 Task: Research Airbnb accommodation in Santa Cruz de El Seibo, Dominican Republic from 22nd November, 2023 to 30th November, 2023 for 2 adults.1  bedroom having 1 bed and 1 bathroom. Property type can be hotel. Booking option can be shelf check-in. Look for 4 properties as per requirement.
Action: Mouse moved to (256, 115)
Screenshot: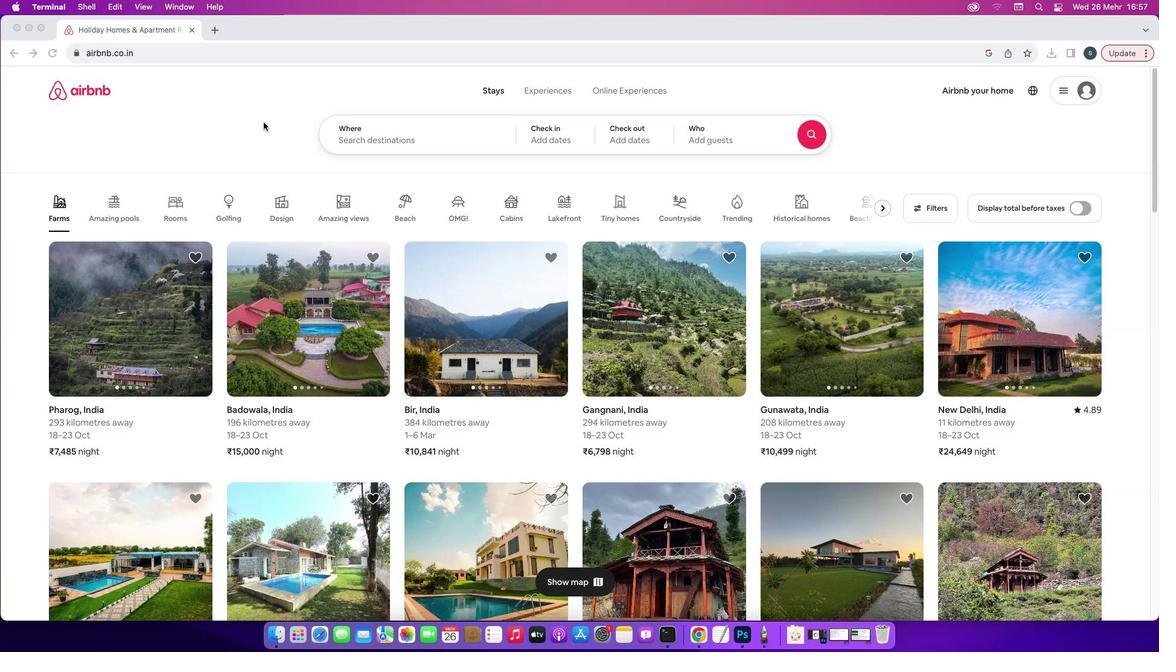 
Action: Mouse pressed left at (256, 115)
Screenshot: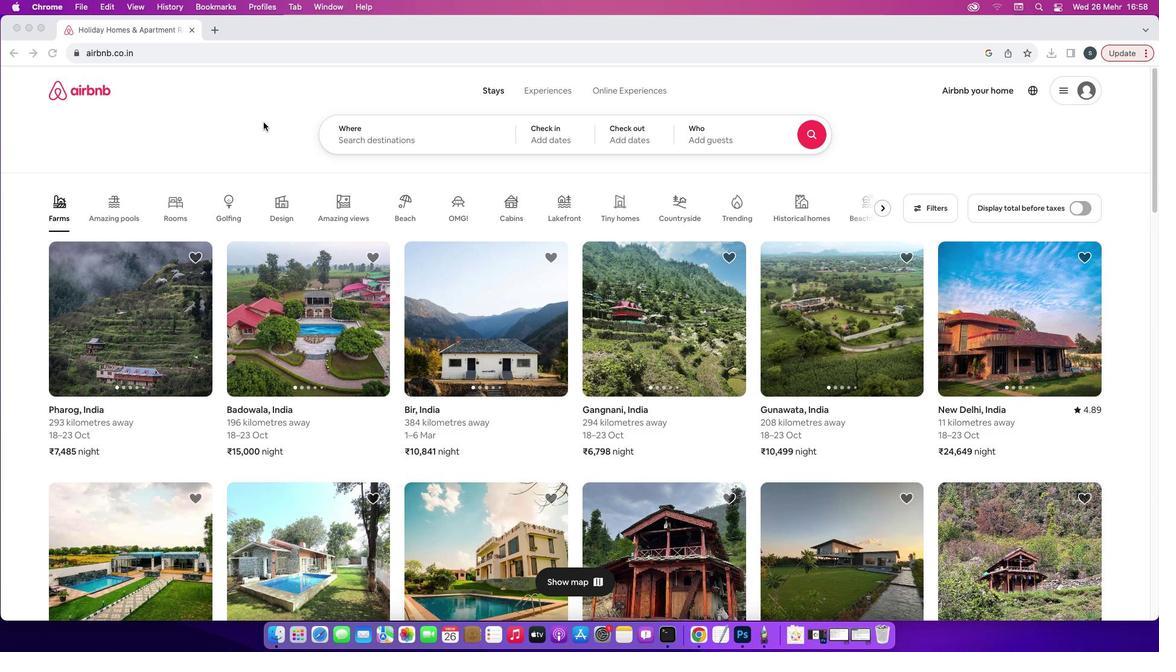 
Action: Mouse moved to (387, 135)
Screenshot: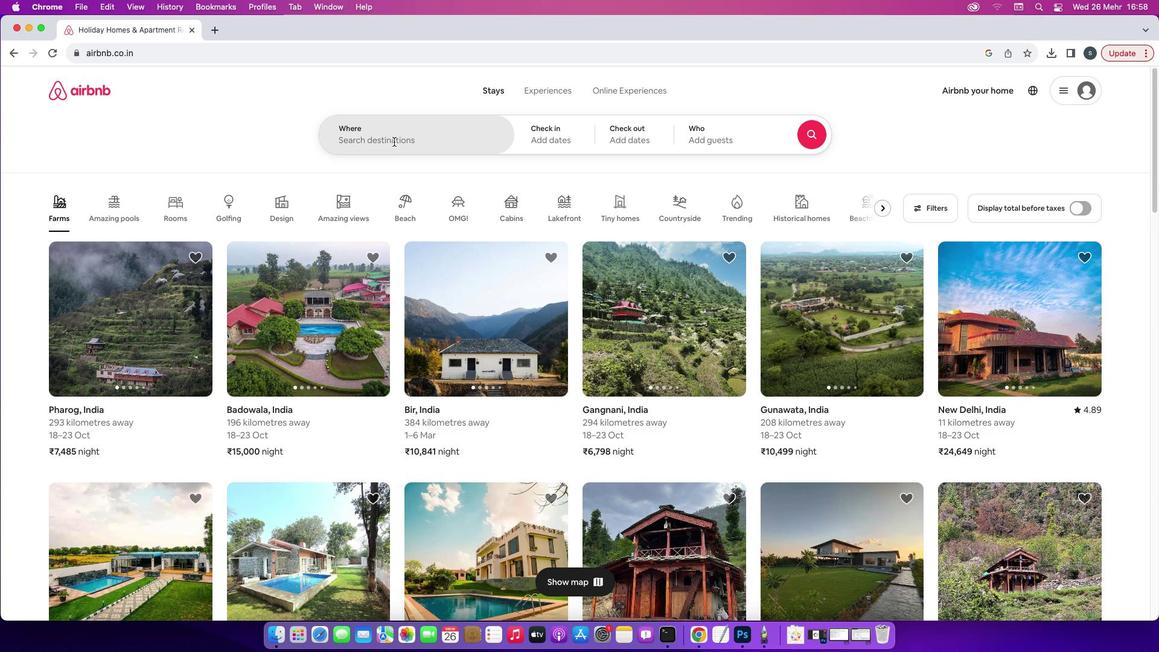 
Action: Mouse pressed left at (387, 135)
Screenshot: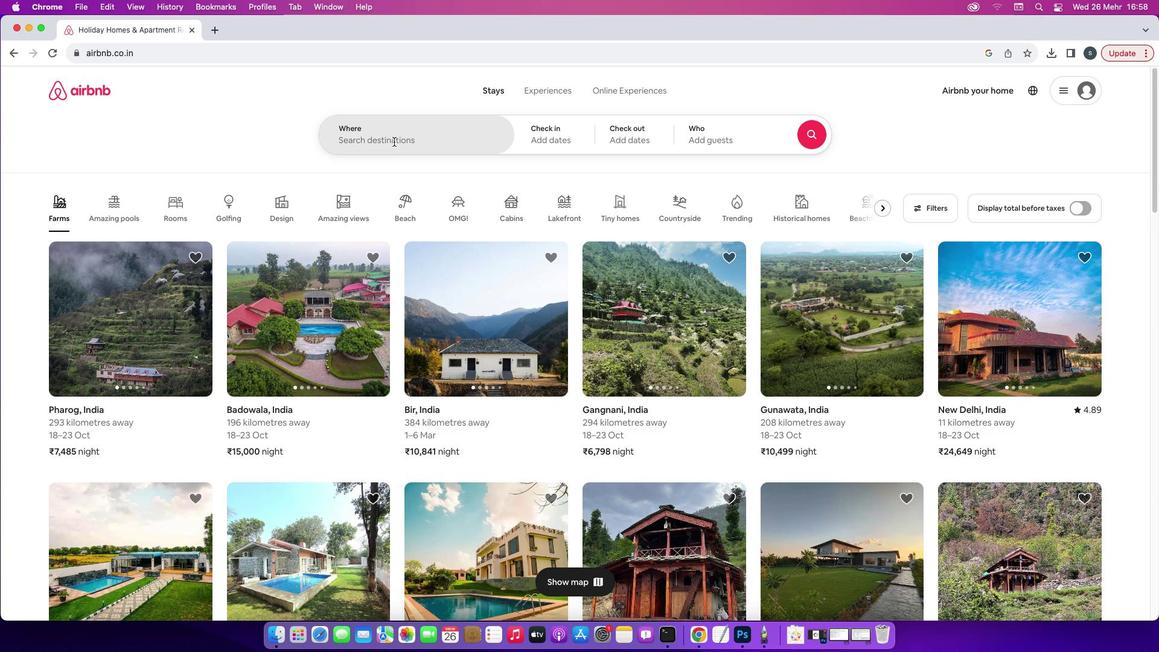 
Action: Key pressed 'S'Key.caps_lock'a''n''t''a'Key.spaceKey.caps_lock'C'Key.caps_lock'r''u''z'Key.space'd''e'Key.spaceKey.caps_lock'E'Key.caps_lock'l'Key.spaceKey.caps_lock'S'Key.caps_lock'e''i''b''o'','Key.spaceKey.caps_lock'D'Key.caps_lock'o''m''i''n''i''c''a''n'Key.spaceKey.caps_lock'R'Key.caps_lock'e''p''u''b''l''i''c'
Screenshot: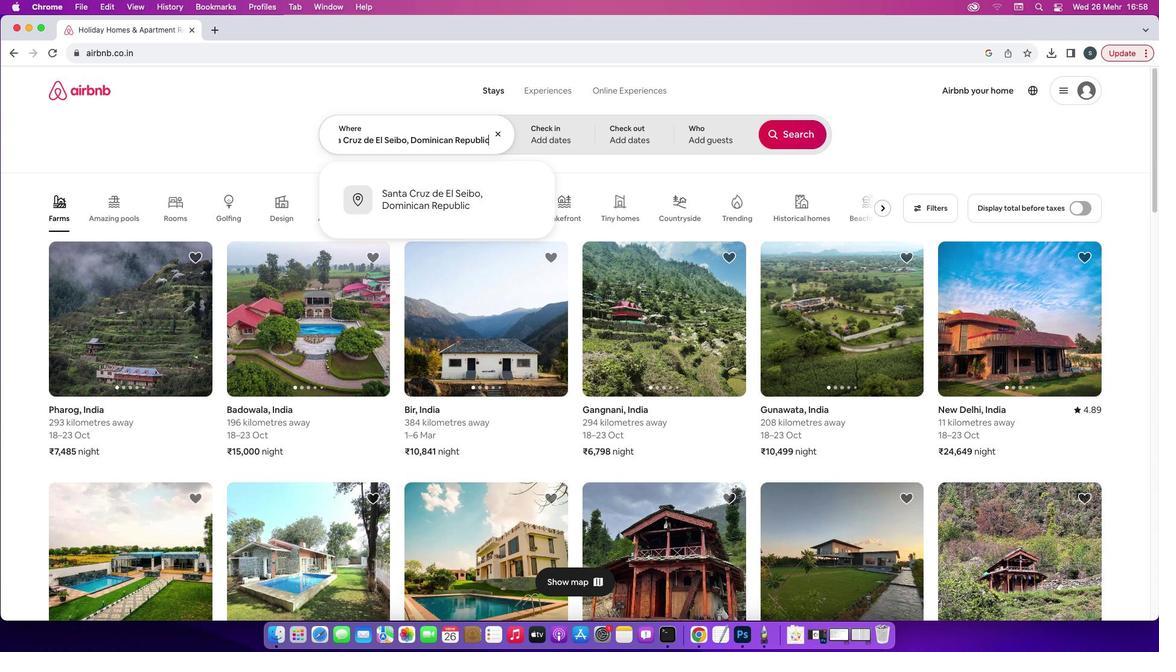 
Action: Mouse moved to (411, 198)
Screenshot: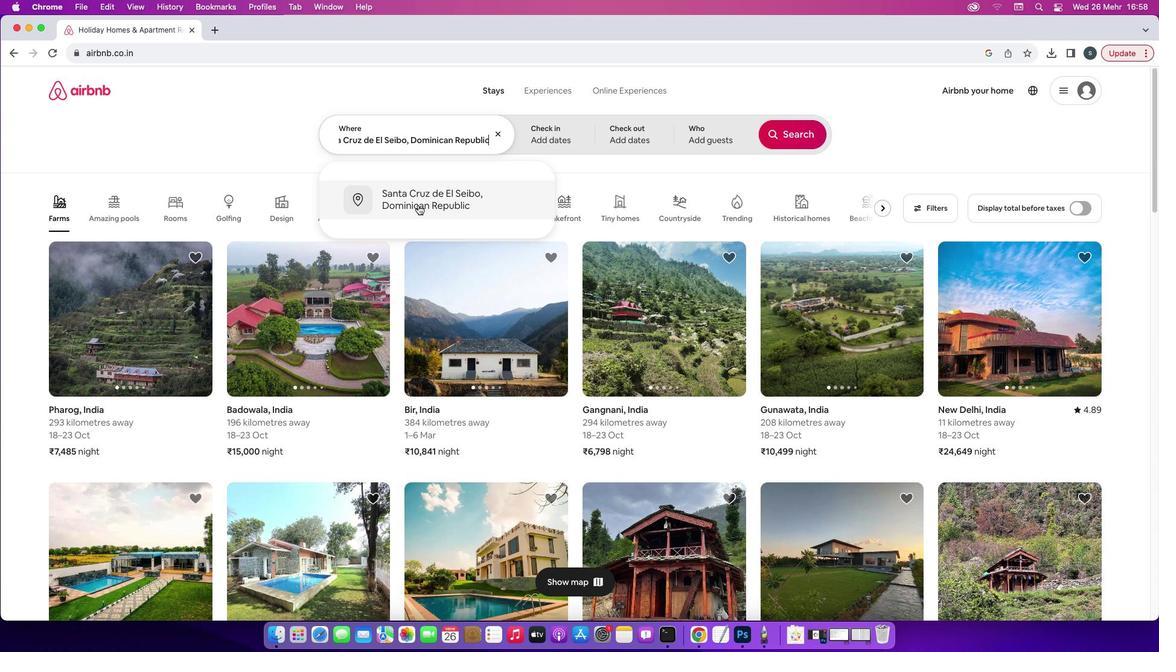 
Action: Mouse pressed left at (411, 198)
Screenshot: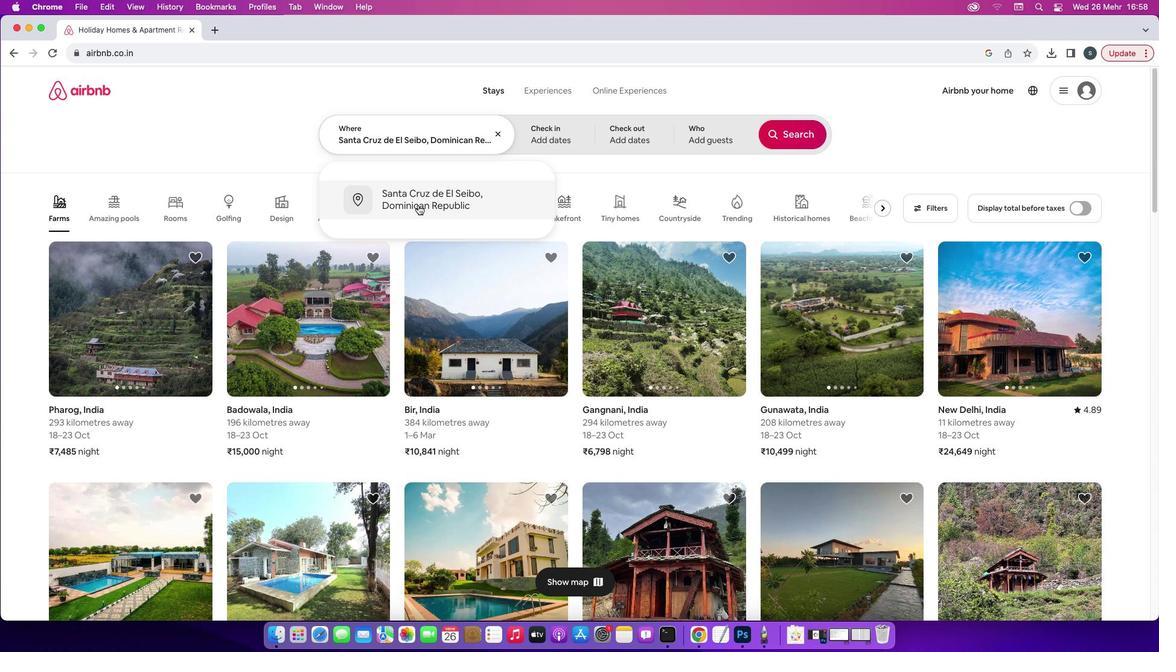 
Action: Mouse moved to (686, 362)
Screenshot: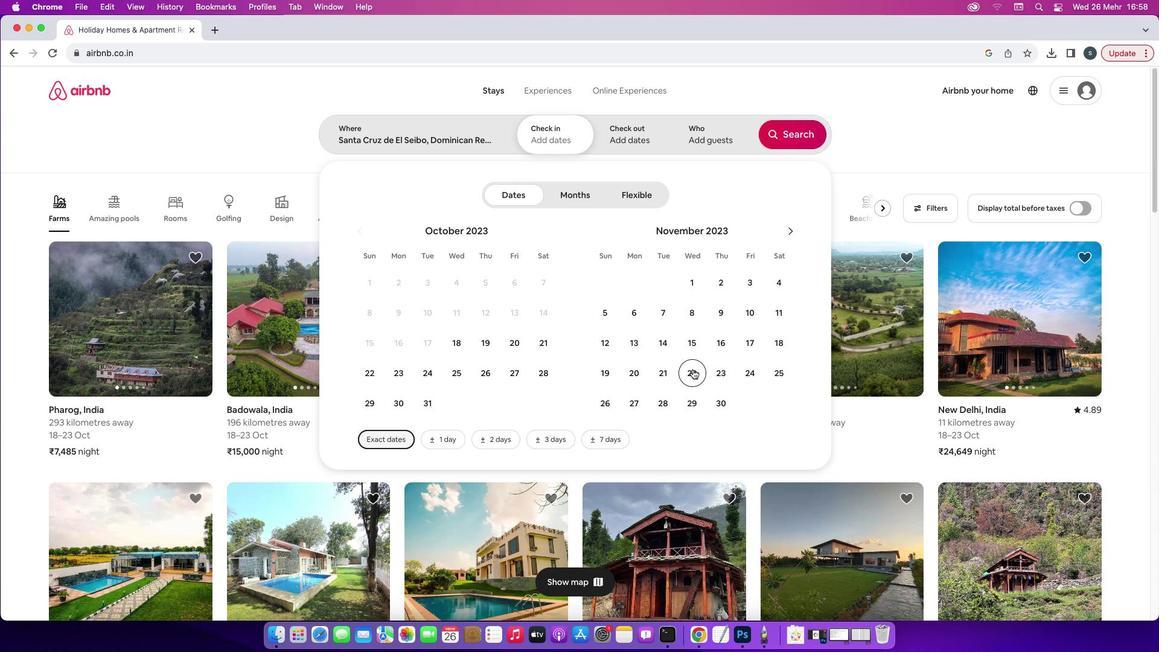 
Action: Mouse pressed left at (686, 362)
Screenshot: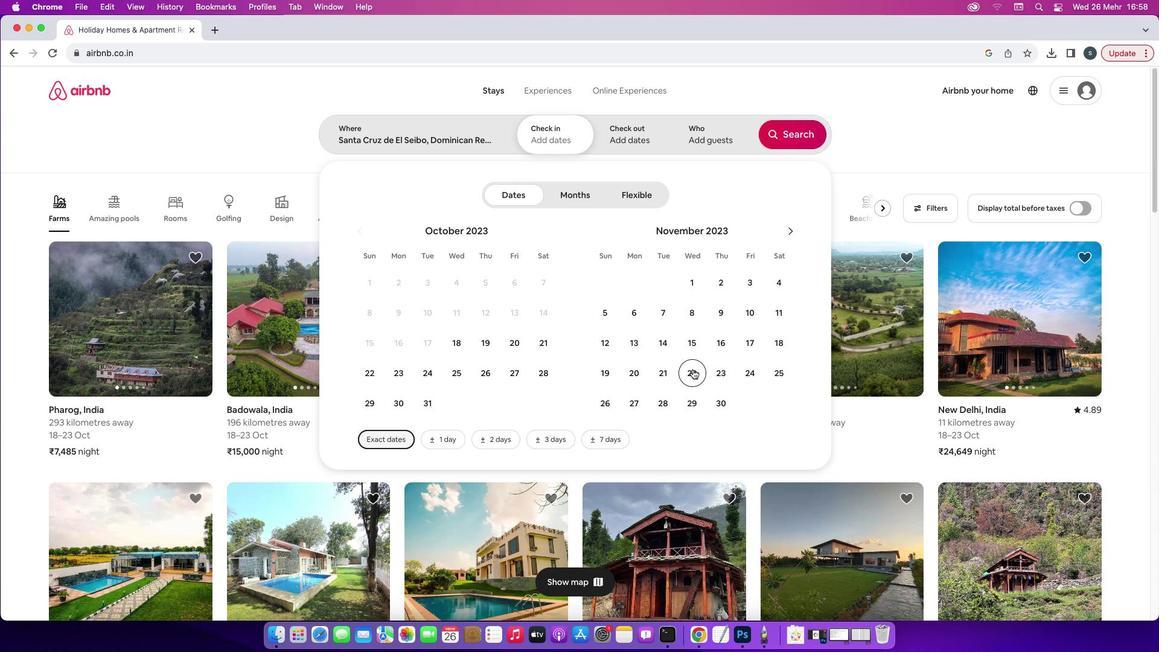 
Action: Mouse moved to (716, 396)
Screenshot: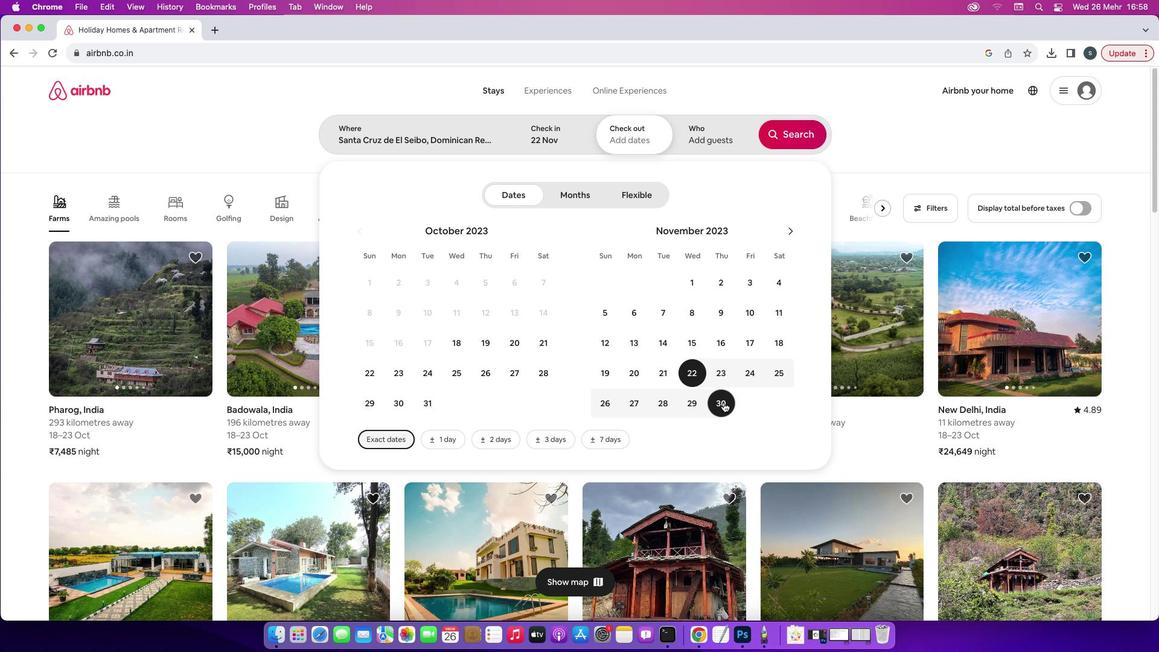 
Action: Mouse pressed left at (716, 396)
Screenshot: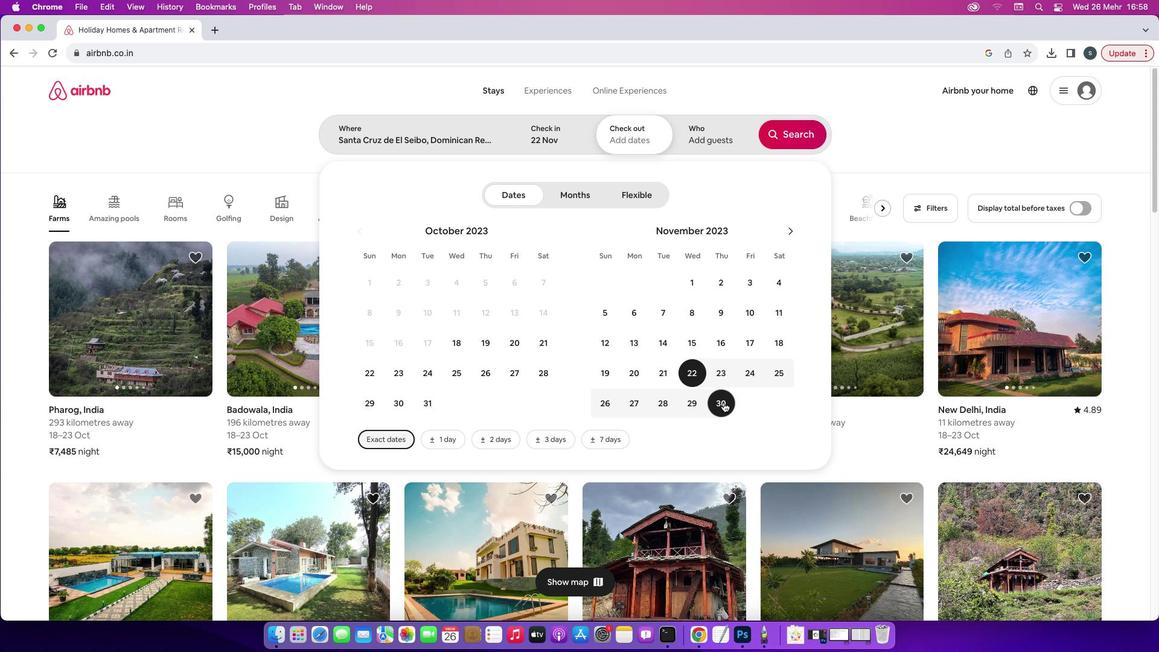 
Action: Mouse moved to (703, 132)
Screenshot: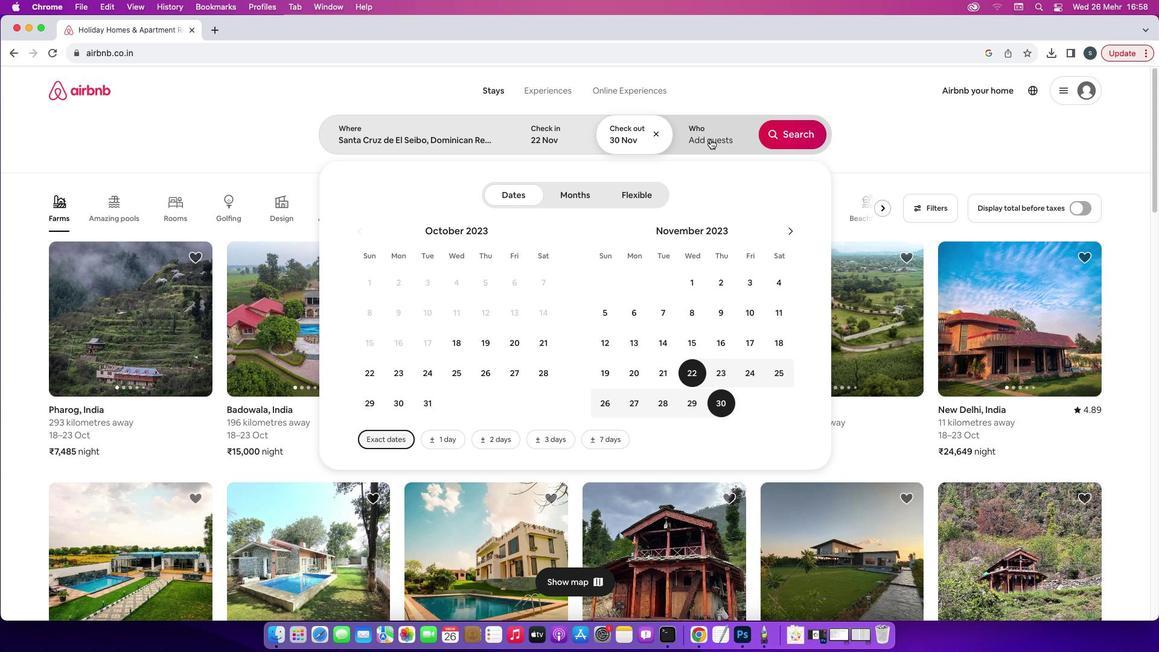 
Action: Mouse pressed left at (703, 132)
Screenshot: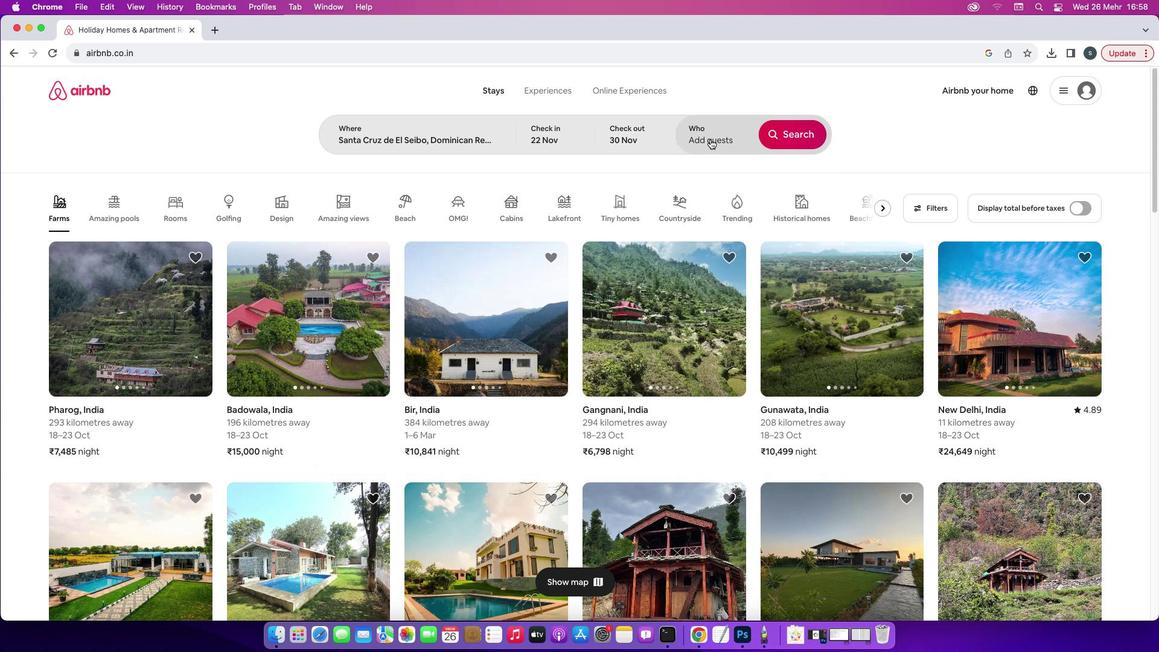 
Action: Mouse moved to (794, 191)
Screenshot: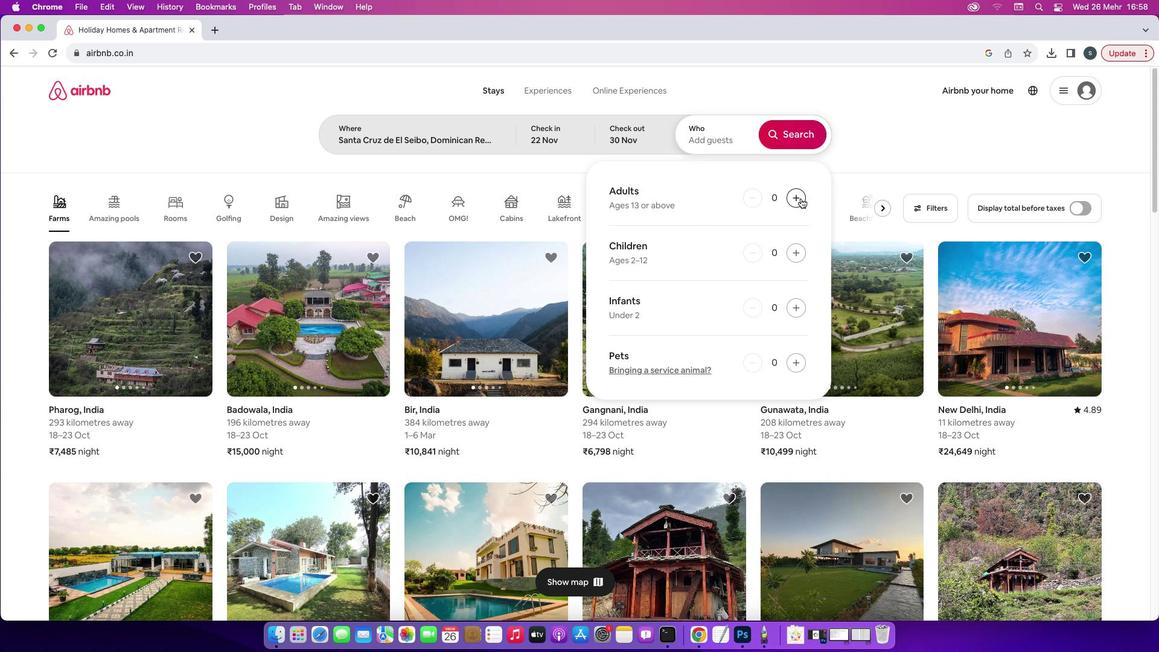 
Action: Mouse pressed left at (794, 191)
Screenshot: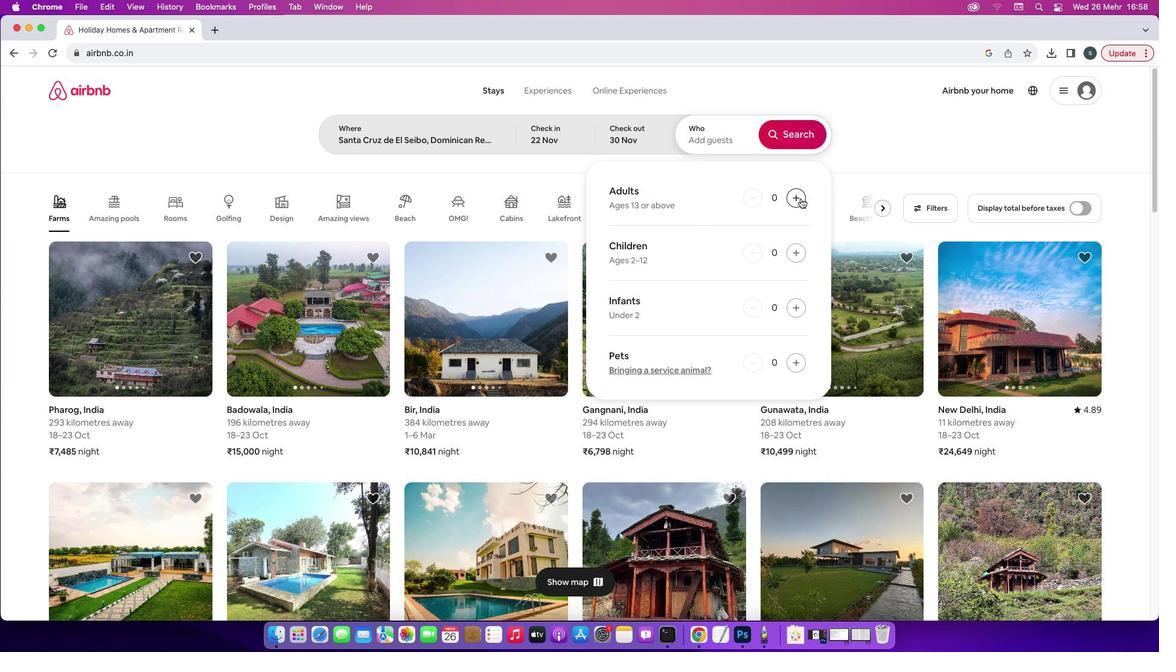 
Action: Mouse pressed left at (794, 191)
Screenshot: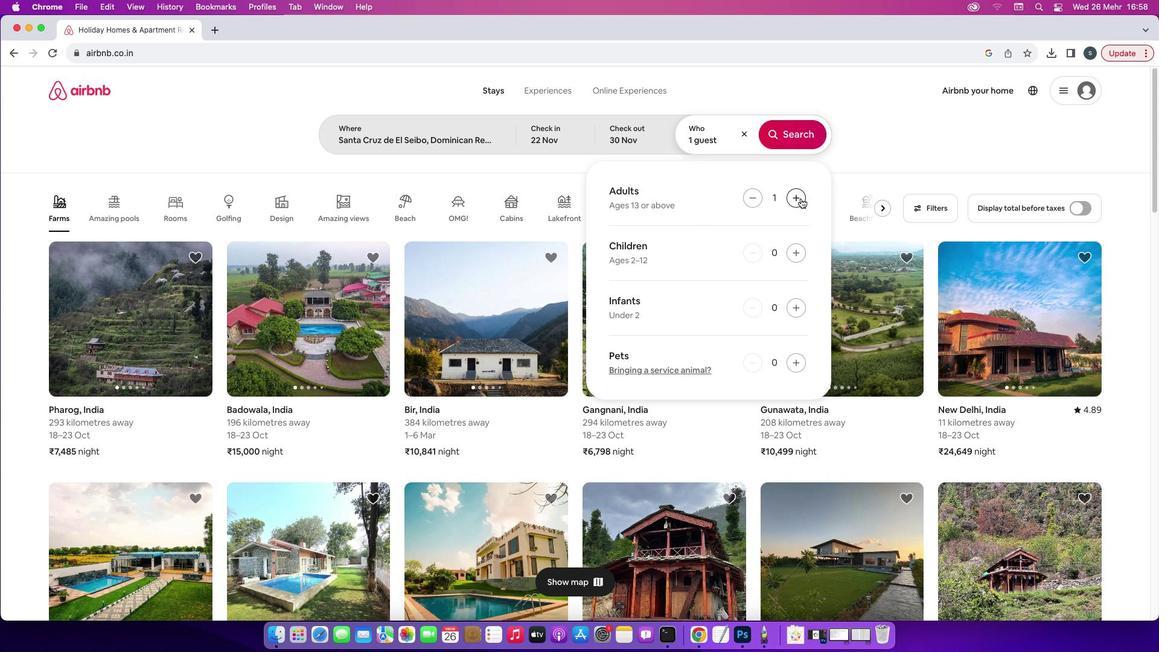 
Action: Mouse moved to (775, 129)
Screenshot: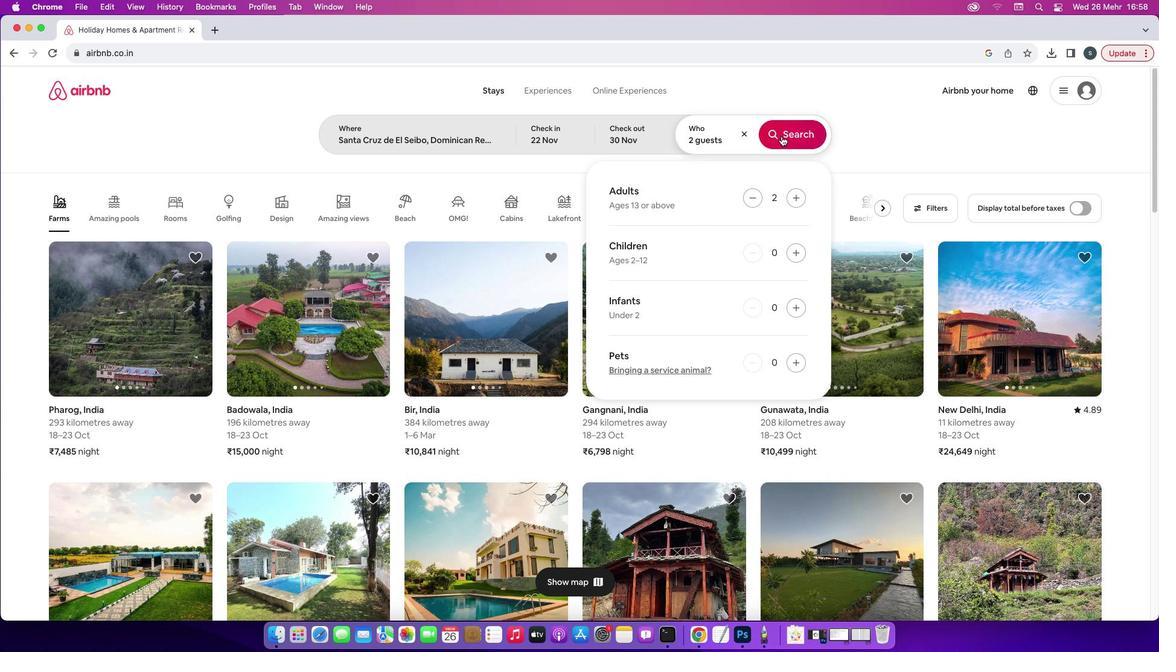 
Action: Mouse pressed left at (775, 129)
Screenshot: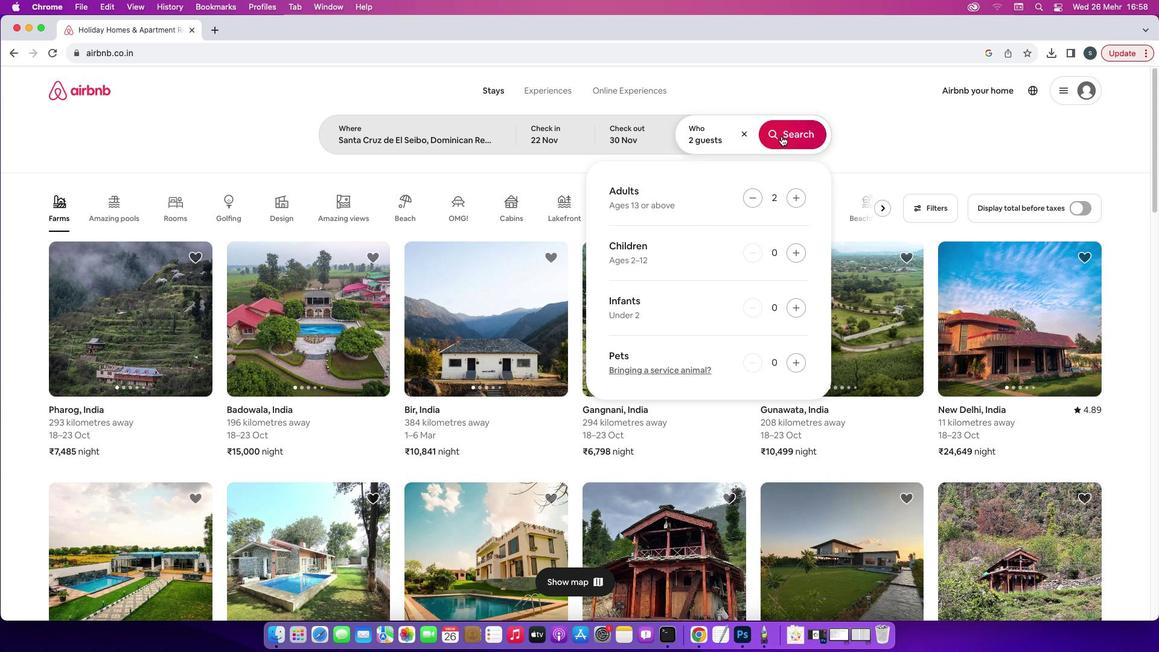 
Action: Mouse moved to (957, 138)
Screenshot: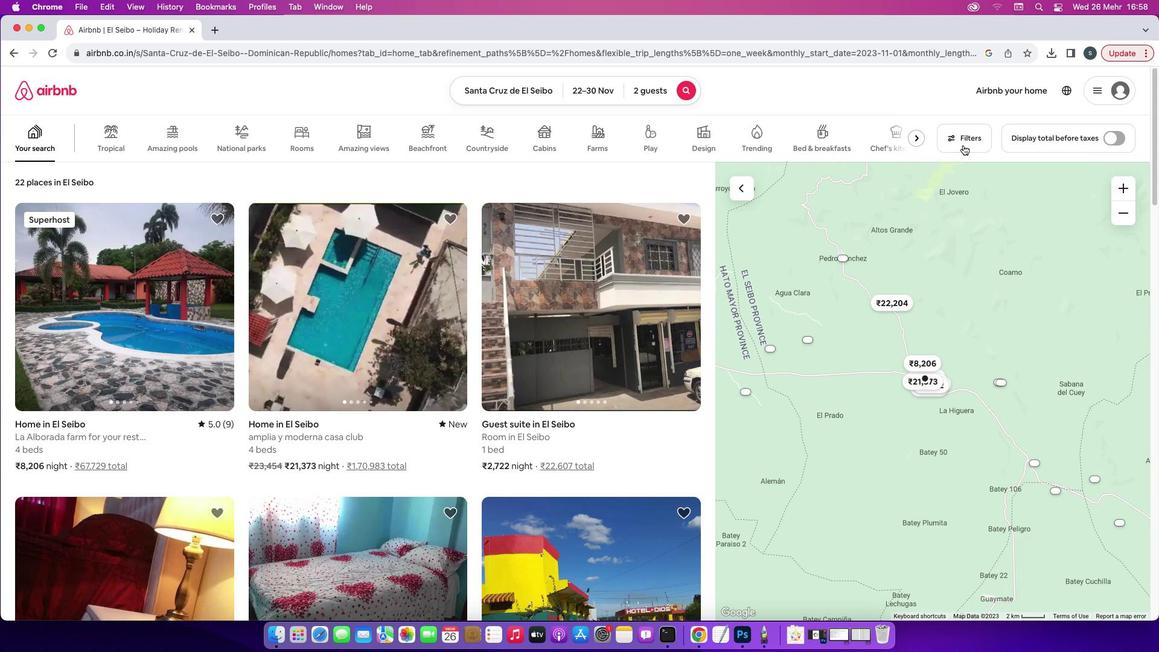 
Action: Mouse pressed left at (957, 138)
Screenshot: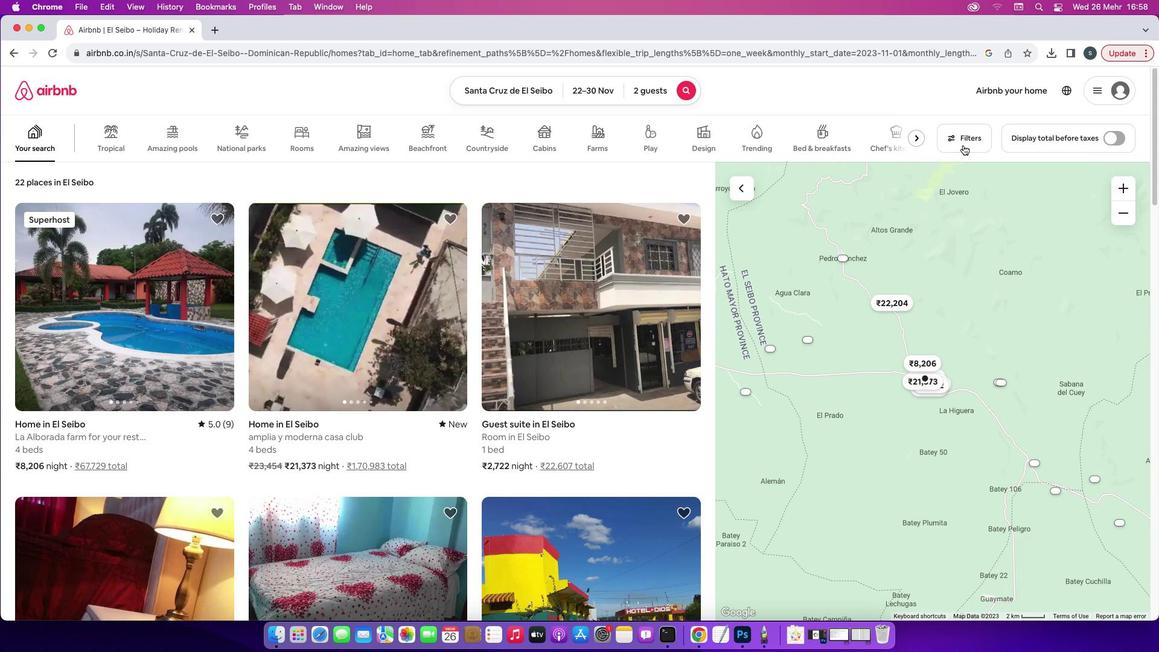 
Action: Mouse moved to (591, 322)
Screenshot: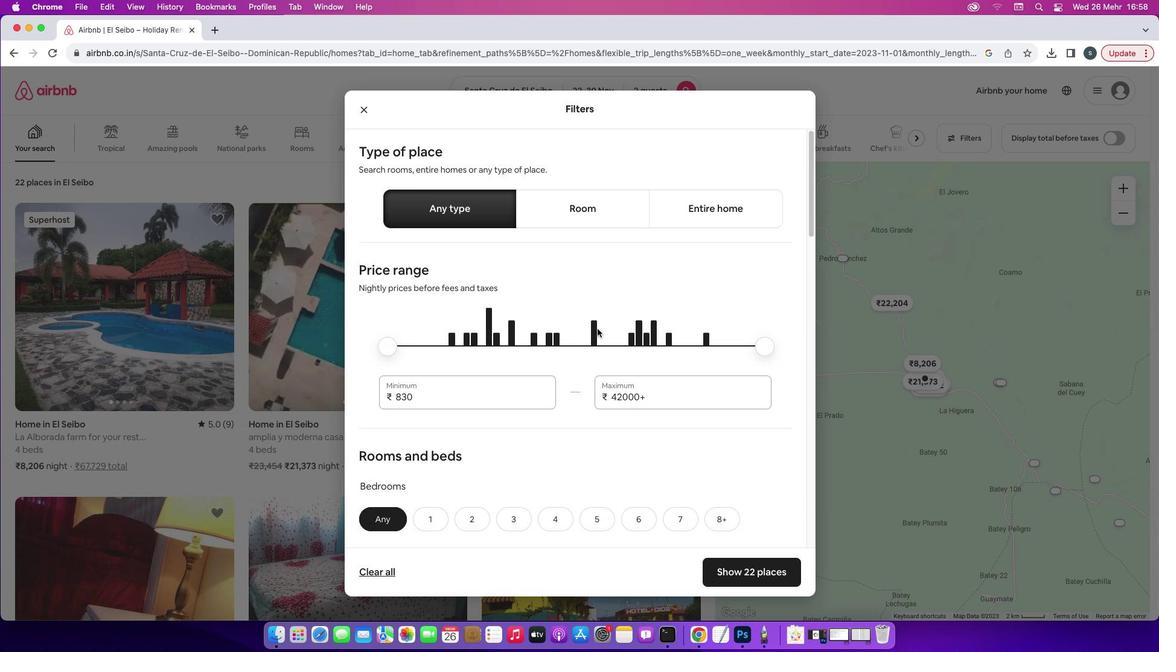 
Action: Mouse scrolled (591, 322) with delta (-6, -6)
Screenshot: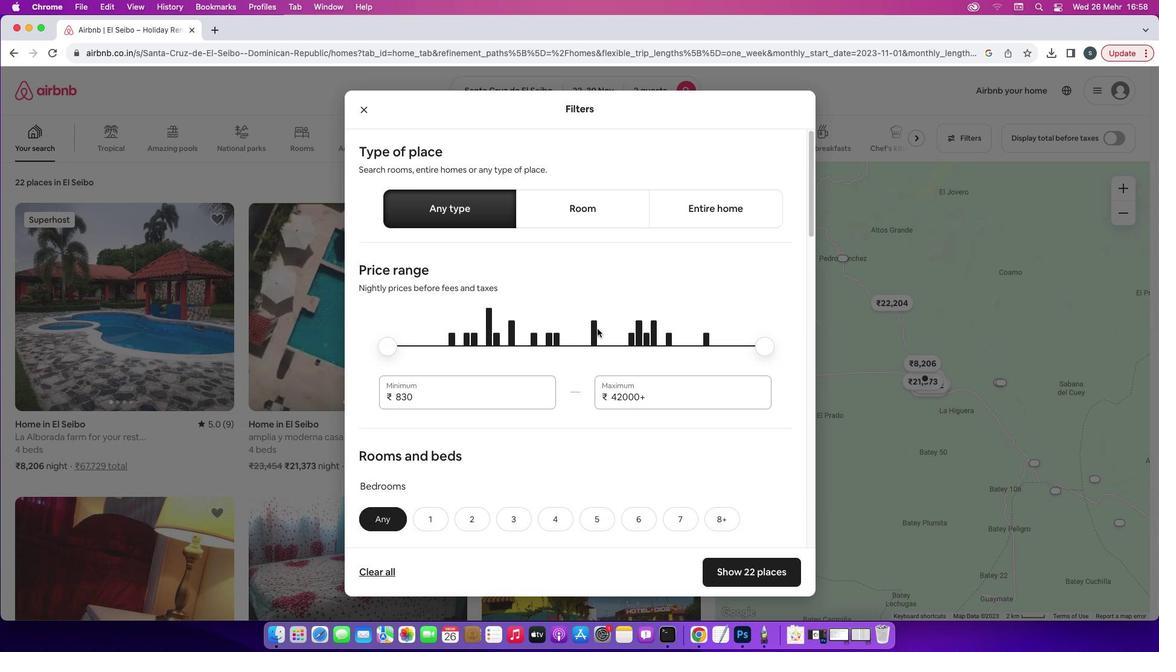 
Action: Mouse scrolled (591, 322) with delta (-6, -6)
Screenshot: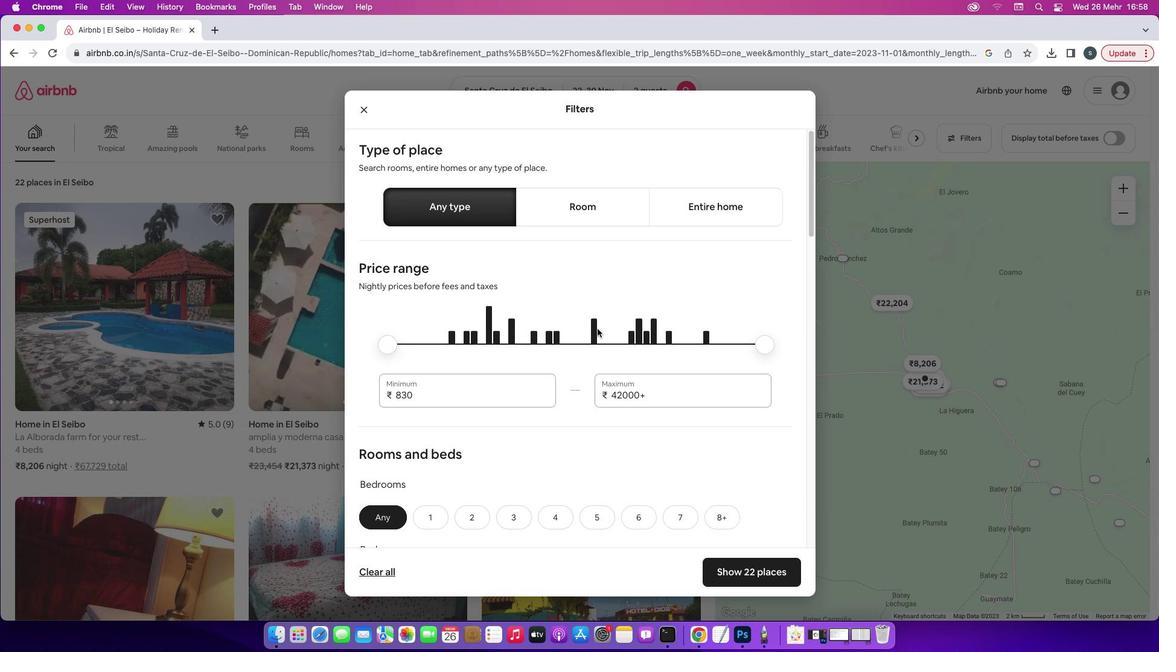 
Action: Mouse scrolled (591, 322) with delta (-6, -6)
Screenshot: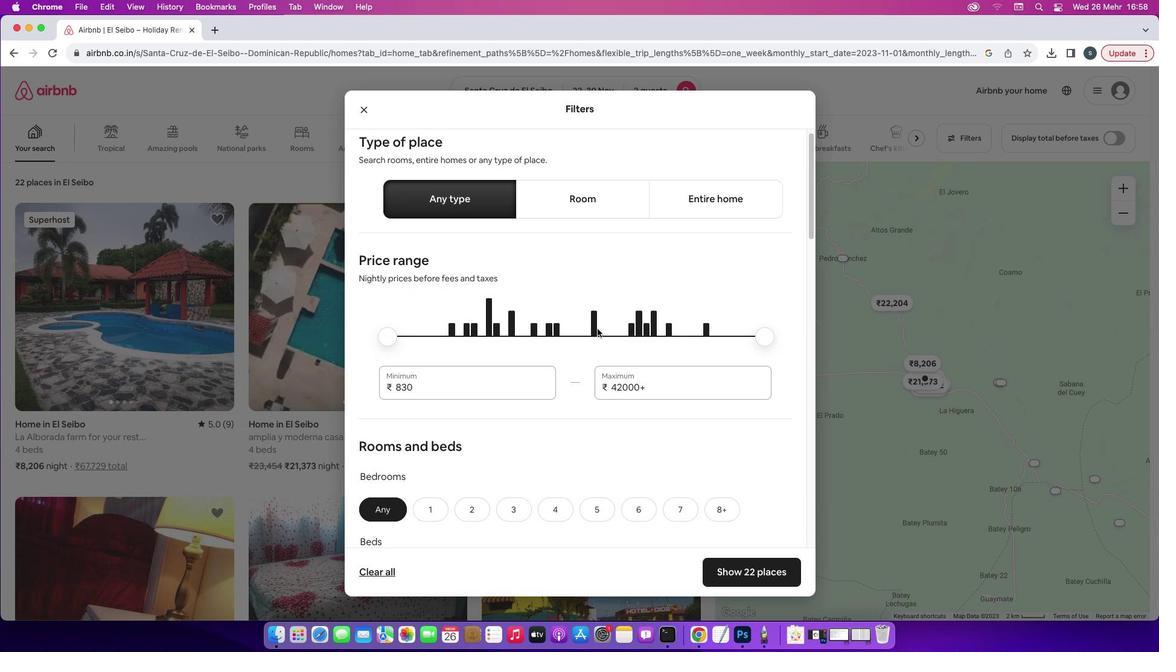 
Action: Mouse scrolled (591, 322) with delta (-6, -6)
Screenshot: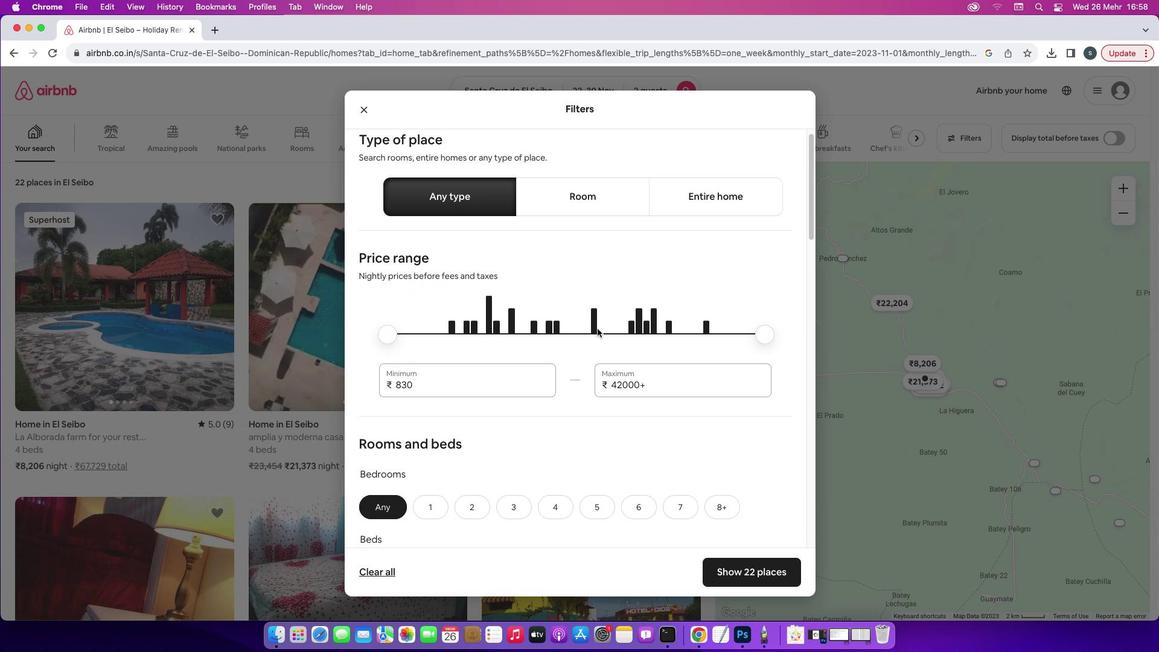 
Action: Mouse scrolled (591, 322) with delta (-6, -6)
Screenshot: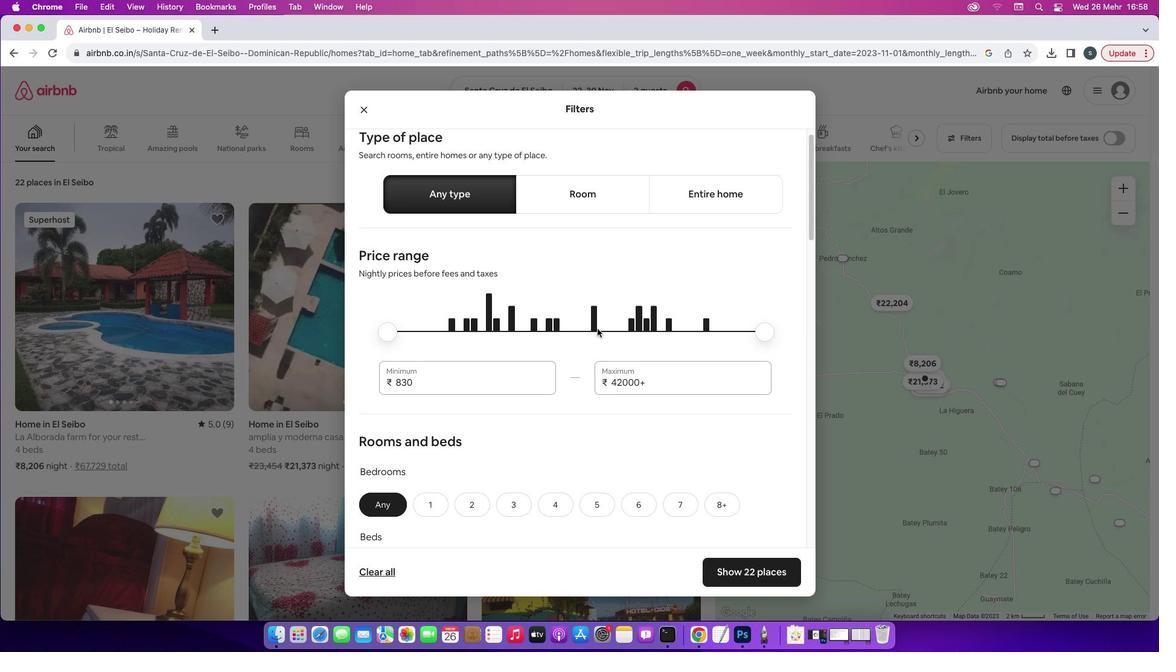 
Action: Mouse scrolled (591, 322) with delta (-6, -6)
Screenshot: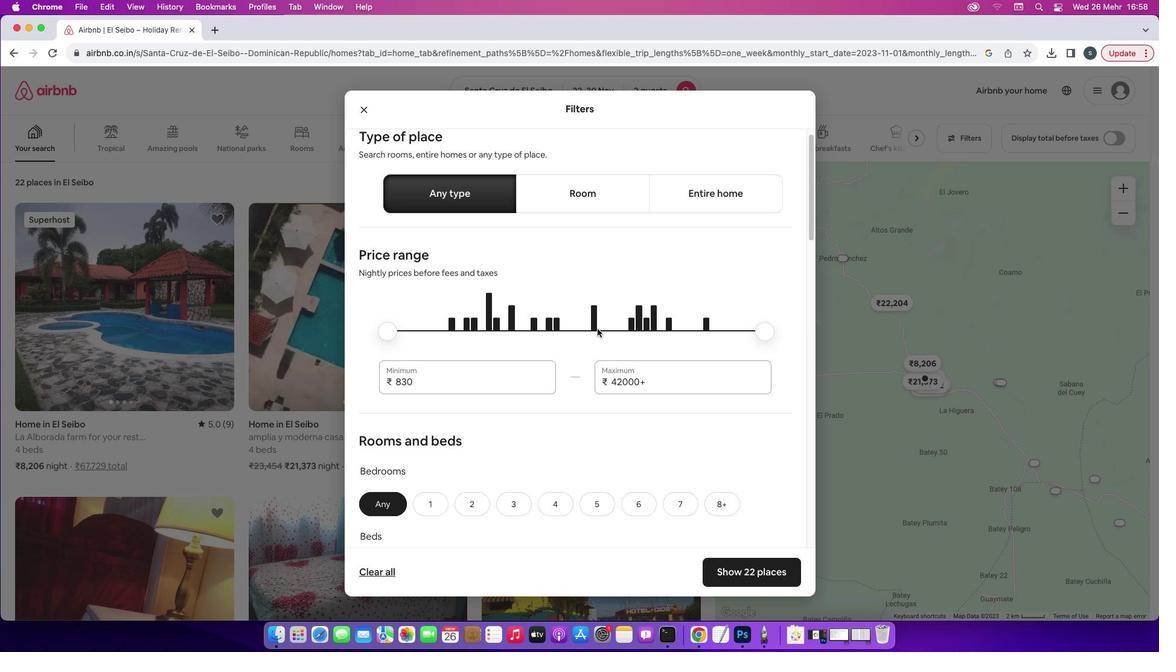 
Action: Mouse scrolled (591, 322) with delta (-6, -7)
Screenshot: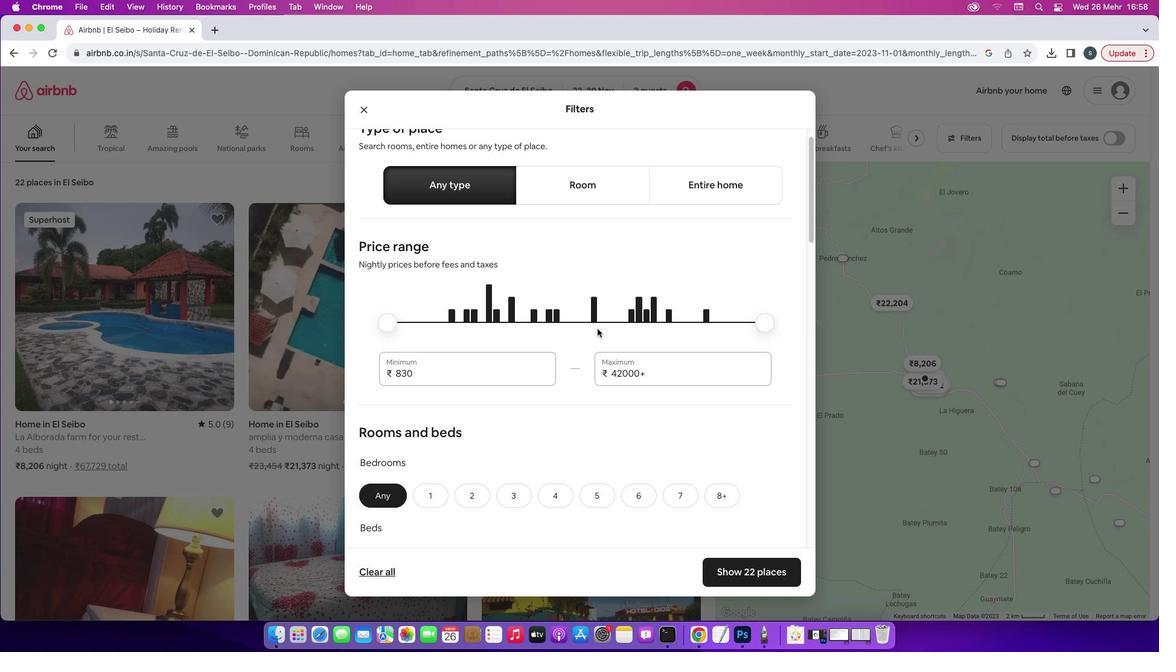 
Action: Mouse scrolled (591, 322) with delta (-6, -6)
Screenshot: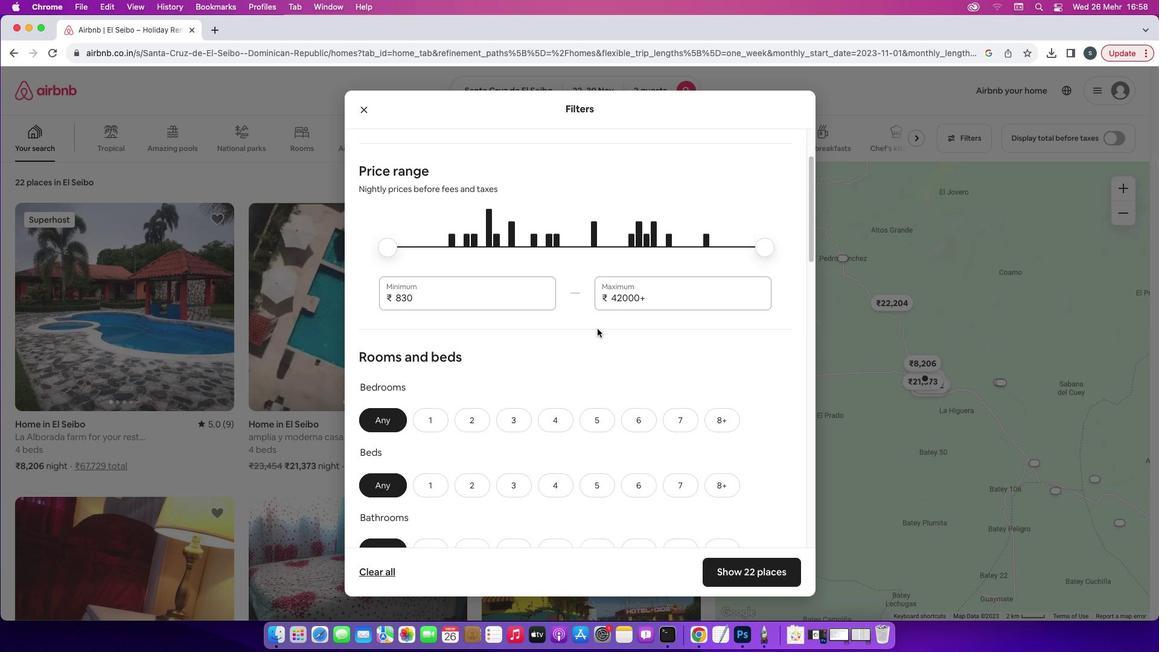 
Action: Mouse scrolled (591, 322) with delta (-6, -6)
Screenshot: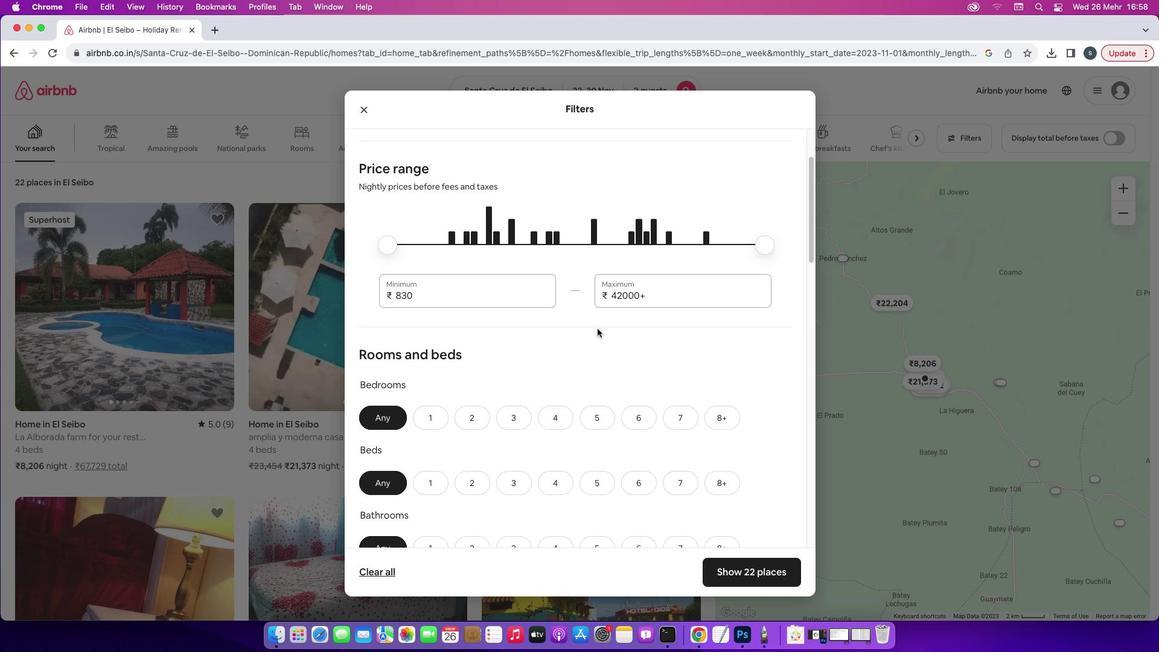 
Action: Mouse scrolled (591, 322) with delta (-6, -6)
Screenshot: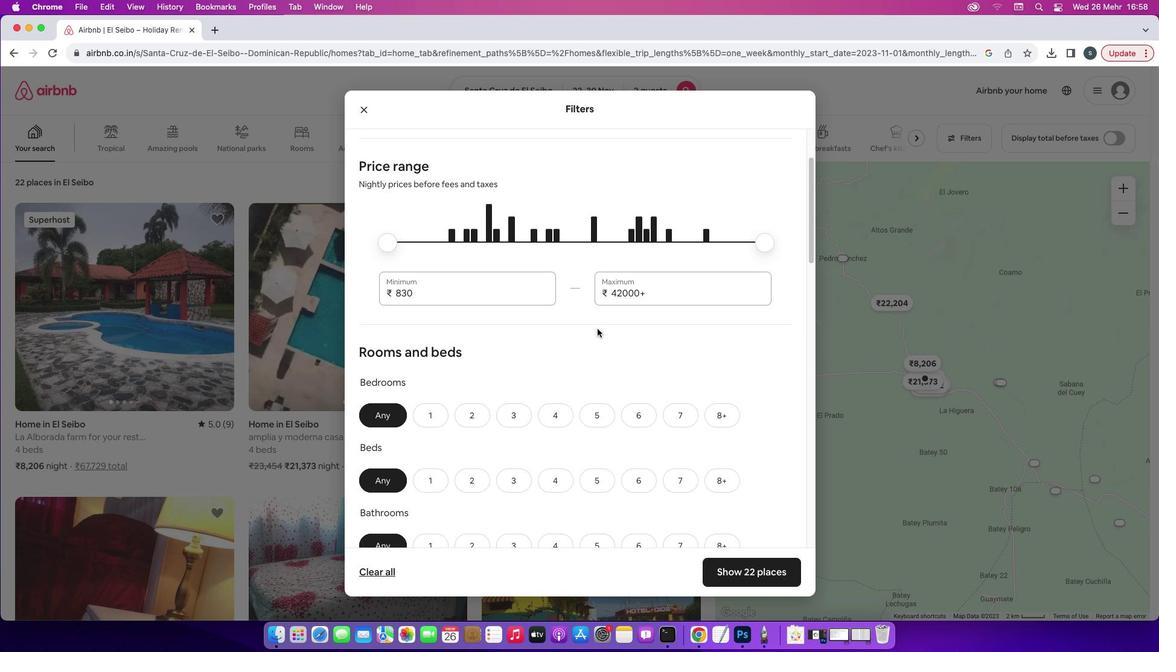 
Action: Mouse scrolled (591, 322) with delta (-6, -6)
Screenshot: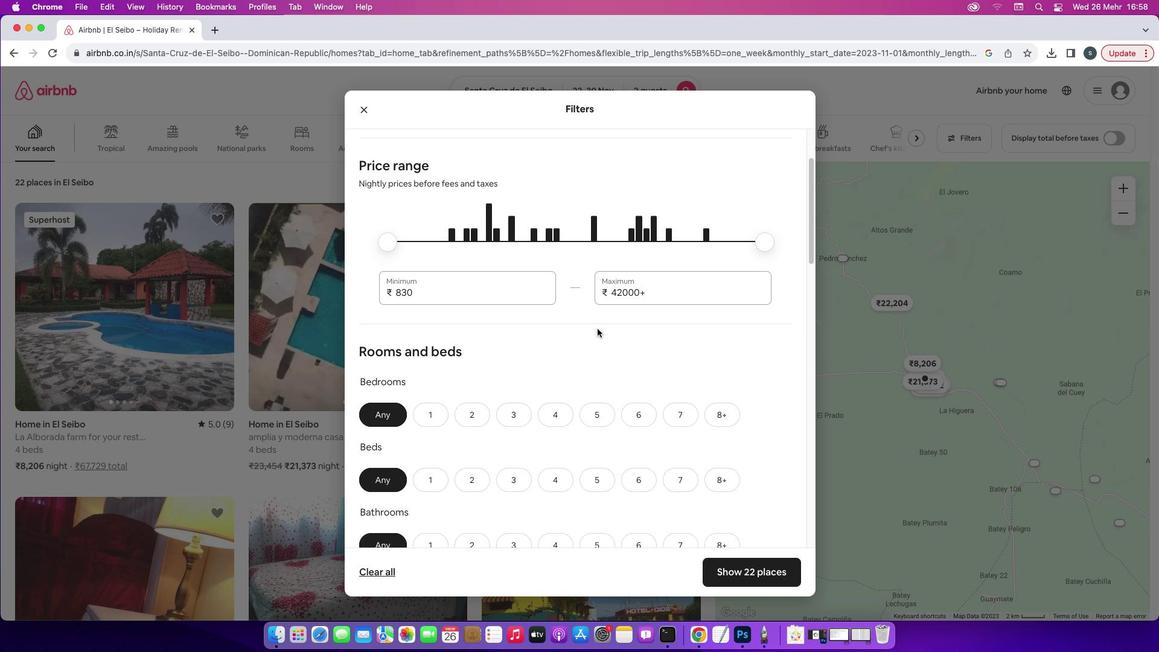
Action: Mouse scrolled (591, 322) with delta (-6, -7)
Screenshot: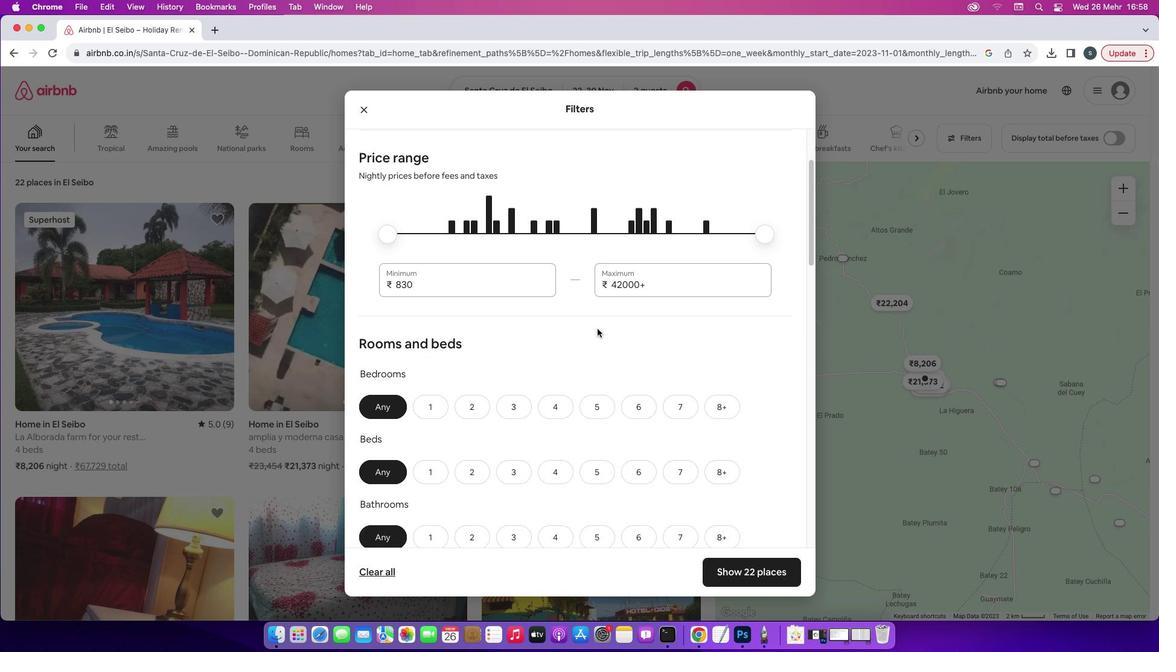 
Action: Mouse scrolled (591, 322) with delta (-6, -6)
Screenshot: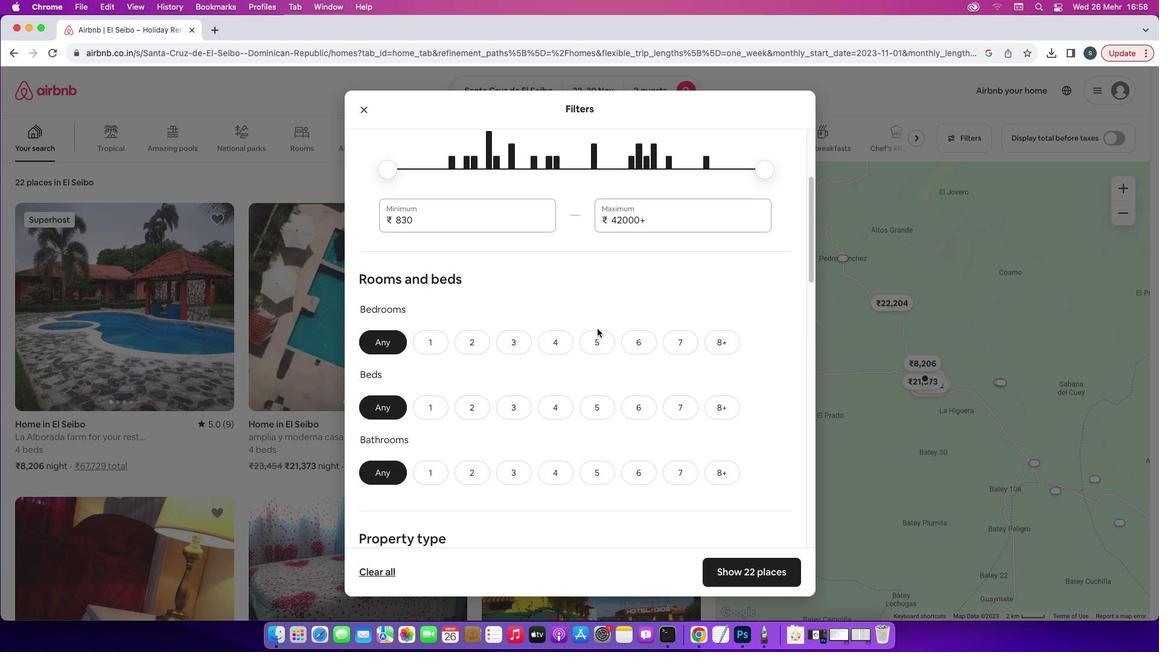 
Action: Mouse scrolled (591, 322) with delta (-6, -6)
Screenshot: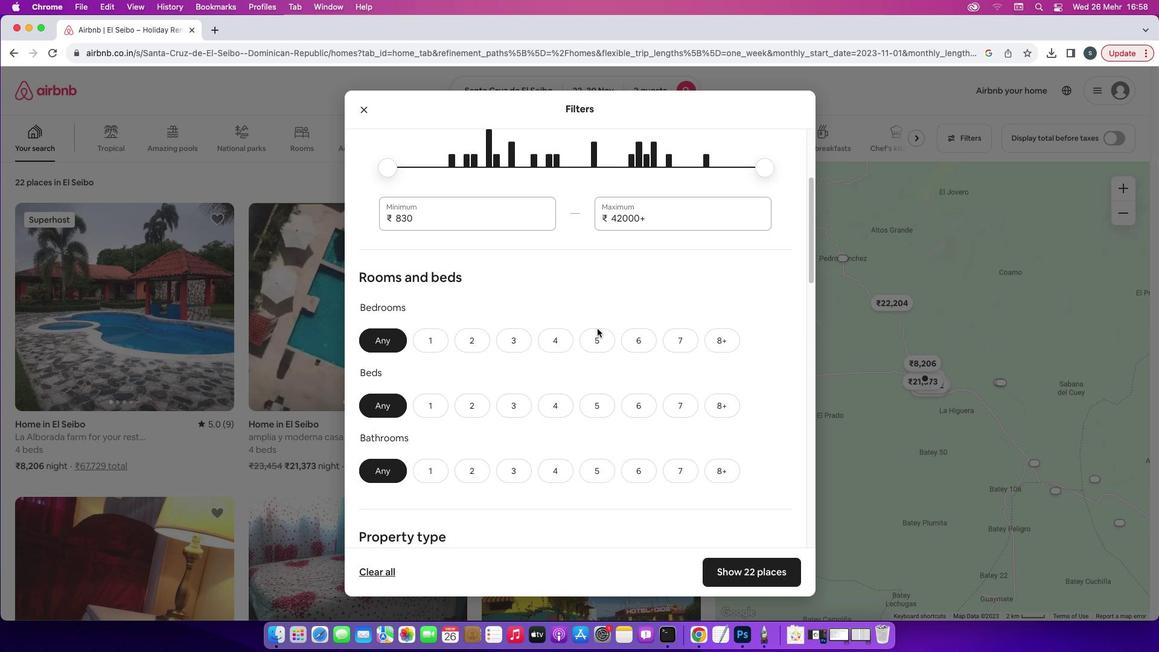 
Action: Mouse scrolled (591, 322) with delta (-6, -7)
Screenshot: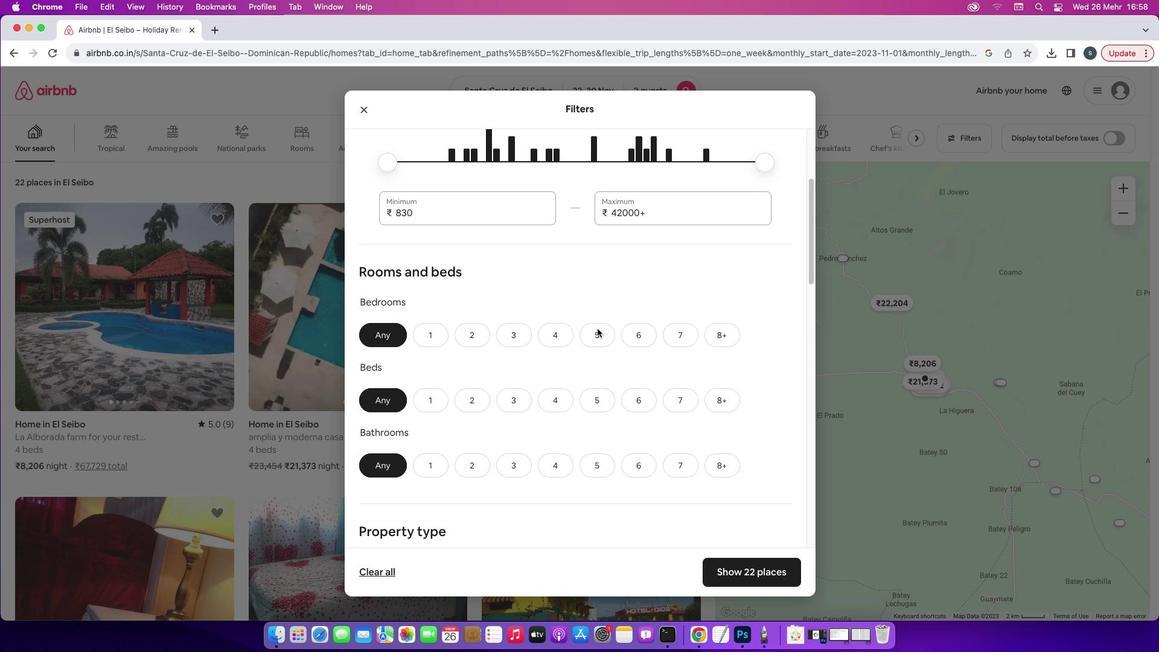 
Action: Mouse scrolled (591, 322) with delta (-6, -8)
Screenshot: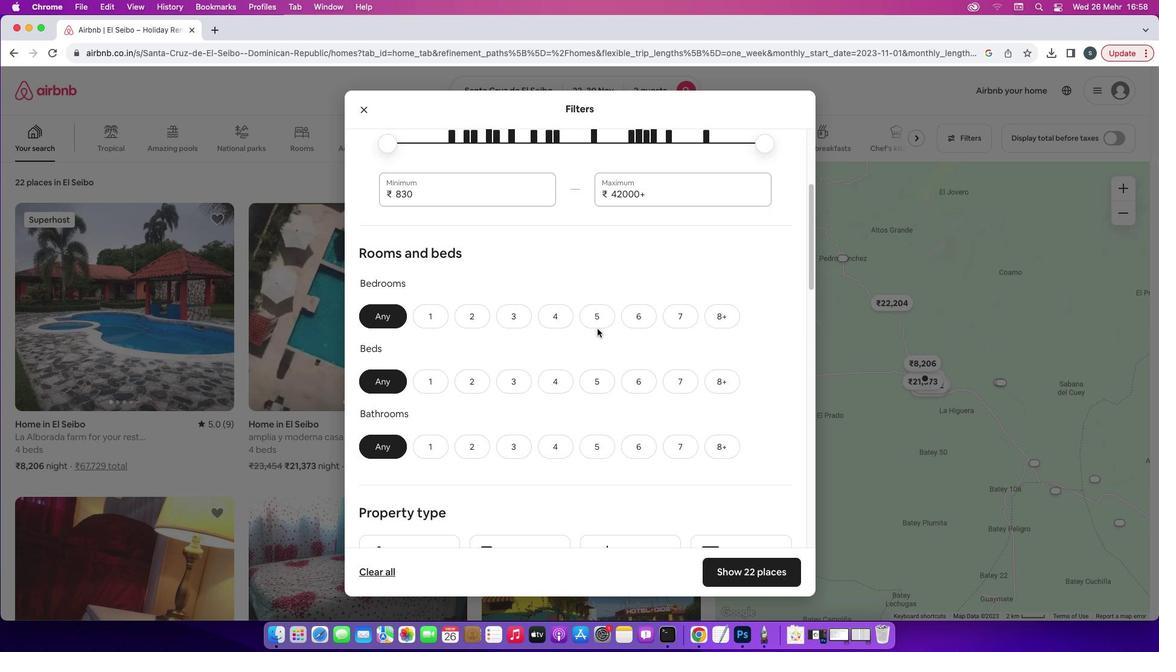 
Action: Mouse moved to (426, 135)
Screenshot: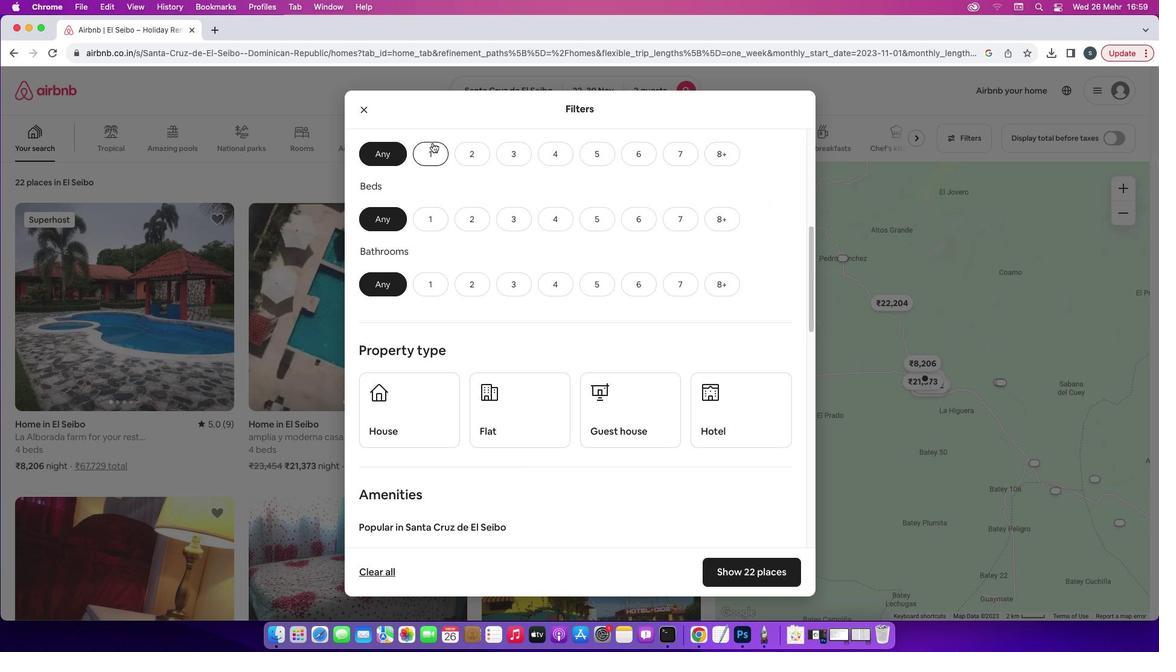 
Action: Mouse pressed left at (426, 135)
Screenshot: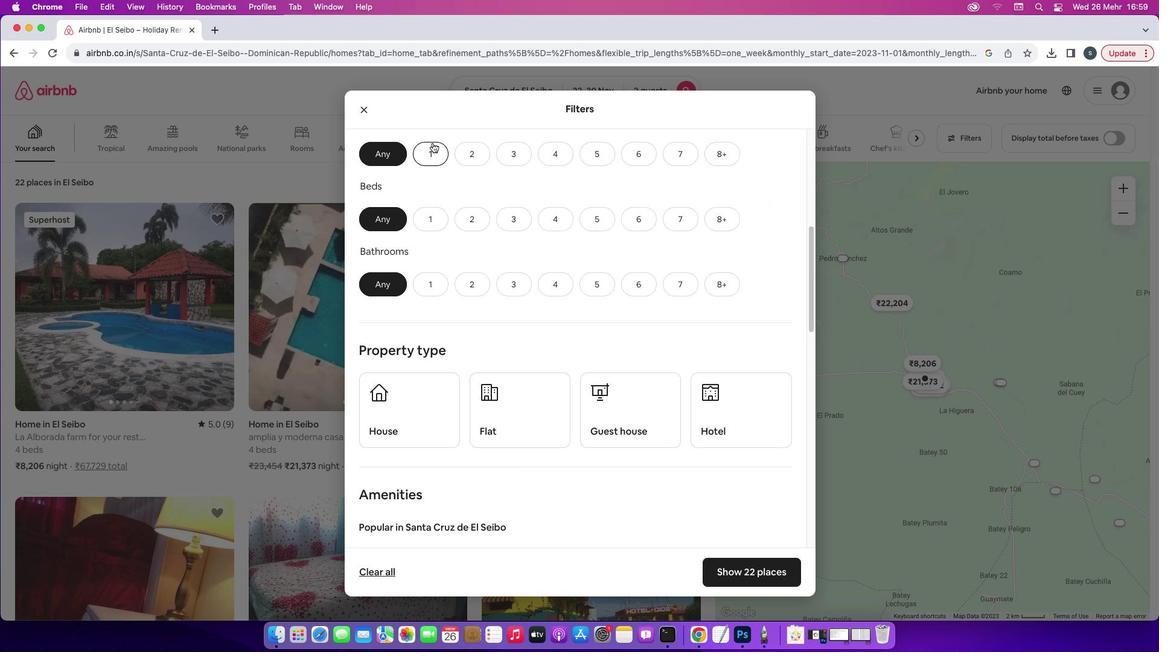 
Action: Mouse moved to (433, 217)
Screenshot: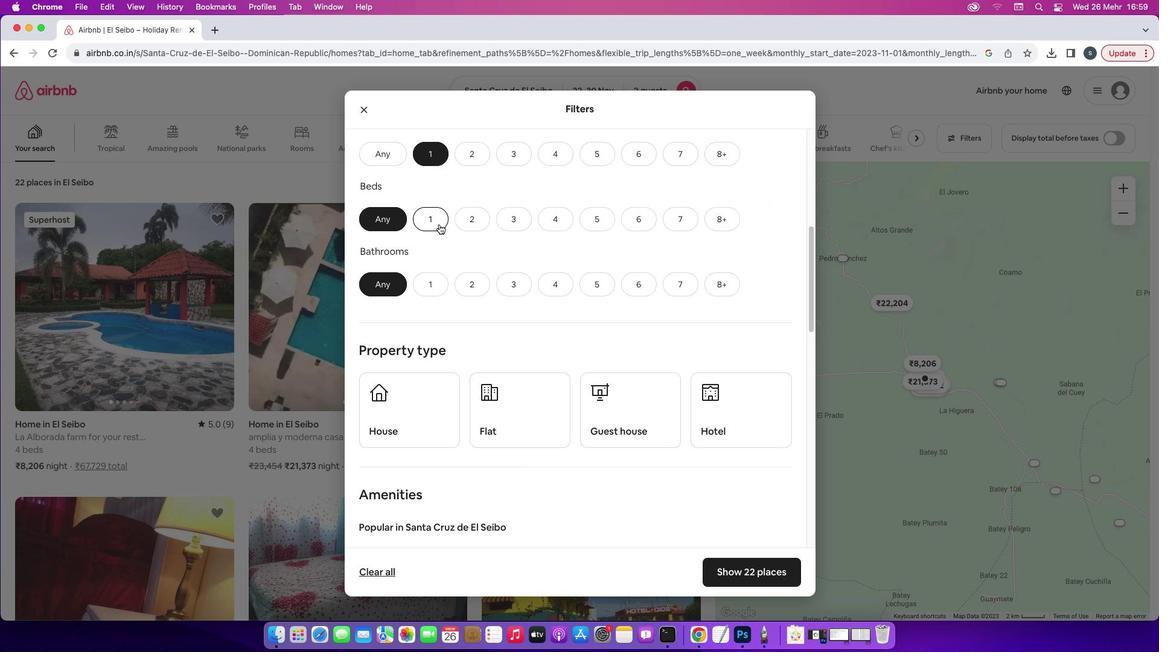 
Action: Mouse pressed left at (433, 217)
Screenshot: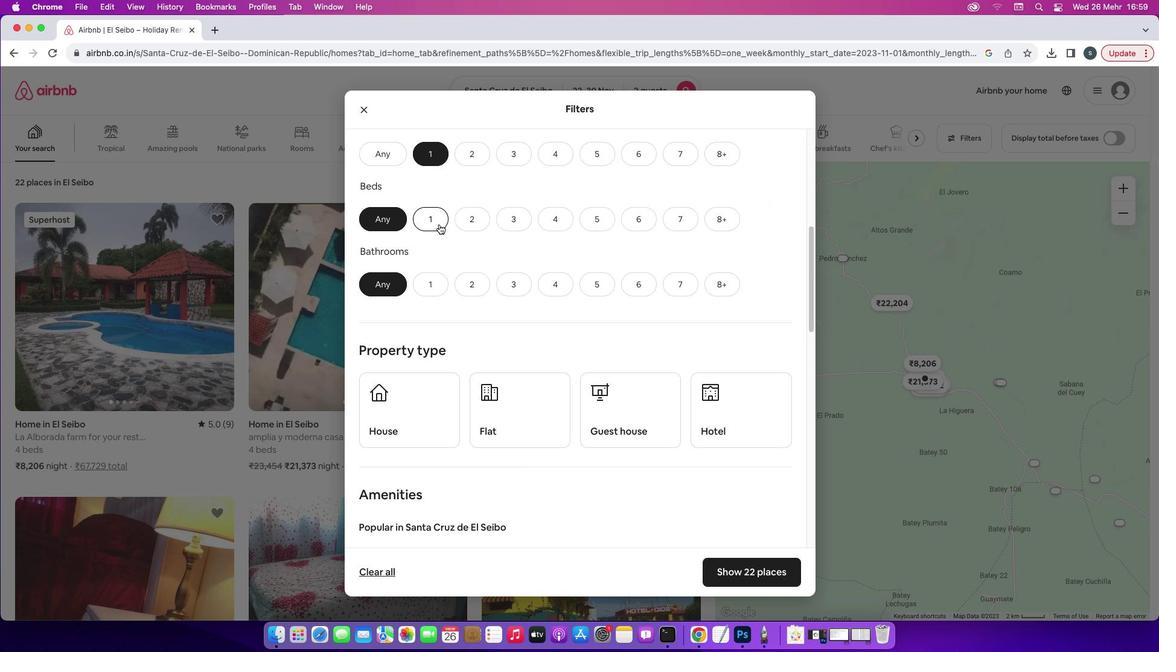 
Action: Mouse moved to (427, 281)
Screenshot: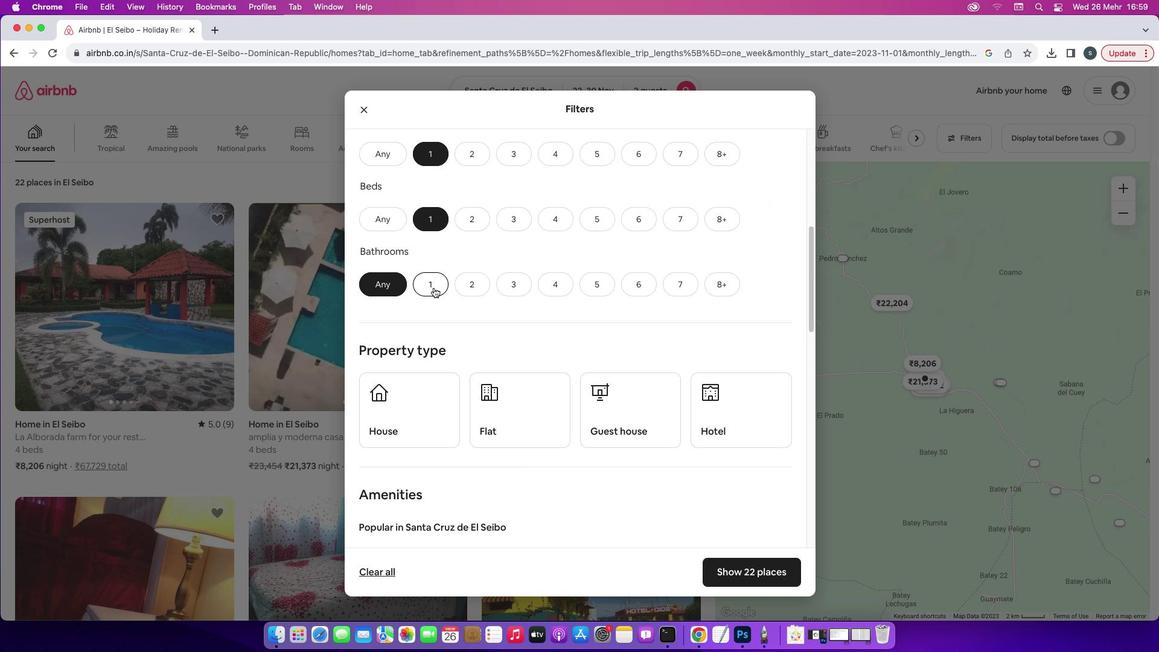 
Action: Mouse pressed left at (427, 281)
Screenshot: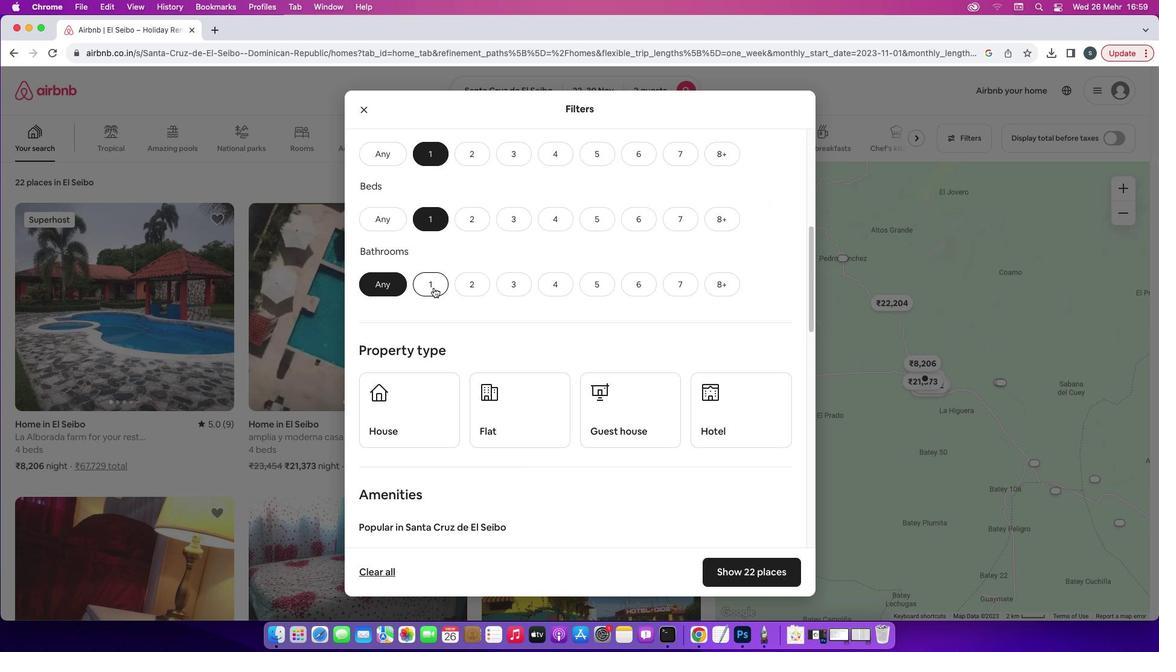 
Action: Mouse moved to (530, 275)
Screenshot: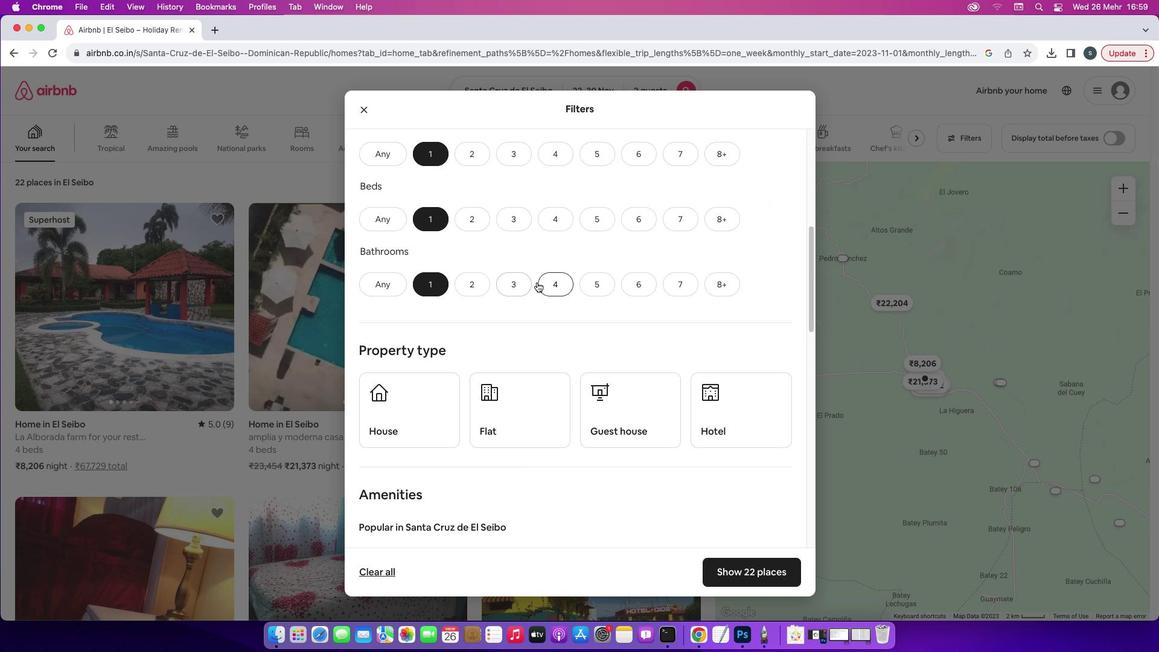 
Action: Mouse scrolled (530, 275) with delta (-6, -6)
Screenshot: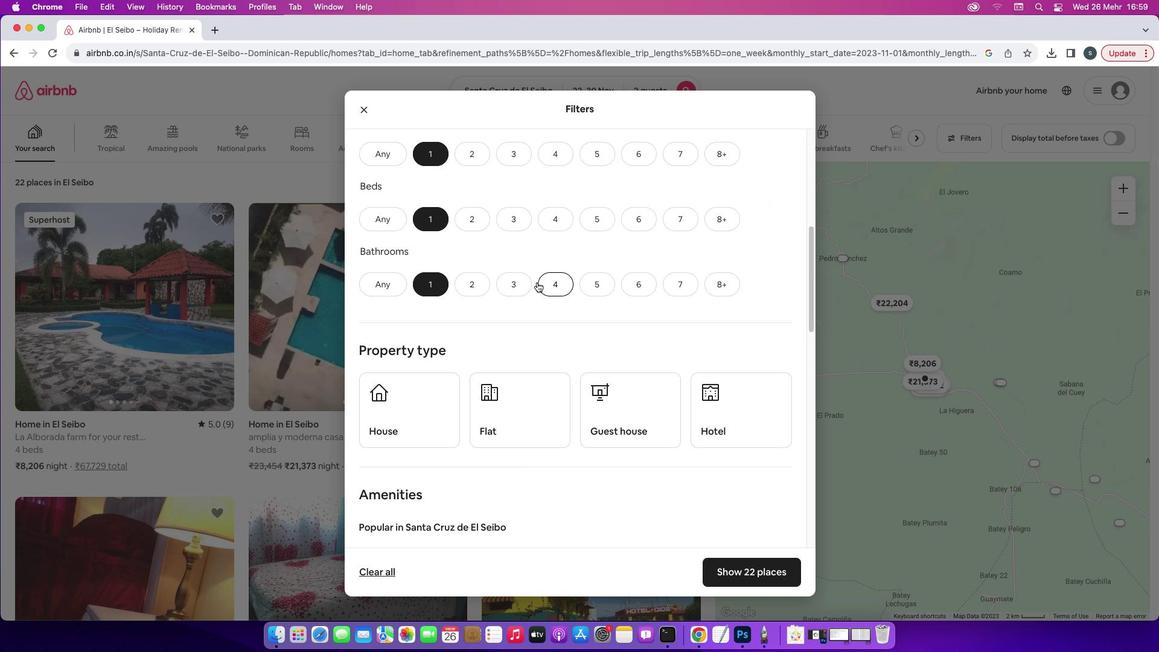 
Action: Mouse scrolled (530, 275) with delta (-6, -6)
Screenshot: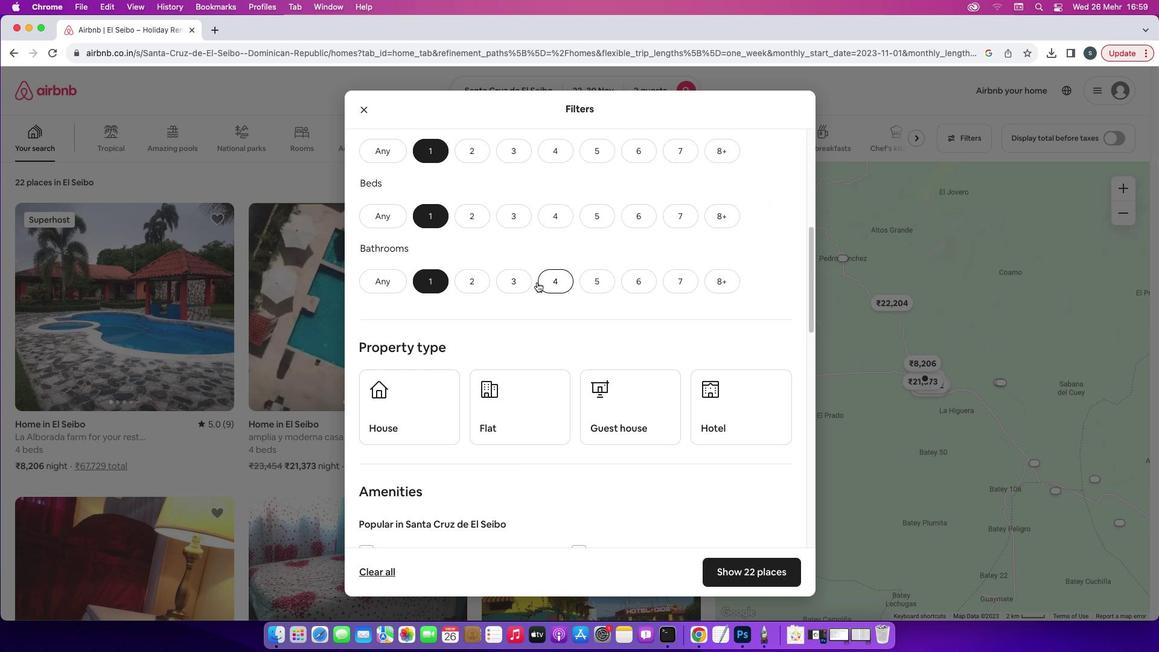 
Action: Mouse scrolled (530, 275) with delta (-6, -6)
Screenshot: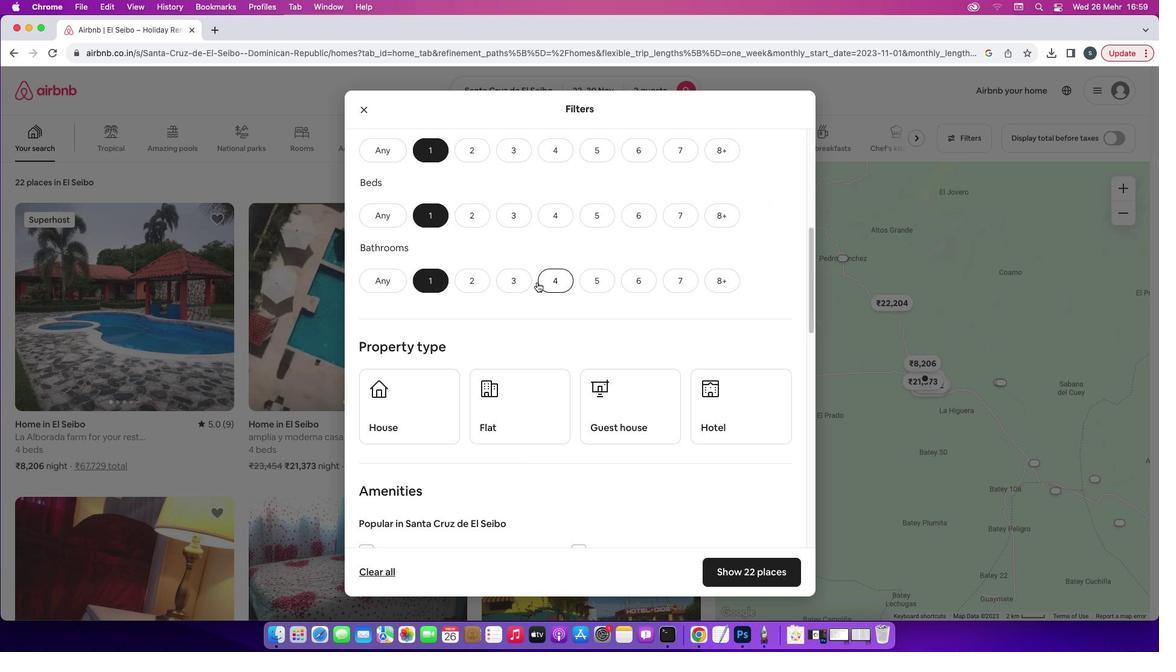 
Action: Mouse scrolled (530, 275) with delta (-6, -6)
Screenshot: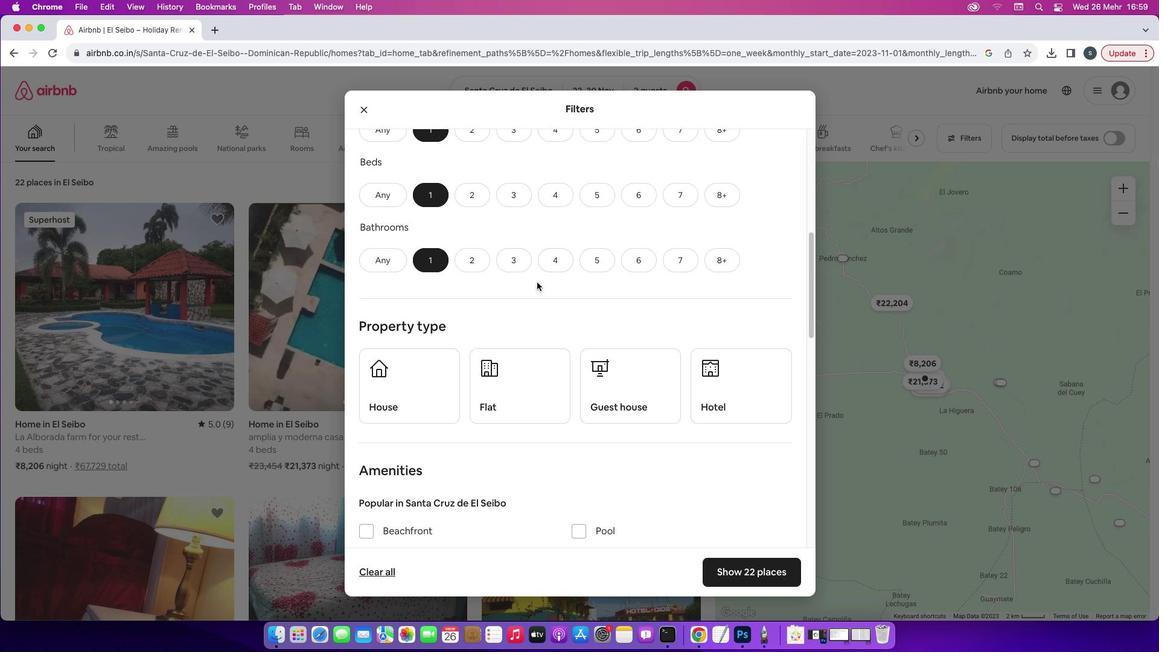 
Action: Mouse scrolled (530, 275) with delta (-6, -6)
Screenshot: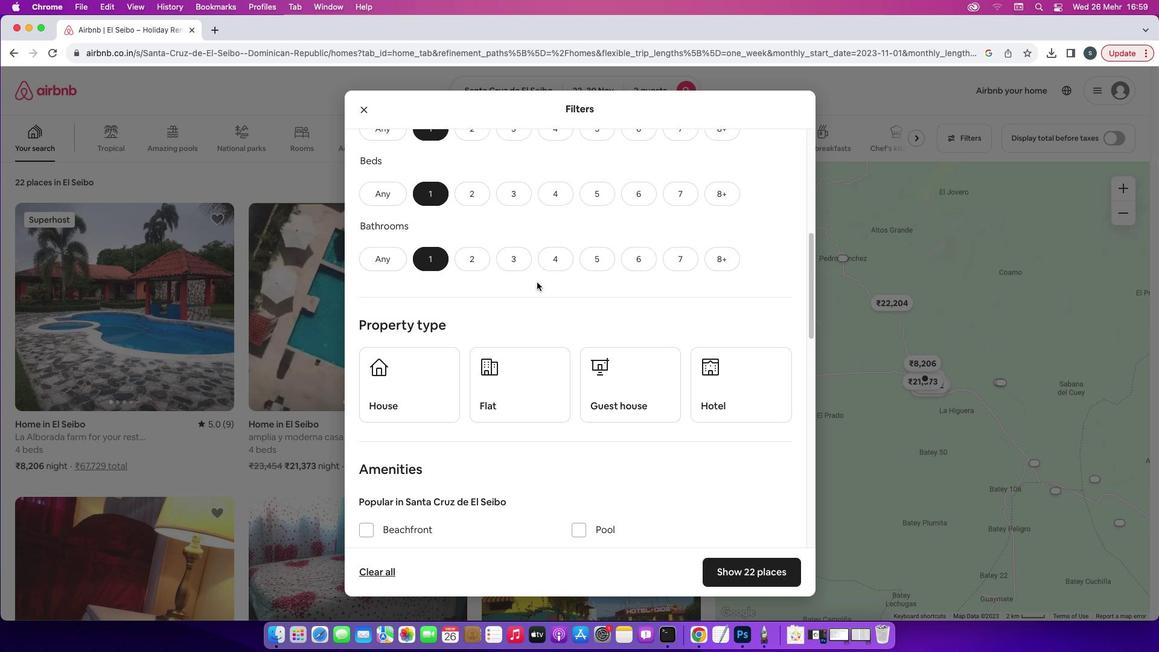 
Action: Mouse scrolled (530, 275) with delta (-6, -6)
Screenshot: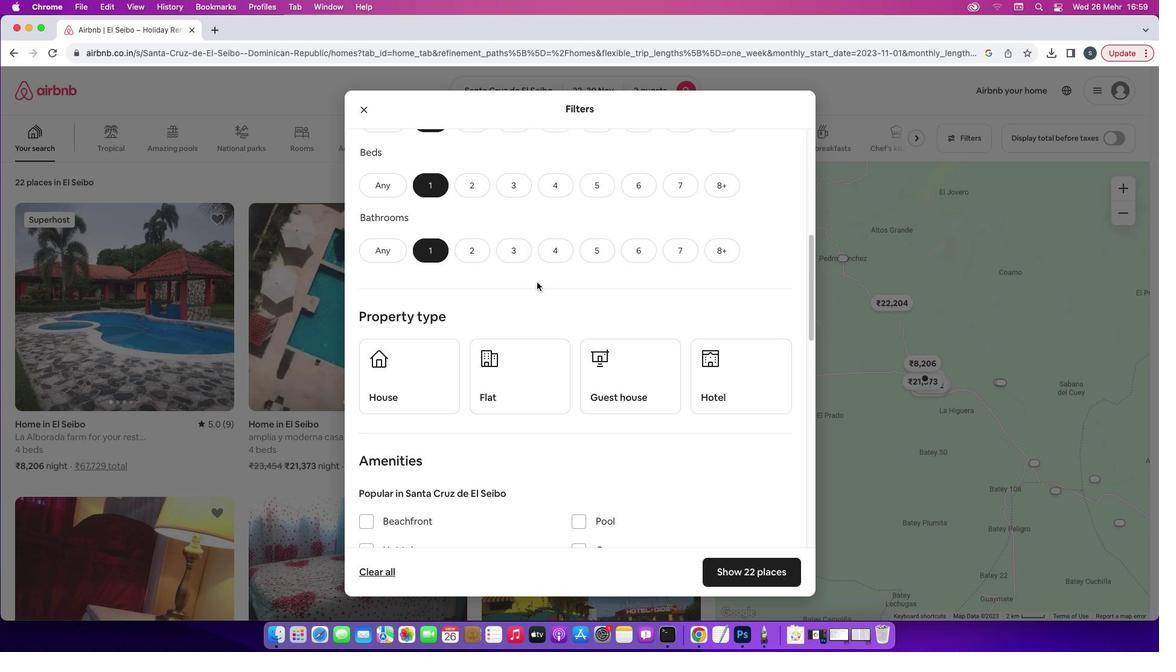 
Action: Mouse scrolled (530, 275) with delta (-6, -6)
Screenshot: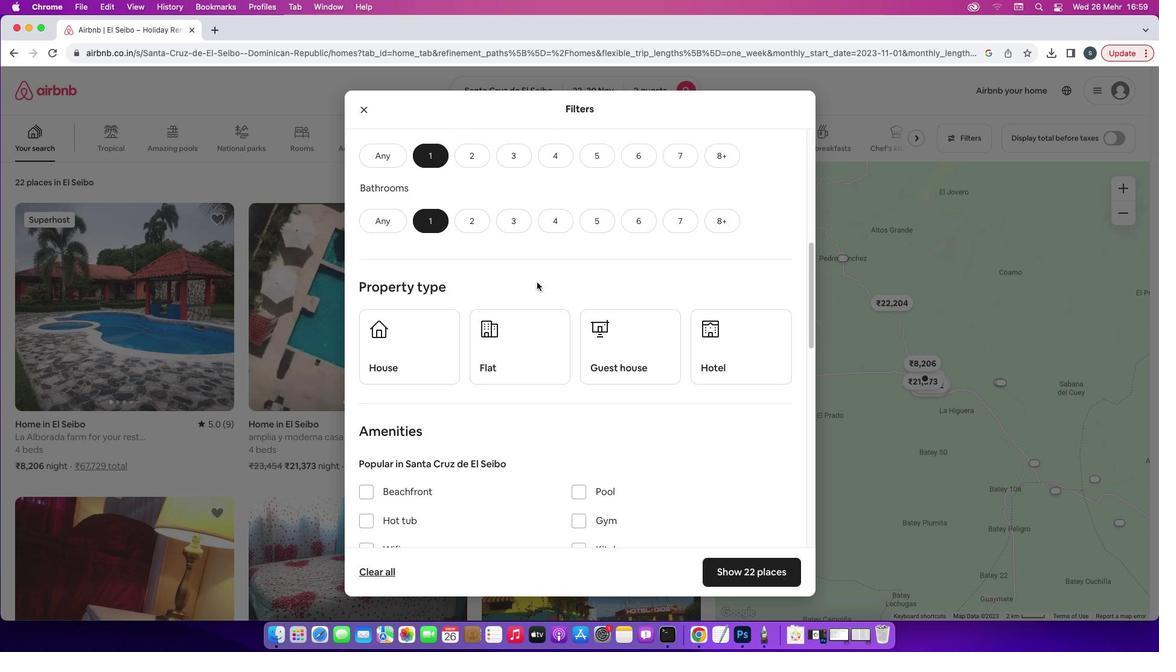 
Action: Mouse scrolled (530, 275) with delta (-6, -6)
Screenshot: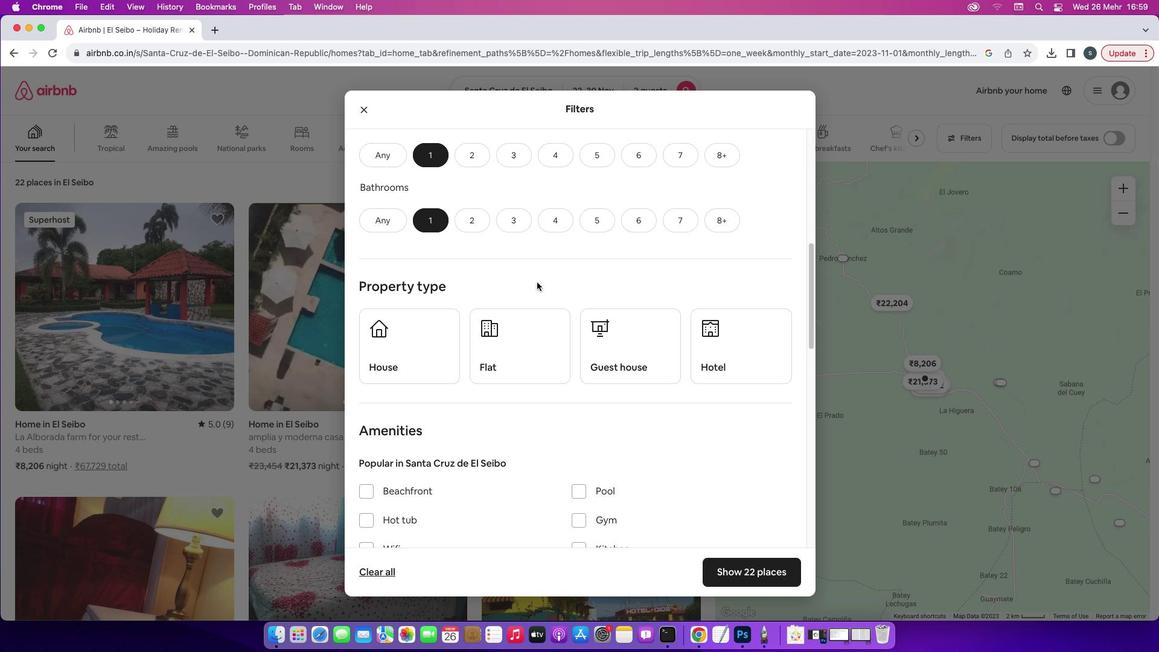 
Action: Mouse scrolled (530, 275) with delta (-6, -6)
Screenshot: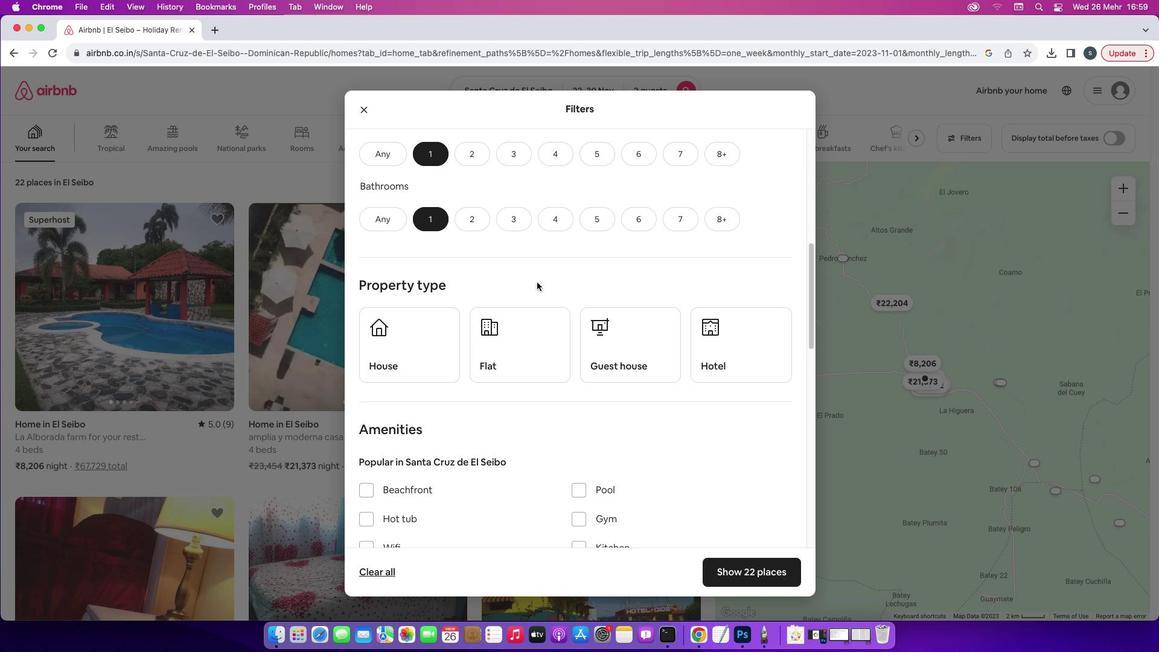 
Action: Mouse scrolled (530, 275) with delta (-6, -7)
Screenshot: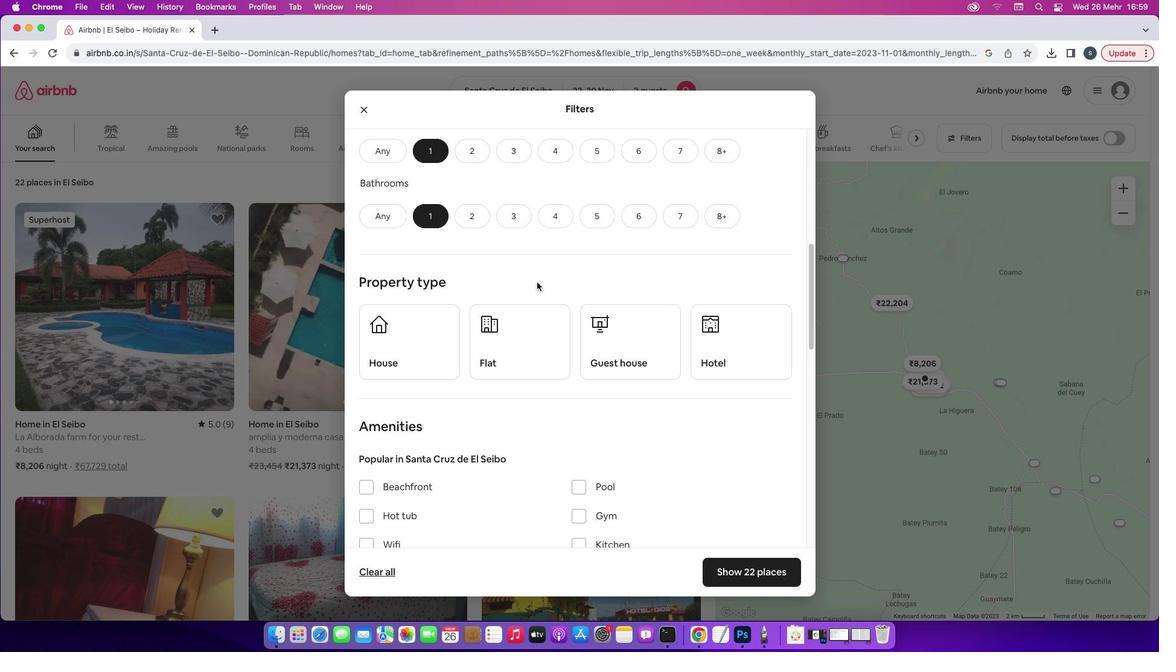 
Action: Mouse moved to (747, 275)
Screenshot: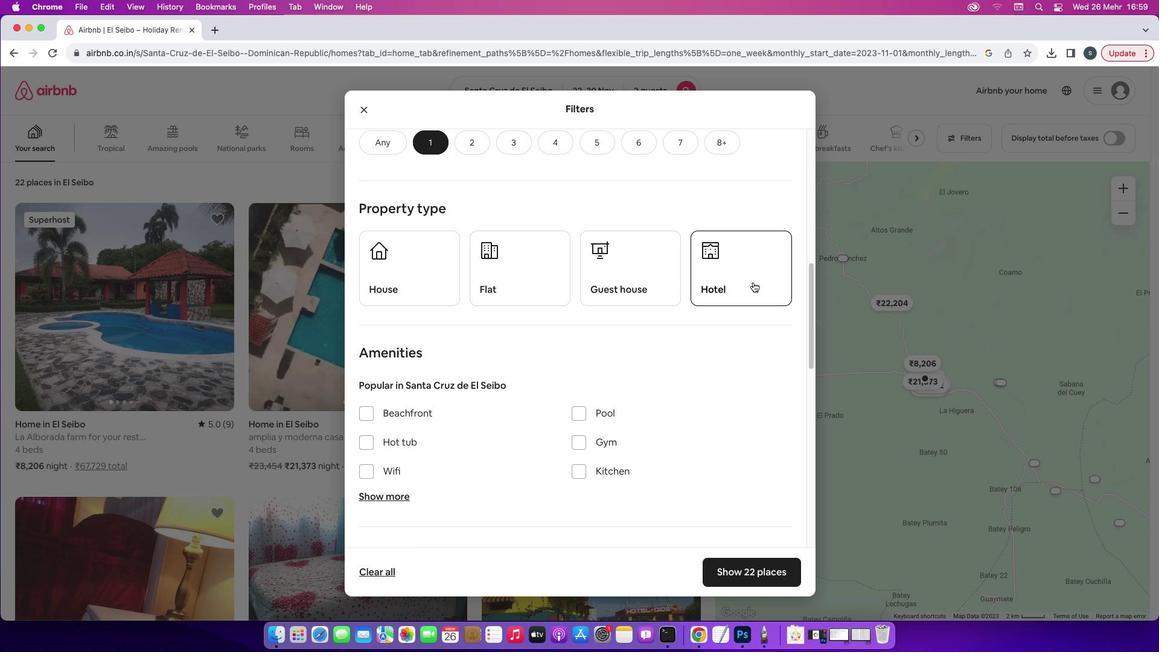
Action: Mouse pressed left at (747, 275)
Screenshot: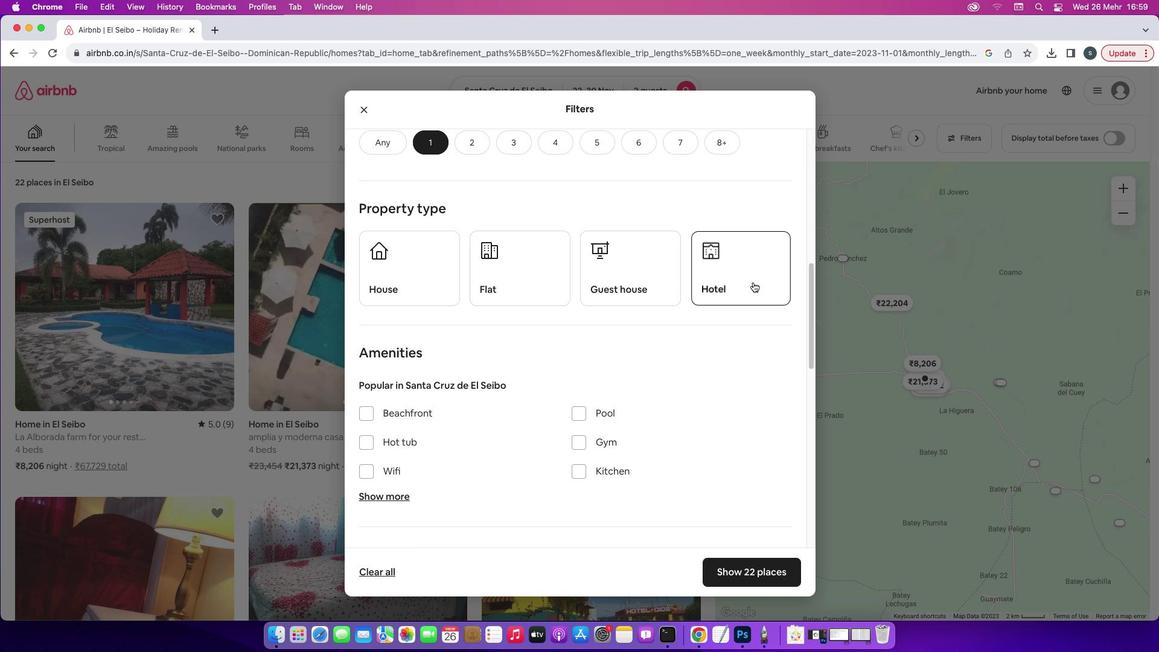 
Action: Mouse moved to (664, 345)
Screenshot: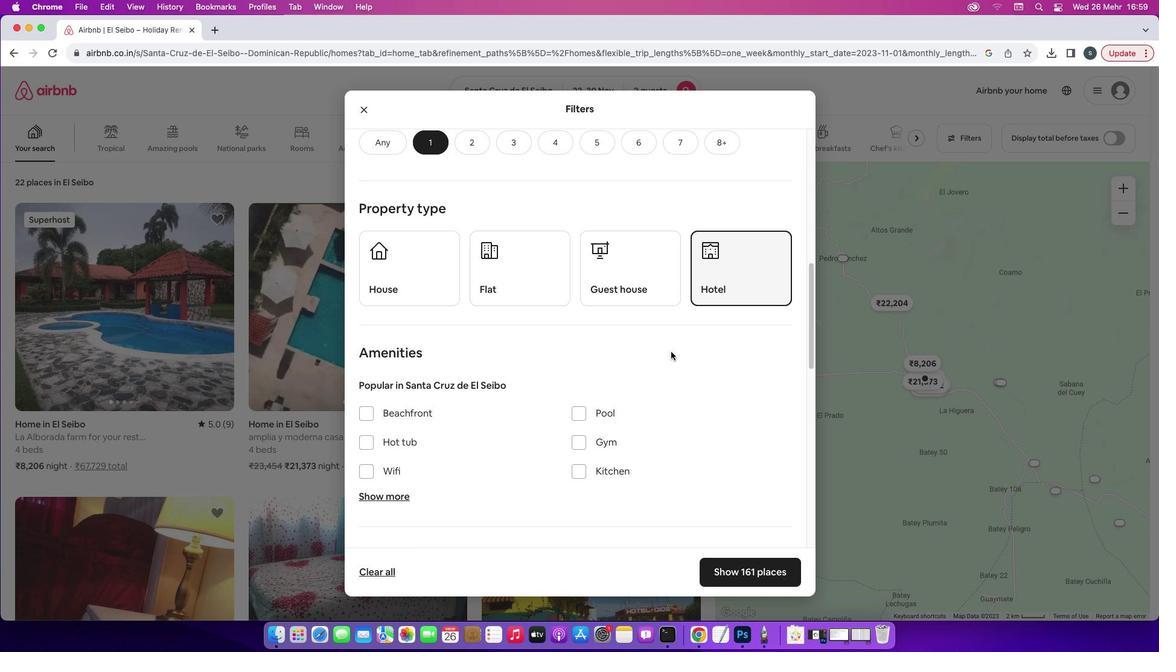 
Action: Mouse scrolled (664, 345) with delta (-6, -6)
Screenshot: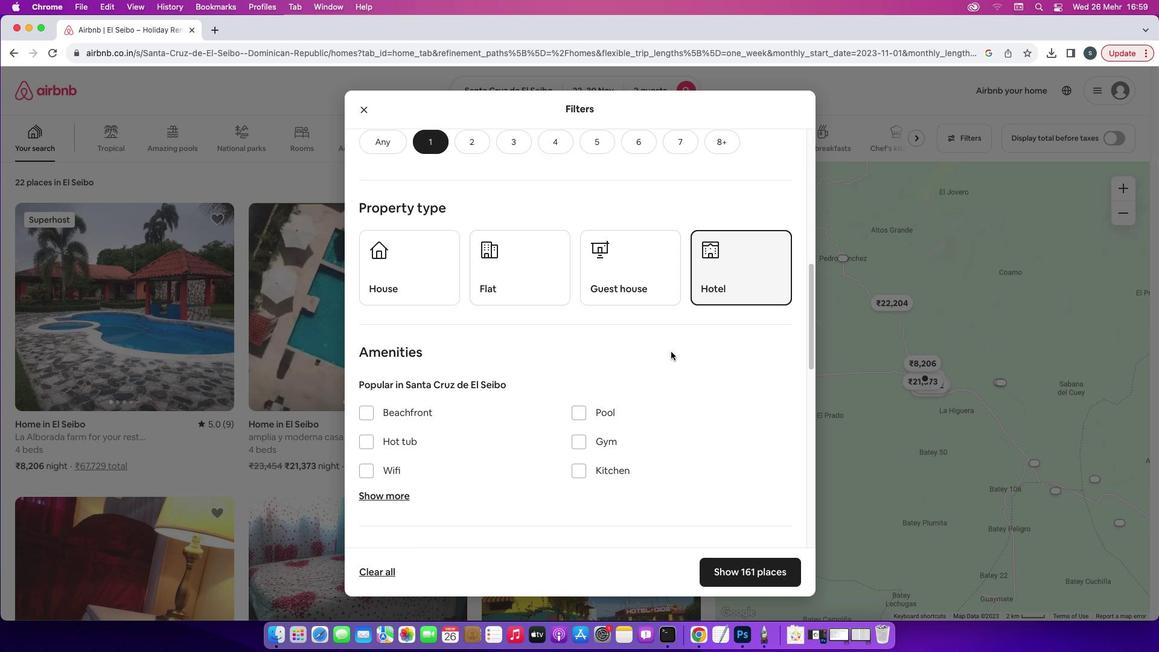 
Action: Mouse scrolled (664, 345) with delta (-6, -6)
Screenshot: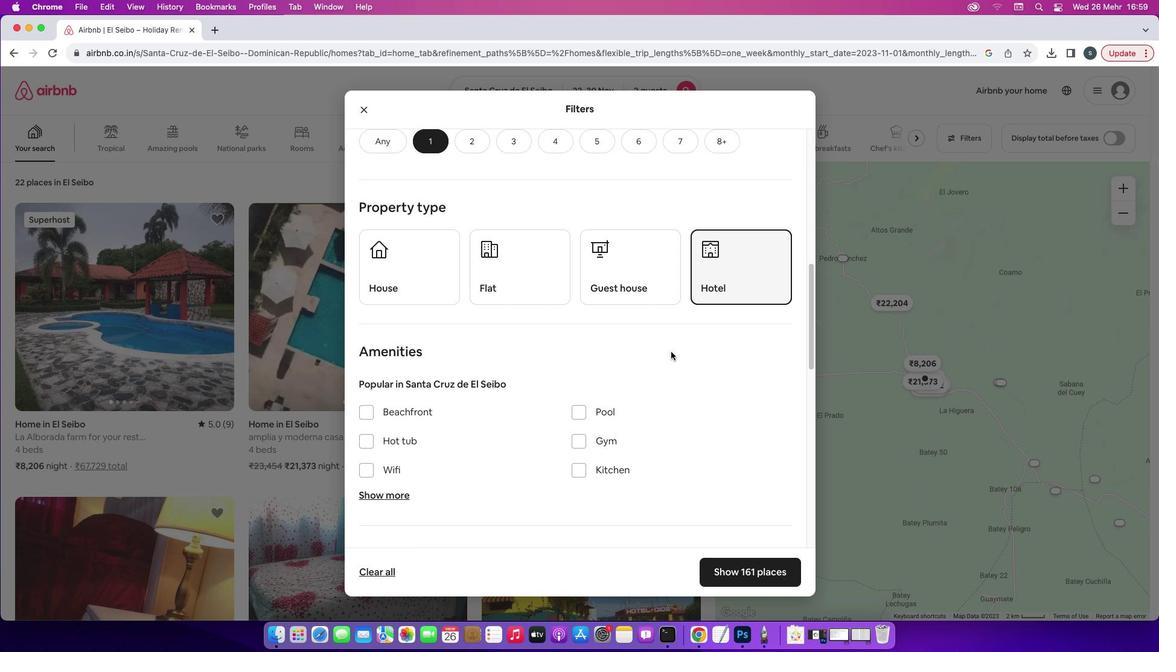 
Action: Mouse scrolled (664, 345) with delta (-6, -6)
Screenshot: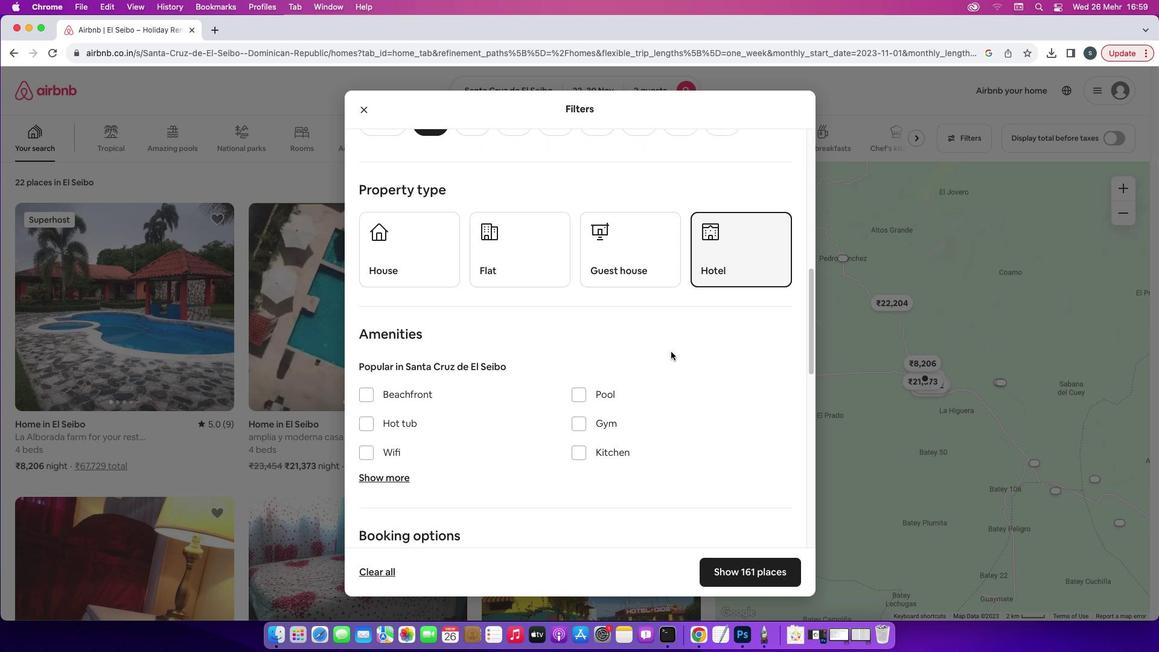 
Action: Mouse scrolled (664, 345) with delta (-6, -6)
Screenshot: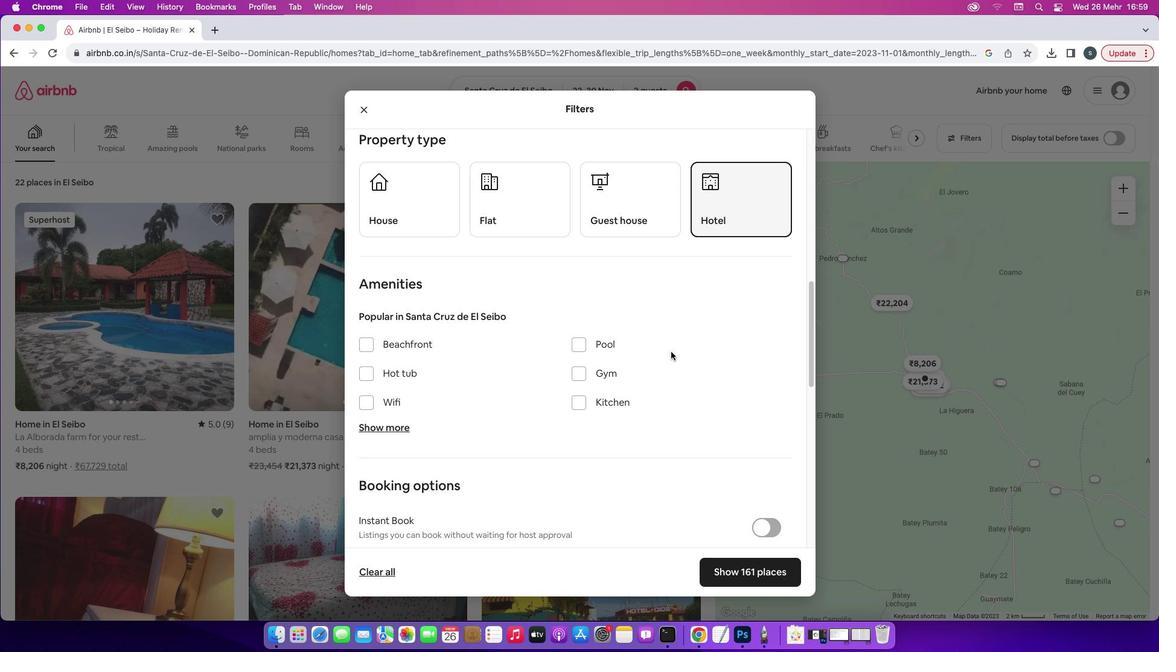 
Action: Mouse scrolled (664, 345) with delta (-6, -6)
Screenshot: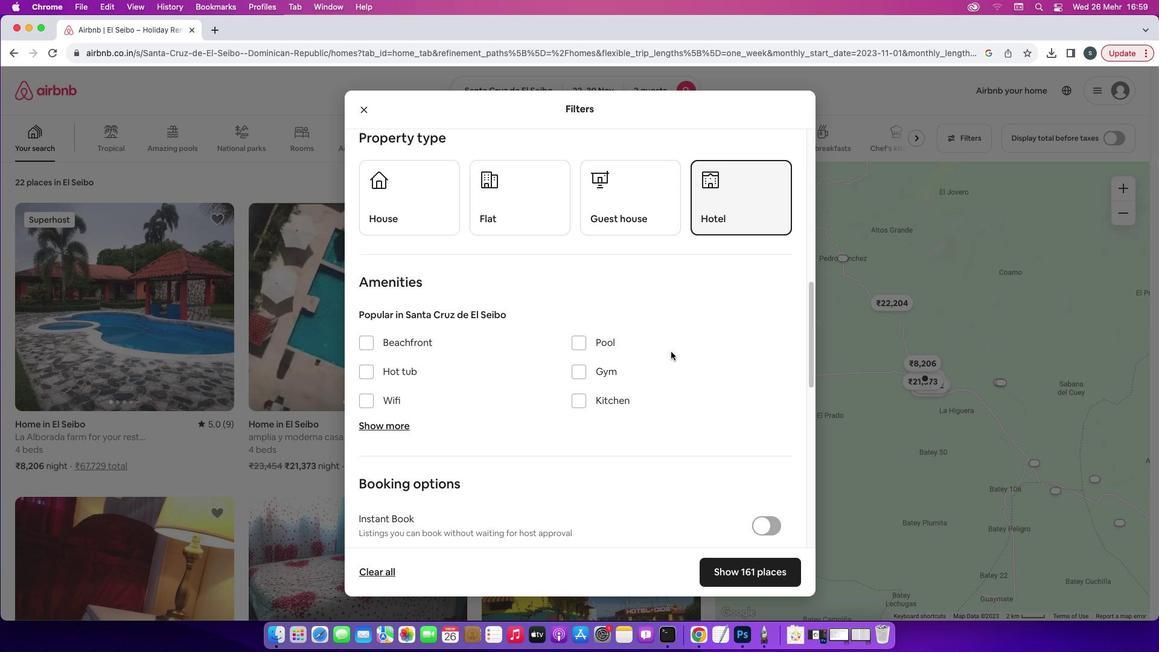 
Action: Mouse scrolled (664, 345) with delta (-6, -7)
Screenshot: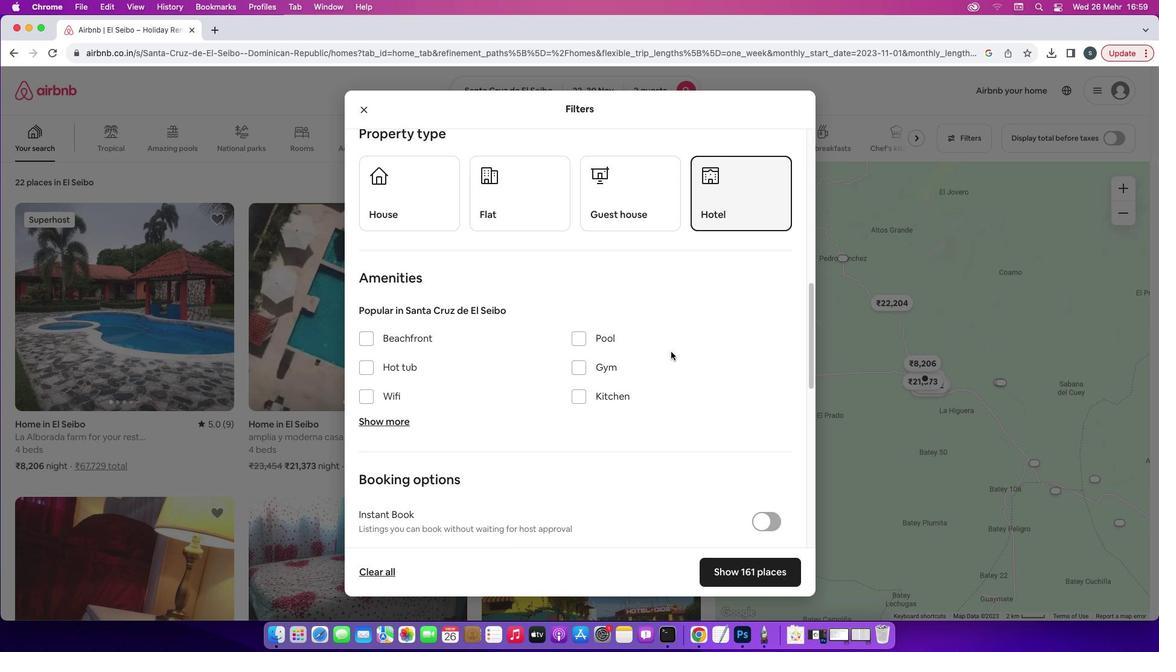 
Action: Mouse scrolled (664, 345) with delta (-6, -7)
Screenshot: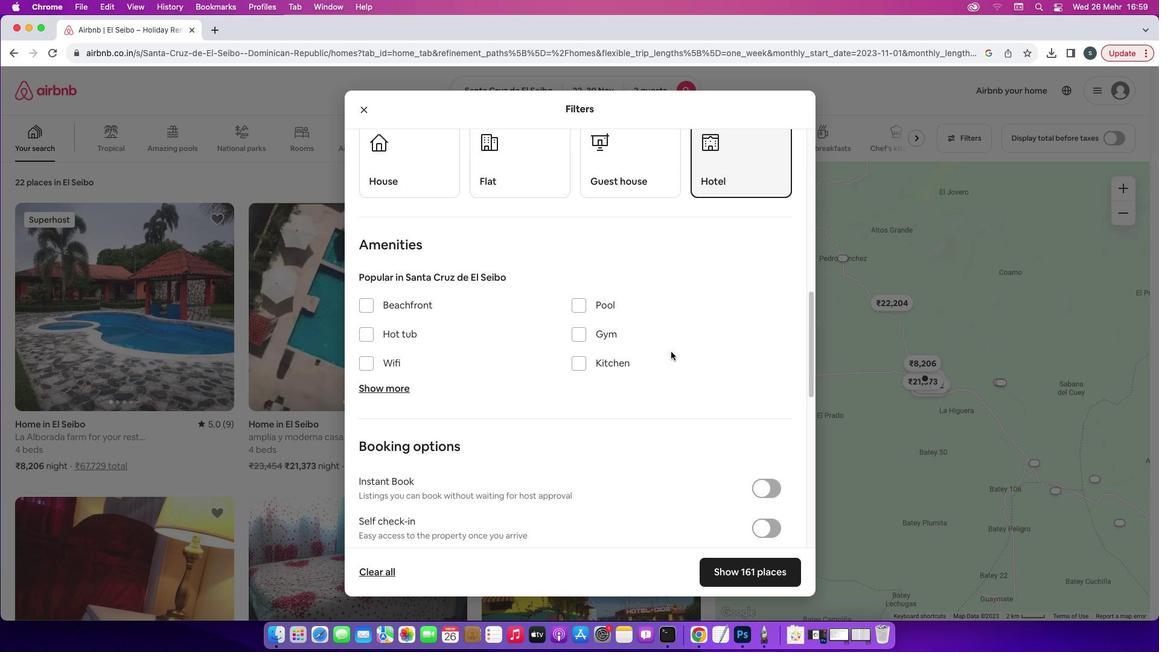 
Action: Mouse scrolled (664, 345) with delta (-6, -6)
Screenshot: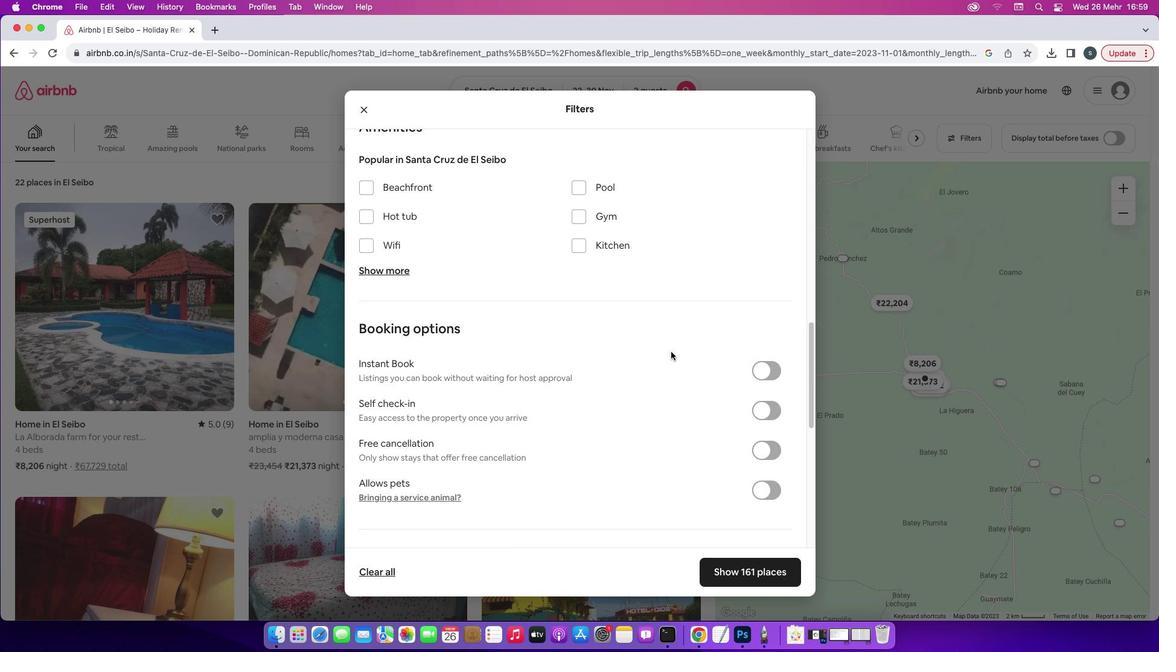 
Action: Mouse scrolled (664, 345) with delta (-6, -6)
Screenshot: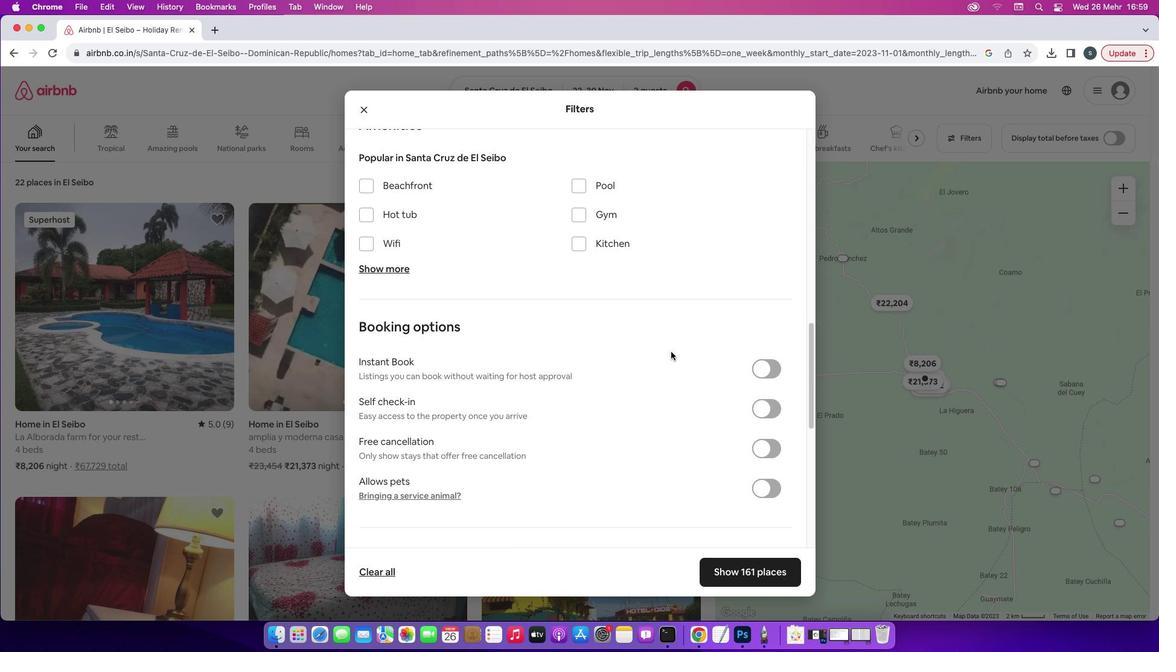 
Action: Mouse scrolled (664, 345) with delta (-6, -7)
Screenshot: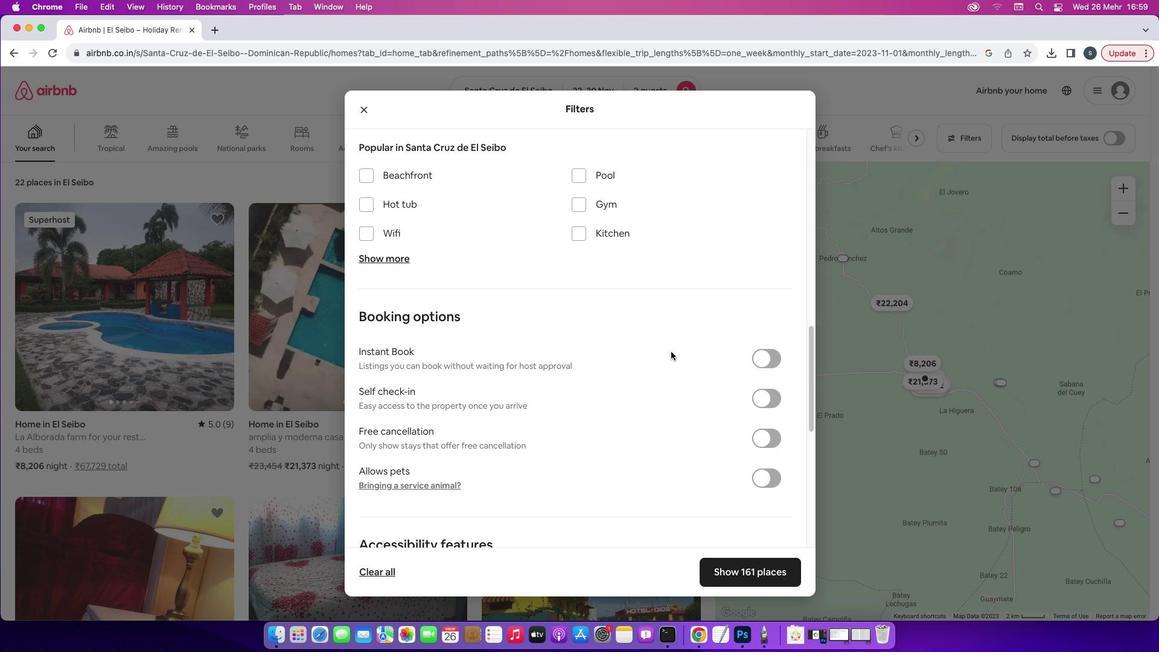 
Action: Mouse moved to (760, 317)
Screenshot: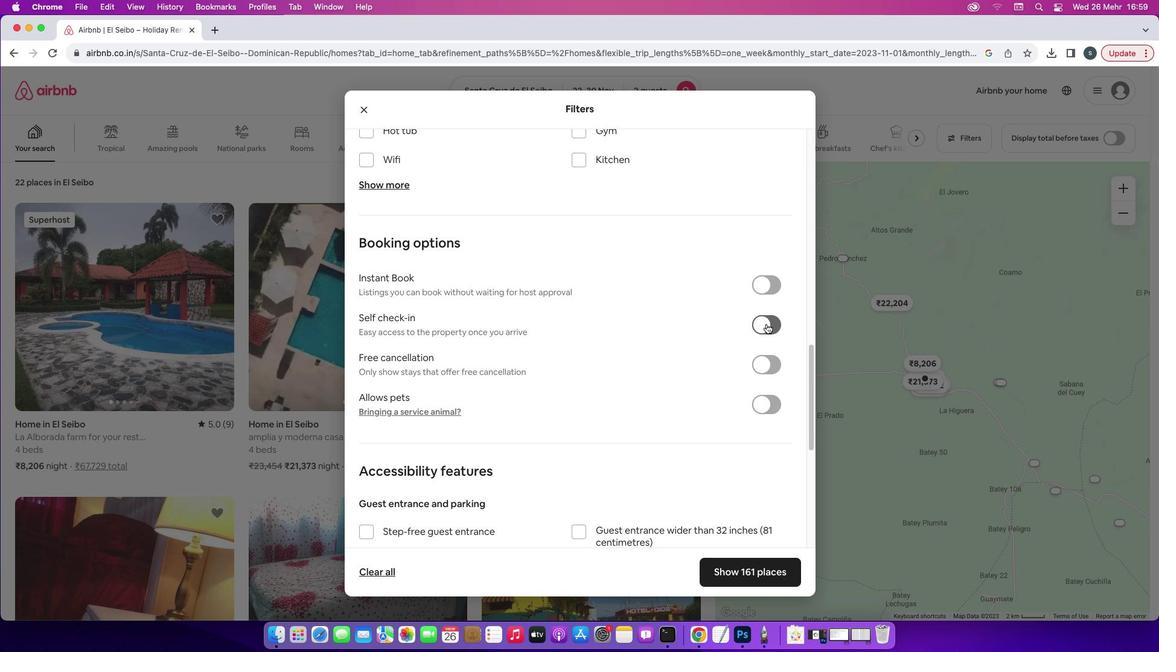 
Action: Mouse pressed left at (760, 317)
Screenshot: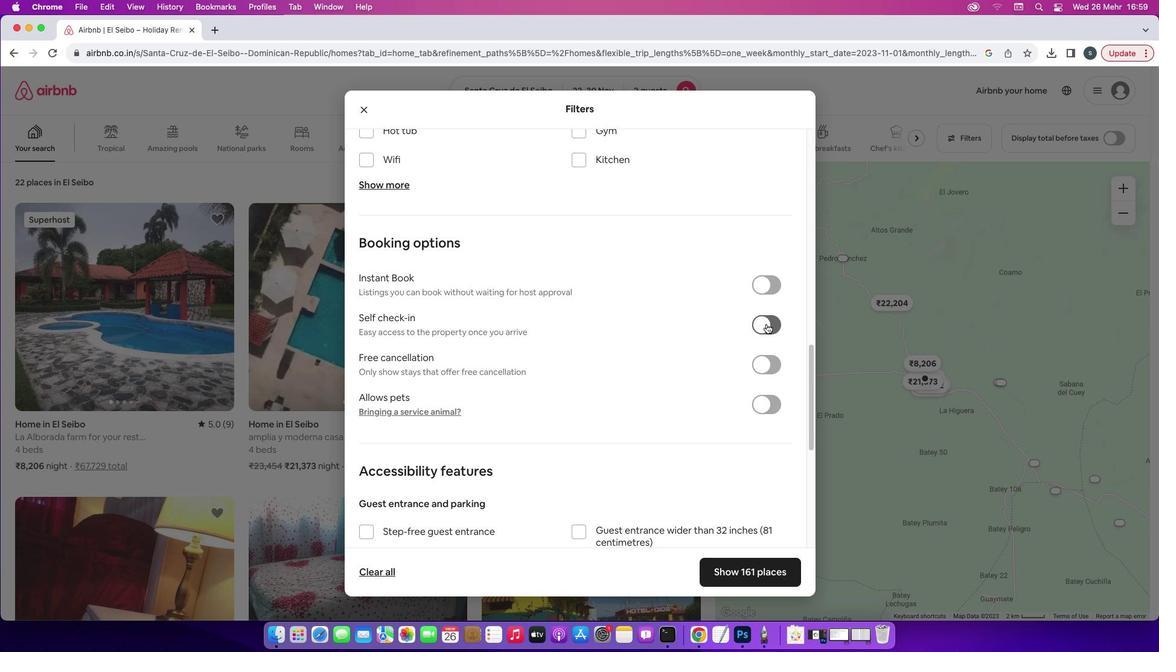 
Action: Mouse moved to (686, 340)
Screenshot: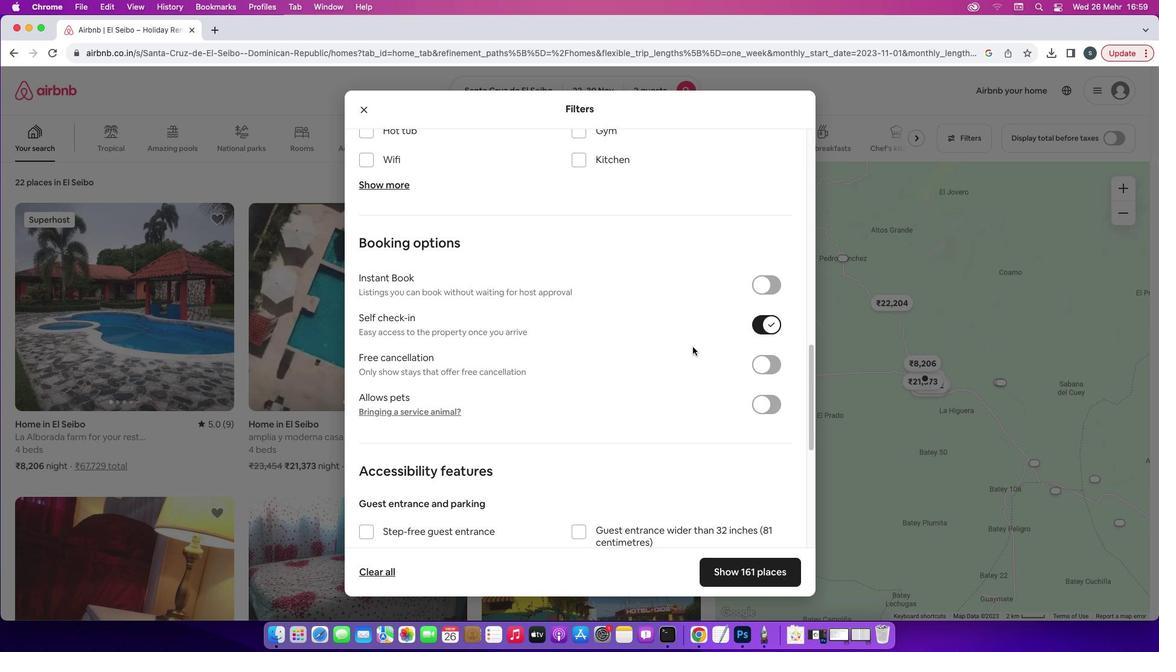 
Action: Mouse scrolled (686, 340) with delta (-6, -6)
Screenshot: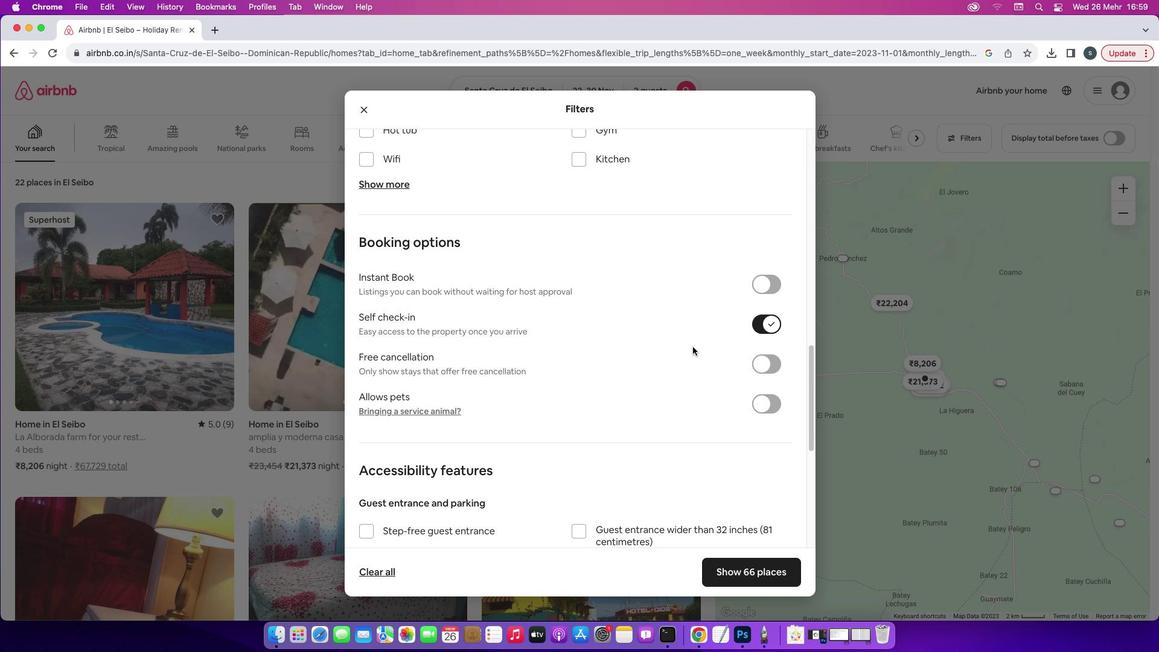 
Action: Mouse scrolled (686, 340) with delta (-6, -6)
Screenshot: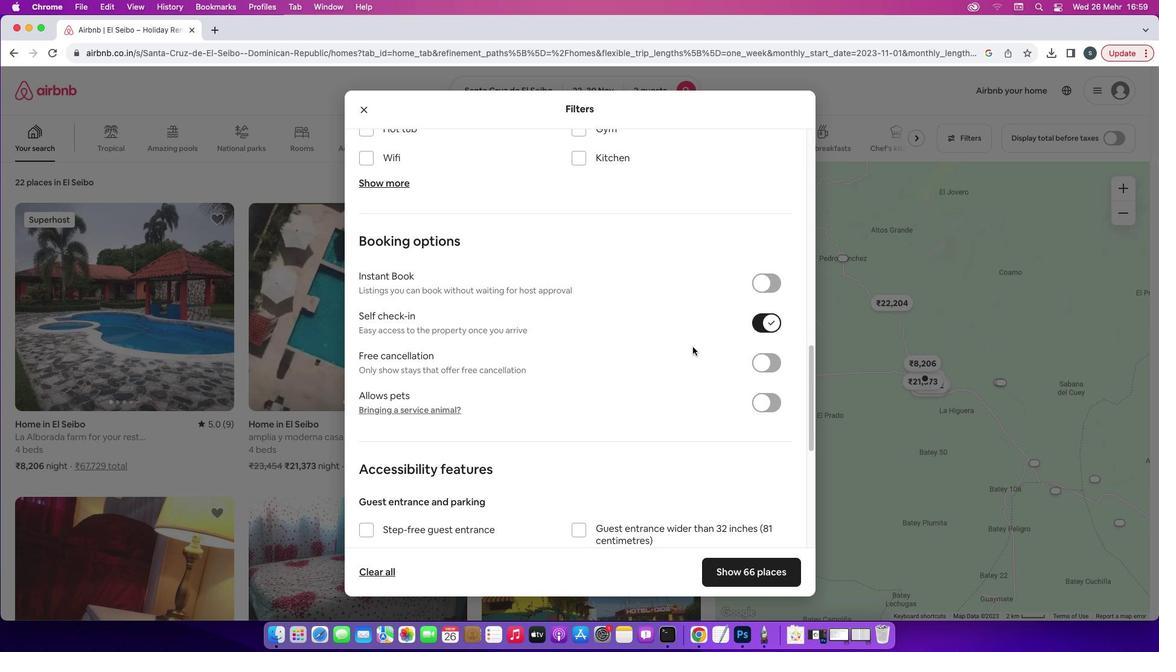 
Action: Mouse scrolled (686, 340) with delta (-6, -7)
Screenshot: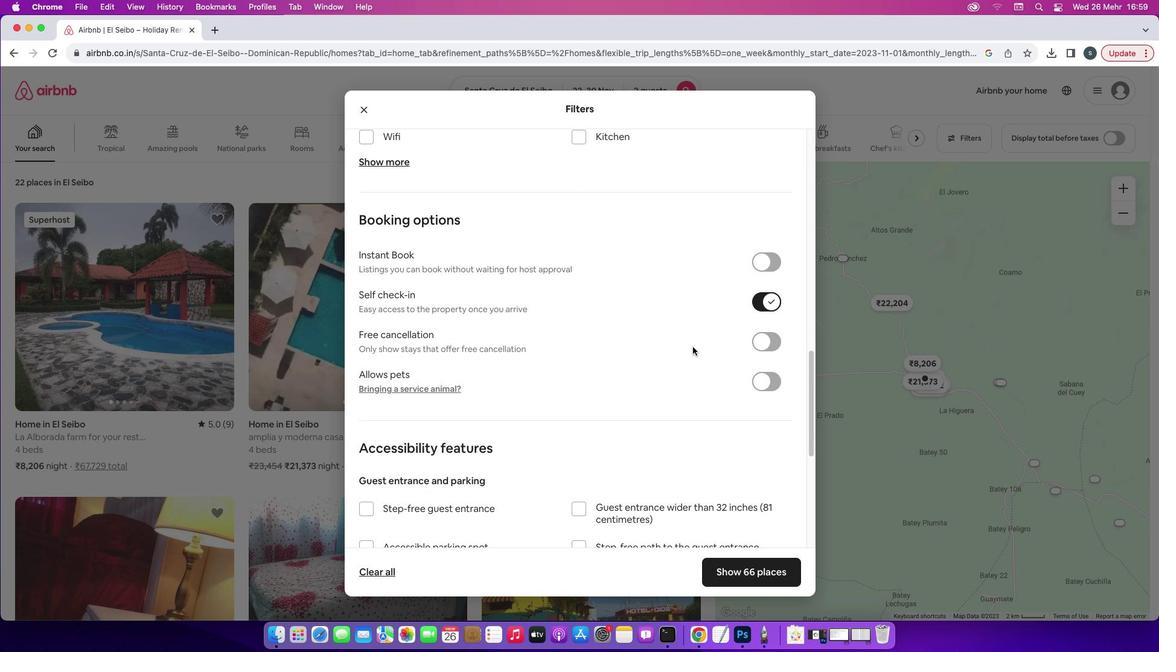 
Action: Mouse moved to (740, 569)
Screenshot: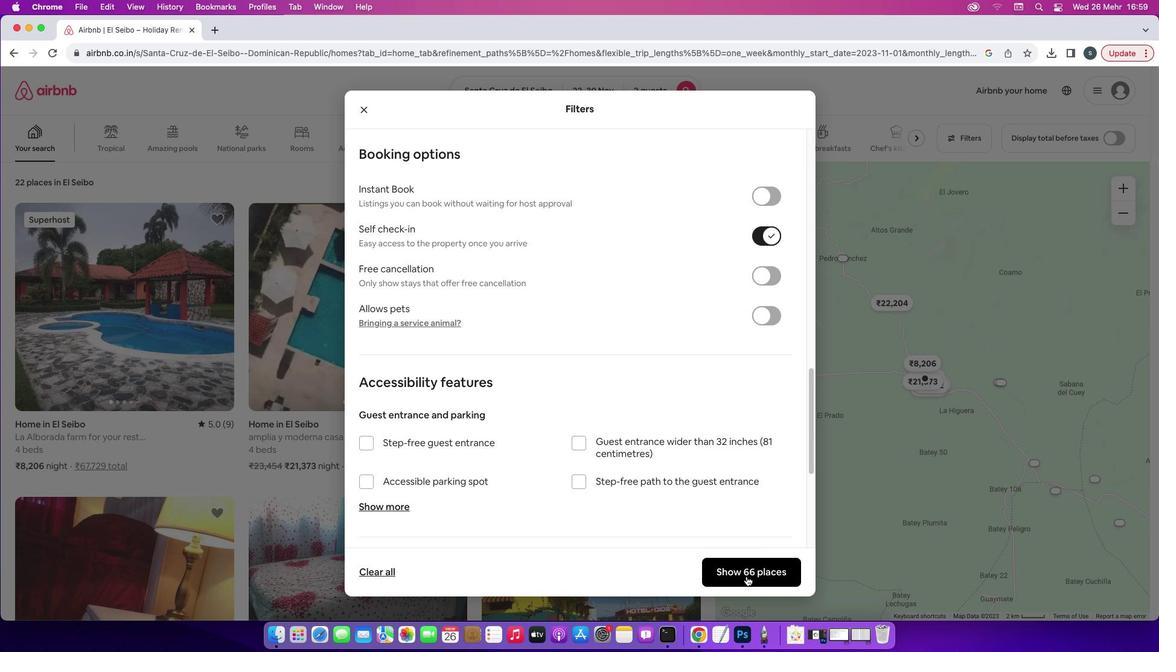 
Action: Mouse pressed left at (740, 569)
Screenshot: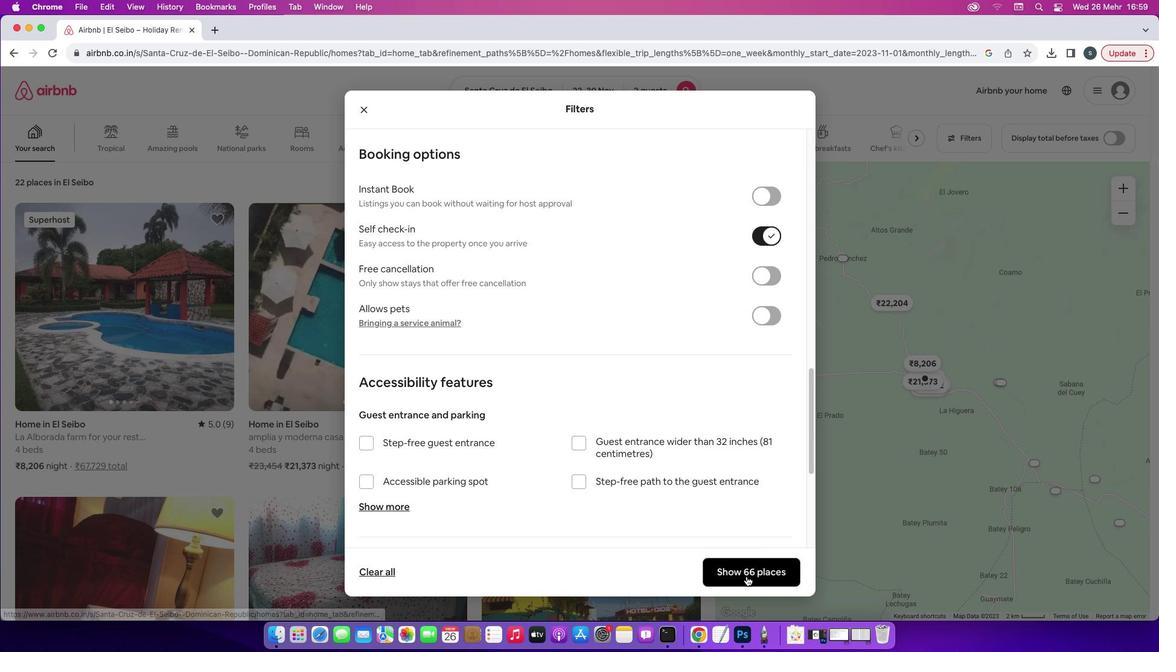 
Action: Mouse moved to (372, 338)
Screenshot: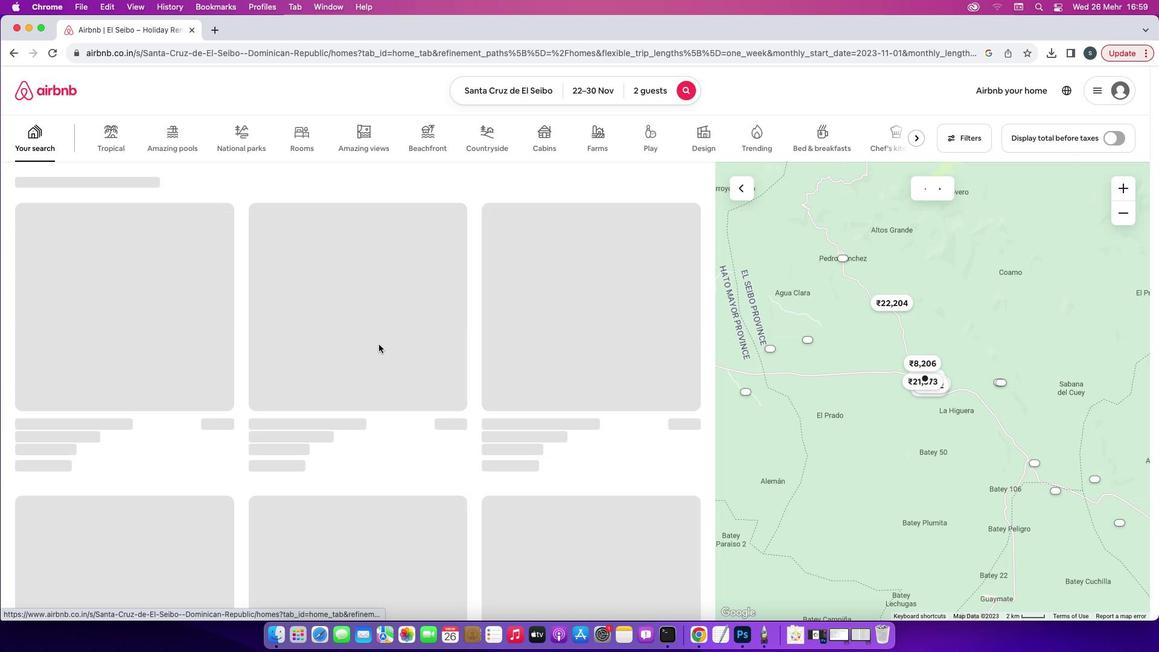 
Action: Mouse scrolled (372, 338) with delta (-6, -6)
Screenshot: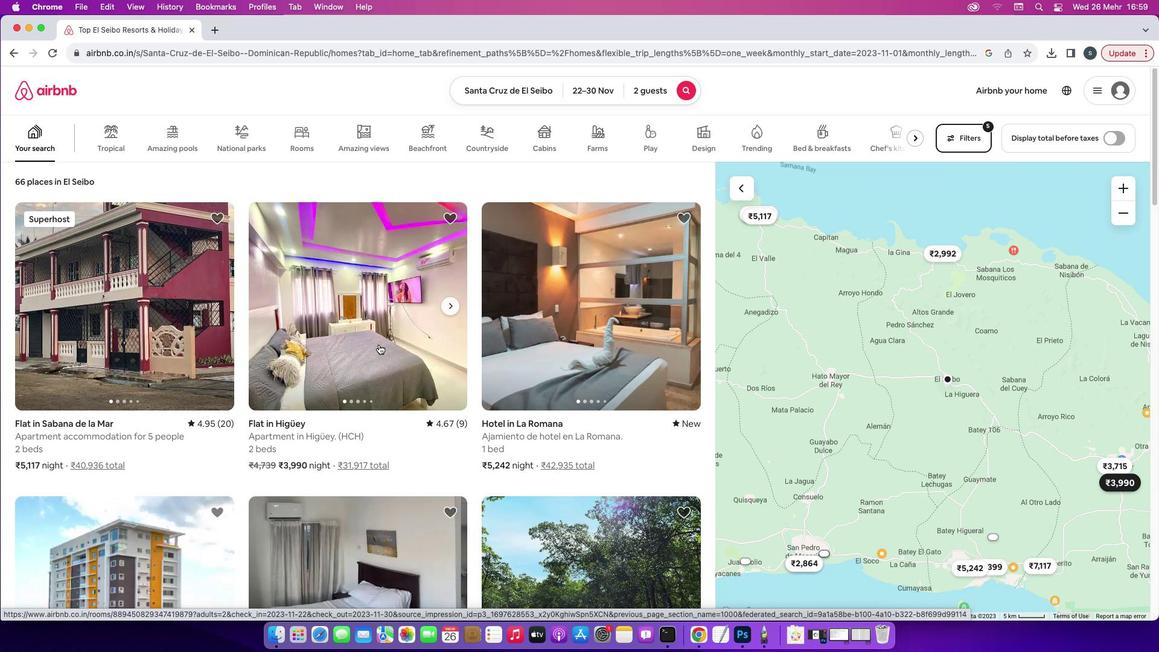 
Action: Mouse scrolled (372, 338) with delta (-6, -6)
Screenshot: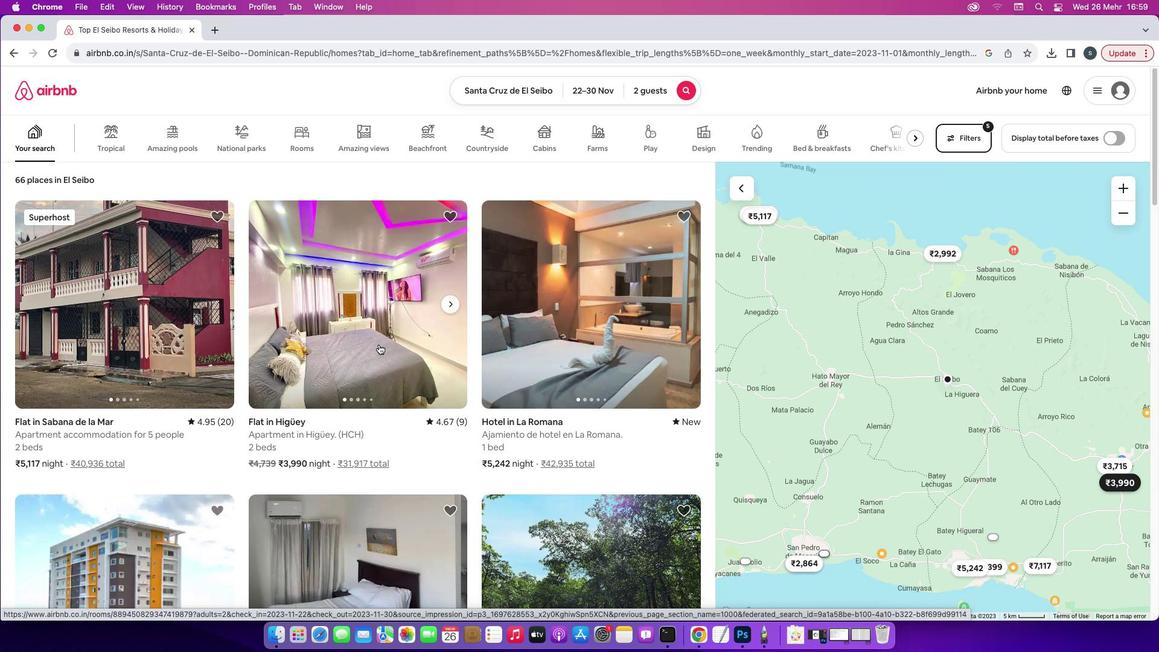 
Action: Mouse scrolled (372, 338) with delta (-6, -6)
Screenshot: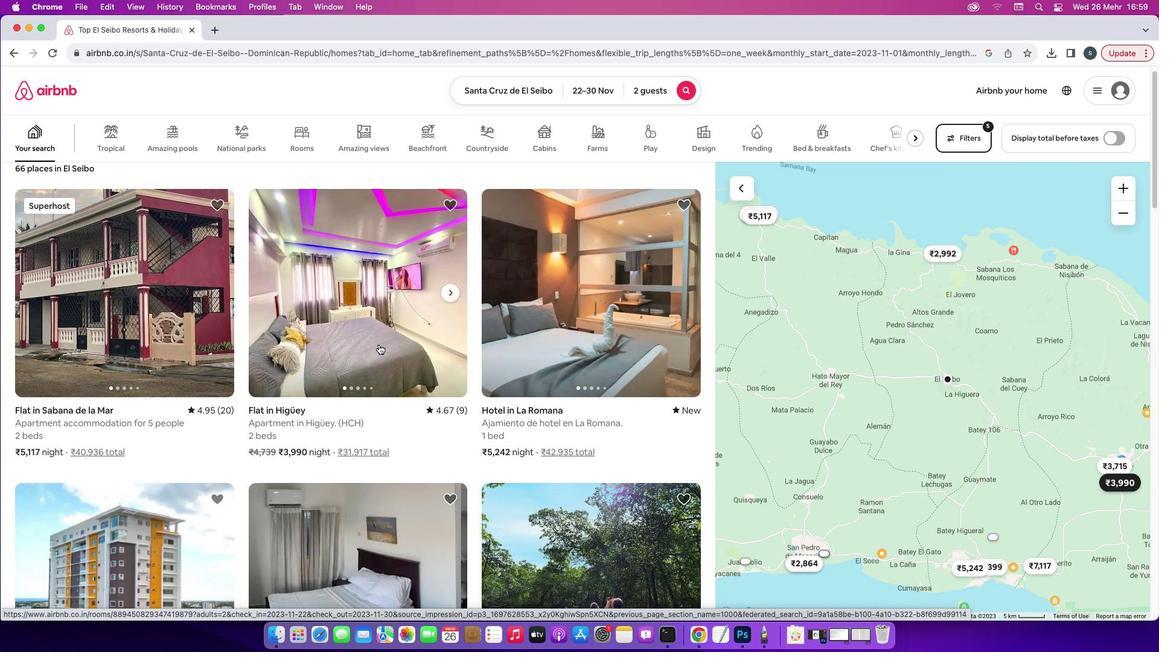 
Action: Mouse scrolled (372, 338) with delta (-6, -7)
Screenshot: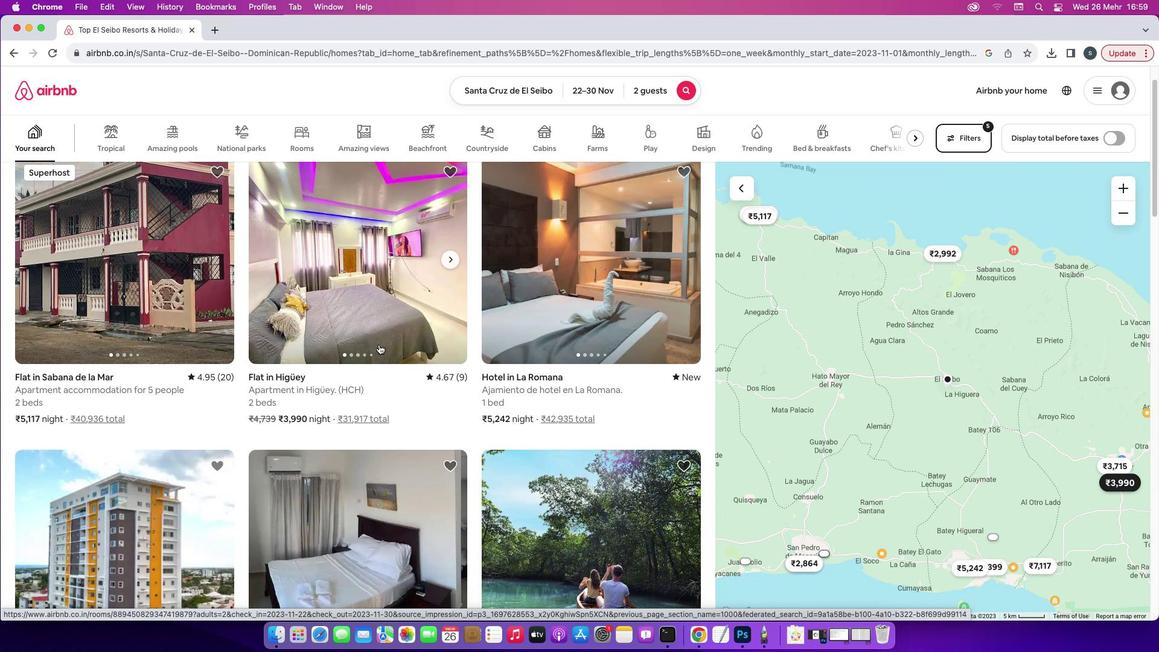 
Action: Mouse scrolled (372, 338) with delta (-6, -7)
Screenshot: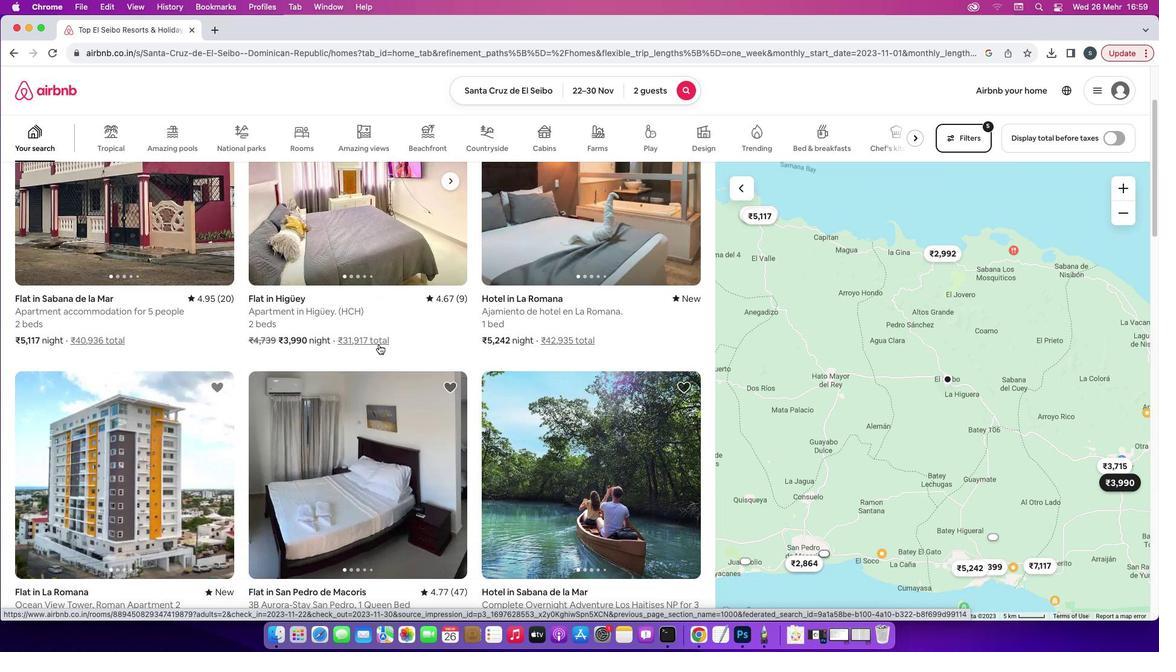 
Action: Mouse scrolled (372, 338) with delta (-6, -6)
Screenshot: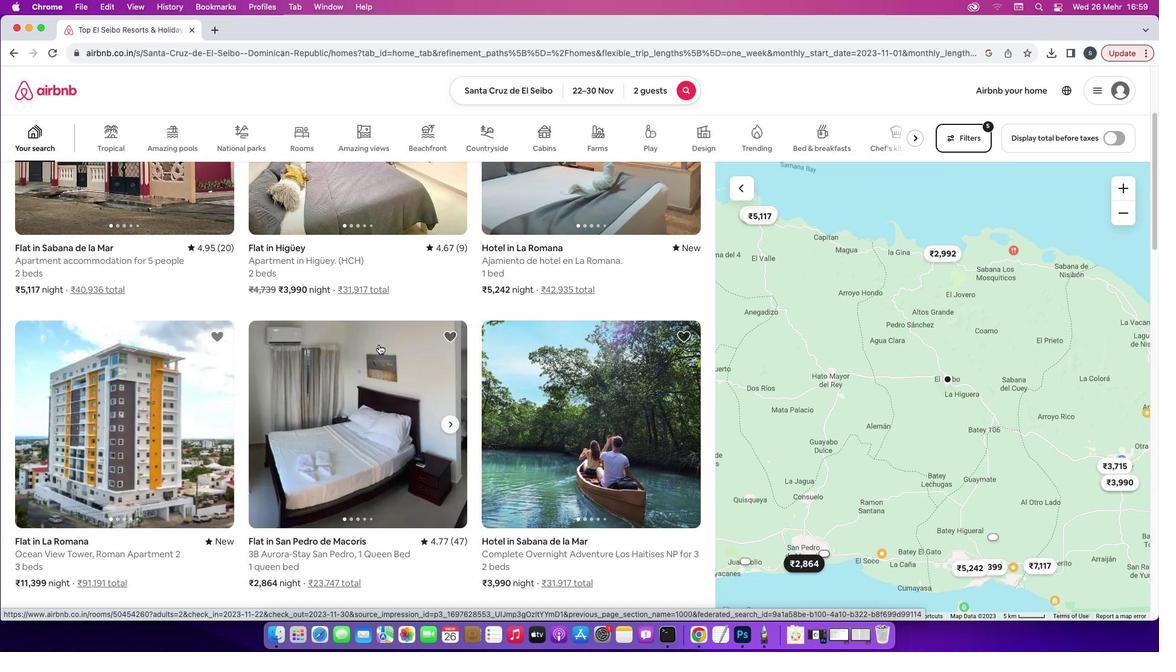 
Action: Mouse scrolled (372, 338) with delta (-6, -6)
Screenshot: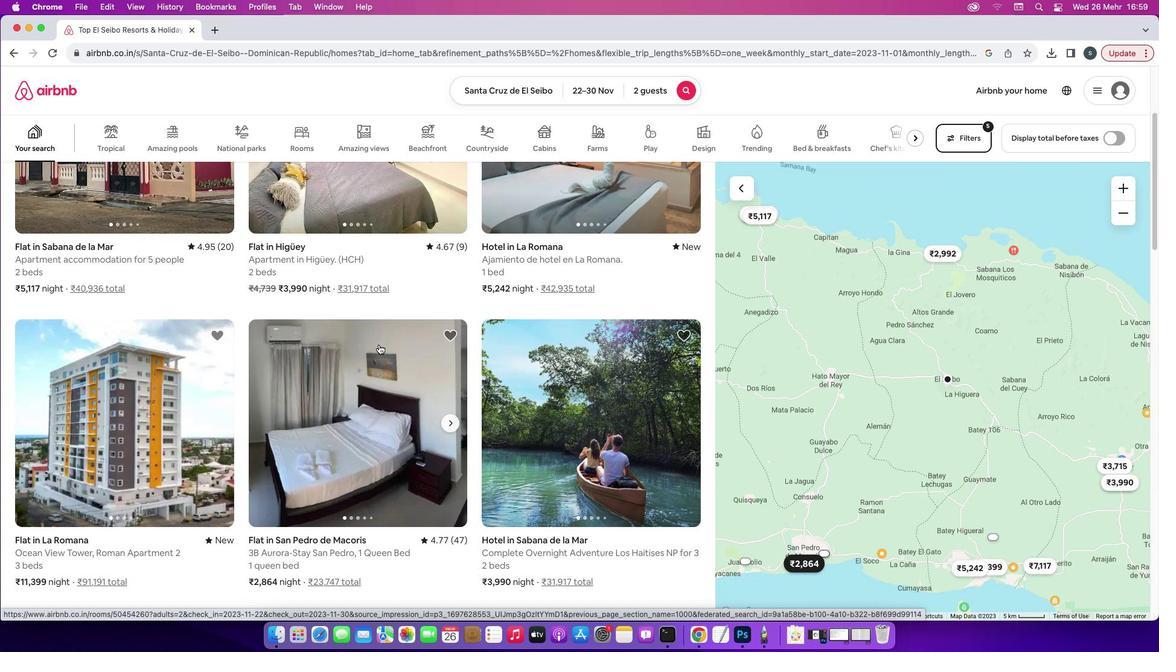 
Action: Mouse scrolled (372, 338) with delta (-6, -7)
Screenshot: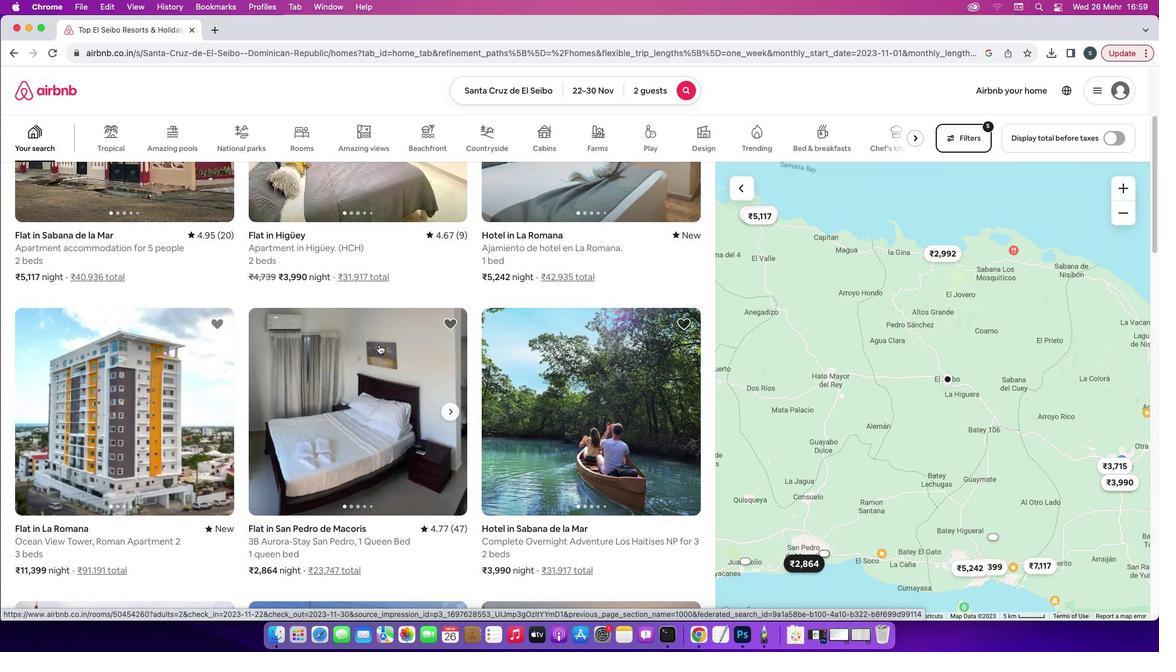 
Action: Mouse scrolled (372, 338) with delta (-6, -7)
Screenshot: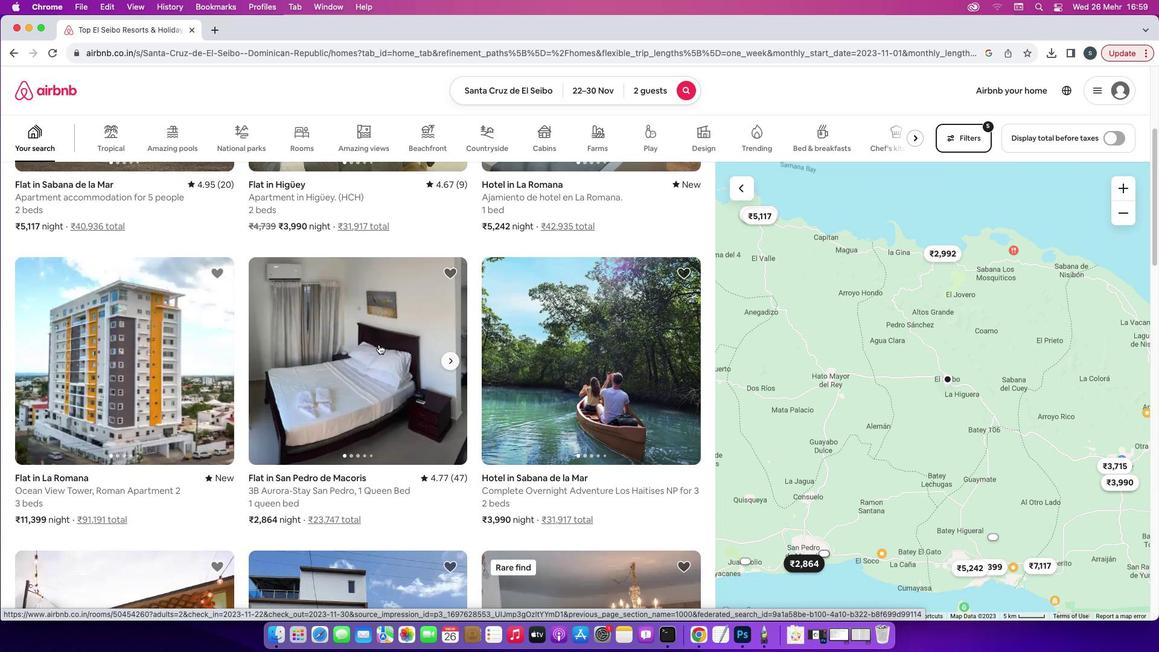 
Action: Mouse scrolled (372, 338) with delta (-6, -6)
Screenshot: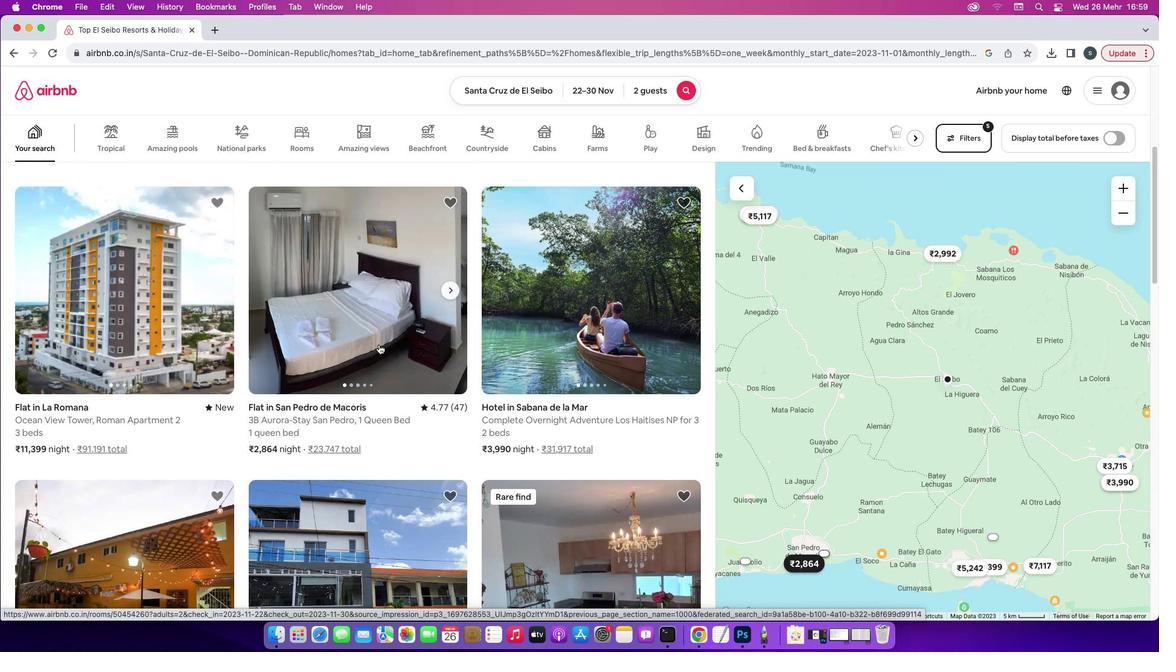 
Action: Mouse scrolled (372, 338) with delta (-6, -6)
Screenshot: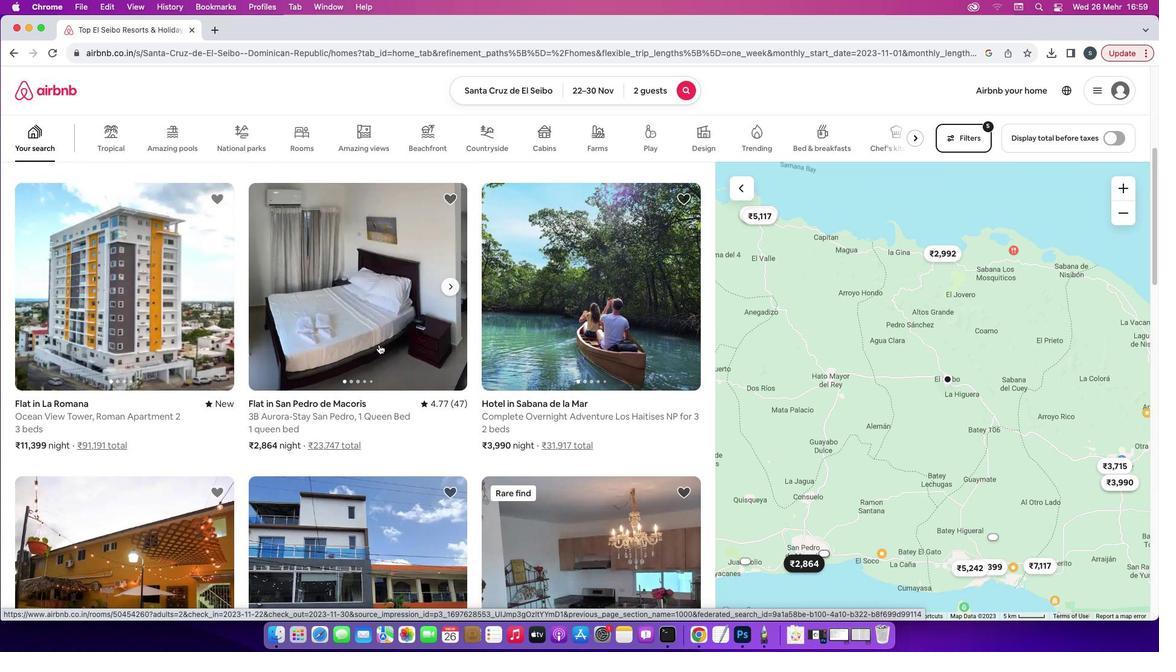 
Action: Mouse scrolled (372, 338) with delta (-6, -7)
Screenshot: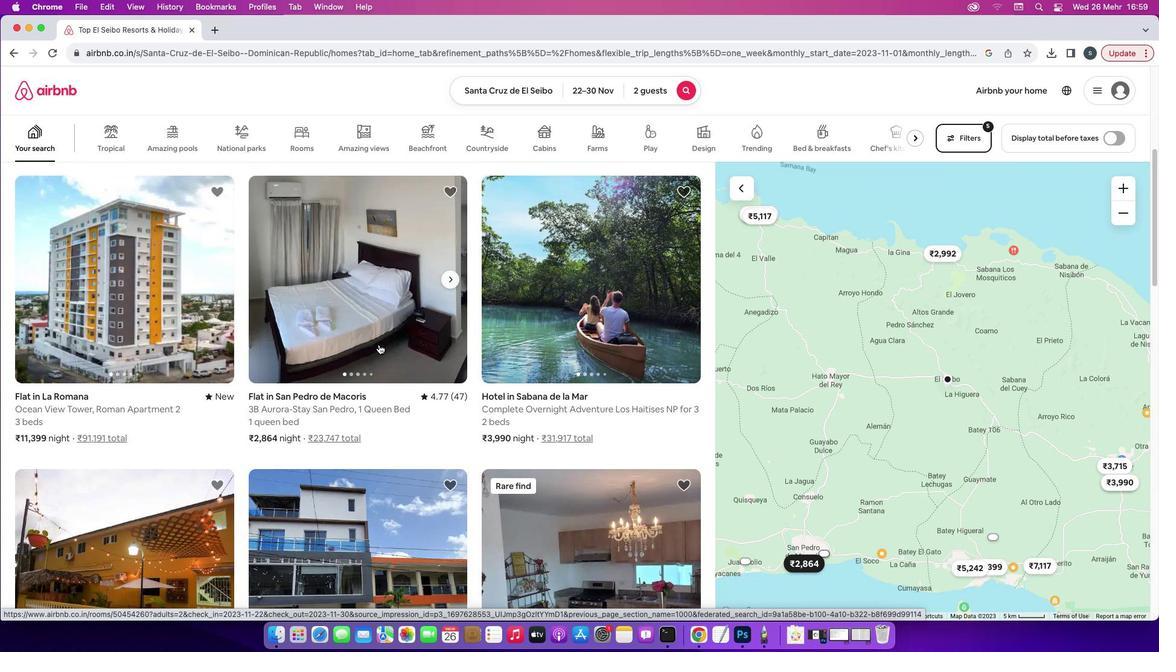 
Action: Mouse scrolled (372, 338) with delta (-6, -7)
Screenshot: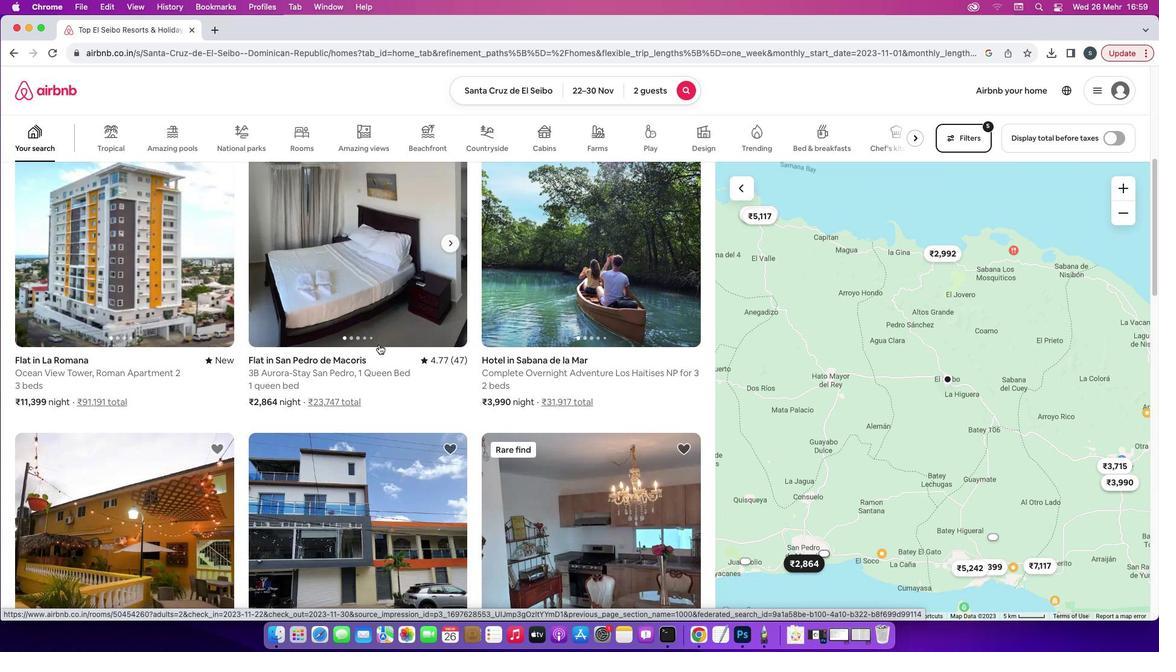 
Action: Mouse scrolled (372, 338) with delta (-6, -6)
Screenshot: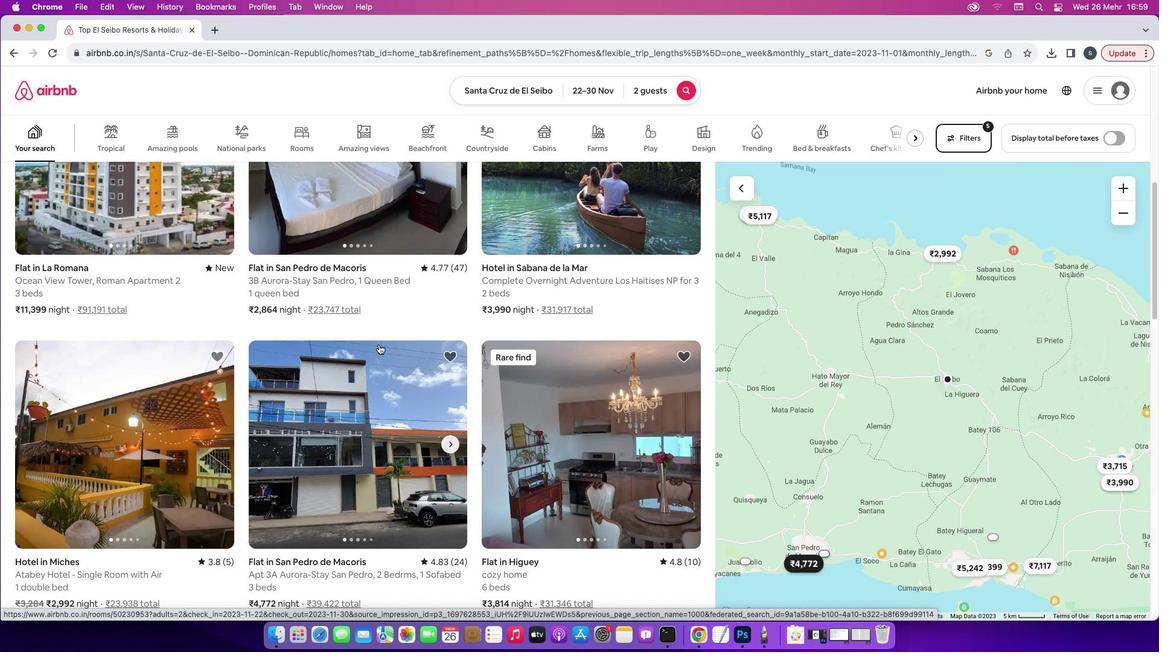 
Action: Mouse scrolled (372, 338) with delta (-6, -6)
Screenshot: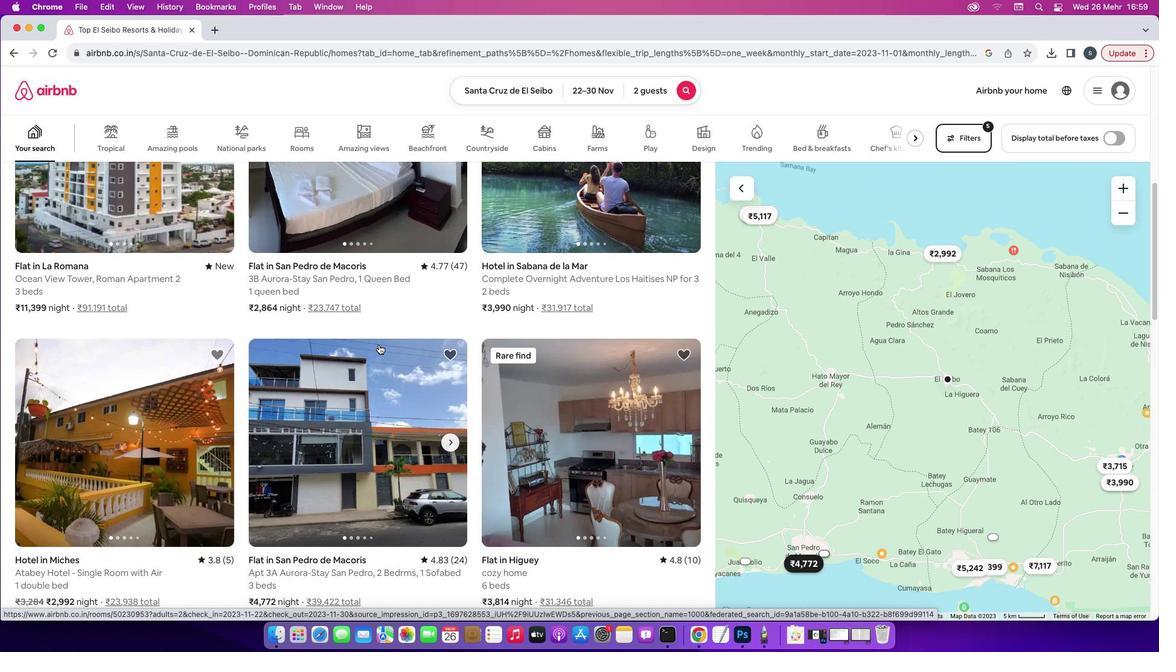 
Action: Mouse scrolled (372, 338) with delta (-6, -6)
Screenshot: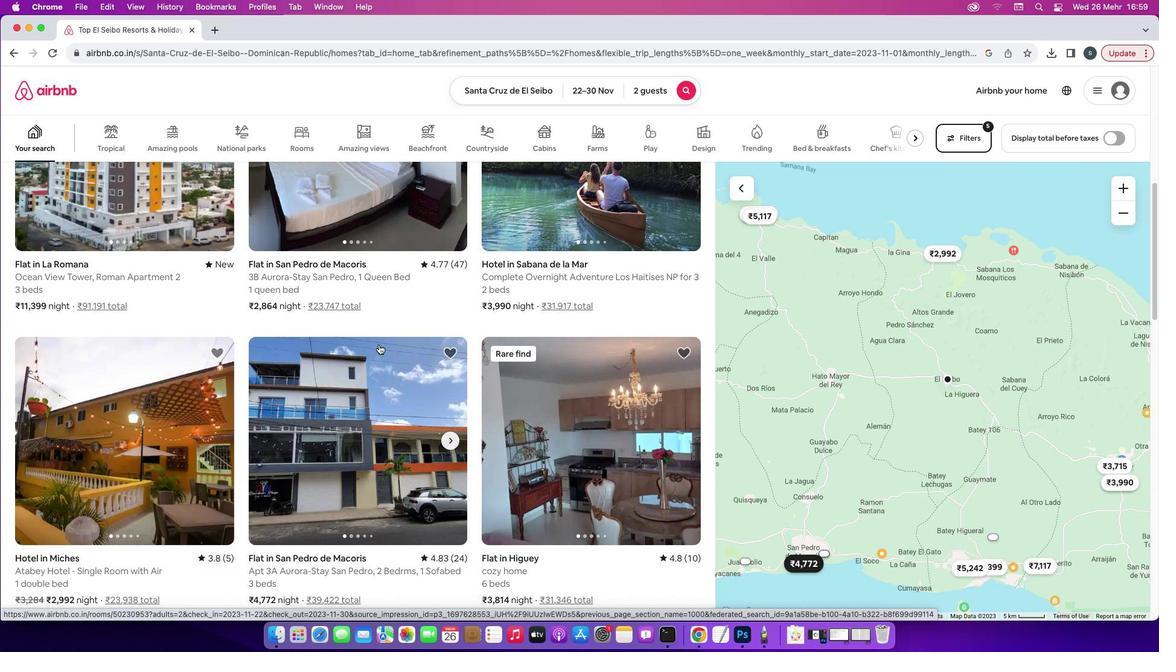 
Action: Mouse scrolled (372, 338) with delta (-6, -6)
Screenshot: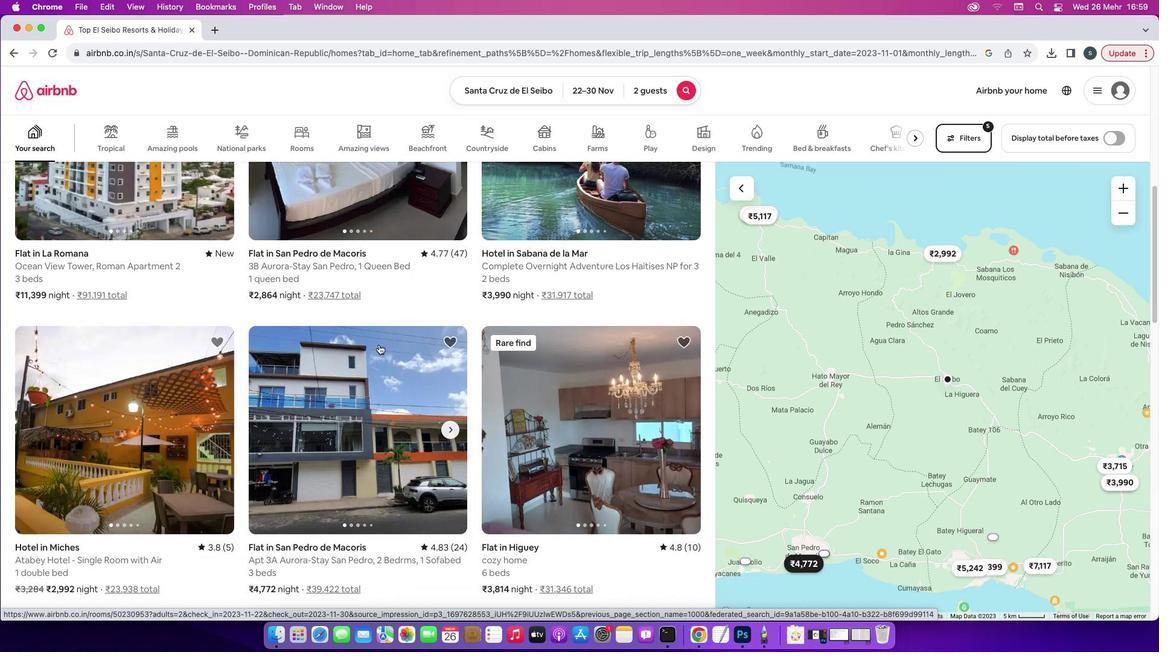 
Action: Mouse scrolled (372, 338) with delta (-6, -7)
Screenshot: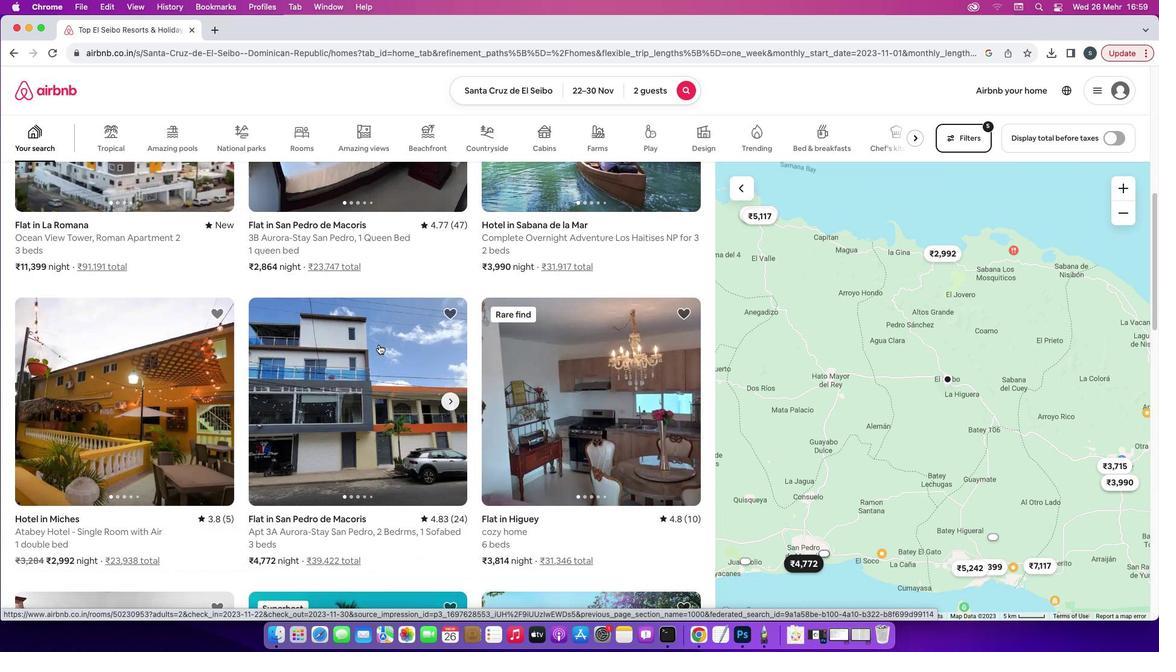 
Action: Mouse scrolled (372, 338) with delta (-6, -6)
Screenshot: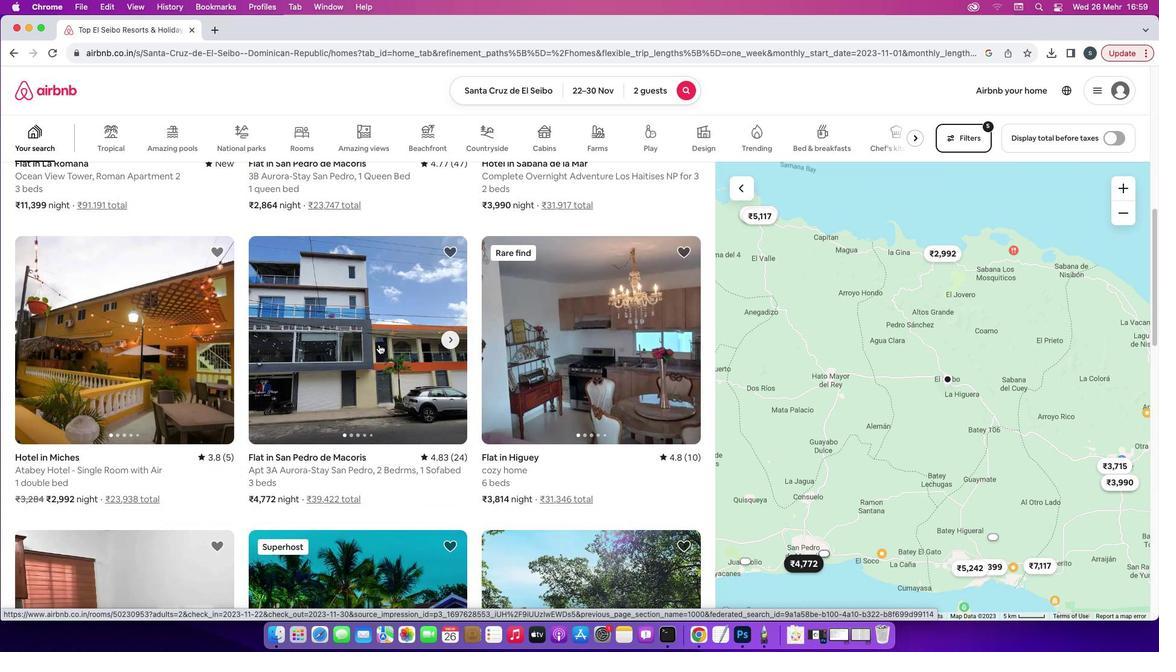
Action: Mouse scrolled (372, 338) with delta (-6, -6)
Screenshot: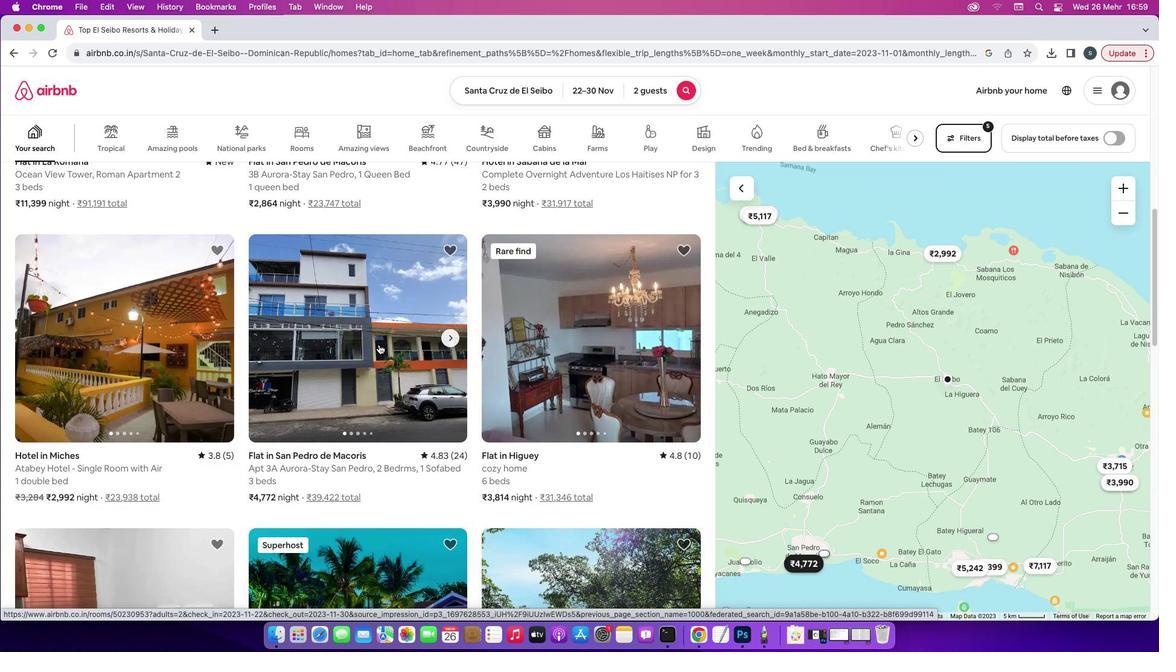 
Action: Mouse scrolled (372, 338) with delta (-6, -7)
Screenshot: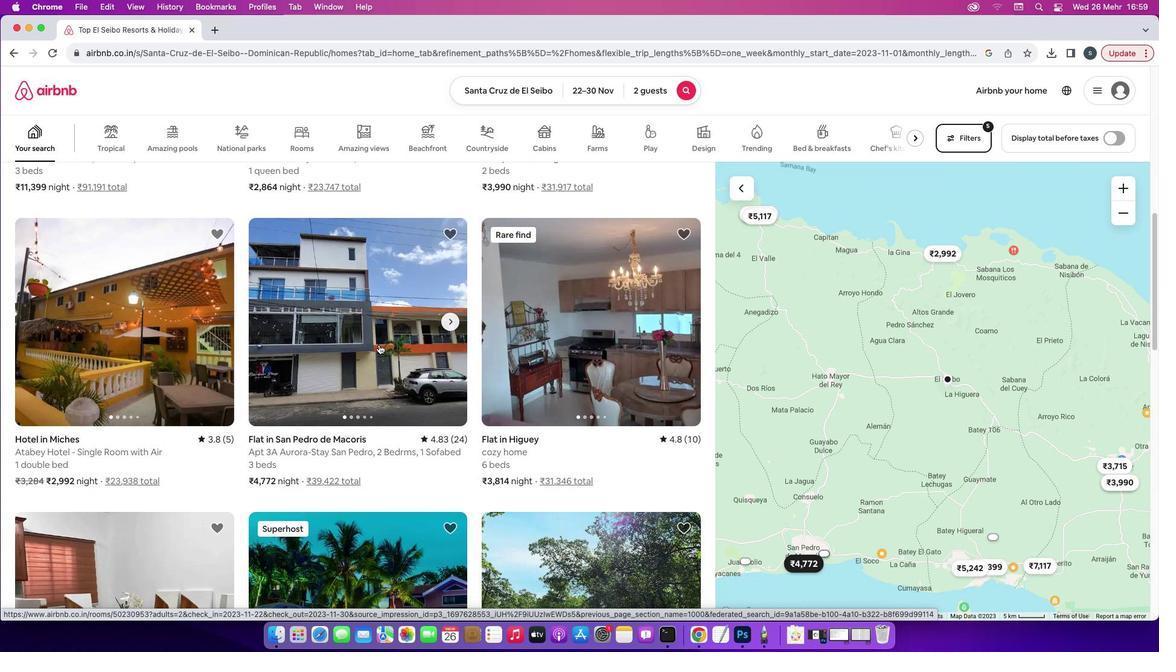
Action: Mouse scrolled (372, 338) with delta (-6, -7)
Screenshot: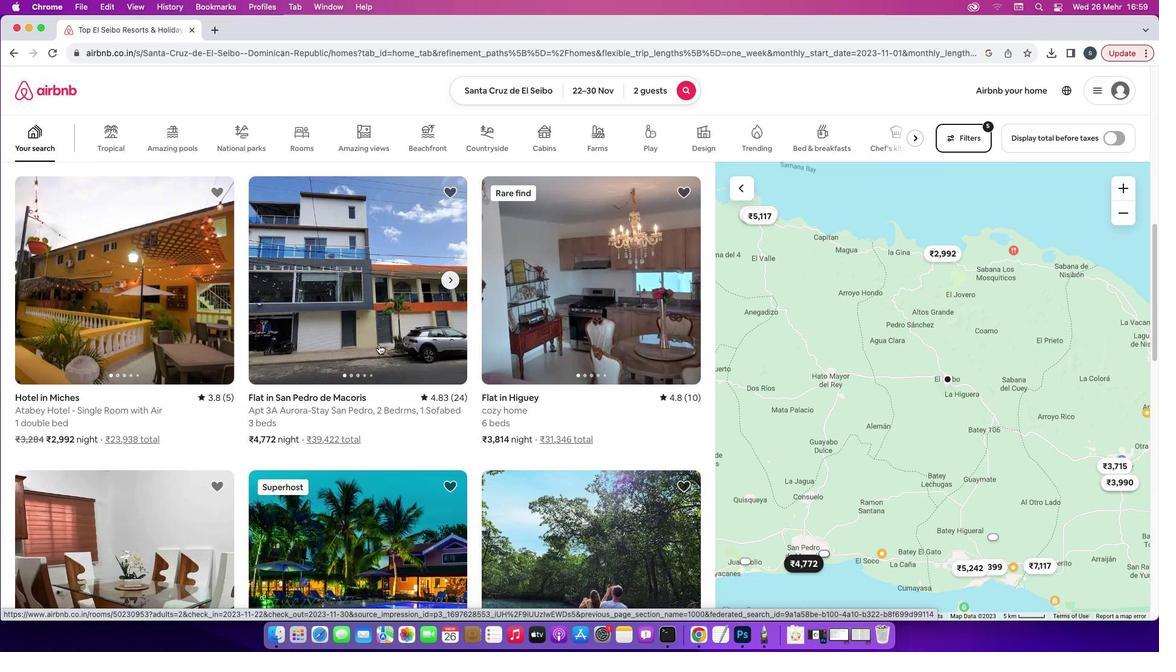 
Action: Mouse scrolled (372, 338) with delta (-6, -6)
Screenshot: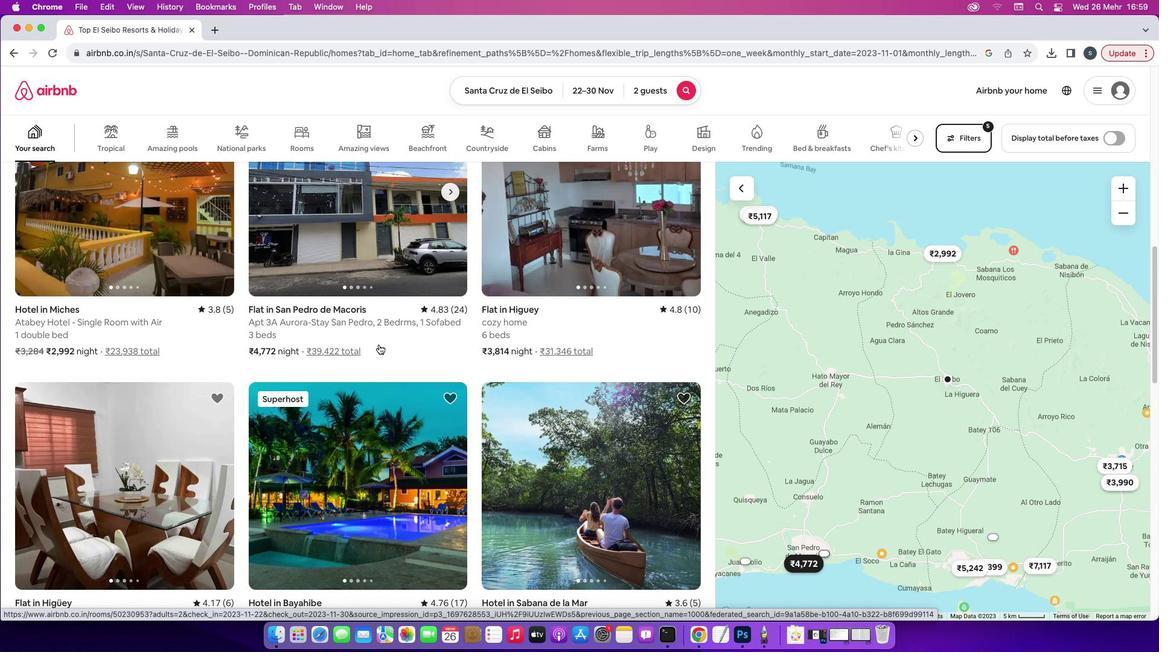 
Action: Mouse scrolled (372, 338) with delta (-6, -6)
Screenshot: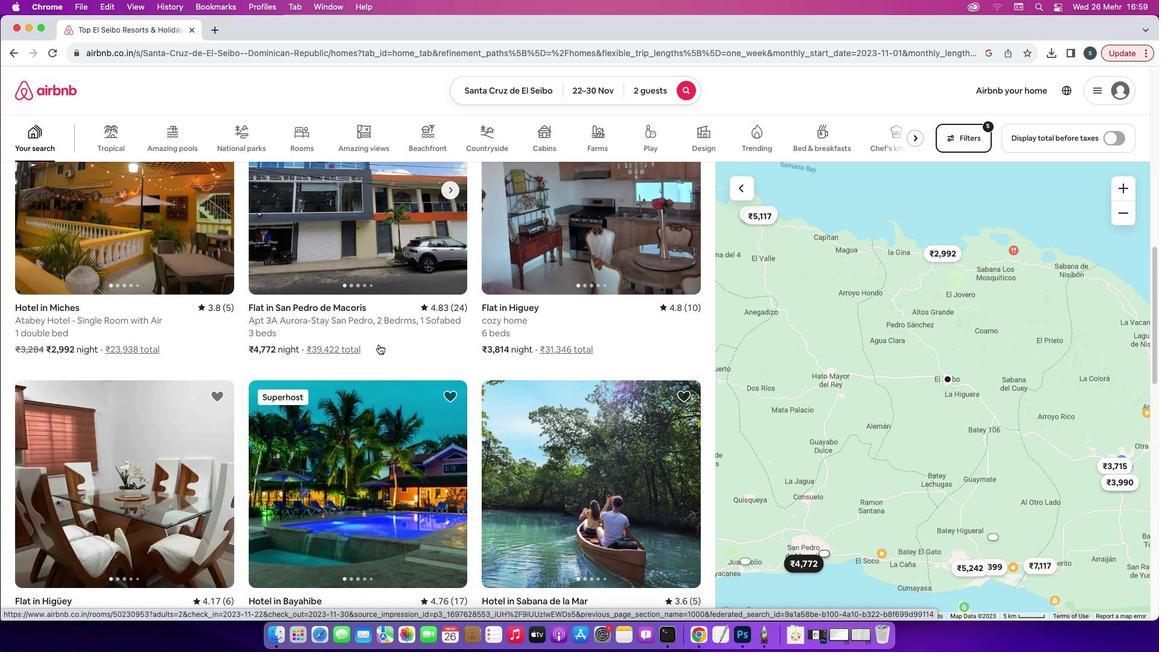 
Action: Mouse scrolled (372, 338) with delta (-6, -6)
Screenshot: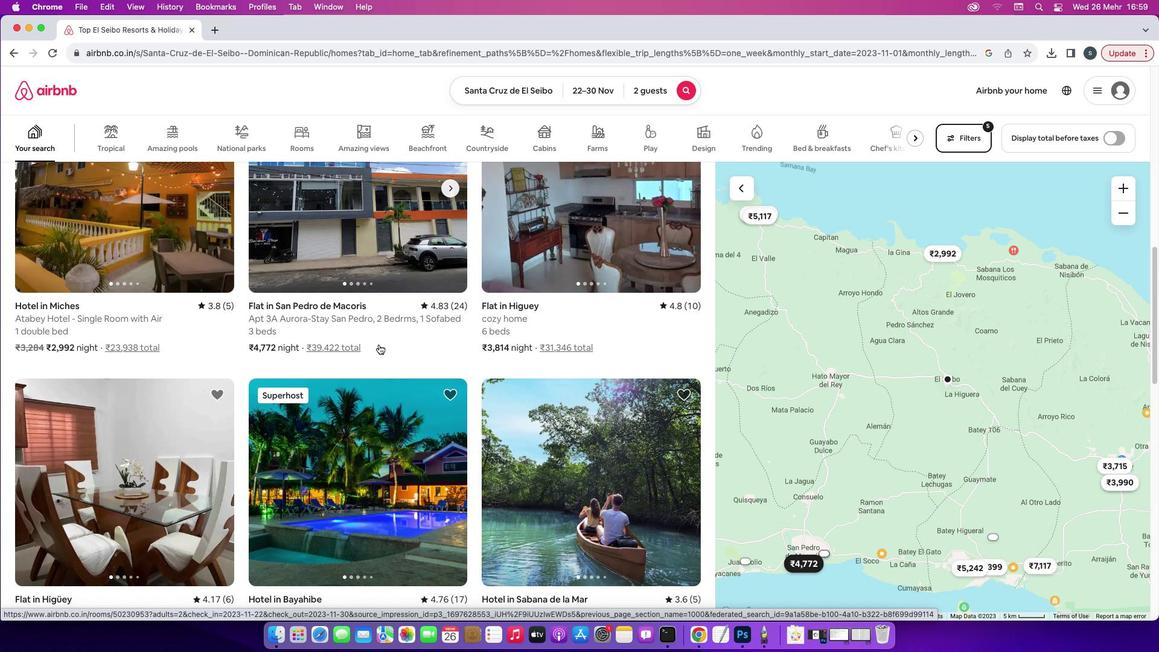 
Action: Mouse scrolled (372, 338) with delta (-6, -7)
Screenshot: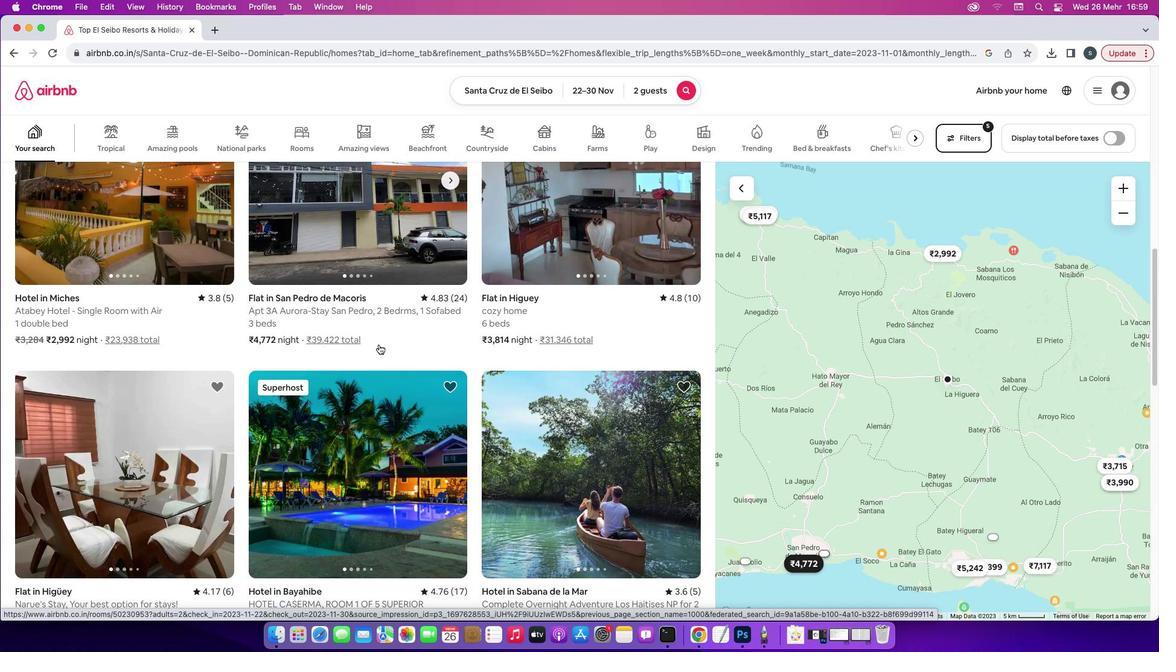 
Action: Mouse scrolled (372, 338) with delta (-6, -6)
Screenshot: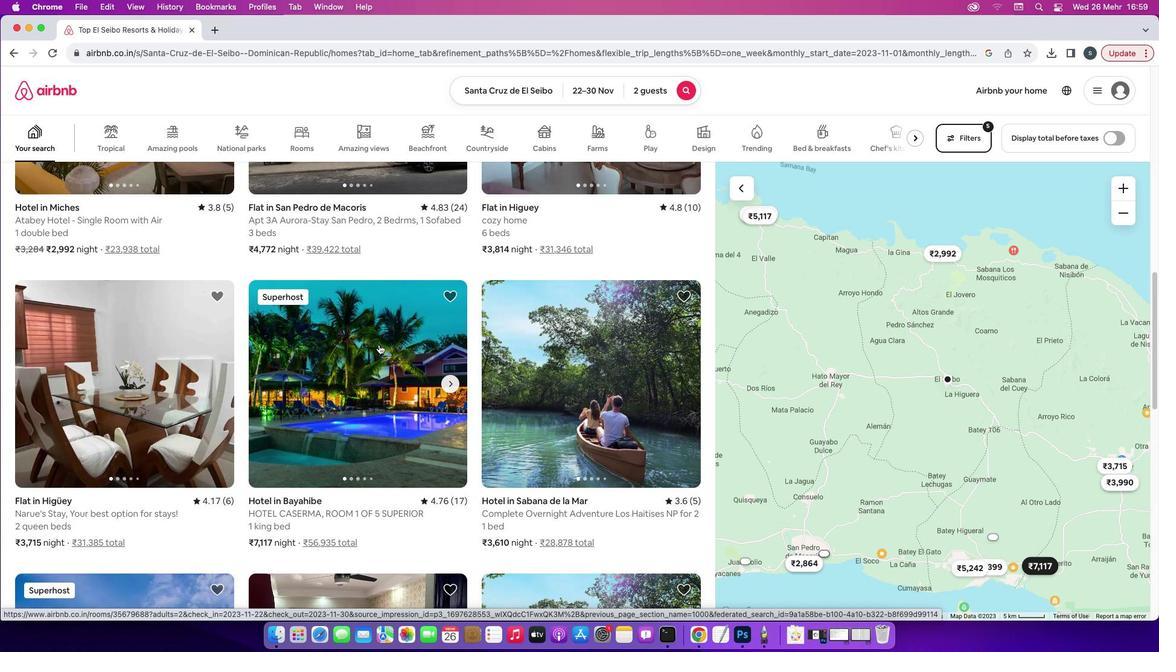 
Action: Mouse scrolled (372, 338) with delta (-6, -6)
Screenshot: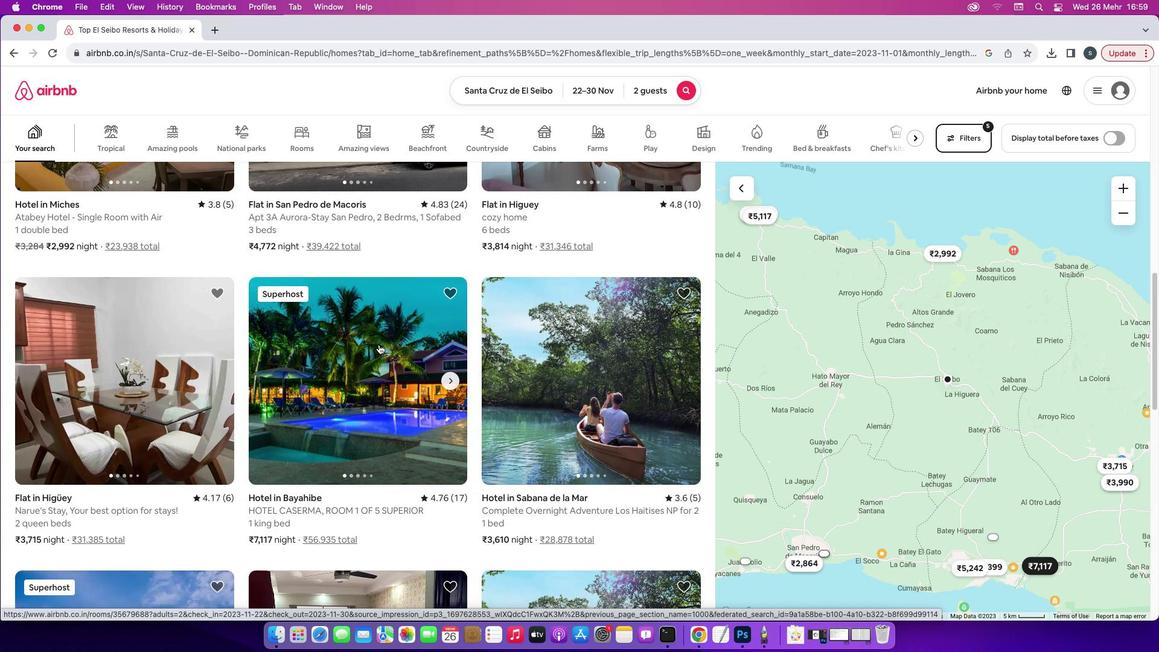 
Action: Mouse scrolled (372, 338) with delta (-6, -7)
Screenshot: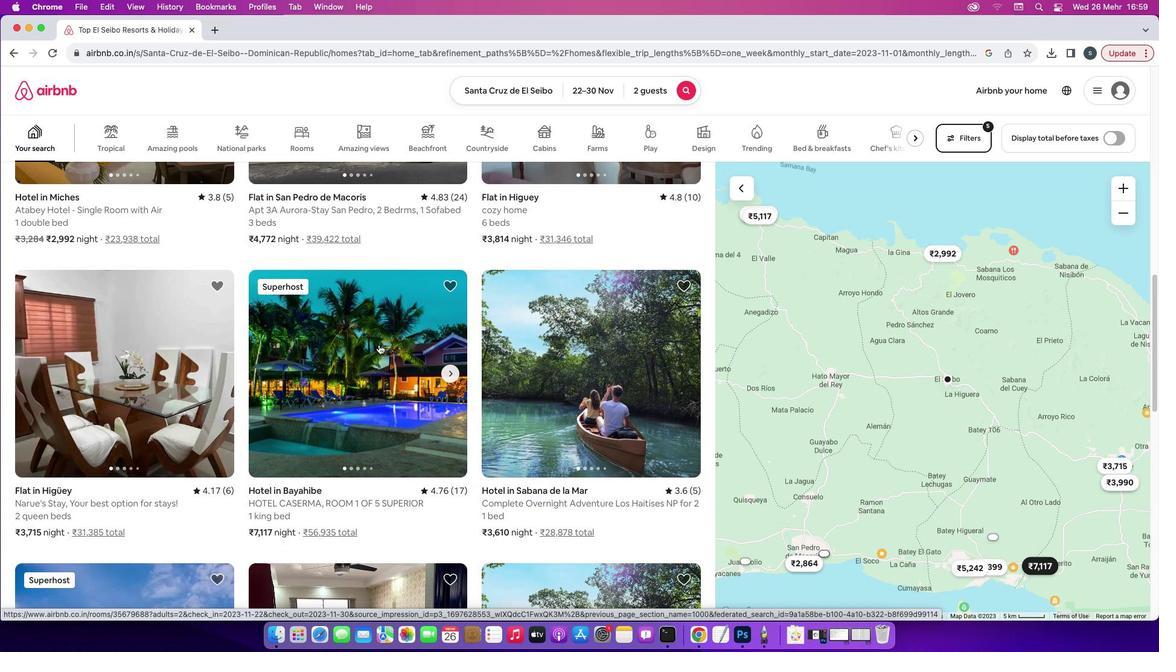 
Action: Mouse scrolled (372, 338) with delta (-6, -6)
Screenshot: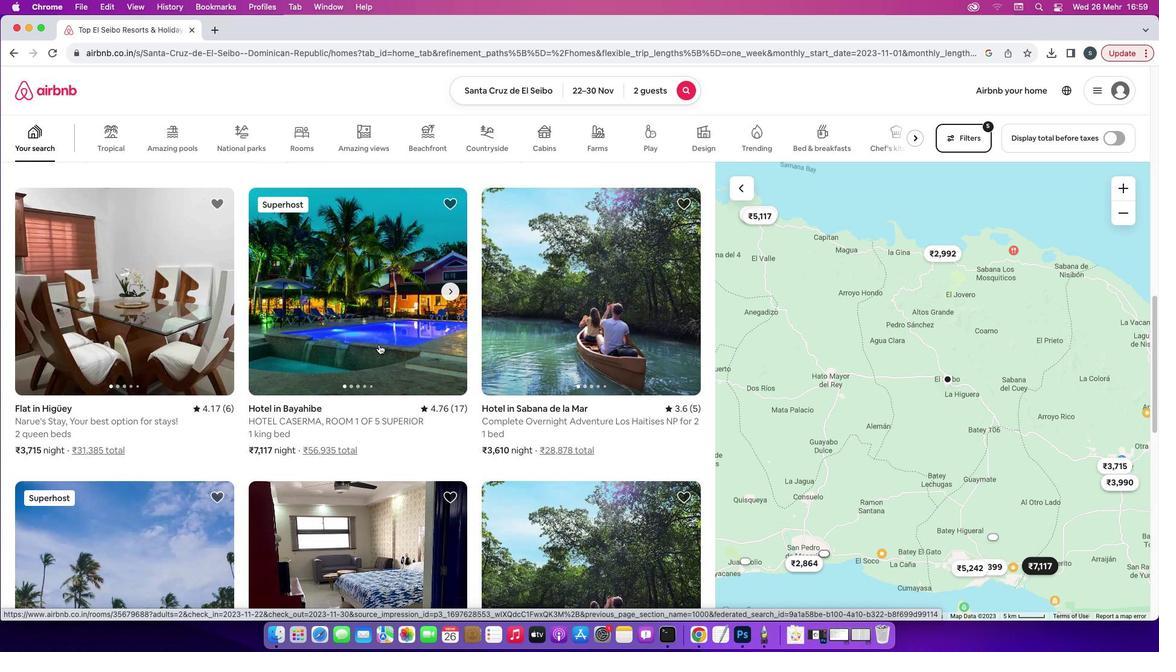 
Action: Mouse scrolled (372, 338) with delta (-6, -6)
Screenshot: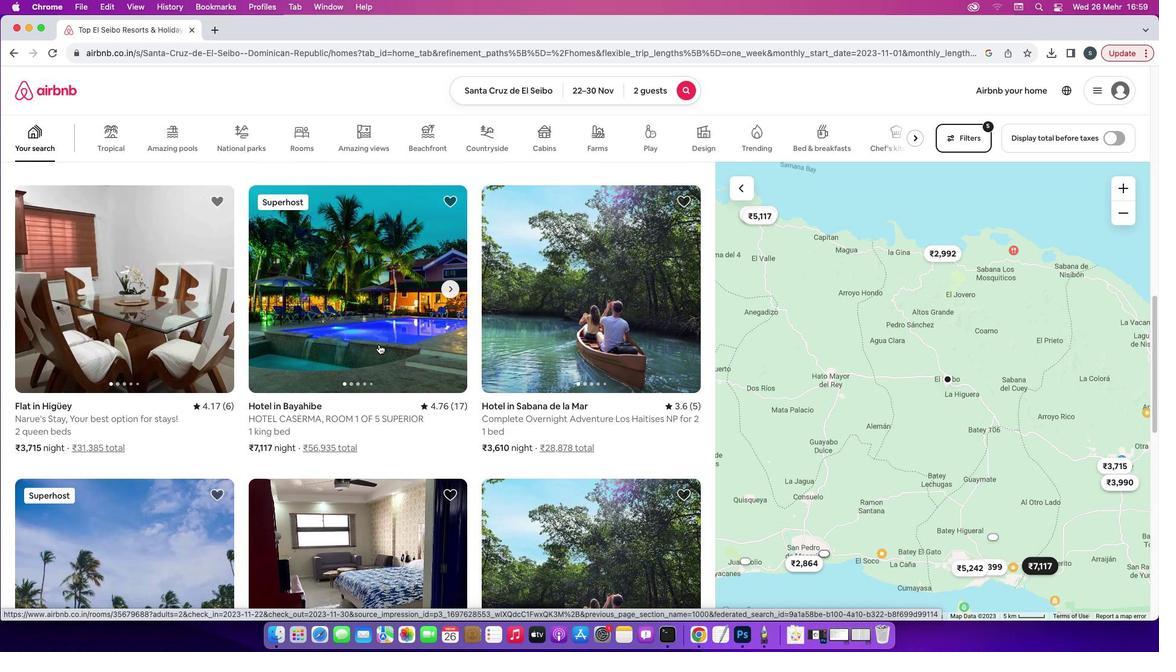 
Action: Mouse scrolled (372, 338) with delta (-6, -6)
Screenshot: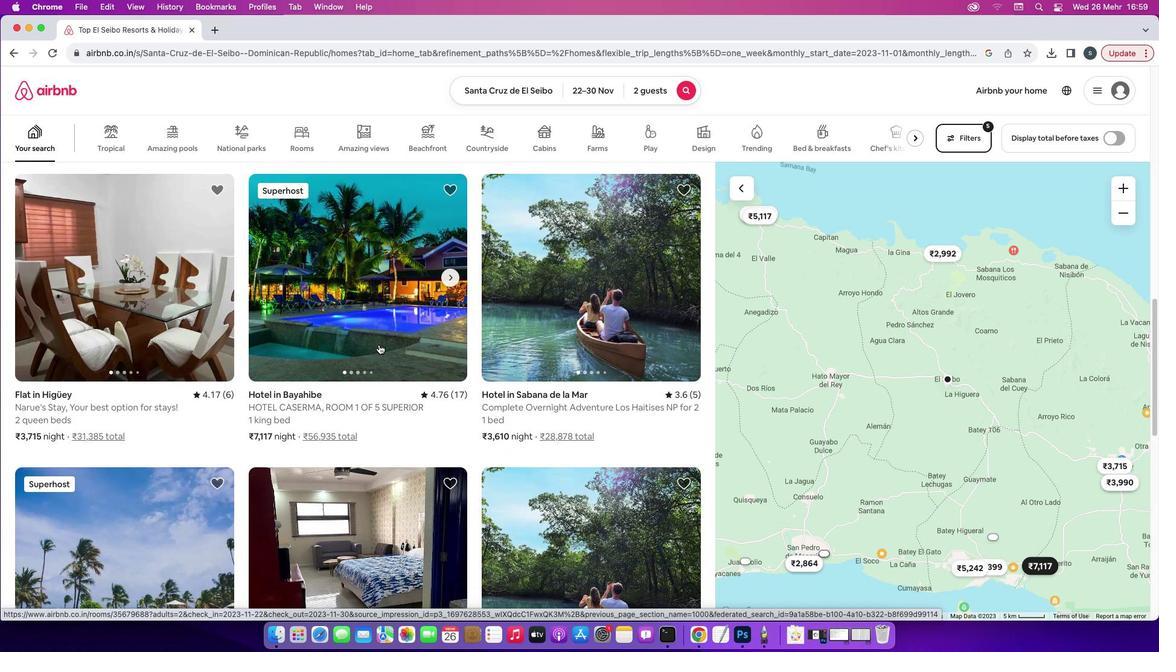 
Action: Mouse scrolled (372, 338) with delta (-6, -6)
Screenshot: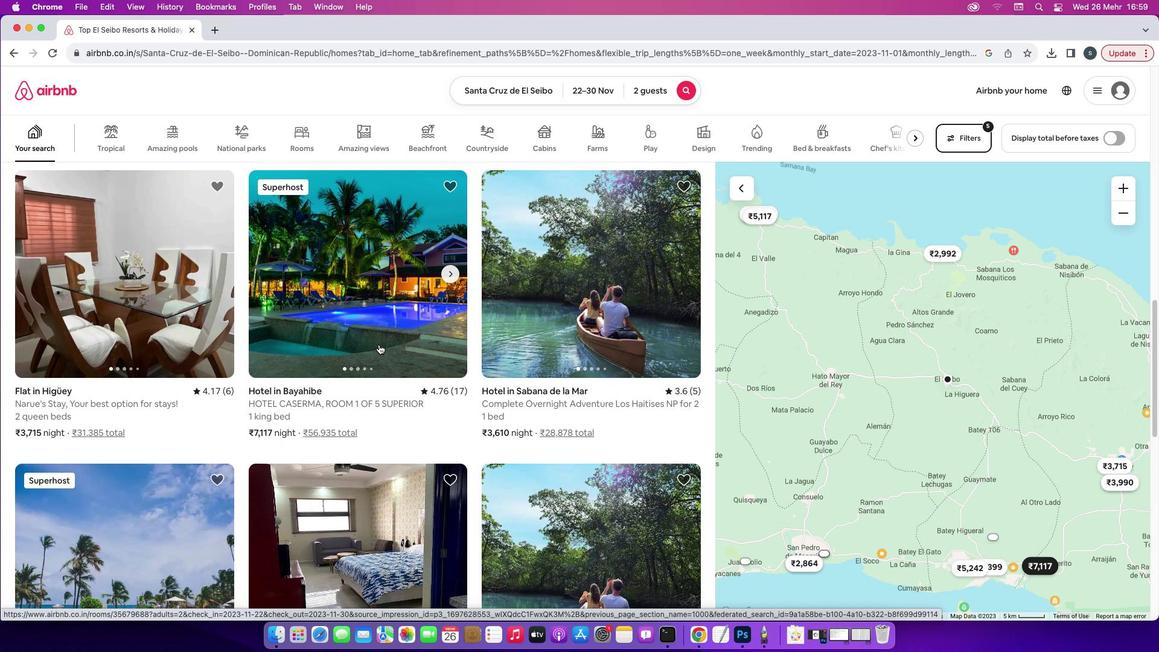 
Action: Mouse scrolled (372, 338) with delta (-6, -7)
Screenshot: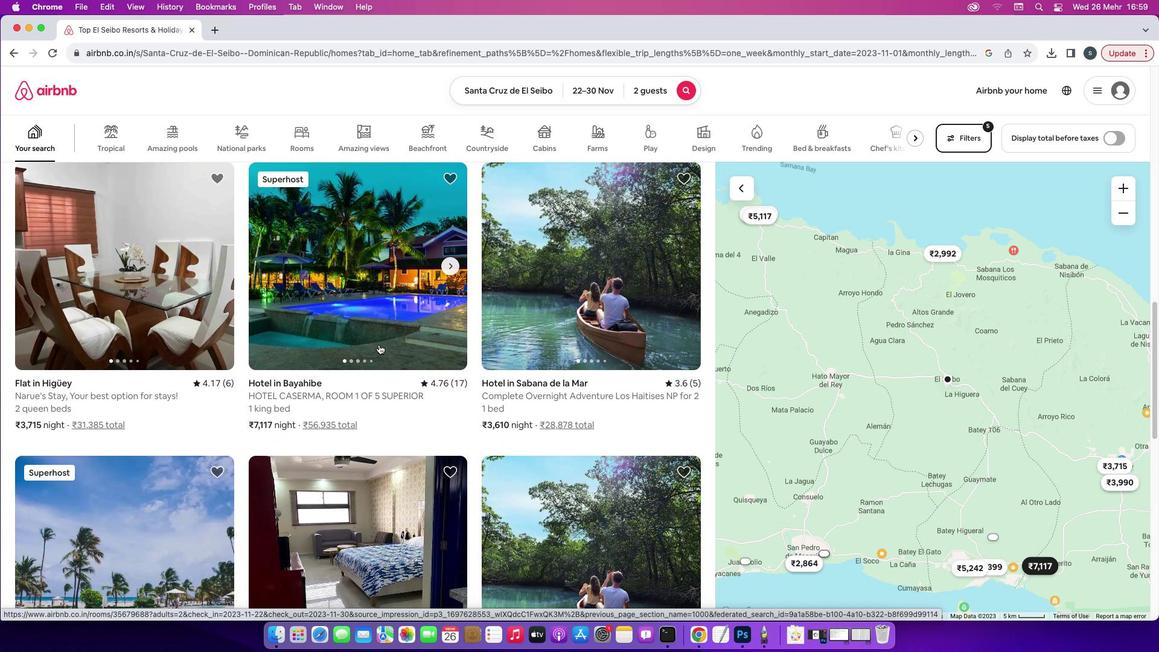 
Action: Mouse scrolled (372, 338) with delta (-6, -6)
Screenshot: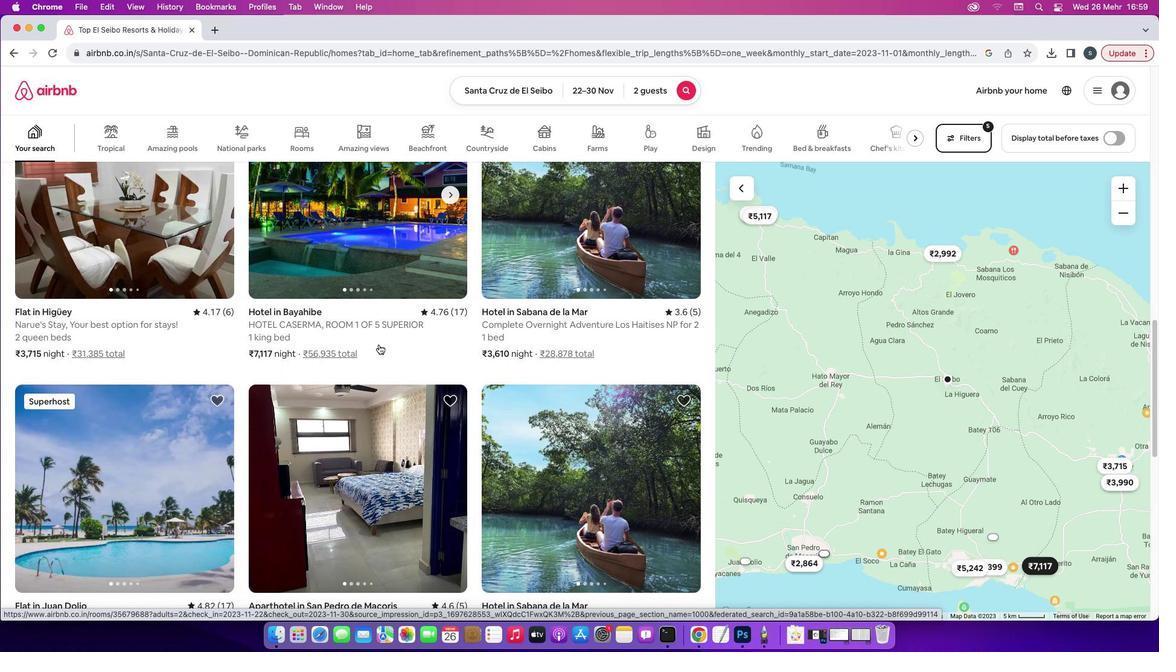 
Action: Mouse scrolled (372, 338) with delta (-6, -6)
Screenshot: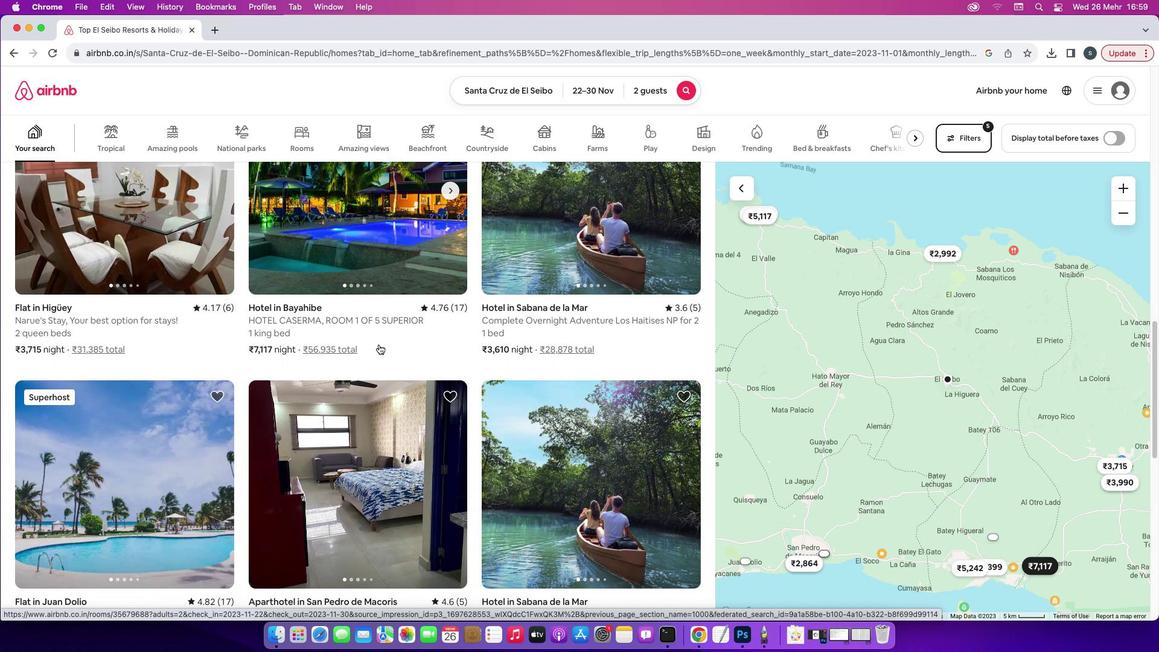 
Action: Mouse scrolled (372, 338) with delta (-6, -6)
Screenshot: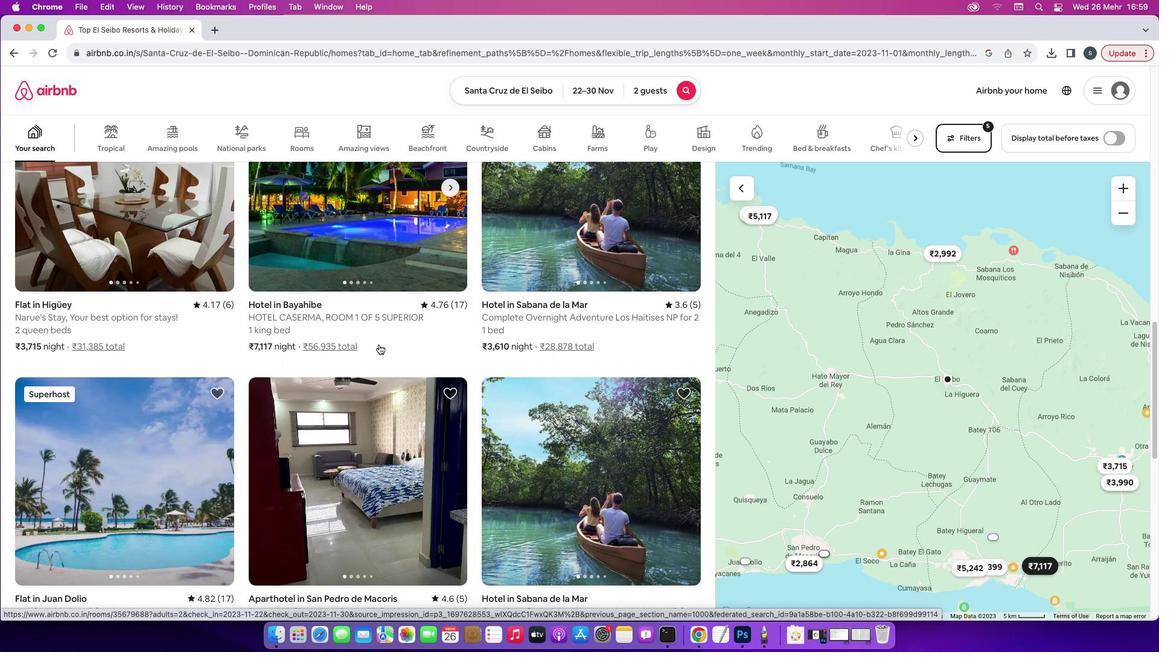 
Action: Mouse scrolled (372, 338) with delta (-6, -7)
Screenshot: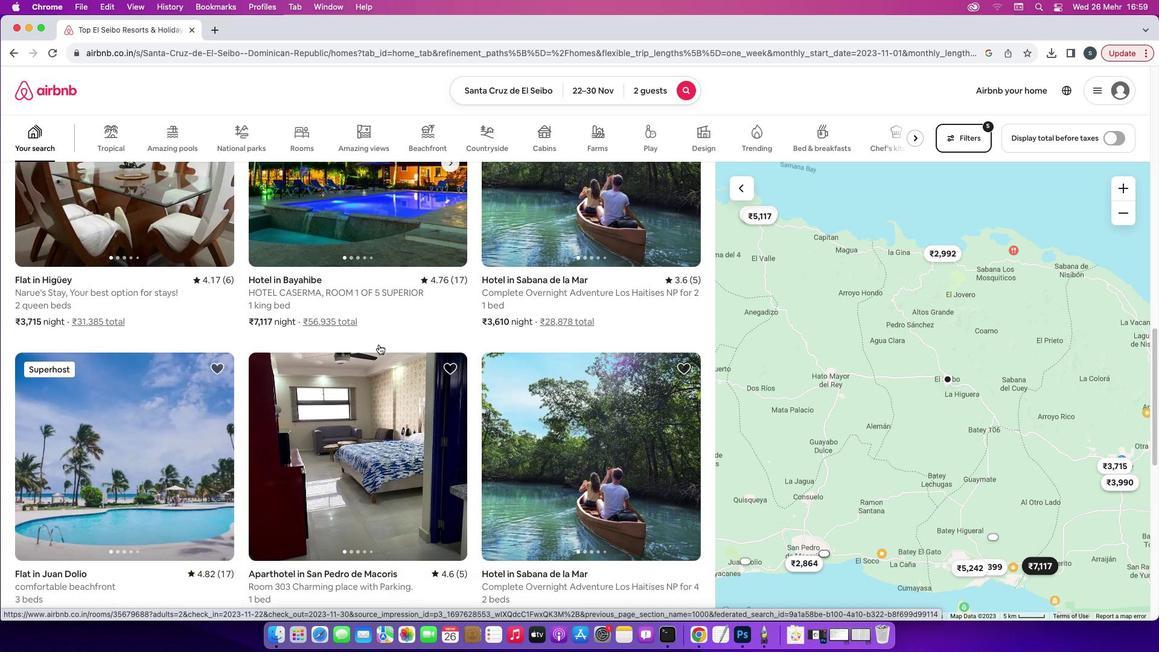 
Action: Mouse scrolled (372, 338) with delta (-6, -6)
Screenshot: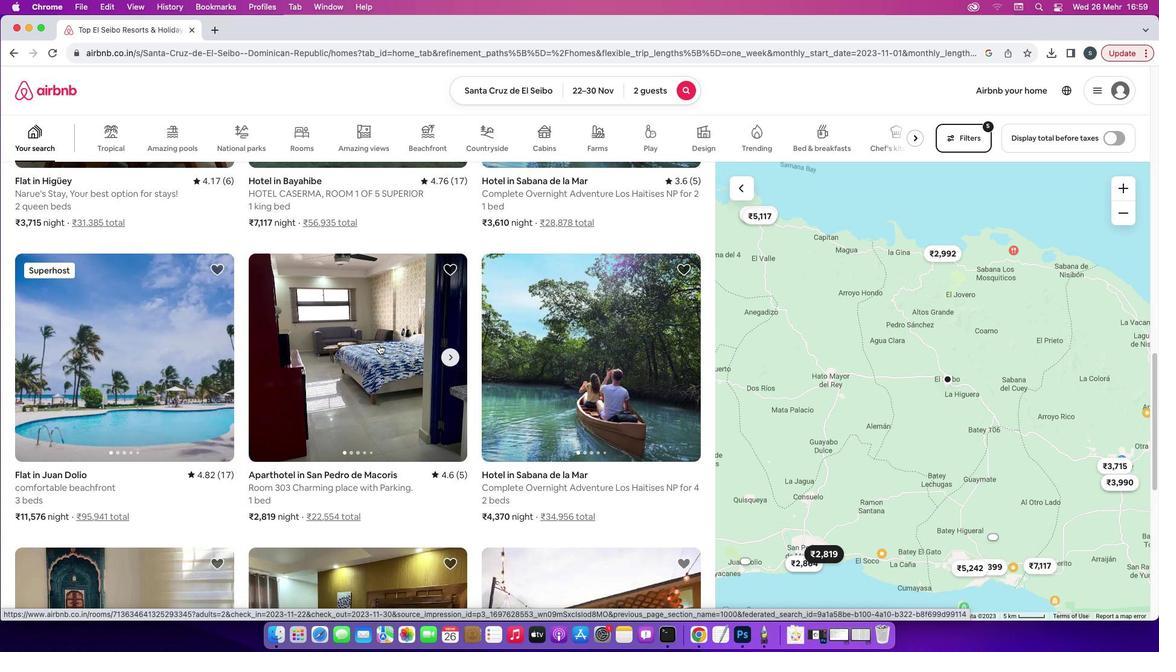 
Action: Mouse scrolled (372, 338) with delta (-6, -6)
Screenshot: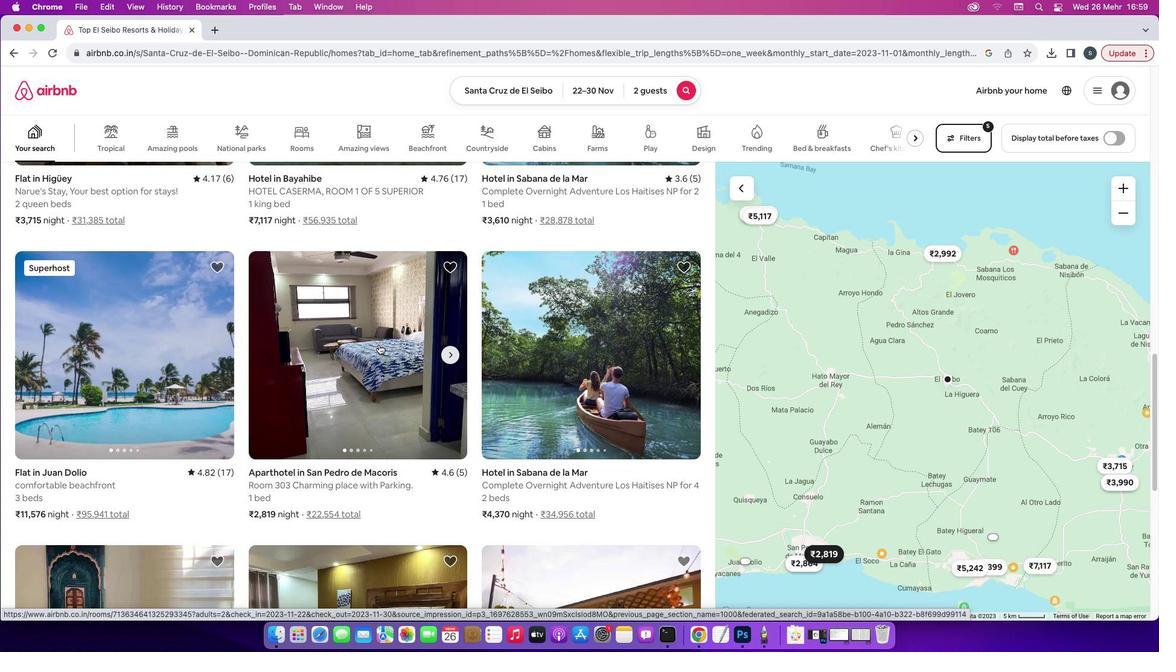 
Action: Mouse scrolled (372, 338) with delta (-6, -7)
Screenshot: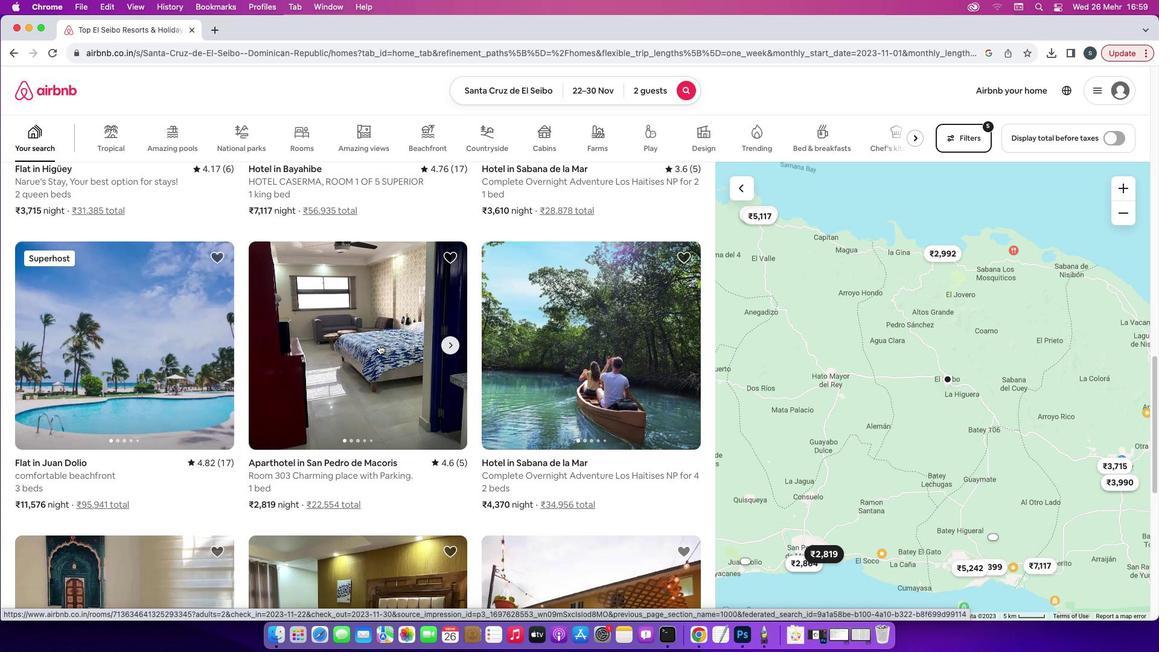 
Action: Mouse scrolled (372, 338) with delta (-6, -8)
Screenshot: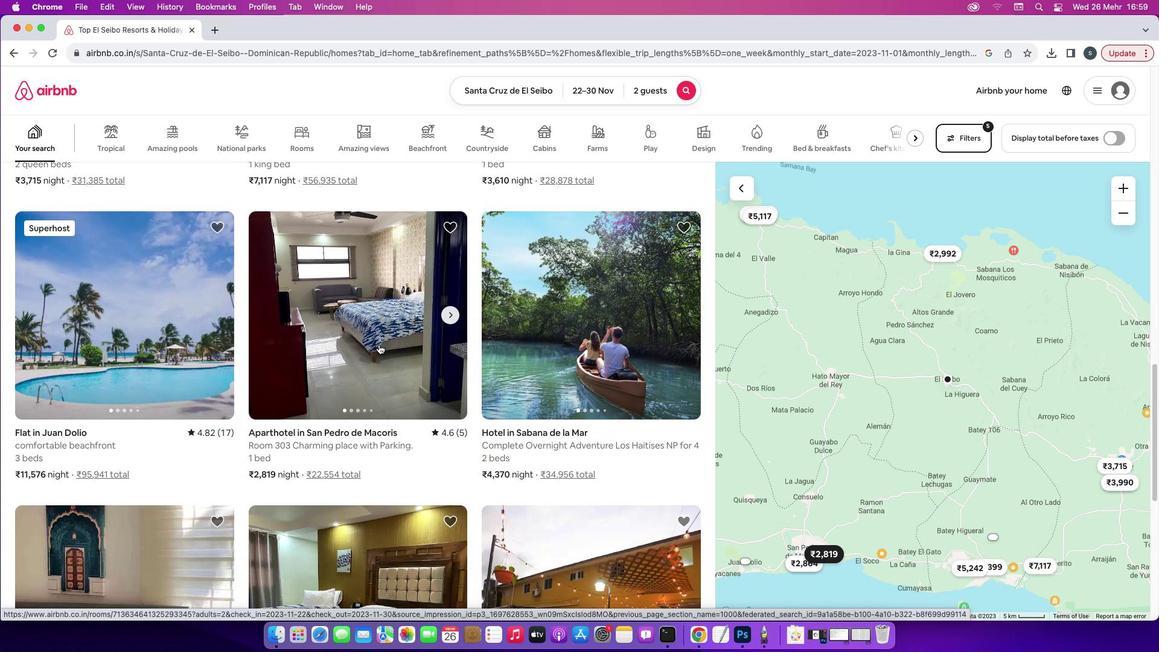 
Action: Mouse scrolled (372, 338) with delta (-6, -6)
Screenshot: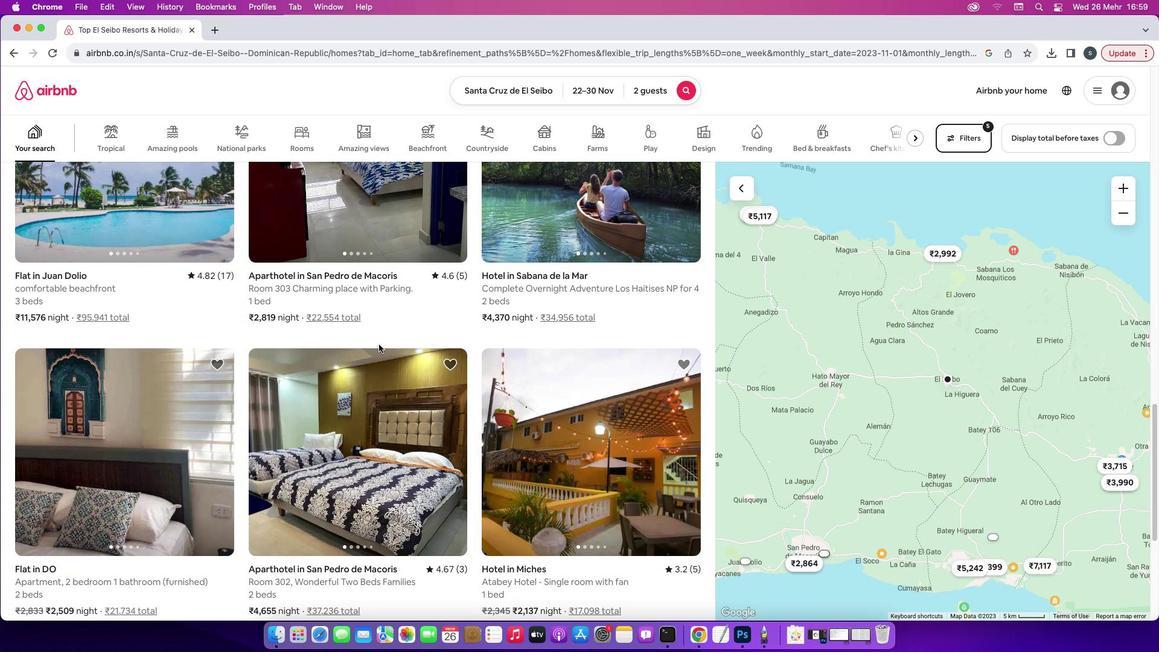 
Action: Mouse scrolled (372, 338) with delta (-6, -6)
Screenshot: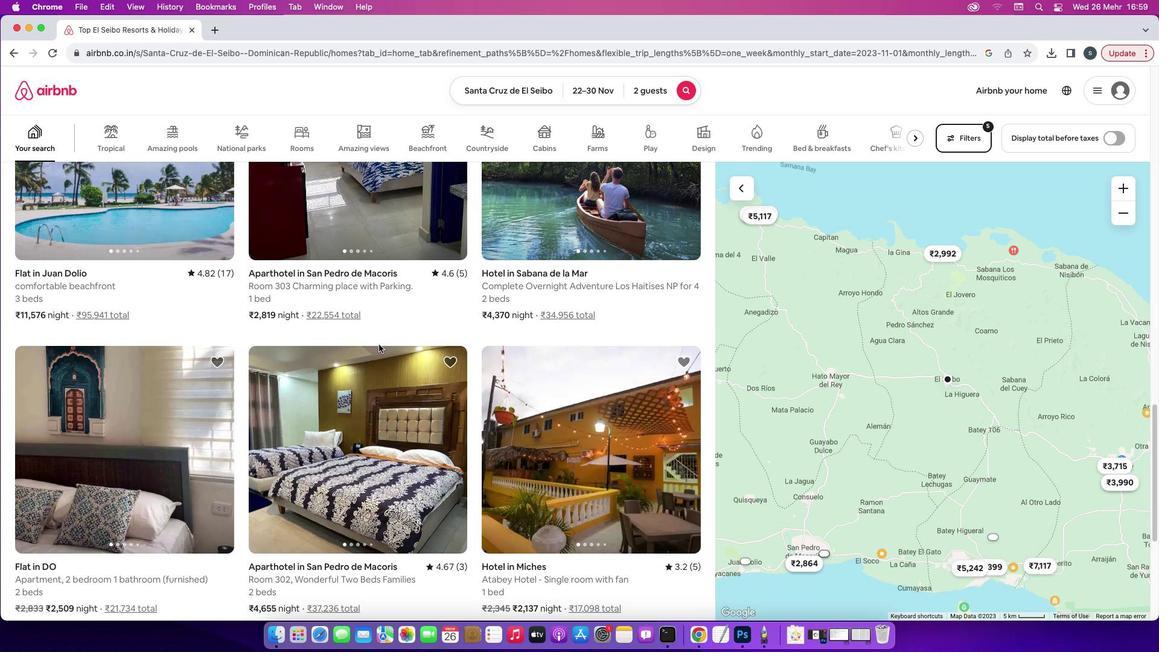 
Action: Mouse scrolled (372, 338) with delta (-6, -6)
Screenshot: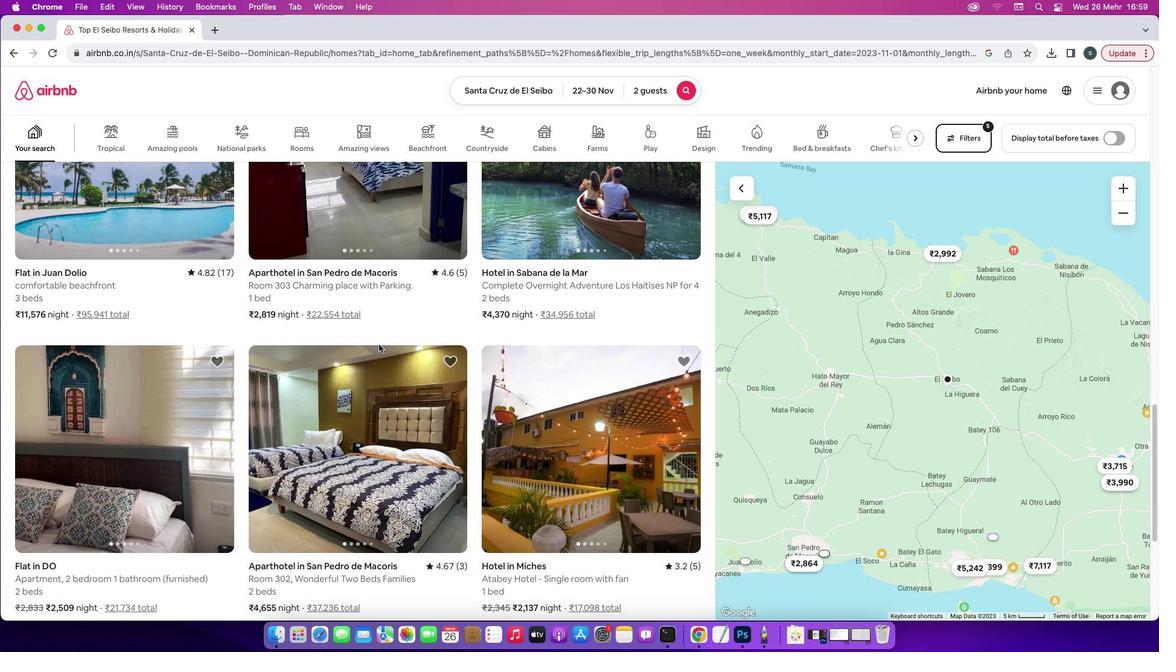 
Action: Mouse scrolled (372, 338) with delta (-6, -6)
Screenshot: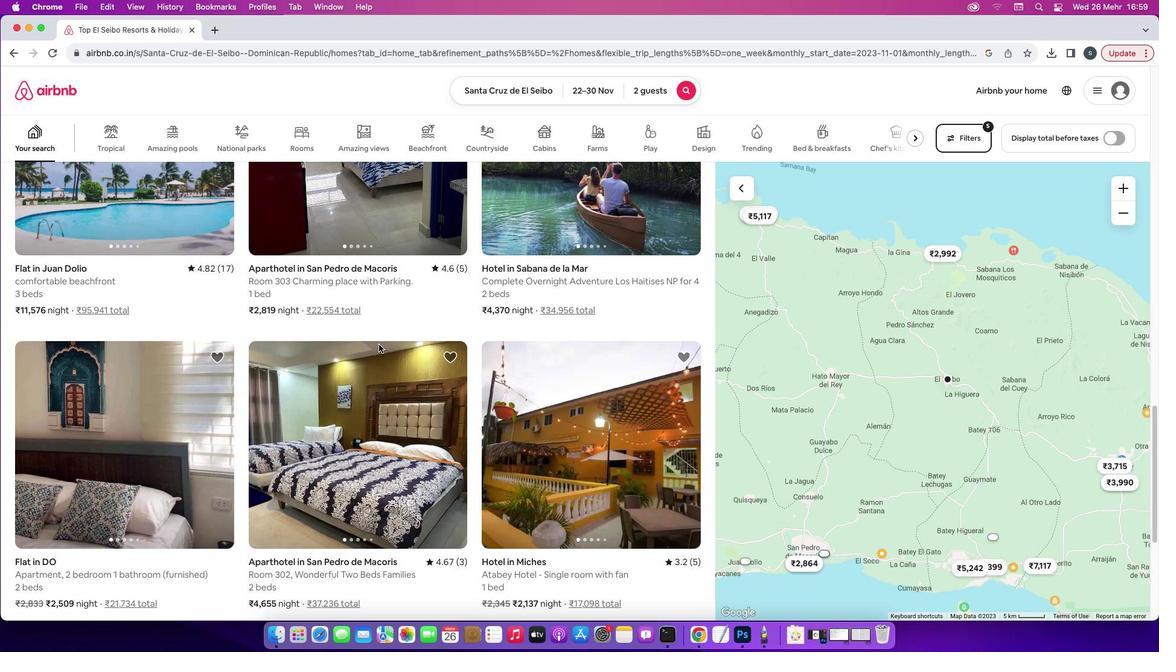 
Action: Mouse scrolled (372, 338) with delta (-6, -6)
Screenshot: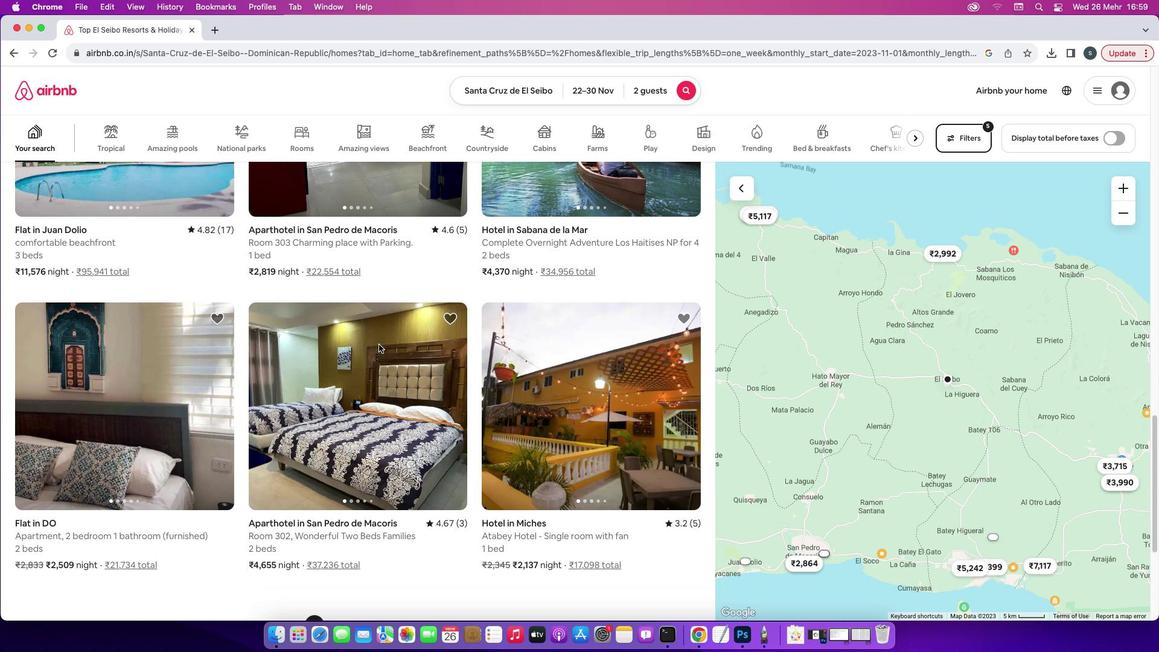 
Action: Mouse scrolled (372, 338) with delta (-6, -5)
Screenshot: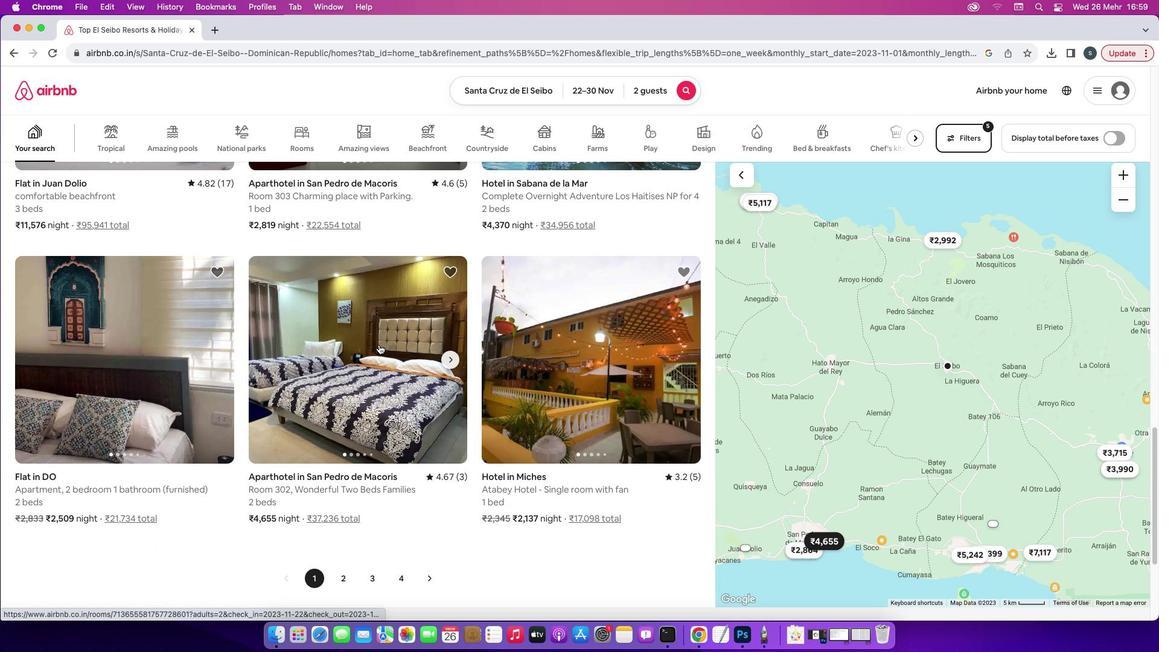 
Action: Mouse scrolled (372, 338) with delta (-6, -5)
Screenshot: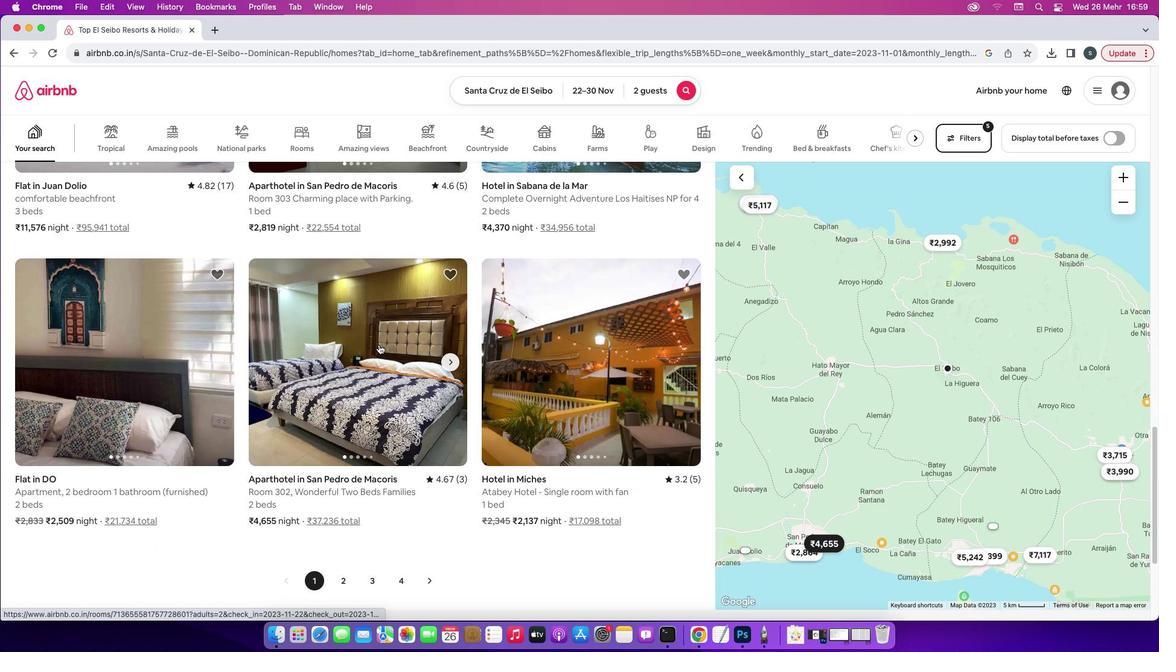 
Action: Mouse scrolled (372, 338) with delta (-6, -5)
Screenshot: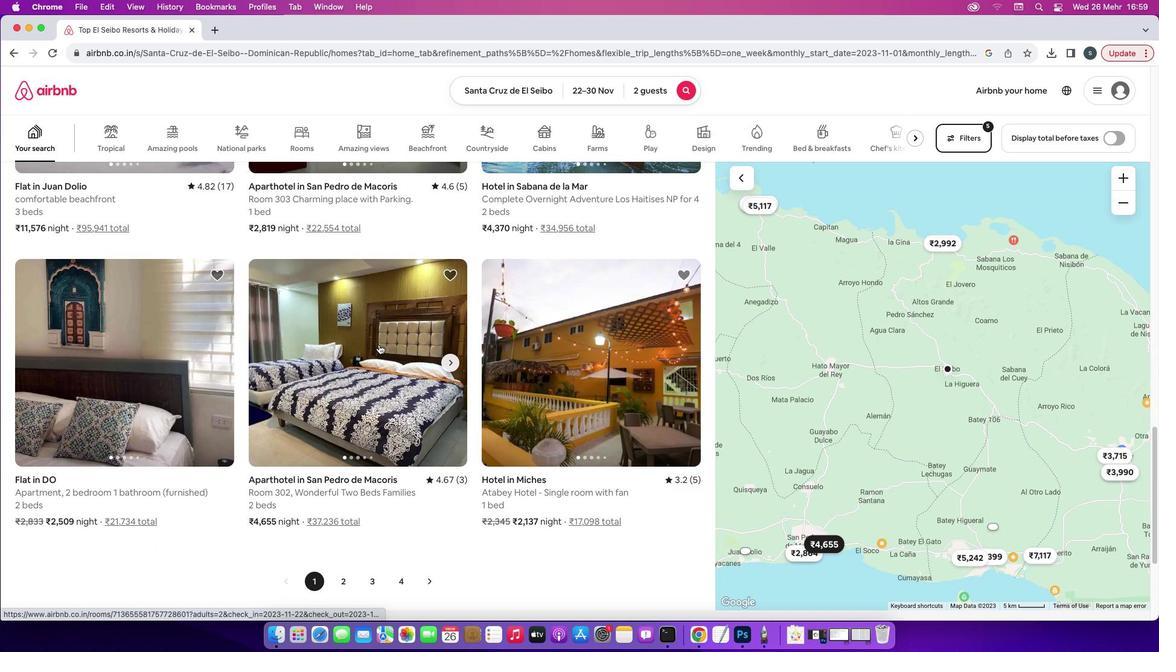 
Action: Mouse scrolled (372, 338) with delta (-6, -6)
Screenshot: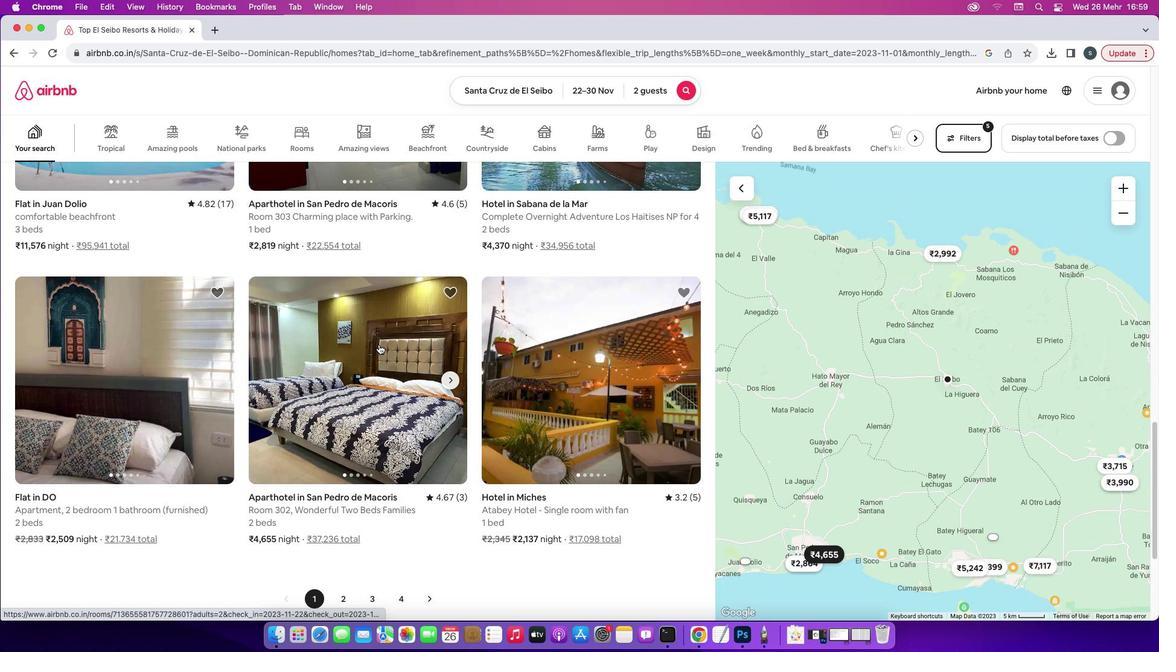 
Action: Mouse moved to (576, 372)
Screenshot: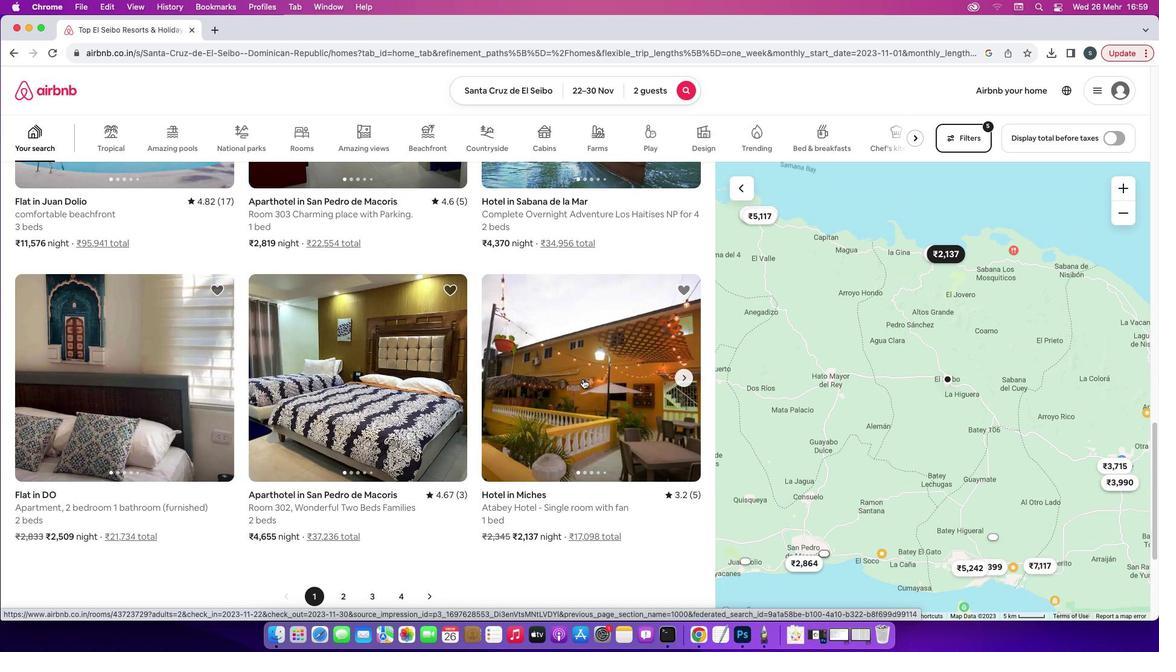 
Action: Mouse scrolled (576, 372) with delta (-6, -5)
Screenshot: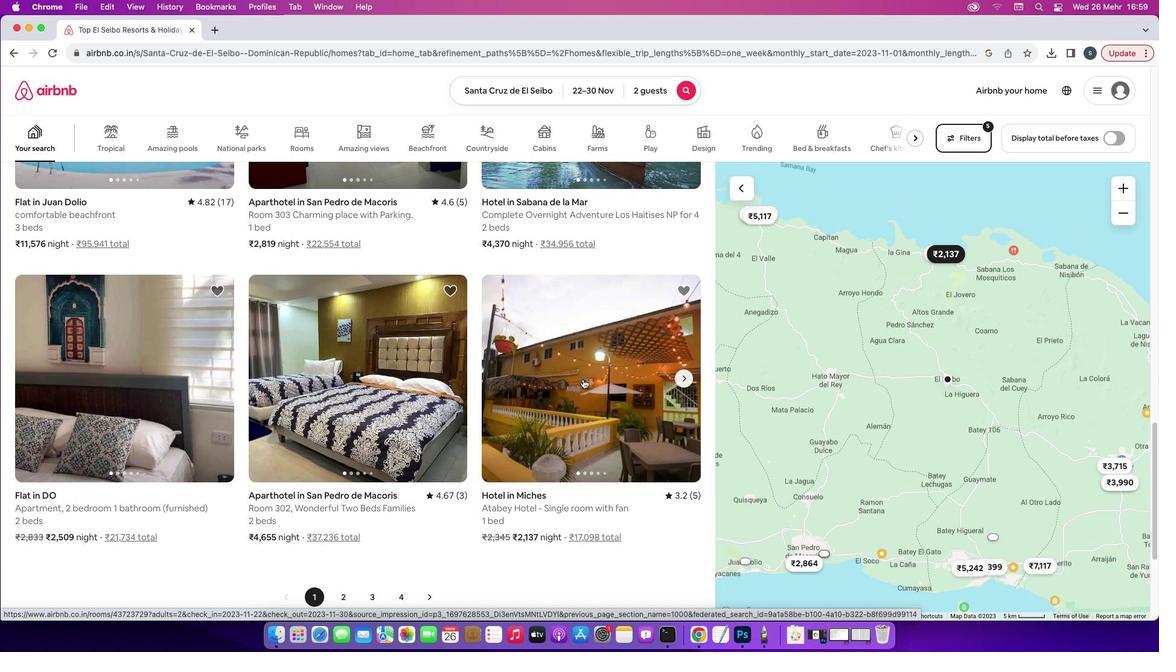 
Action: Mouse scrolled (576, 372) with delta (-6, -5)
Screenshot: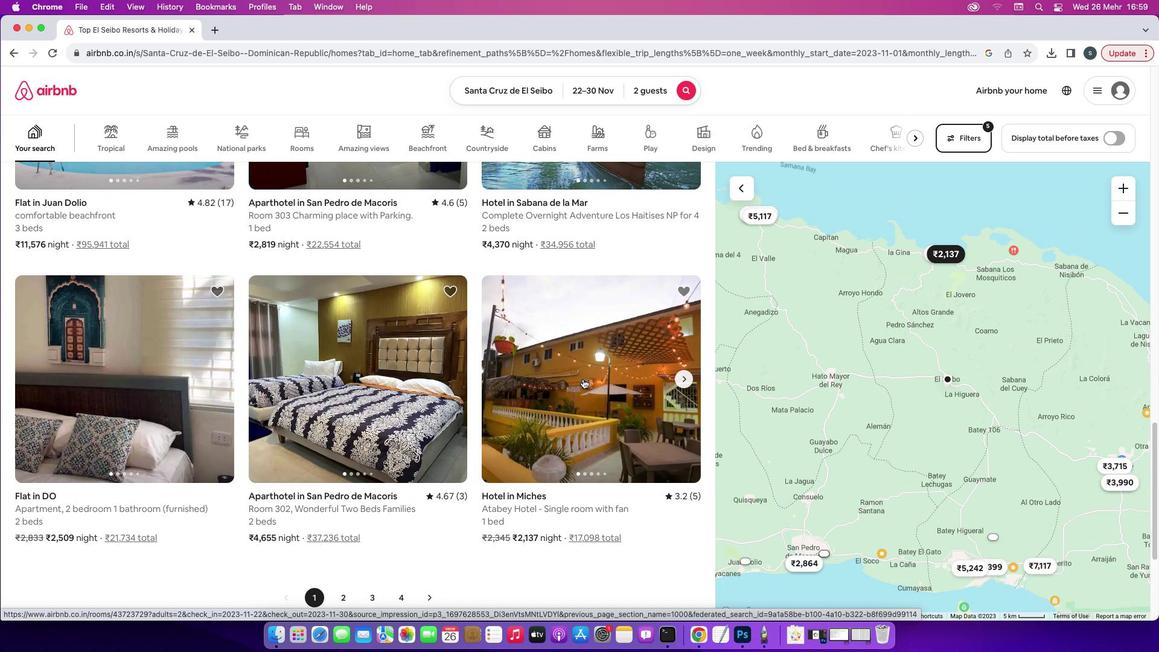
Action: Mouse scrolled (576, 372) with delta (-6, -4)
Screenshot: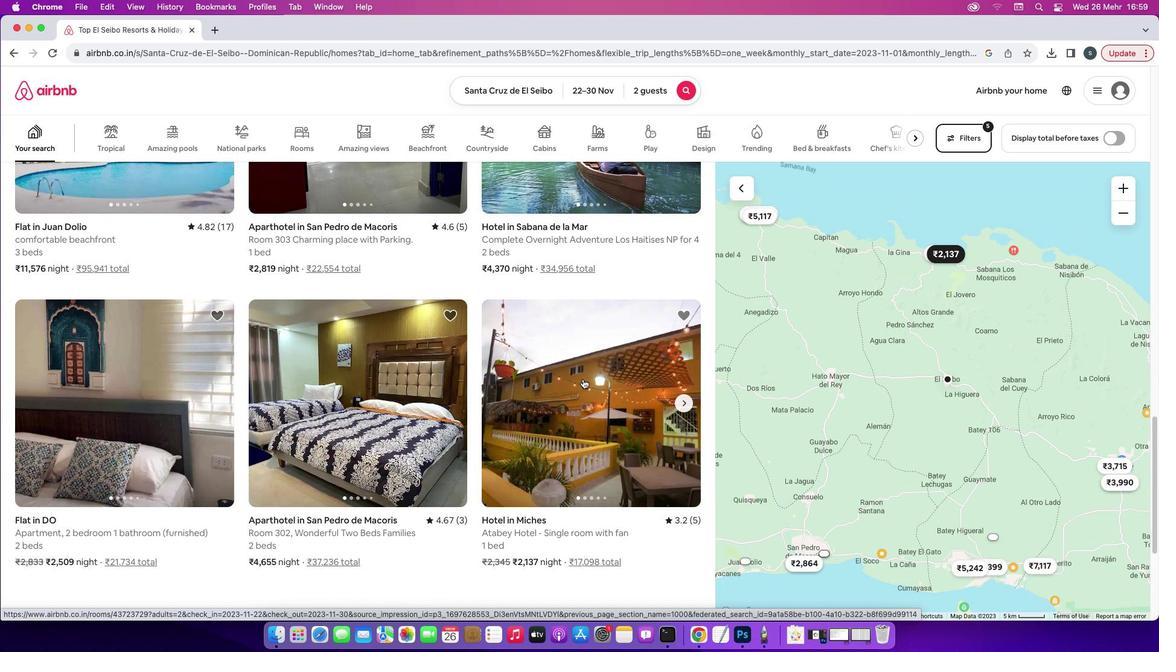 
Action: Mouse scrolled (576, 372) with delta (-6, -3)
Screenshot: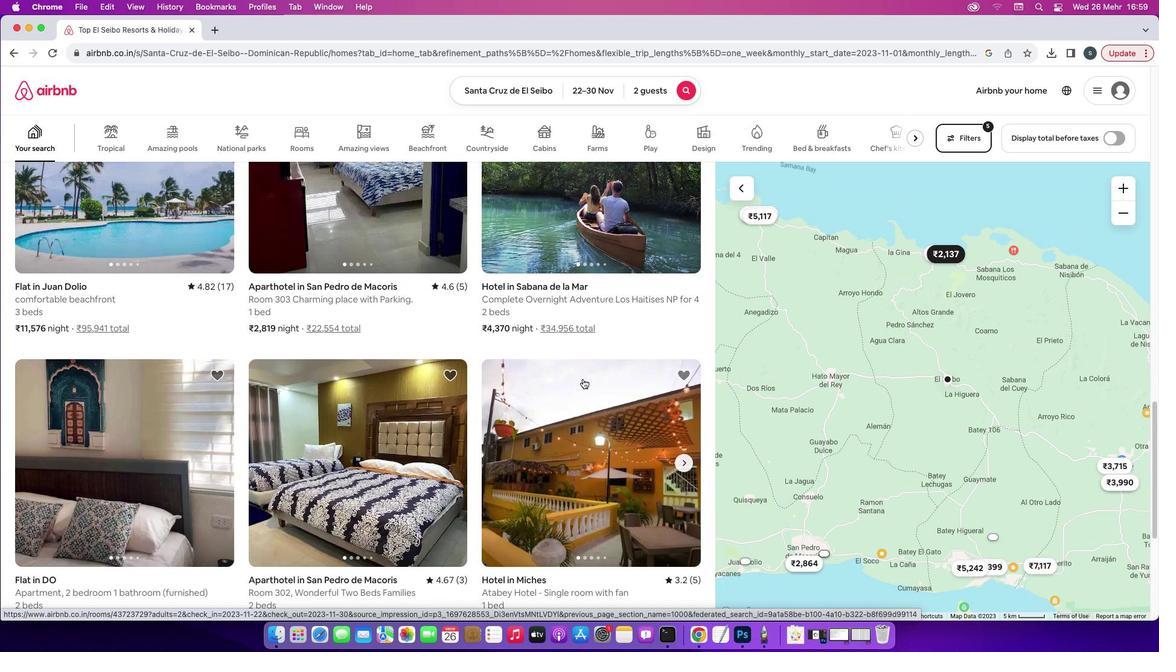 
Action: Mouse moved to (543, 313)
Screenshot: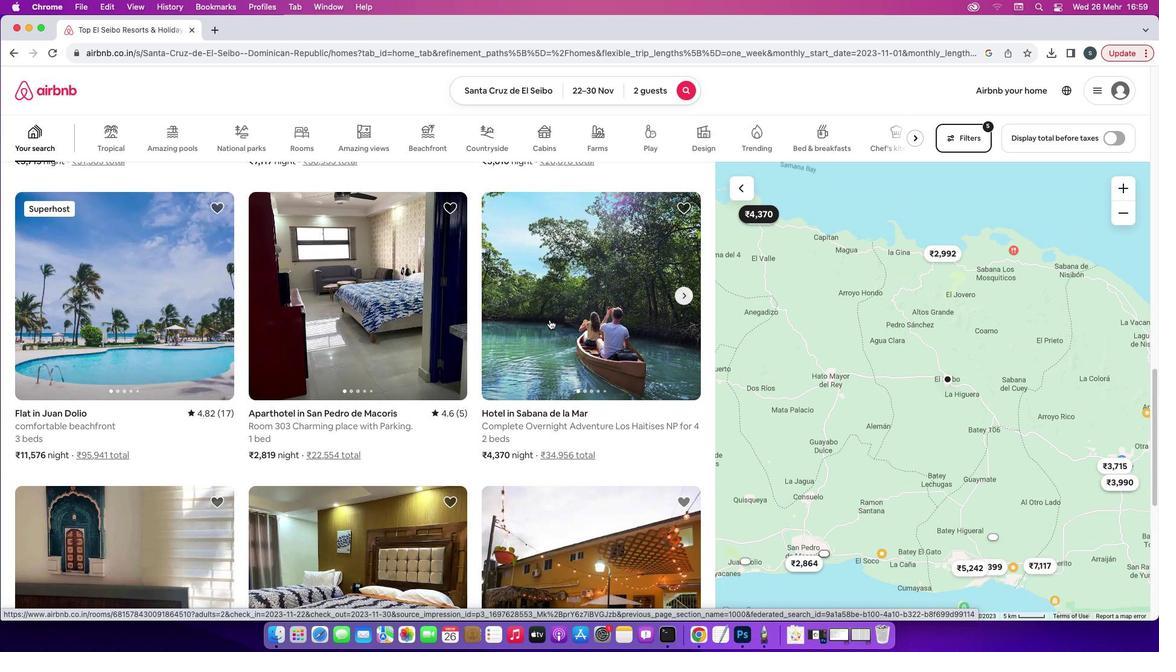 
Action: Mouse pressed right at (543, 313)
Screenshot: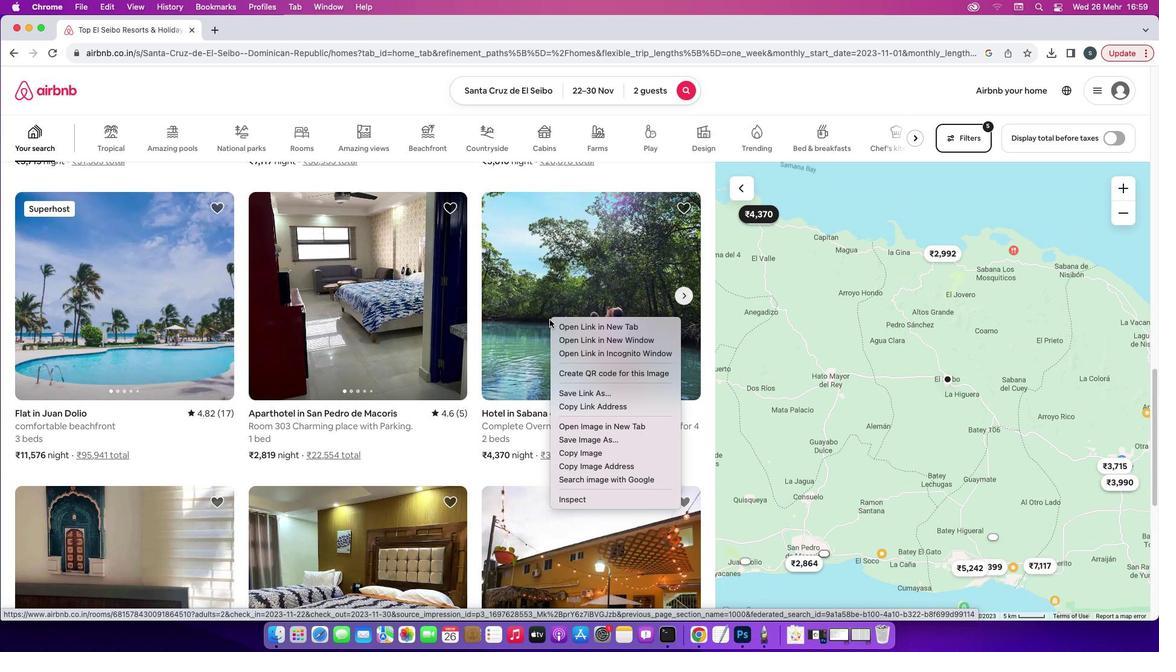 
Action: Mouse moved to (565, 319)
Screenshot: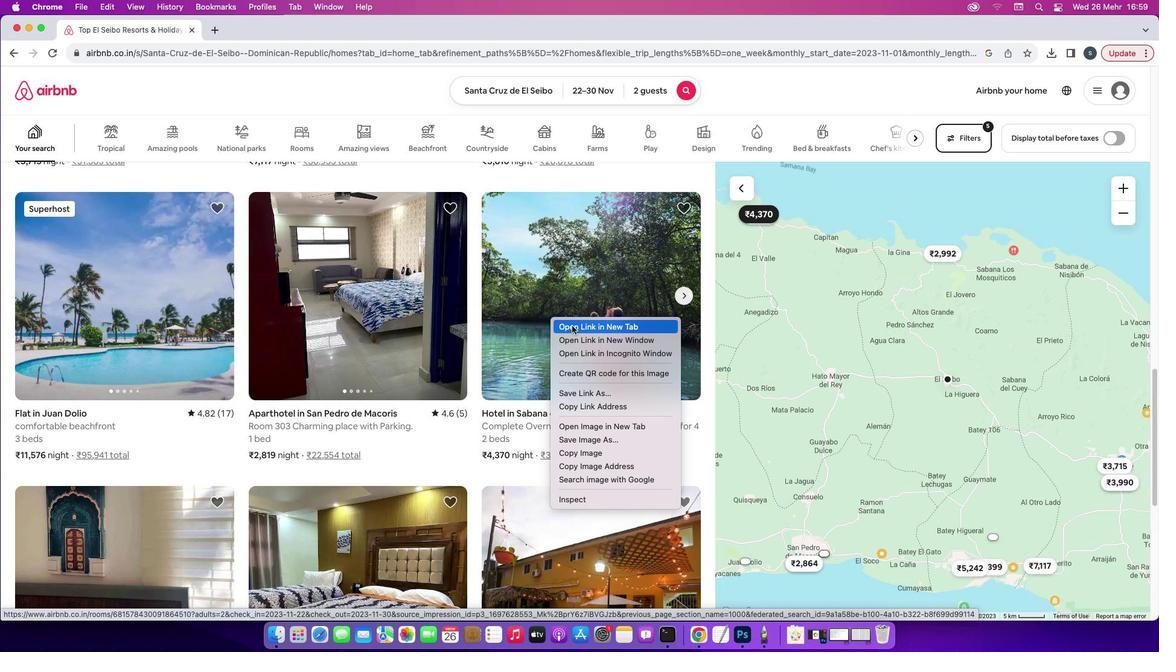 
Action: Mouse pressed left at (565, 319)
Screenshot: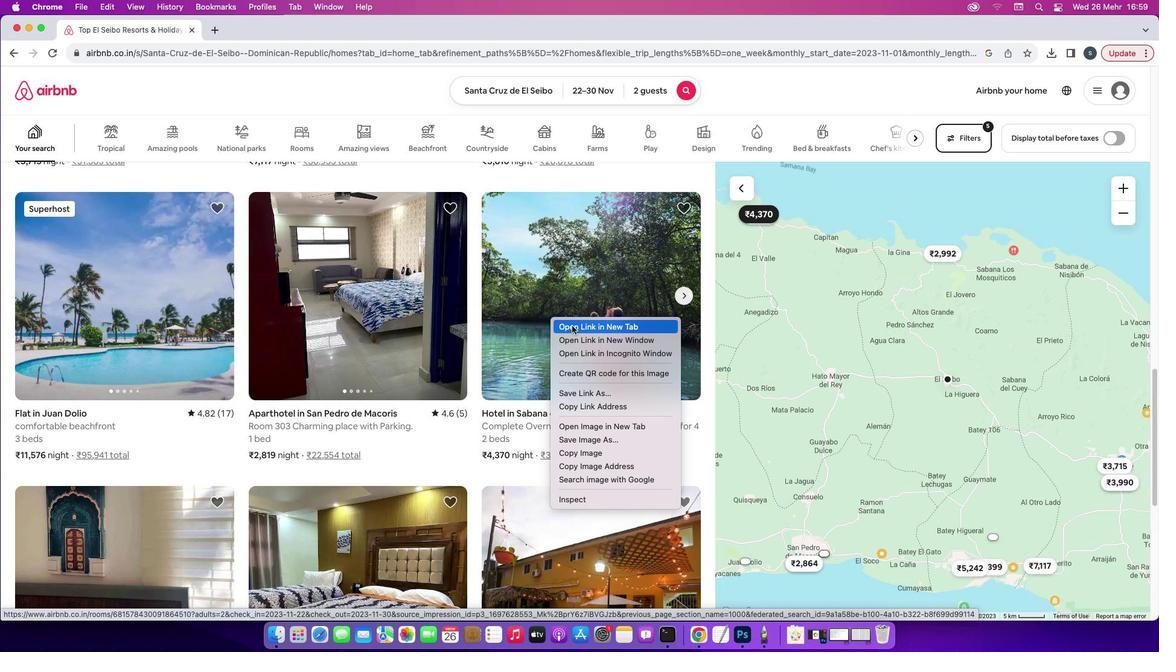 
Action: Mouse moved to (280, 18)
Screenshot: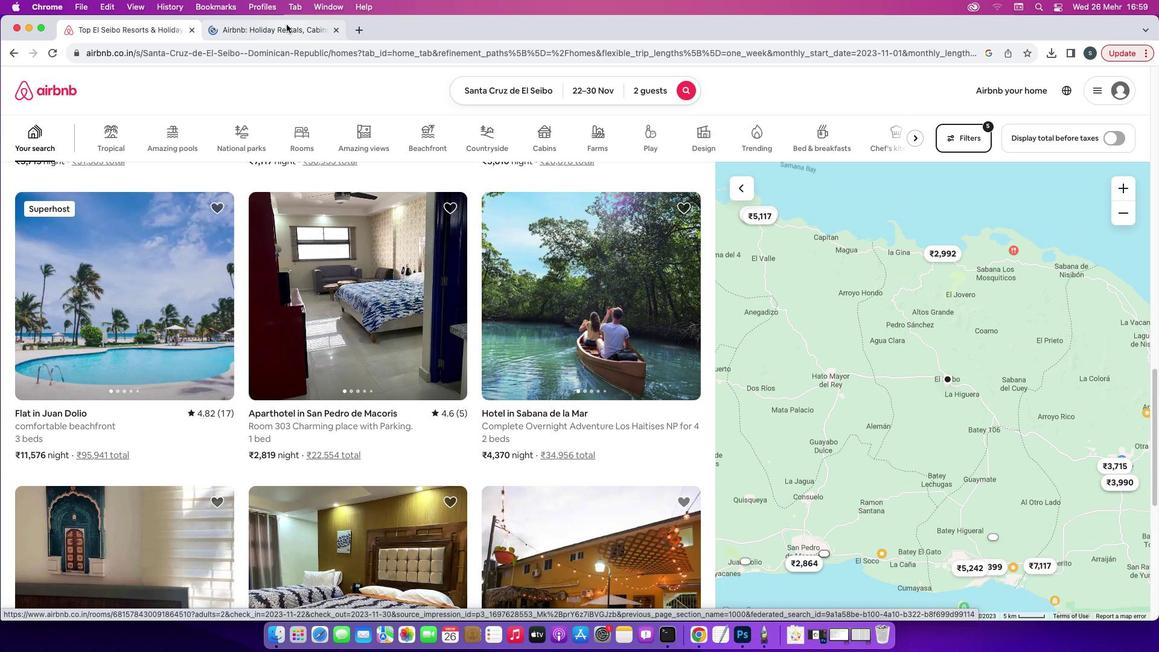 
Action: Mouse pressed left at (280, 18)
Screenshot: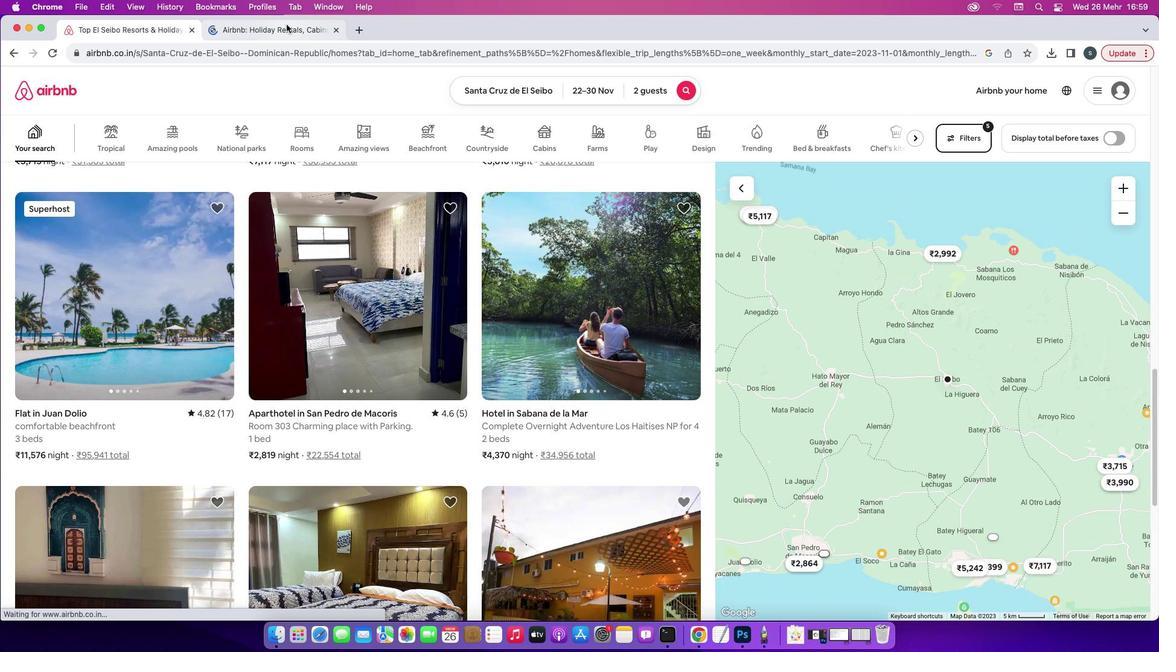 
Action: Mouse moved to (850, 442)
Screenshot: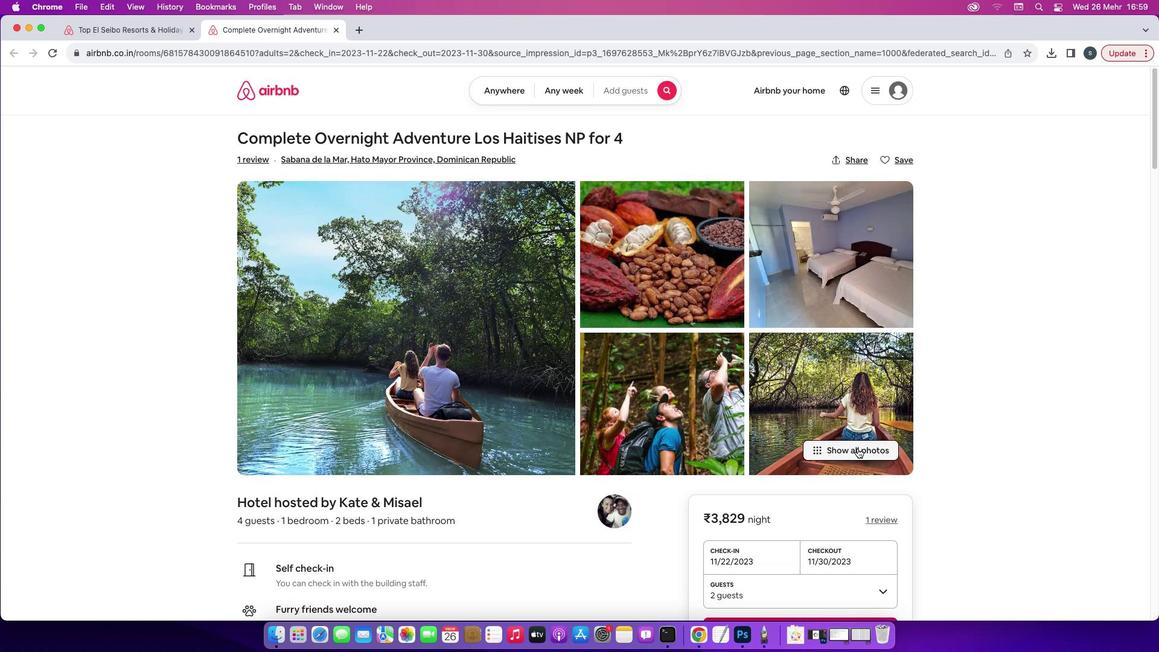
Action: Mouse pressed left at (850, 442)
Screenshot: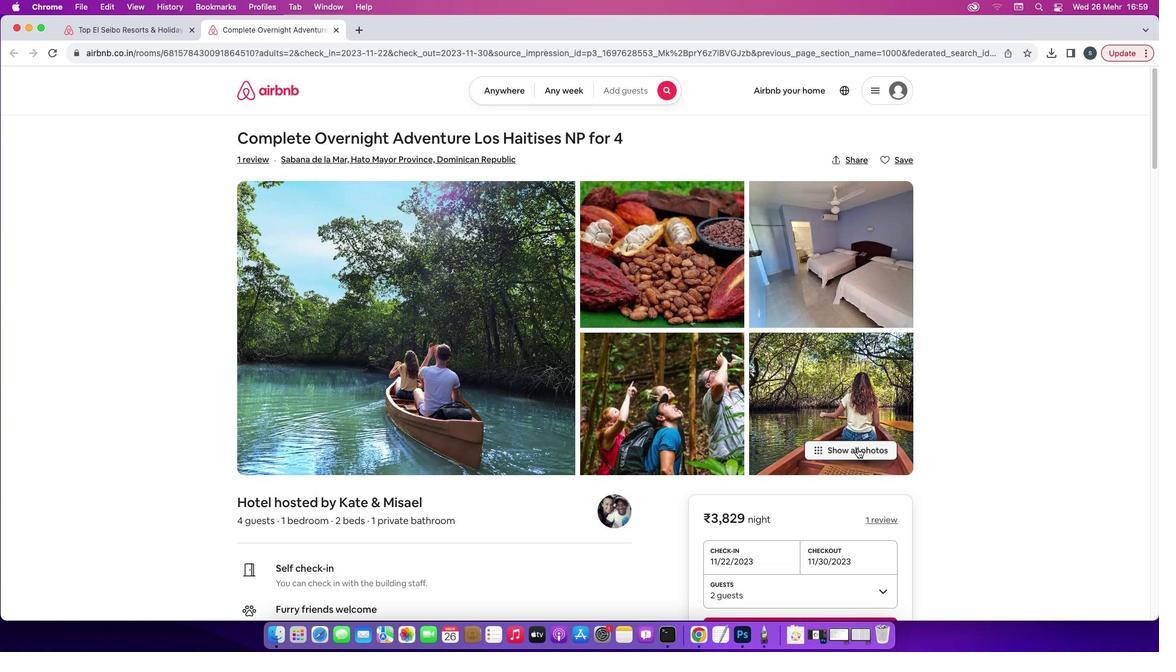 
Action: Mouse moved to (862, 455)
Screenshot: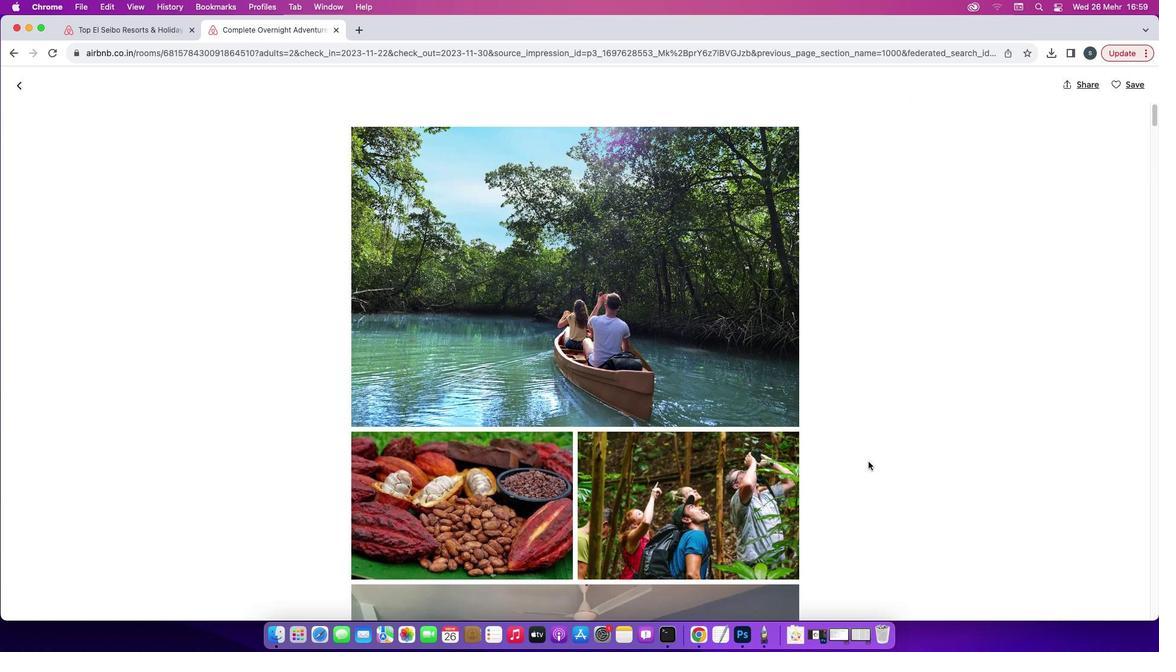 
Action: Mouse scrolled (862, 455) with delta (-6, -6)
Screenshot: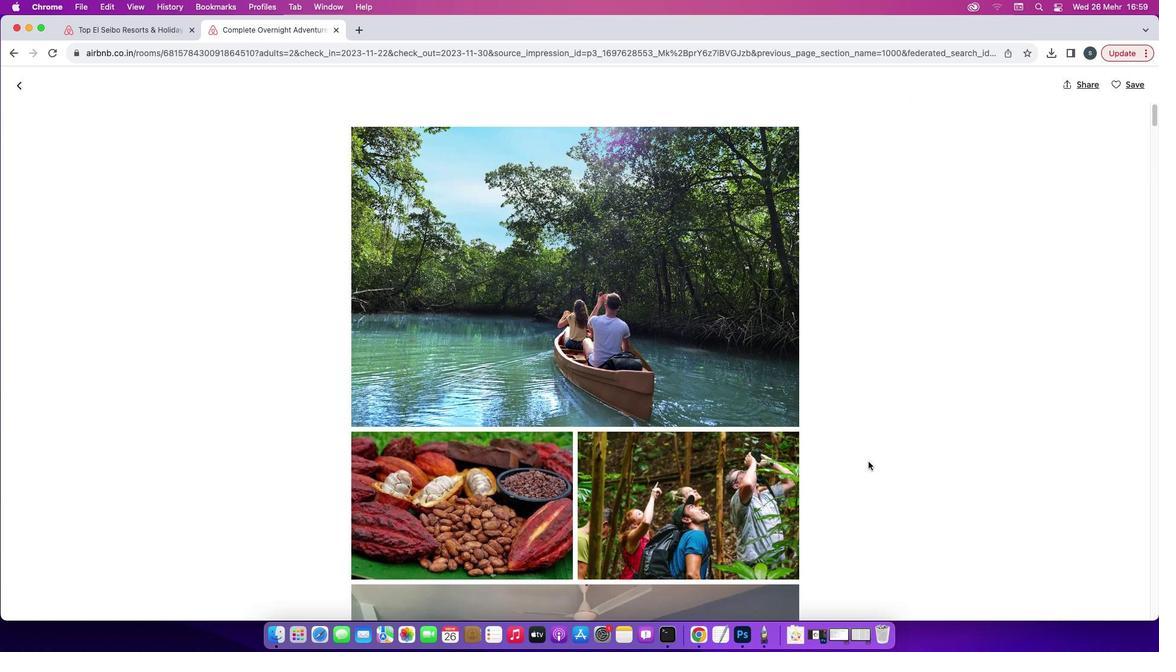 
Action: Mouse scrolled (862, 455) with delta (-6, -6)
Screenshot: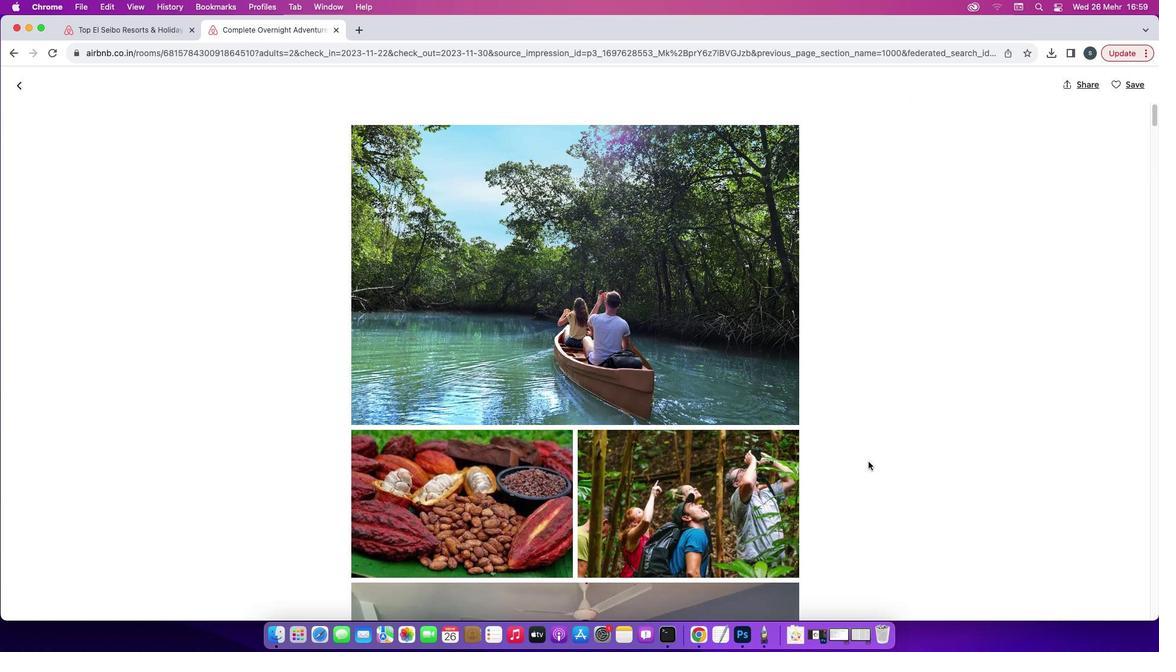 
Action: Mouse scrolled (862, 455) with delta (-6, -7)
Screenshot: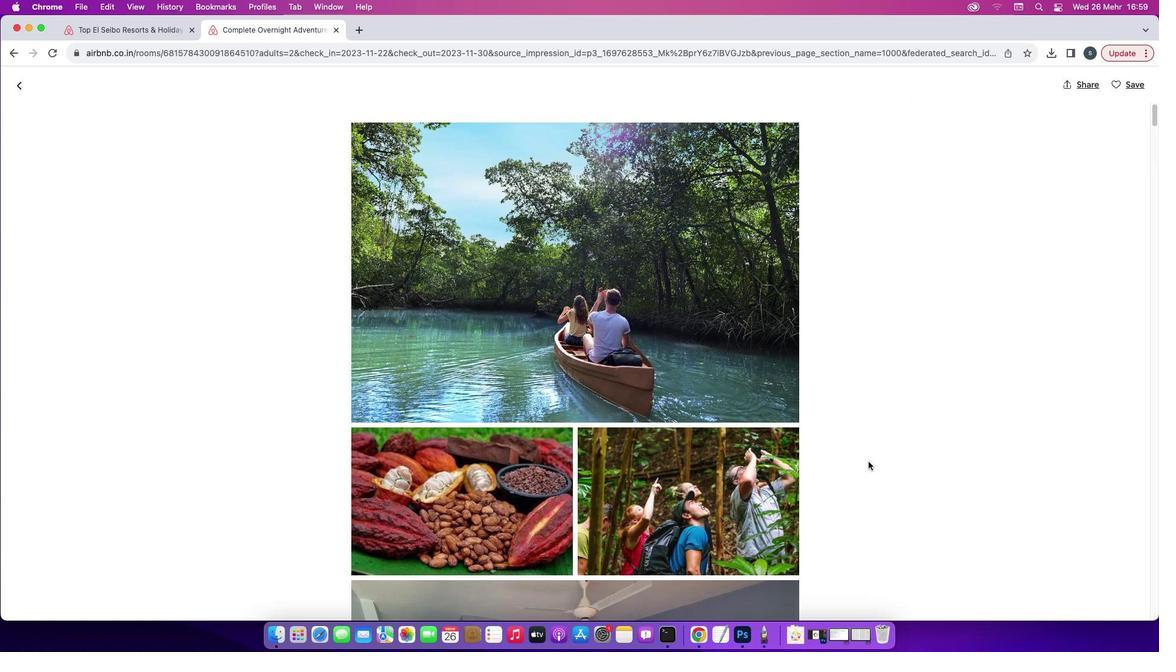 
Action: Mouse scrolled (862, 455) with delta (-6, -6)
Screenshot: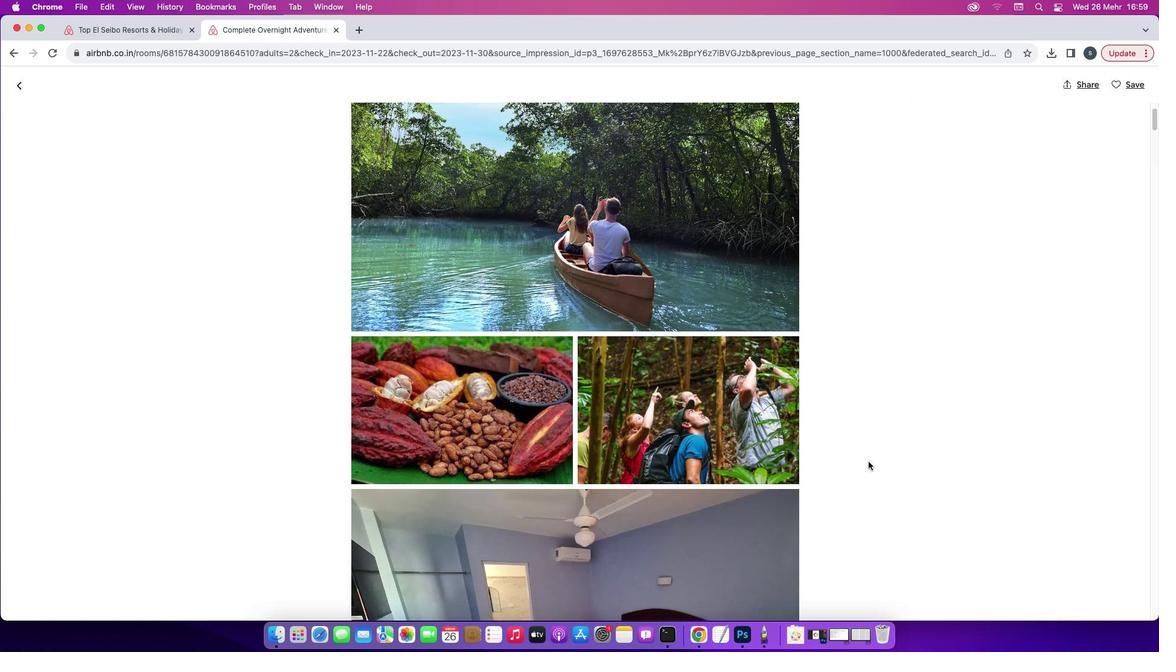 
Action: Mouse scrolled (862, 455) with delta (-6, -6)
Screenshot: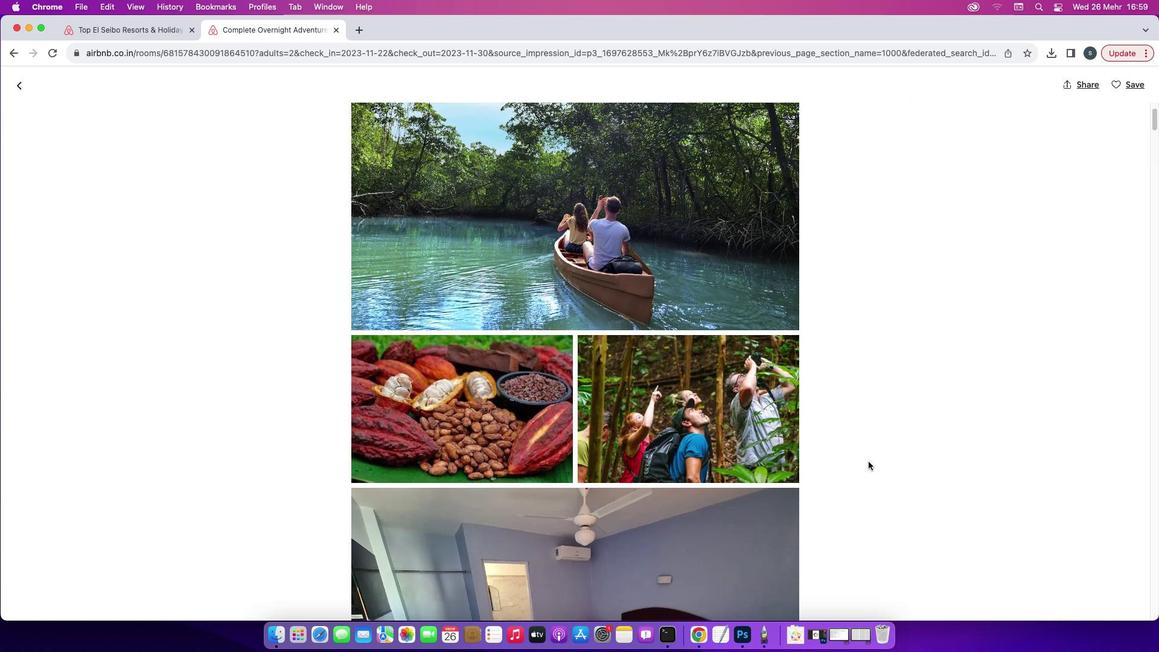 
Action: Mouse scrolled (862, 455) with delta (-6, -7)
Screenshot: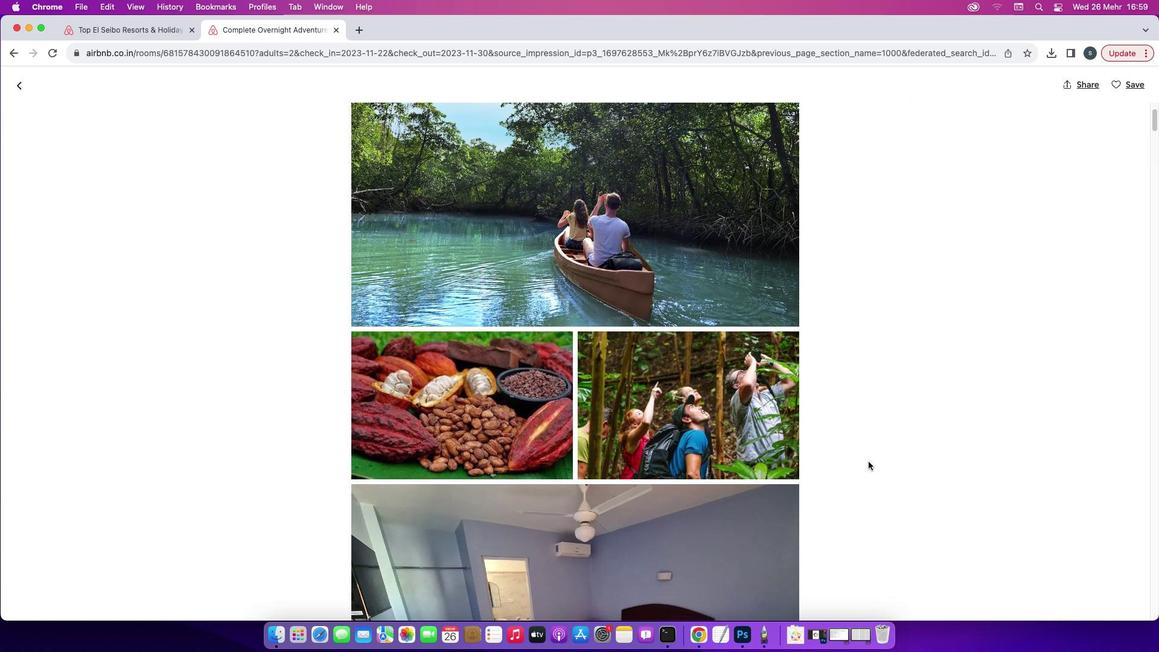 
Action: Mouse scrolled (862, 455) with delta (-6, -8)
Screenshot: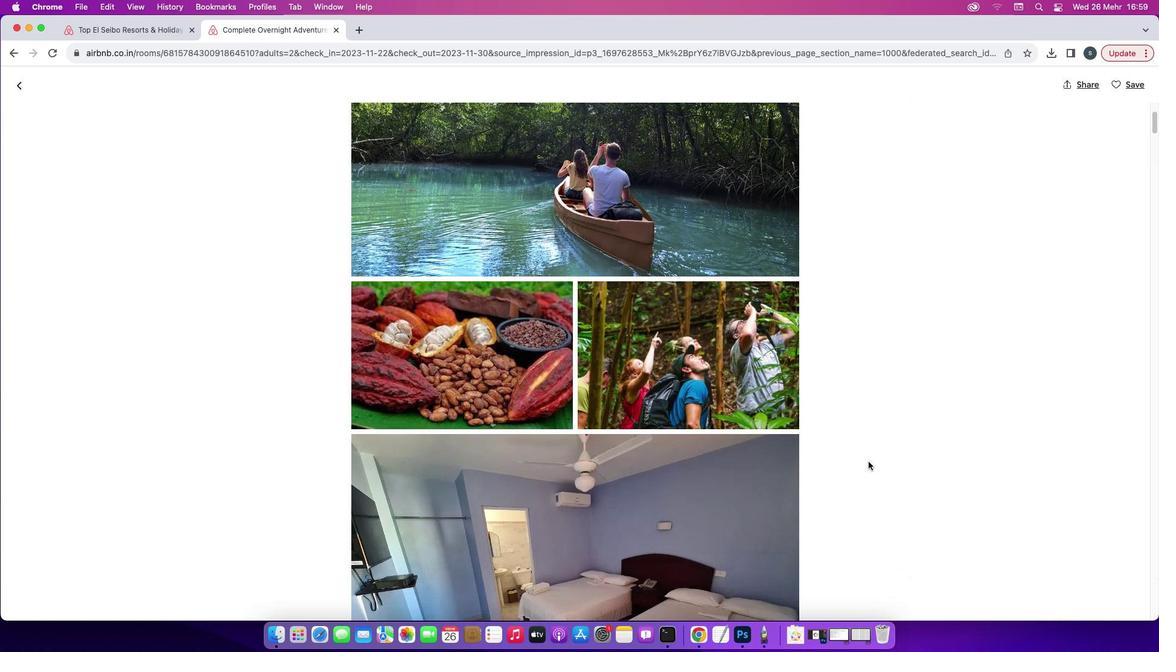 
Action: Mouse scrolled (862, 455) with delta (-6, -6)
Screenshot: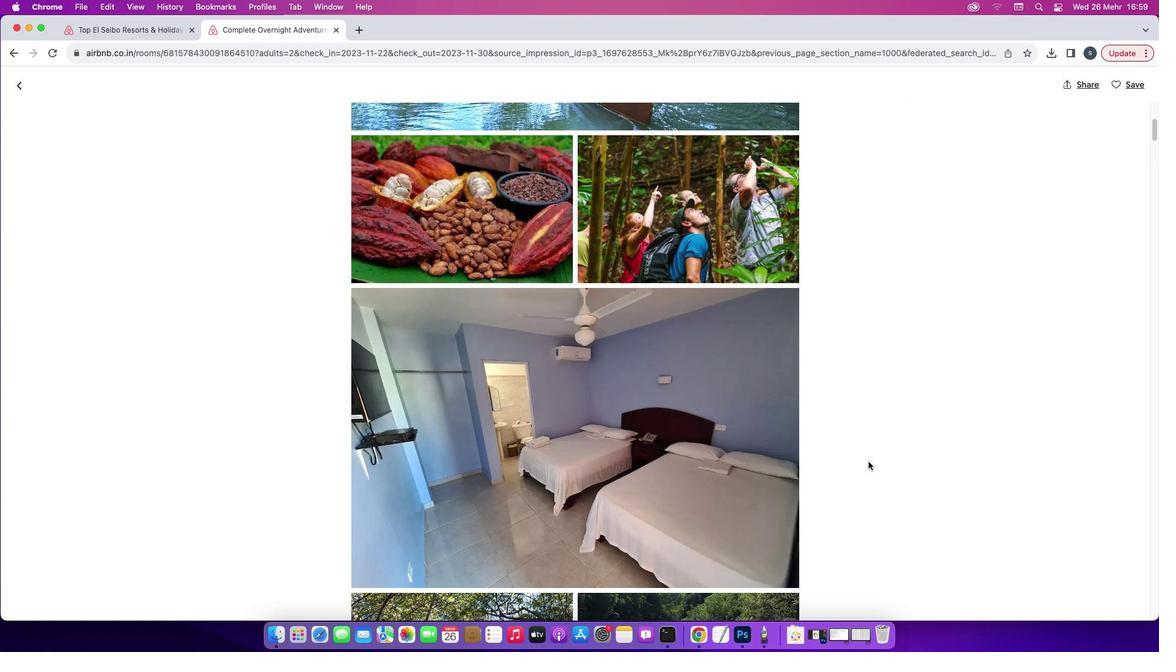 
Action: Mouse scrolled (862, 455) with delta (-6, -6)
Screenshot: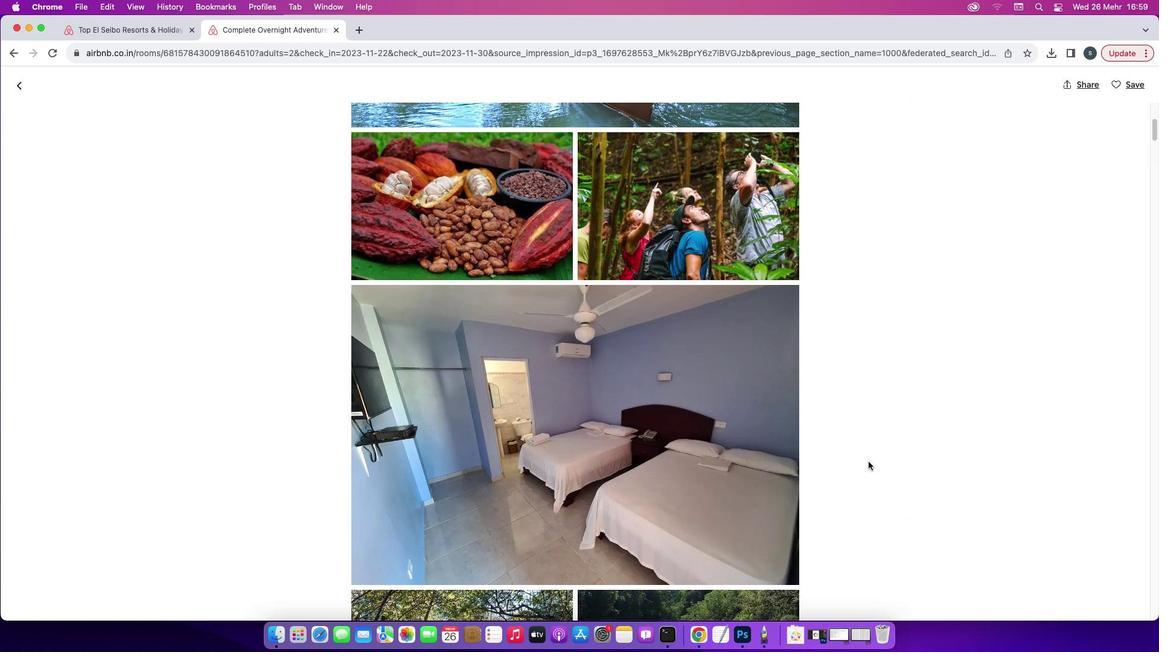 
Action: Mouse scrolled (862, 455) with delta (-6, -7)
Screenshot: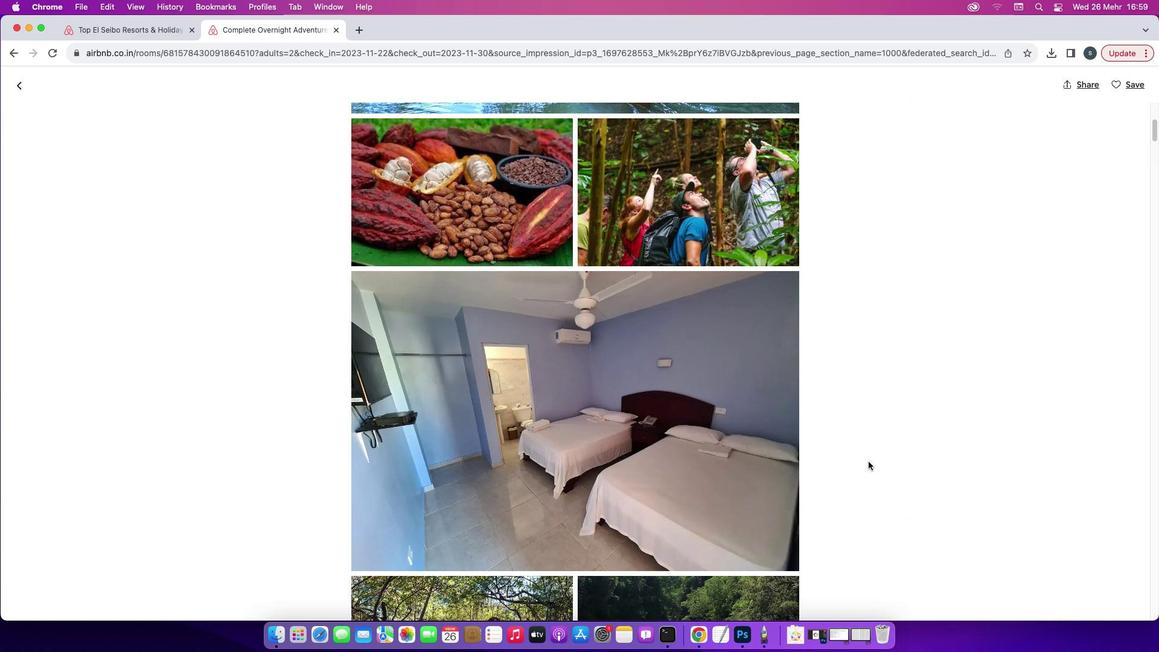 
Action: Mouse scrolled (862, 455) with delta (-6, -8)
Screenshot: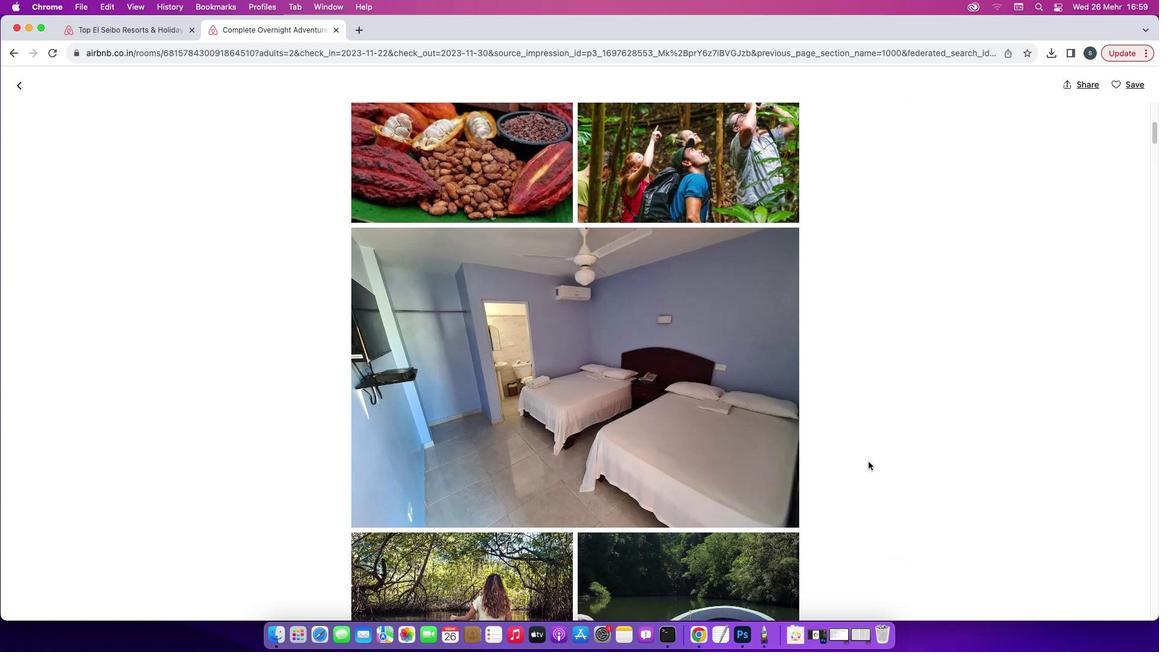 
Action: Mouse scrolled (862, 455) with delta (-6, -6)
Screenshot: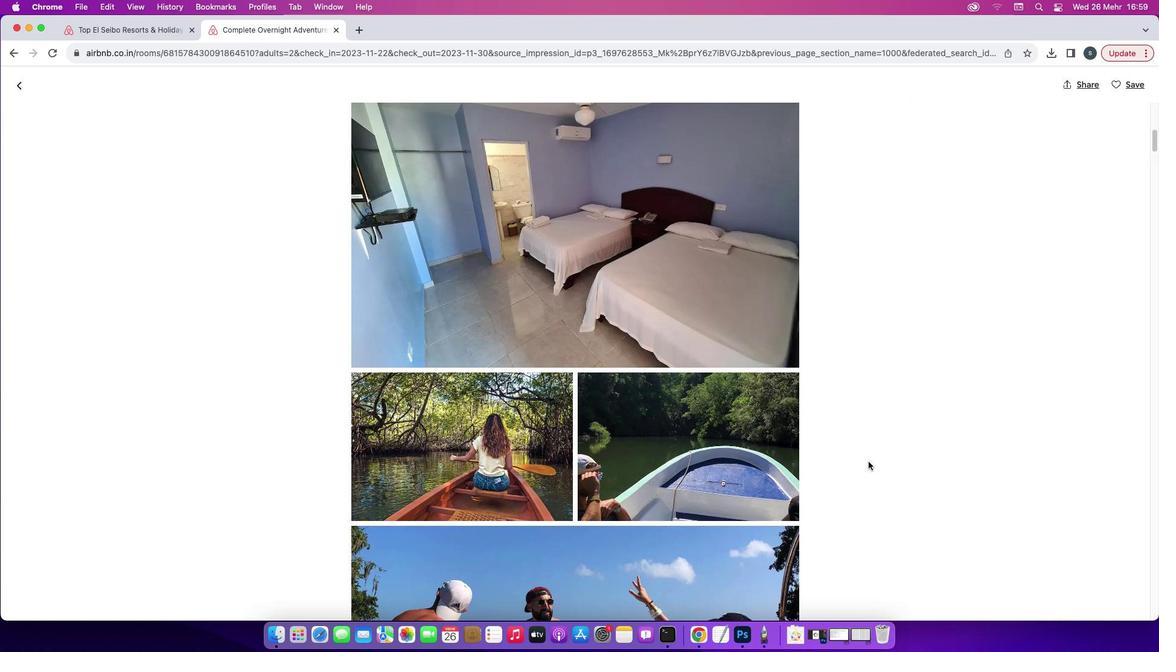 
Action: Mouse scrolled (862, 455) with delta (-6, -6)
Screenshot: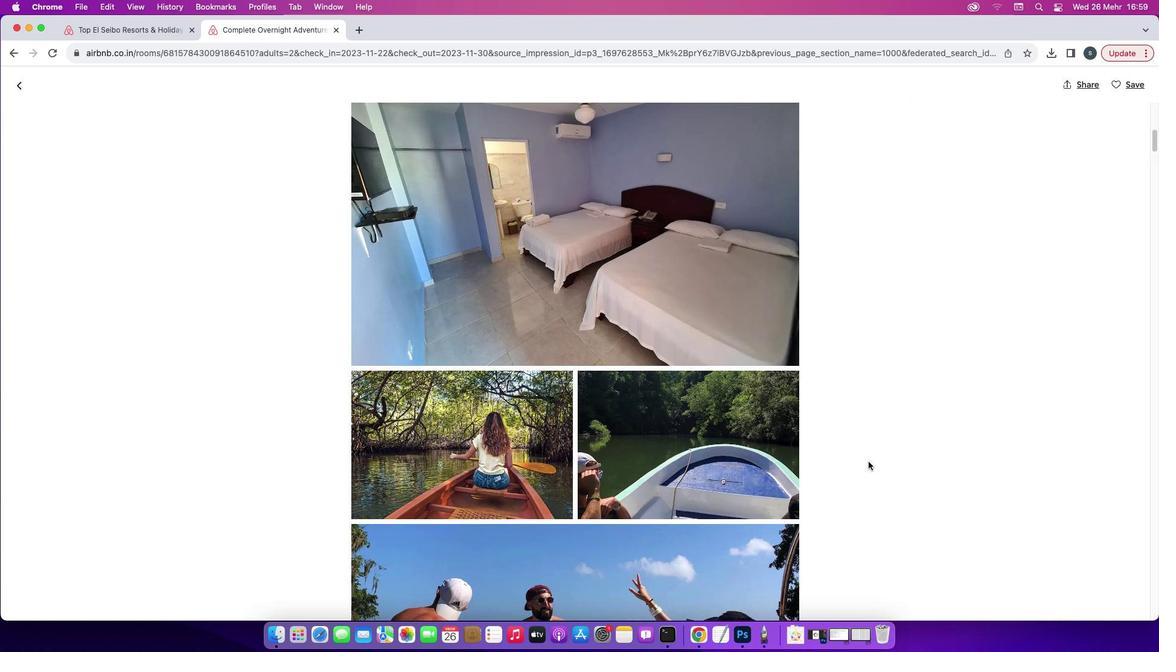 
Action: Mouse scrolled (862, 455) with delta (-6, -7)
Screenshot: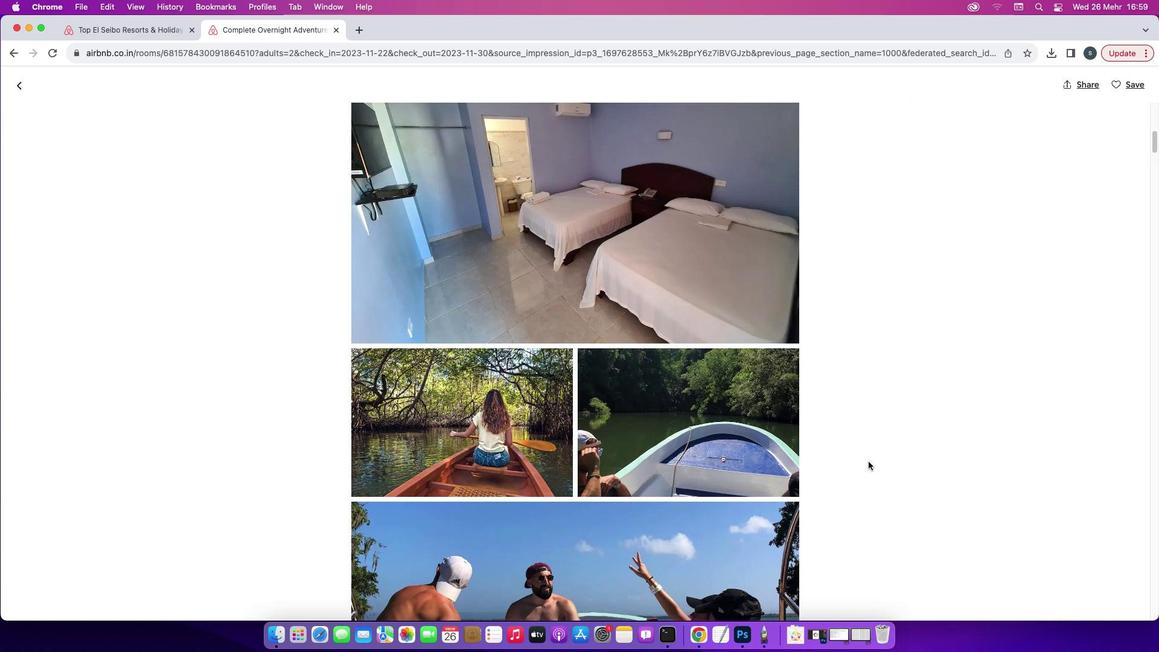 
Action: Mouse scrolled (862, 455) with delta (-6, -6)
Screenshot: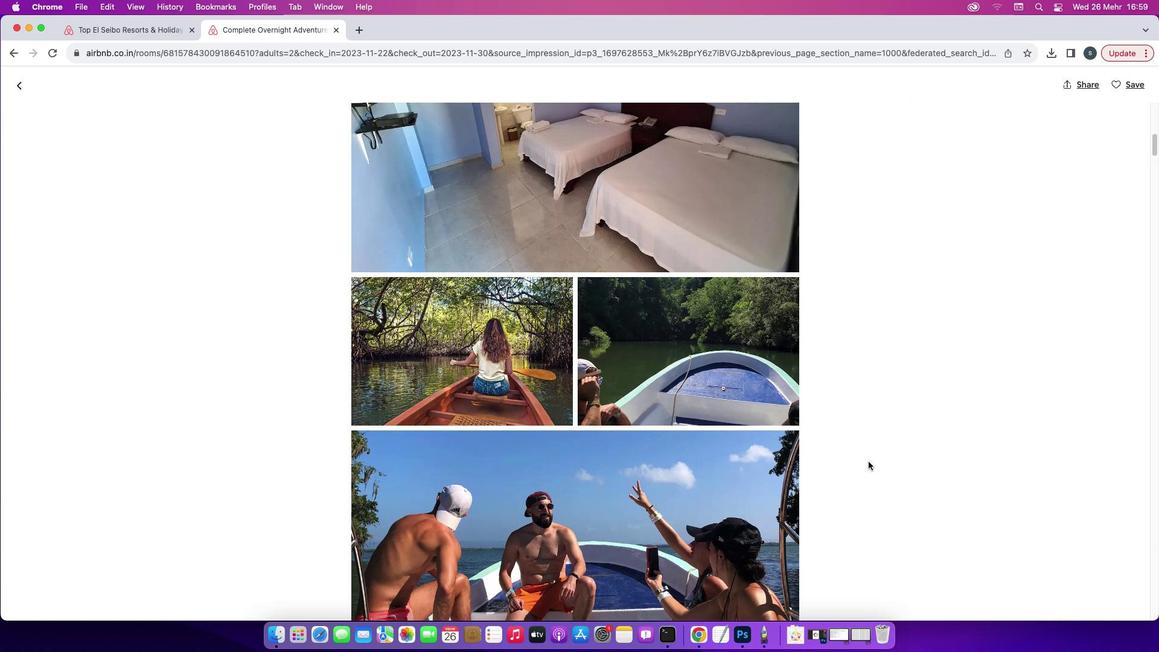 
Action: Mouse scrolled (862, 455) with delta (-6, -6)
Screenshot: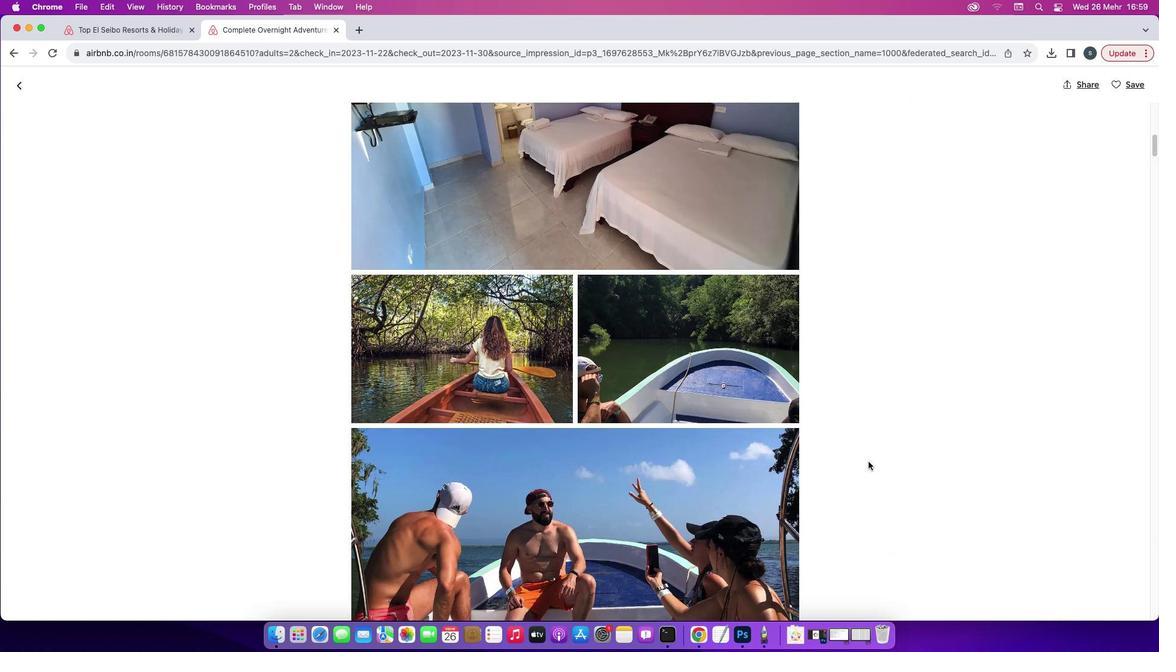 
Action: Mouse scrolled (862, 455) with delta (-6, -6)
Screenshot: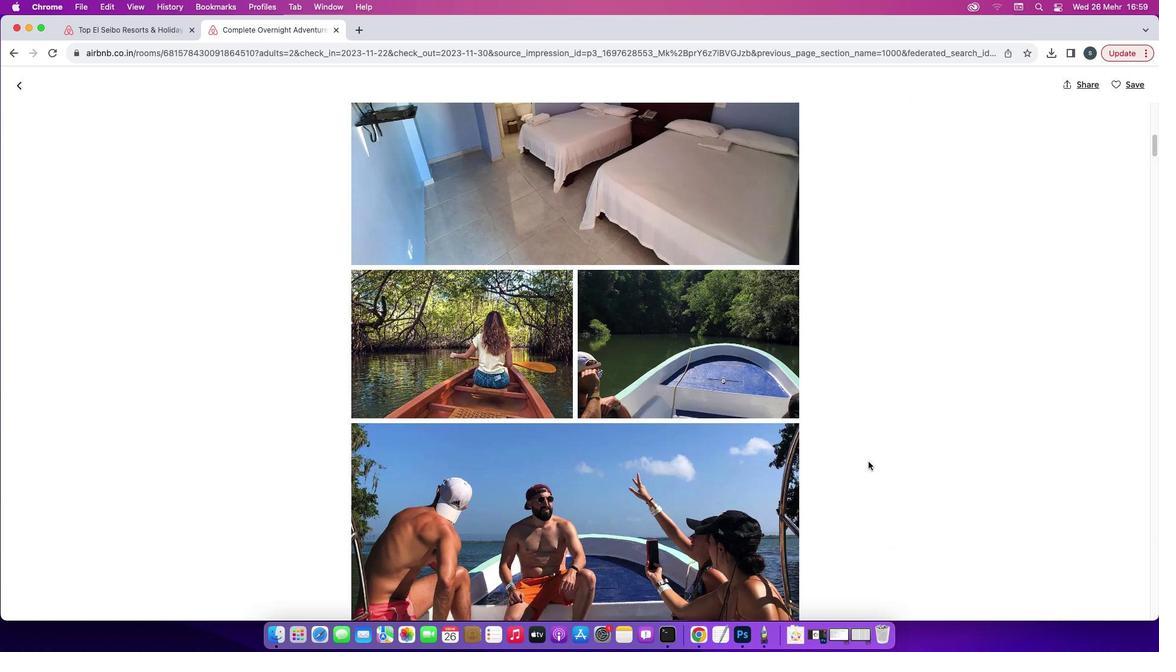 
Action: Mouse scrolled (862, 455) with delta (-6, -6)
Screenshot: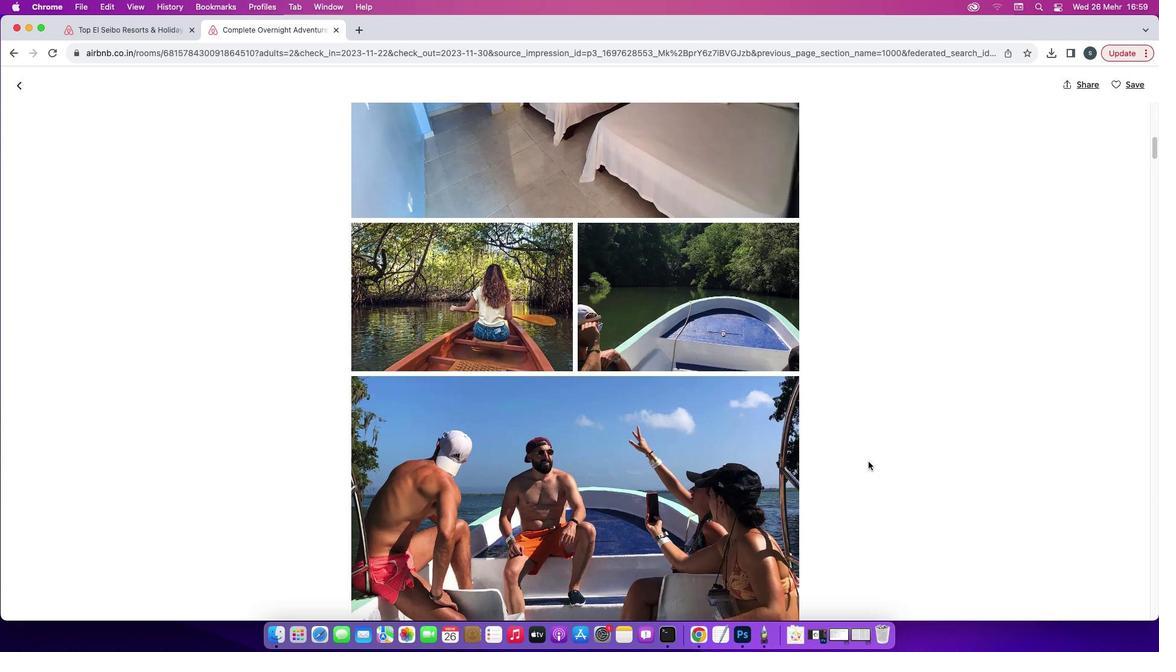 
Action: Mouse scrolled (862, 455) with delta (-6, -6)
Screenshot: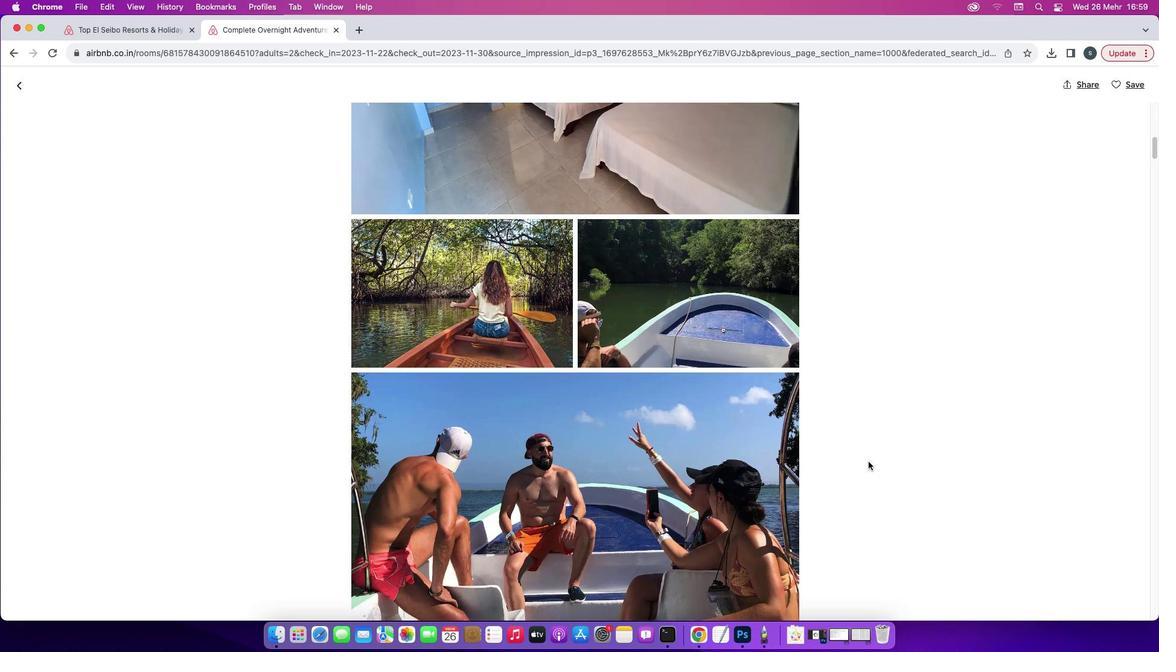 
Action: Mouse scrolled (862, 455) with delta (-6, -7)
Screenshot: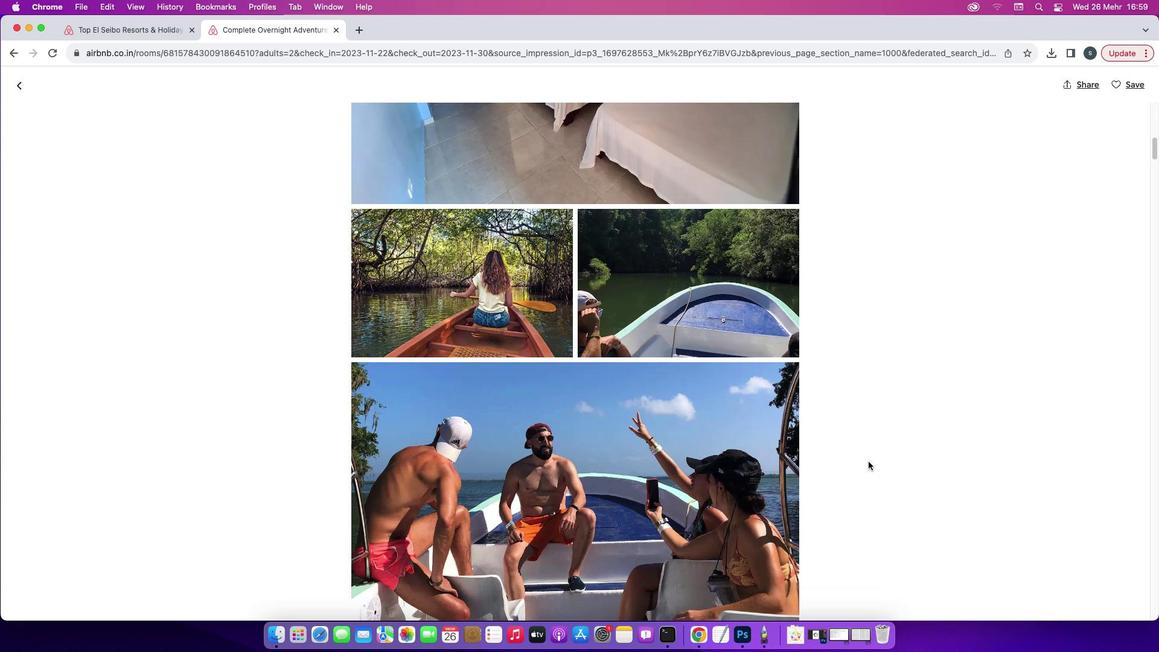 
Action: Mouse scrolled (862, 455) with delta (-6, -7)
Screenshot: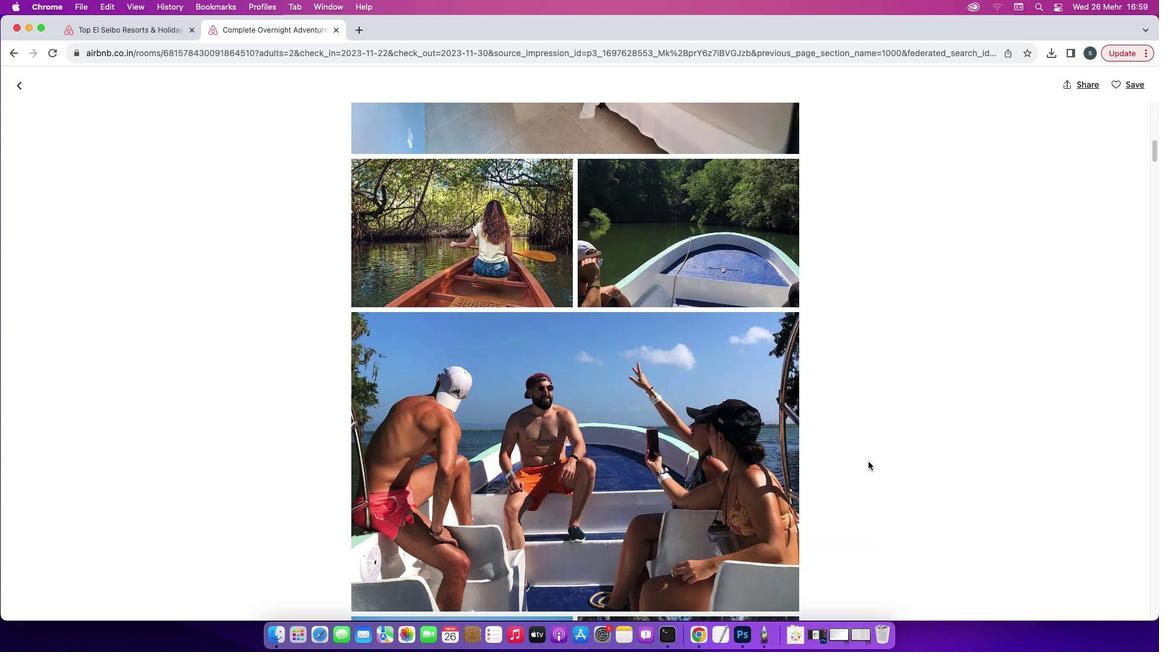 
Action: Mouse scrolled (862, 455) with delta (-6, -6)
Screenshot: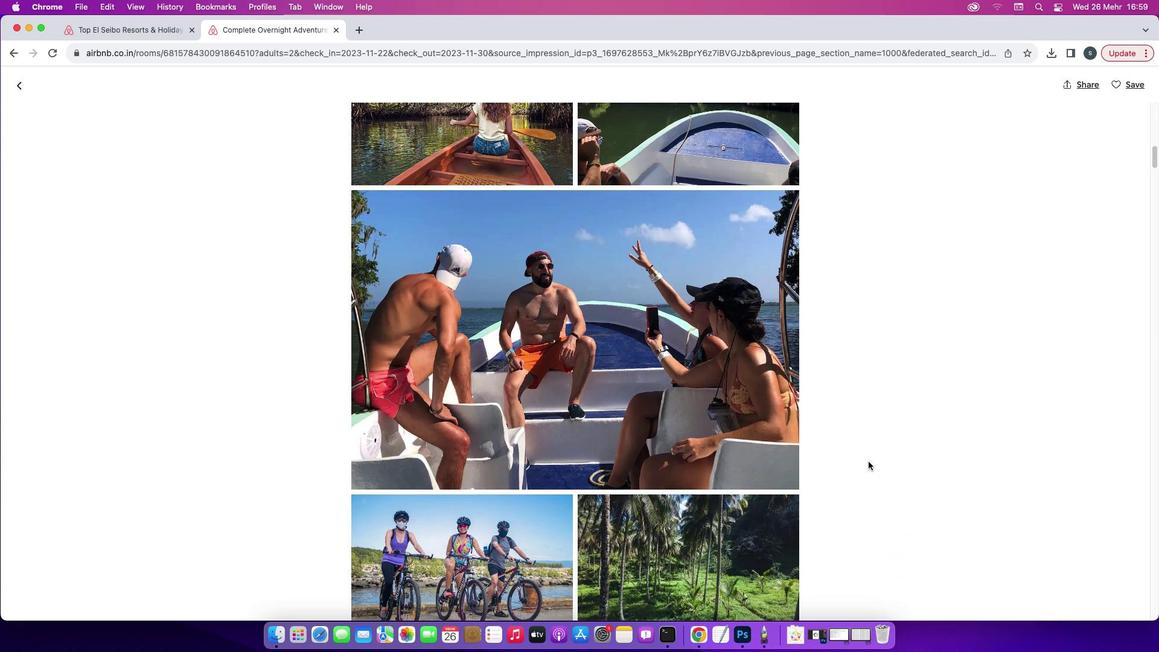 
Action: Mouse scrolled (862, 455) with delta (-6, -6)
Screenshot: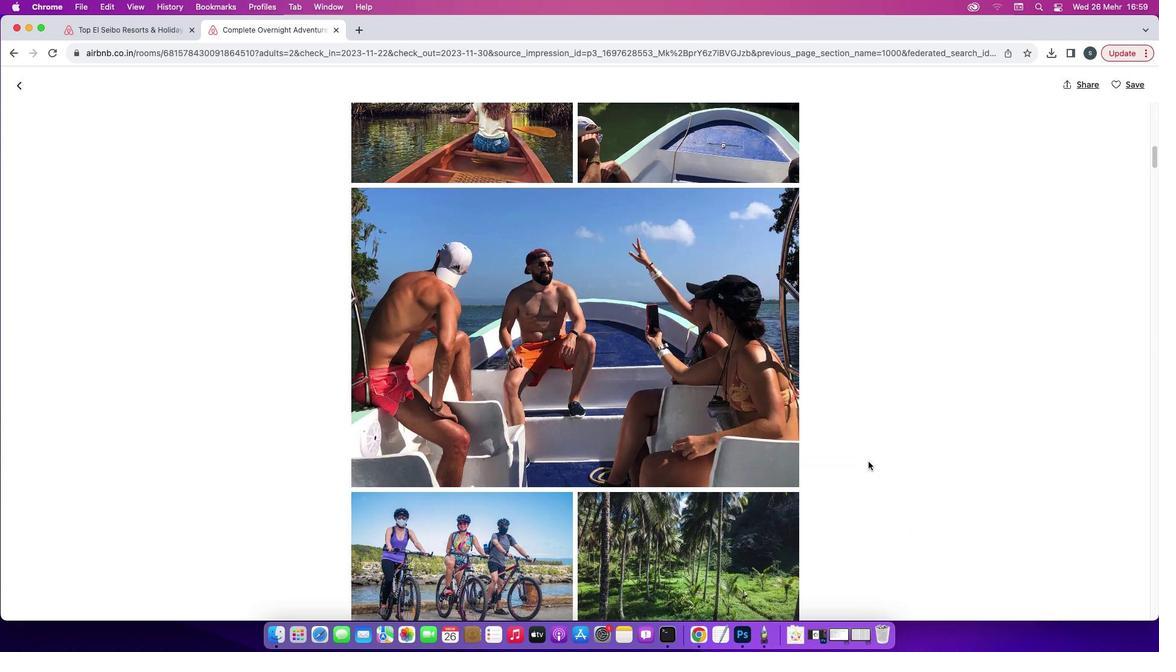 
Action: Mouse scrolled (862, 455) with delta (-6, -7)
Screenshot: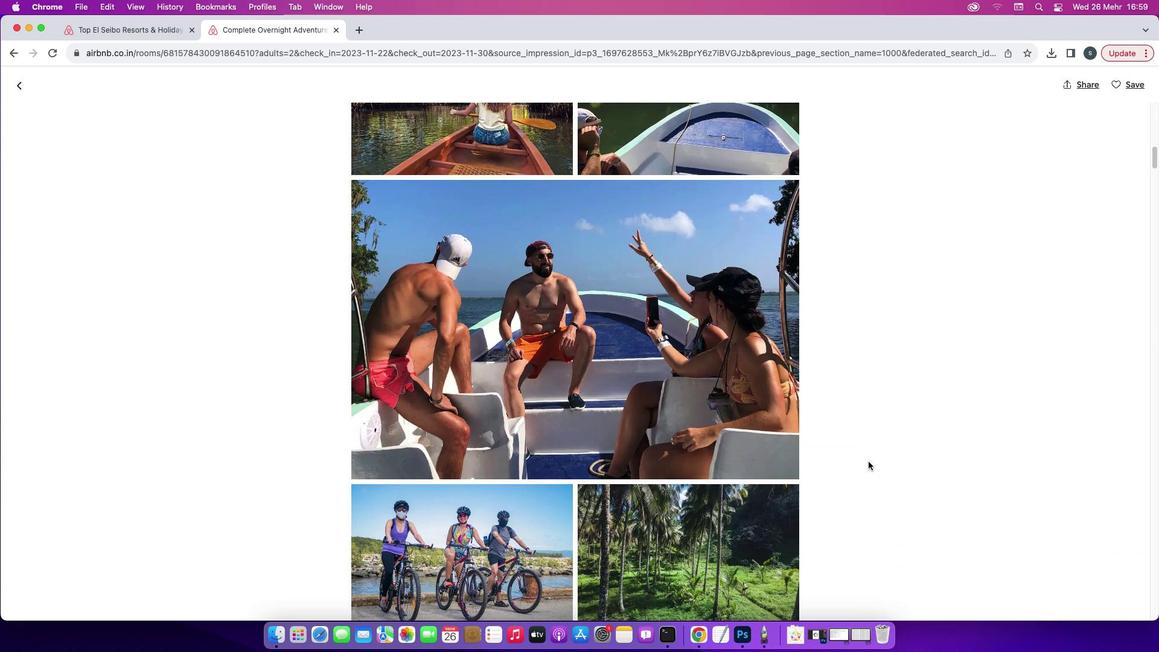 
Action: Mouse scrolled (862, 455) with delta (-6, -7)
Screenshot: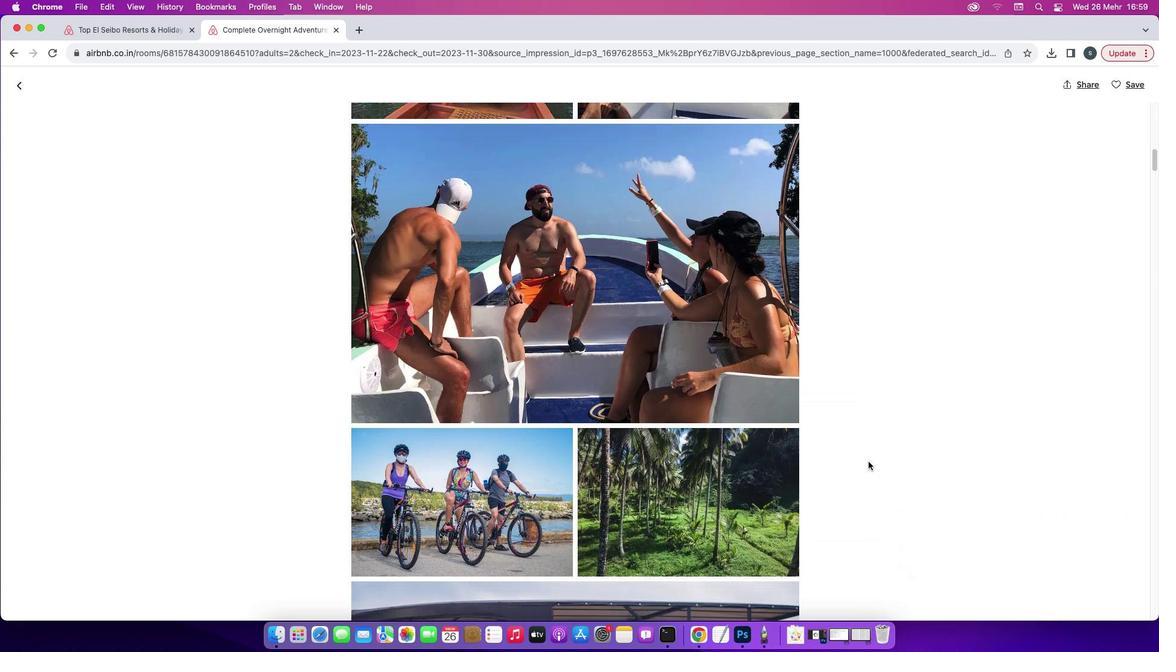
Action: Mouse scrolled (862, 455) with delta (-6, -8)
Screenshot: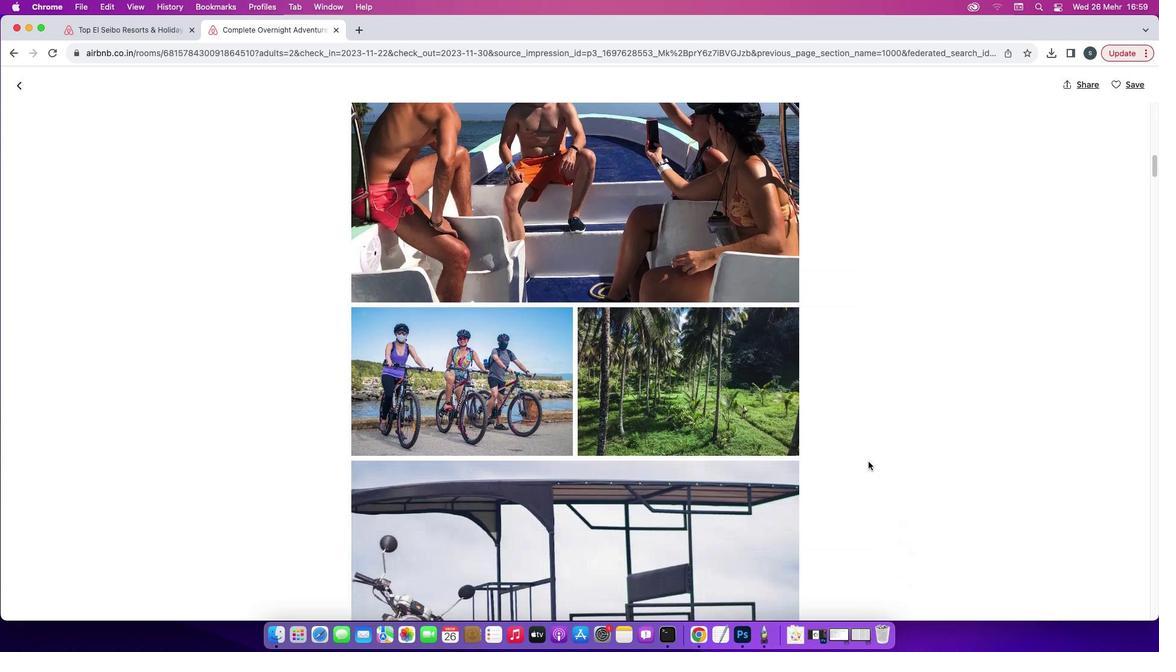 
Action: Mouse scrolled (862, 455) with delta (-6, -6)
Screenshot: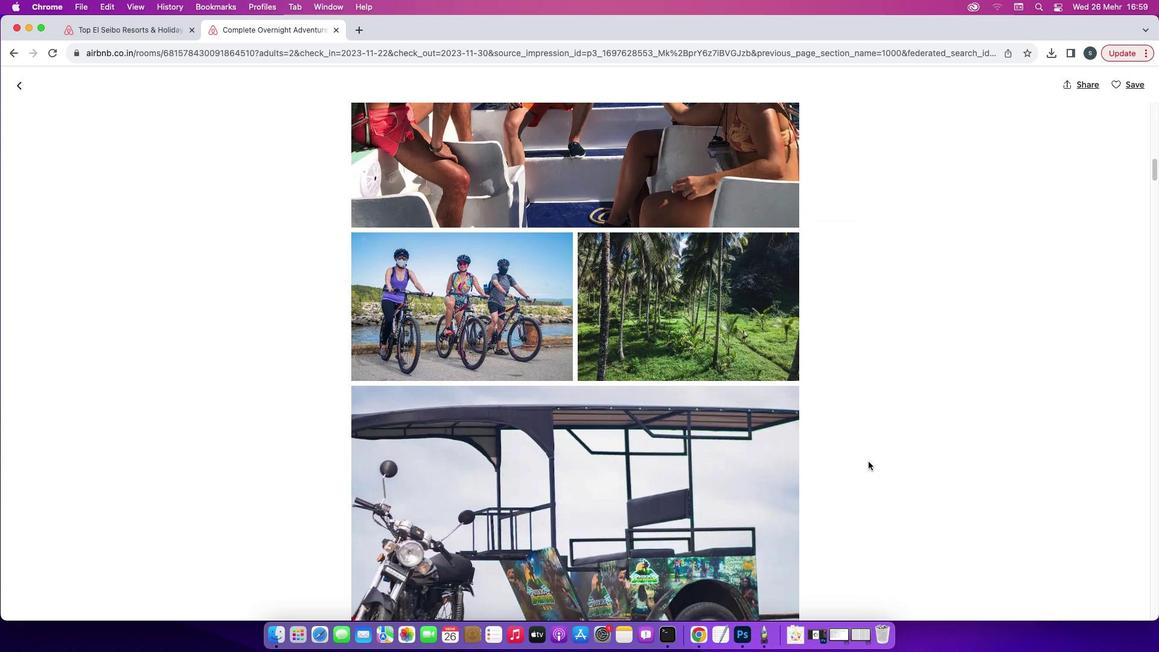 
Action: Mouse scrolled (862, 455) with delta (-6, -6)
Screenshot: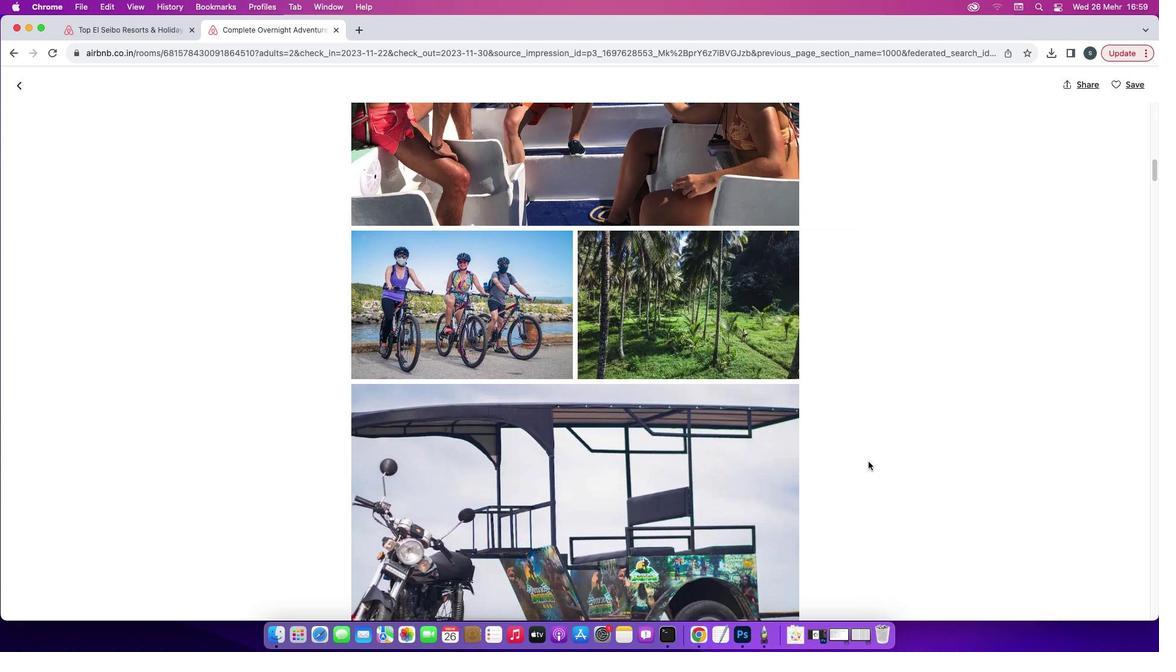 
Action: Mouse scrolled (862, 455) with delta (-6, -7)
Screenshot: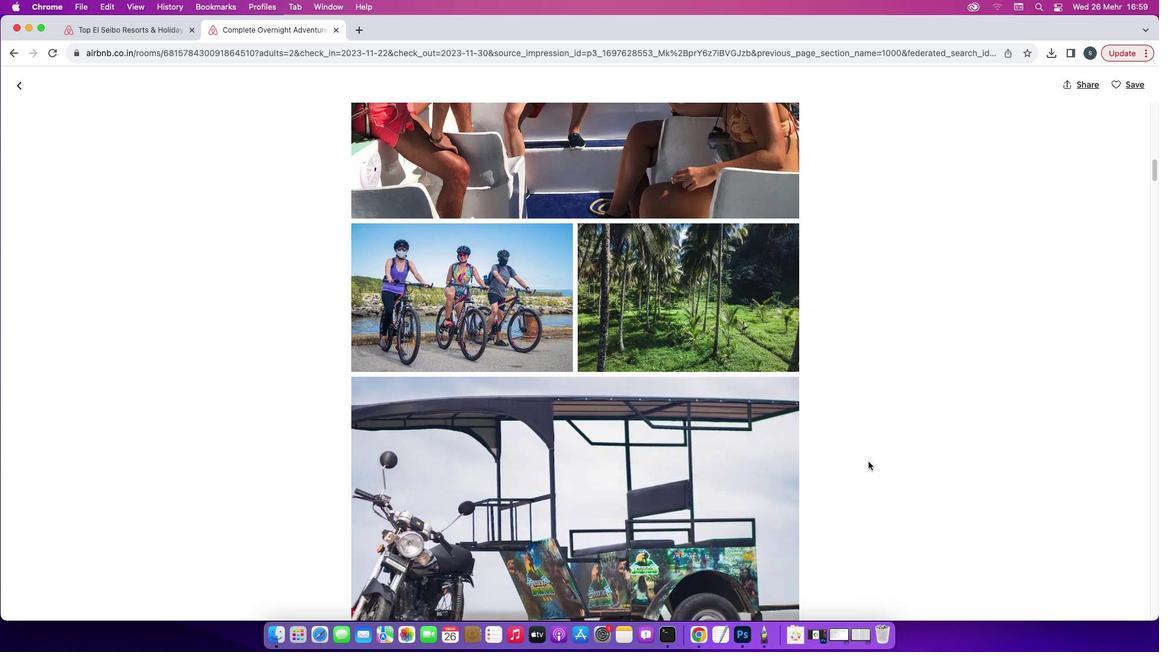 
Action: Mouse scrolled (862, 455) with delta (-6, -8)
Screenshot: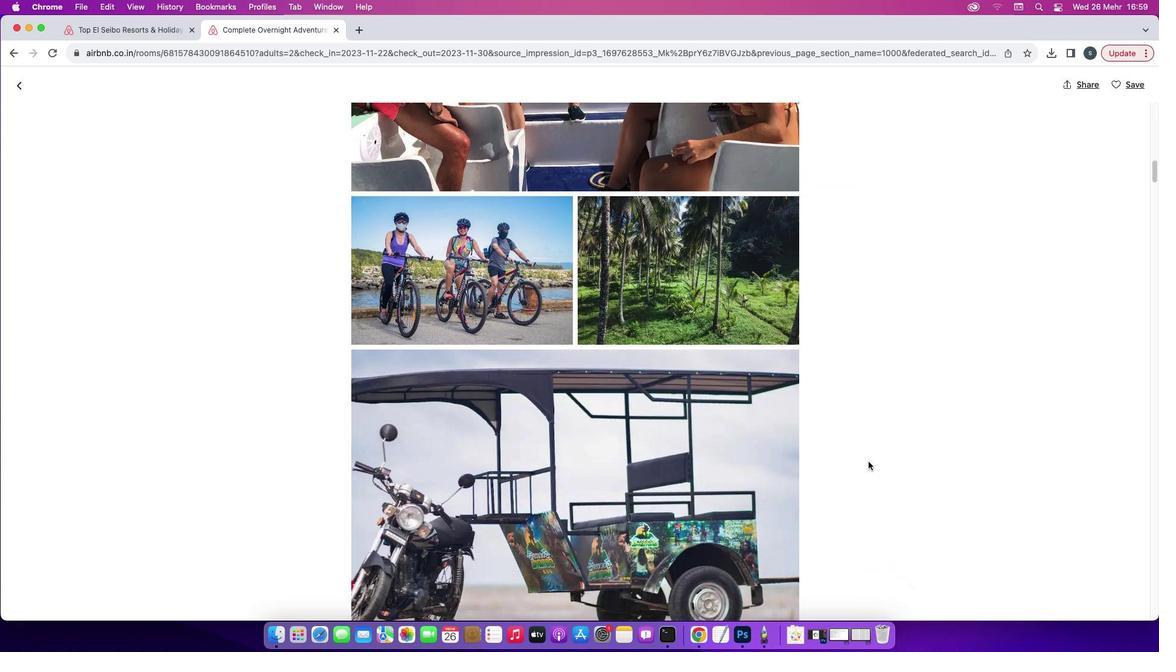 
Action: Mouse scrolled (862, 455) with delta (-6, -8)
Screenshot: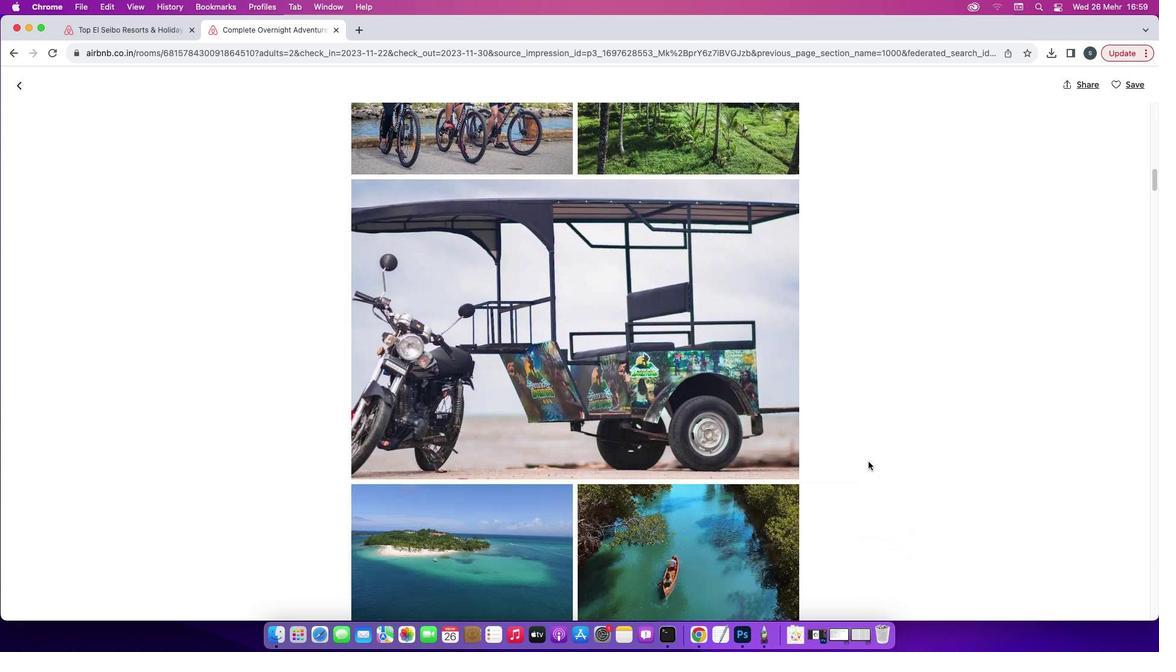 
Action: Mouse scrolled (862, 455) with delta (-6, -5)
Screenshot: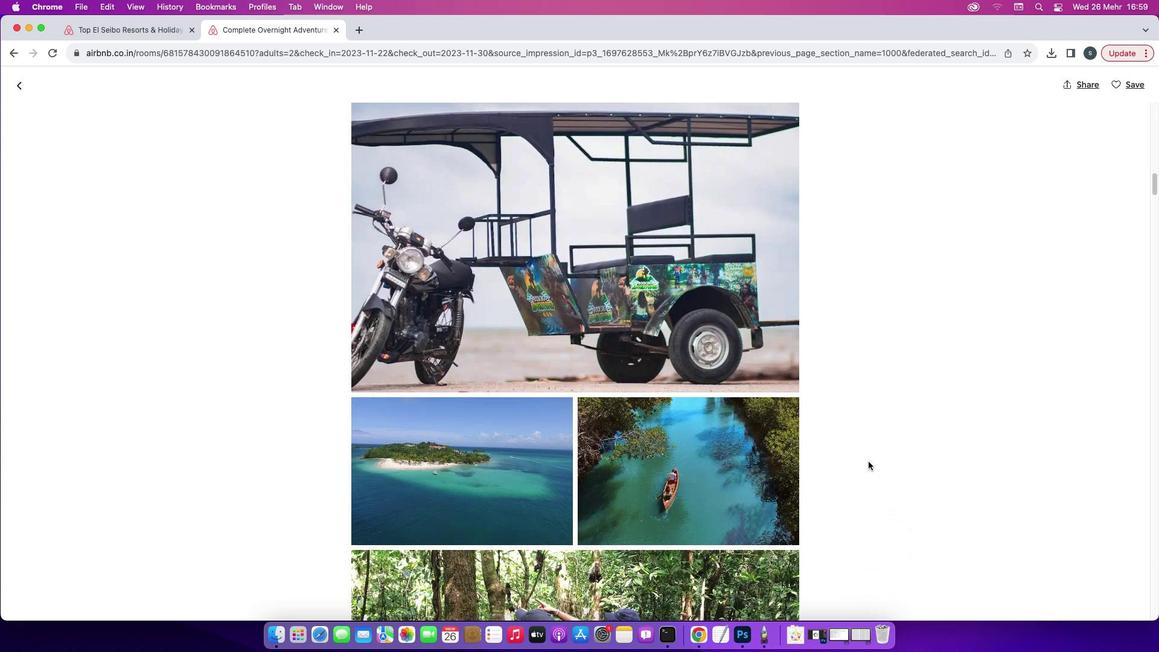 
Action: Mouse scrolled (862, 455) with delta (-6, -6)
Screenshot: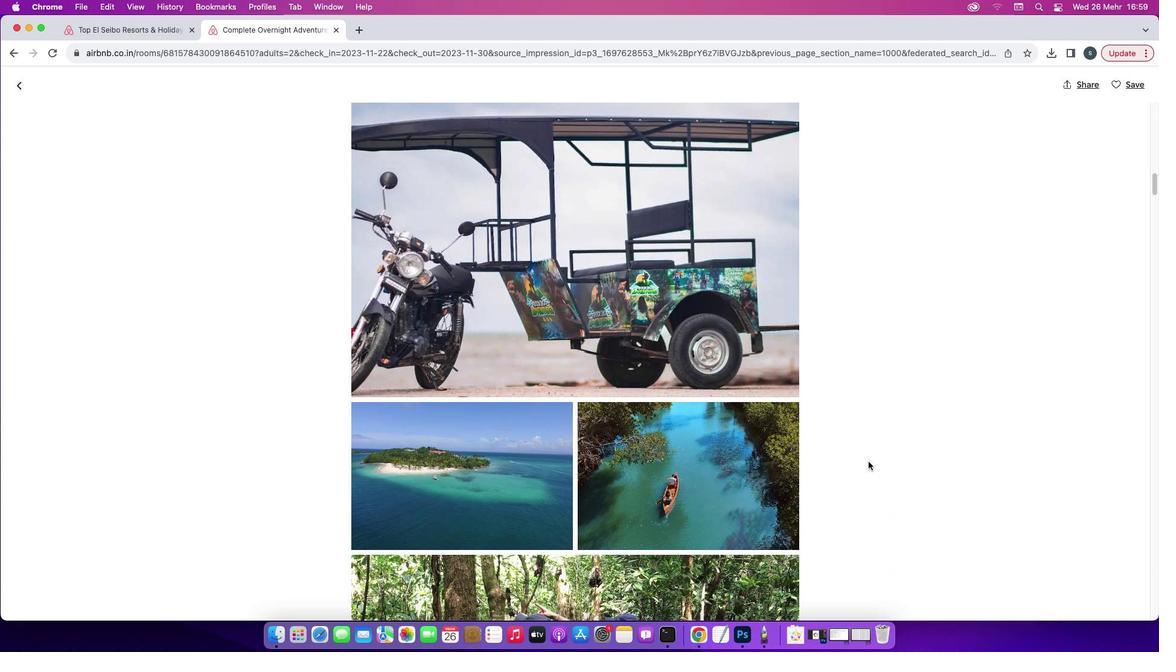 
Action: Mouse scrolled (862, 455) with delta (-6, -6)
Screenshot: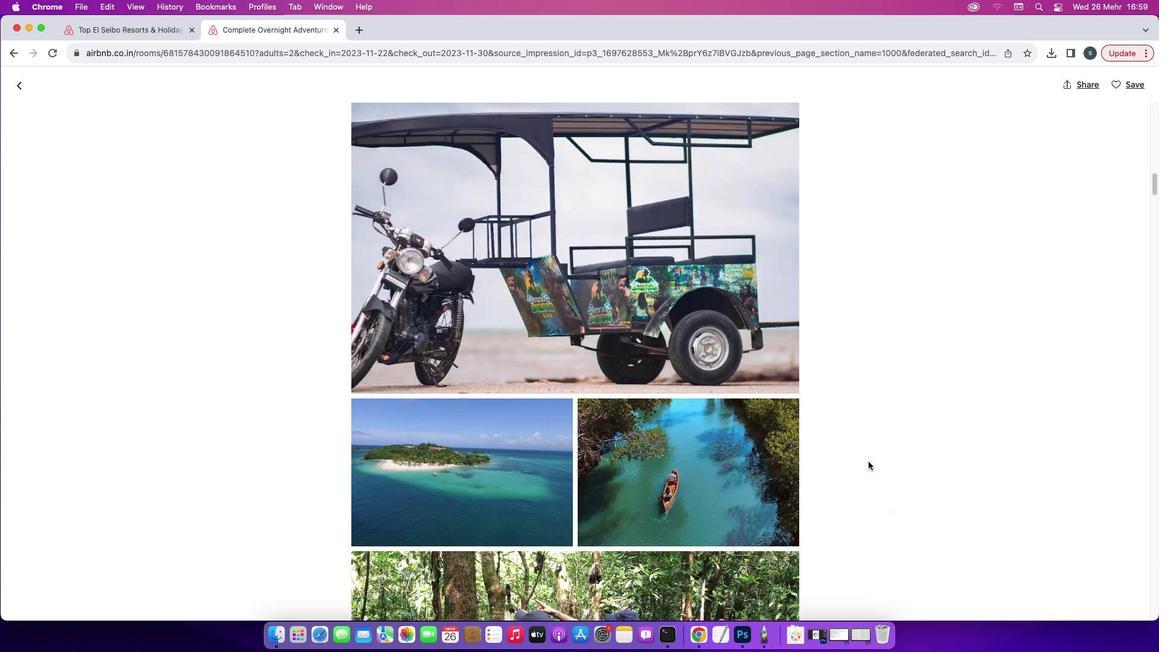 
Action: Mouse scrolled (862, 455) with delta (-6, -6)
Screenshot: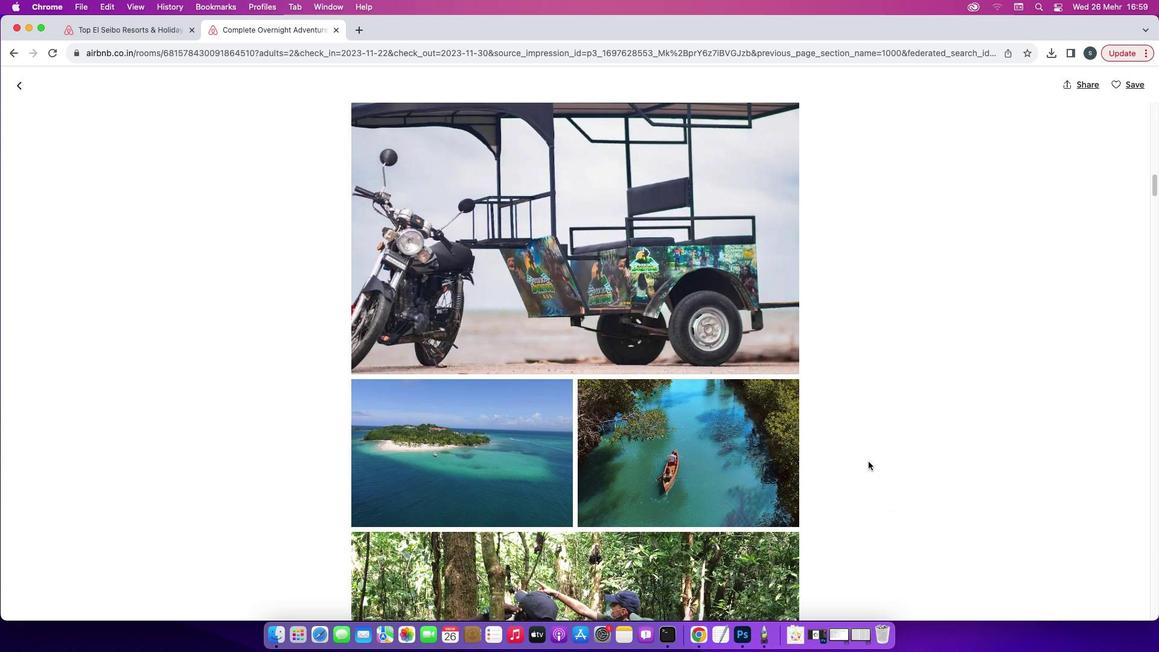 
Action: Mouse scrolled (862, 455) with delta (-6, -7)
Screenshot: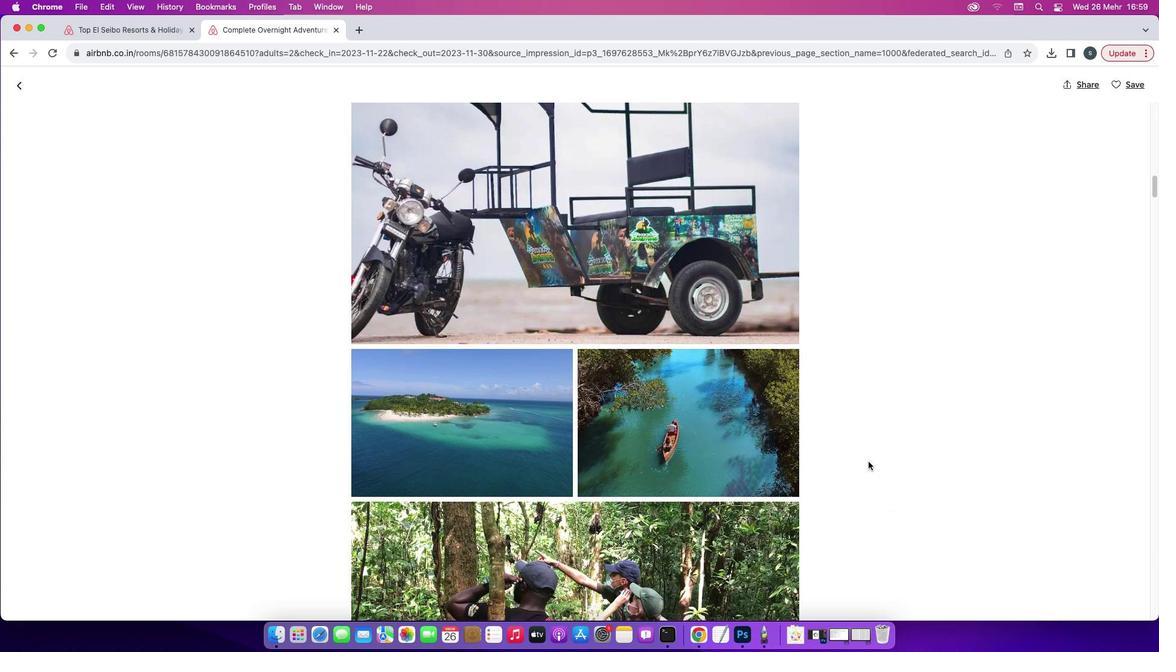 
Action: Mouse moved to (861, 455)
Screenshot: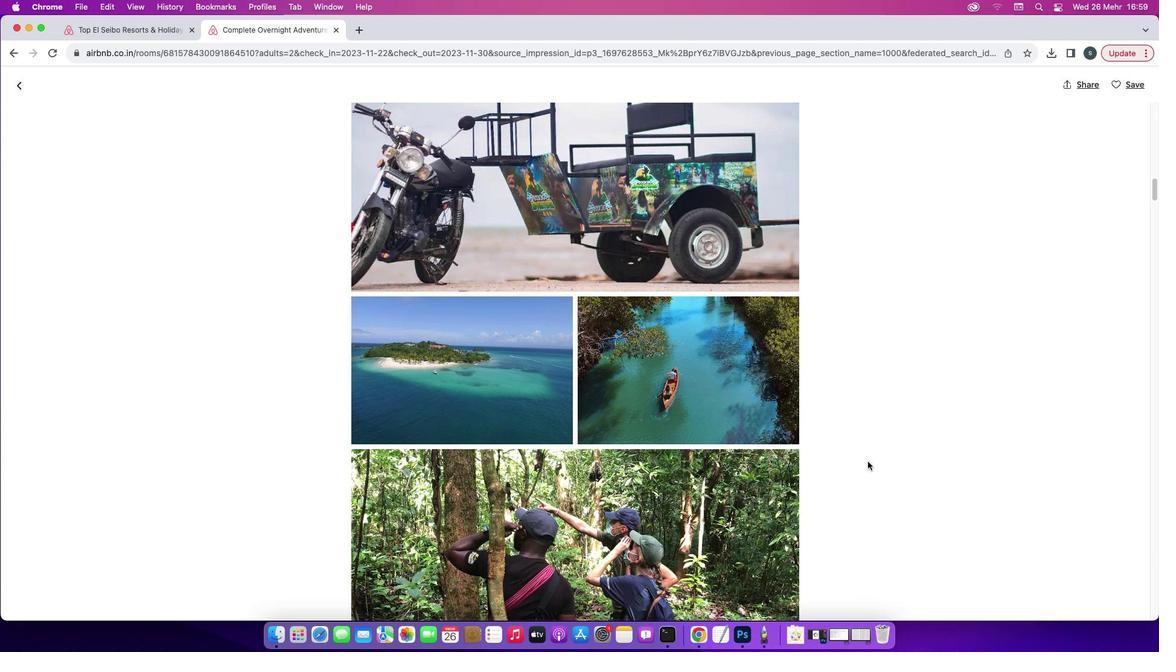 
Action: Mouse scrolled (861, 455) with delta (-6, -6)
Screenshot: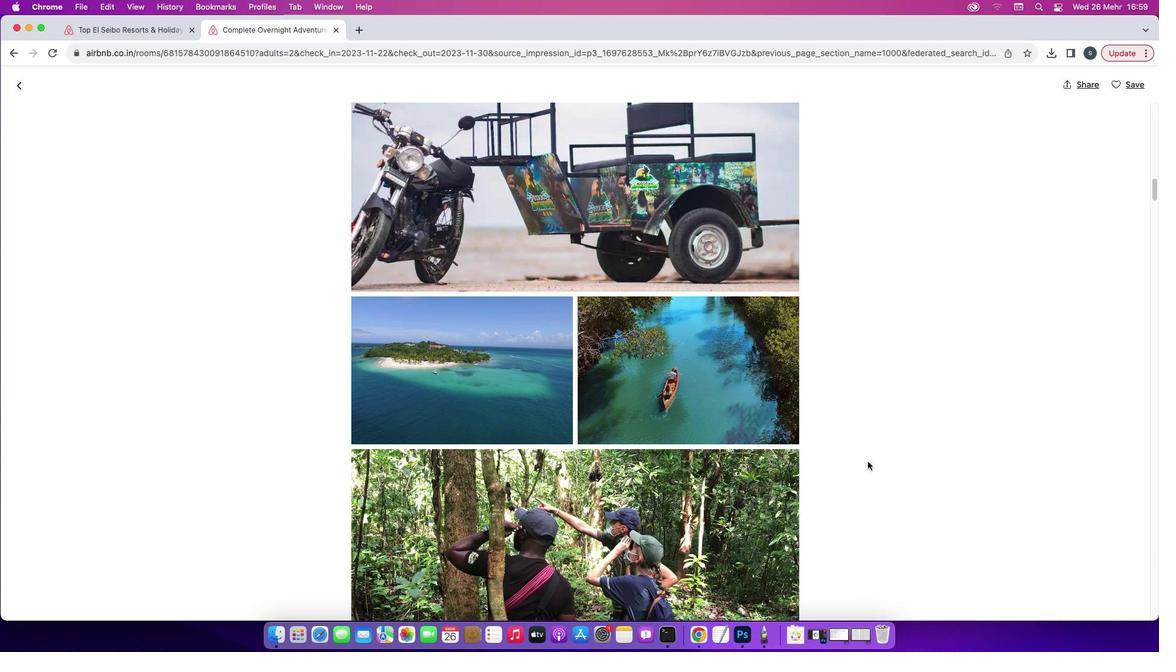 
Action: Mouse scrolled (861, 455) with delta (-6, -6)
Screenshot: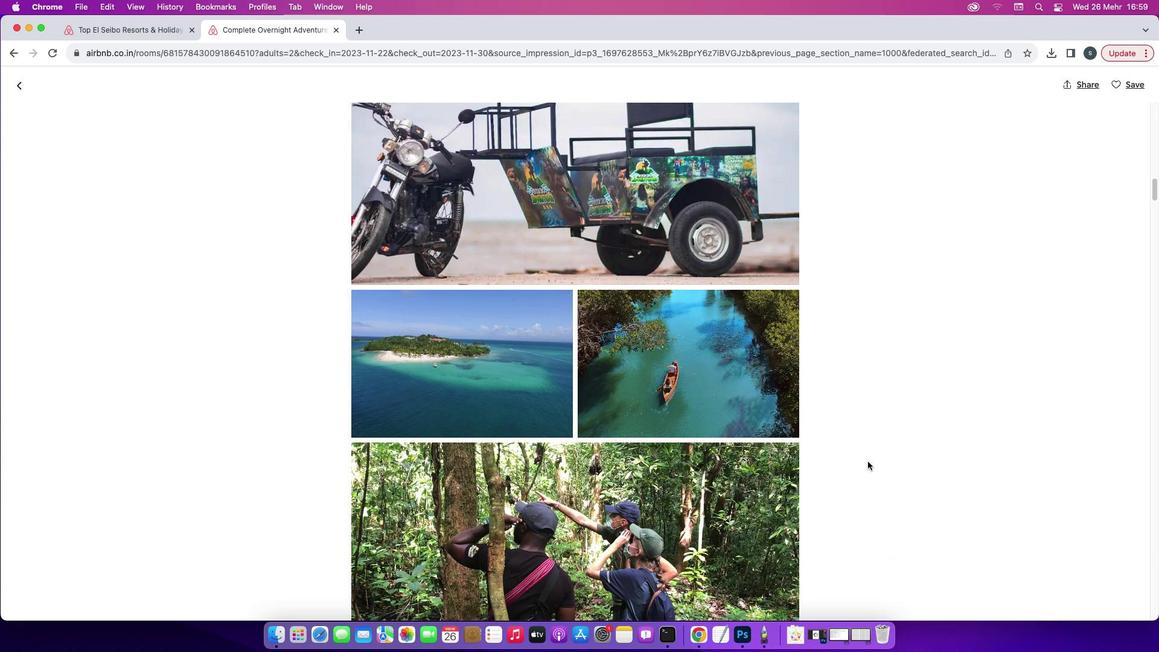 
Action: Mouse scrolled (861, 455) with delta (-6, -7)
Screenshot: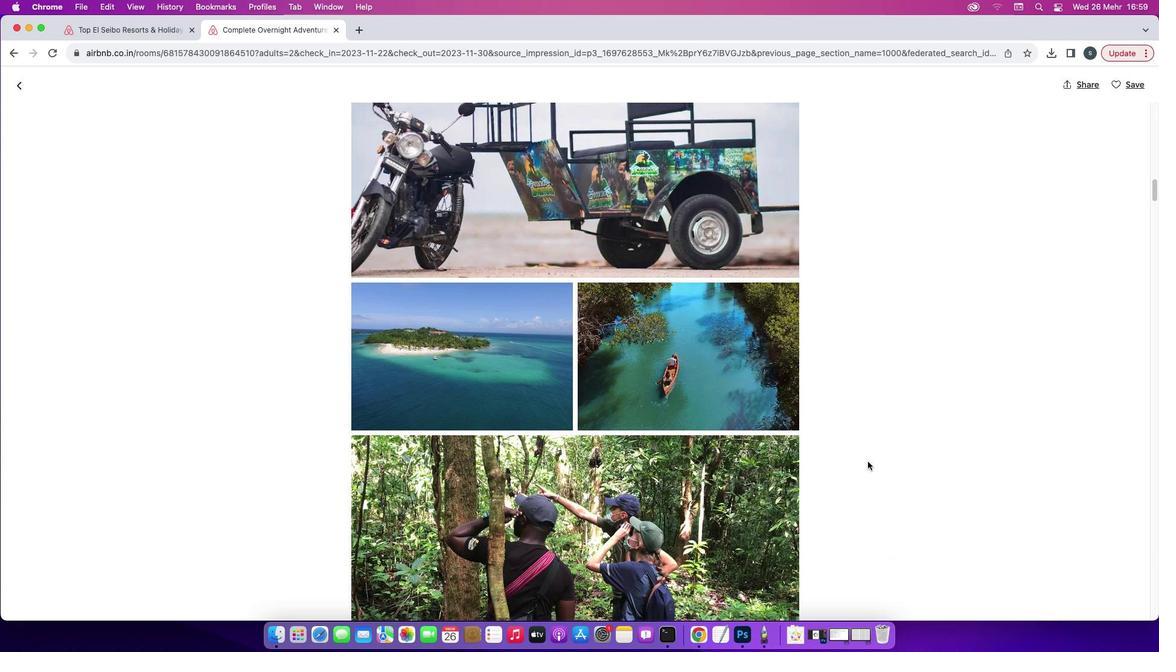 
Action: Mouse scrolled (861, 455) with delta (-6, -6)
Screenshot: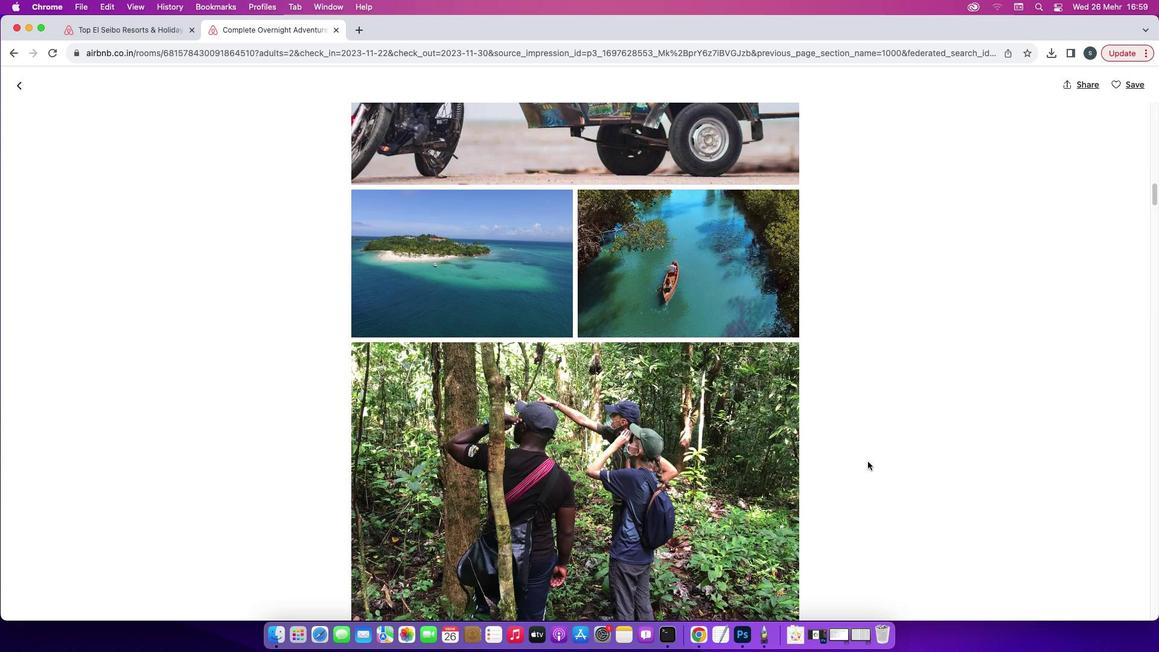 
Action: Mouse scrolled (861, 455) with delta (-6, -6)
Screenshot: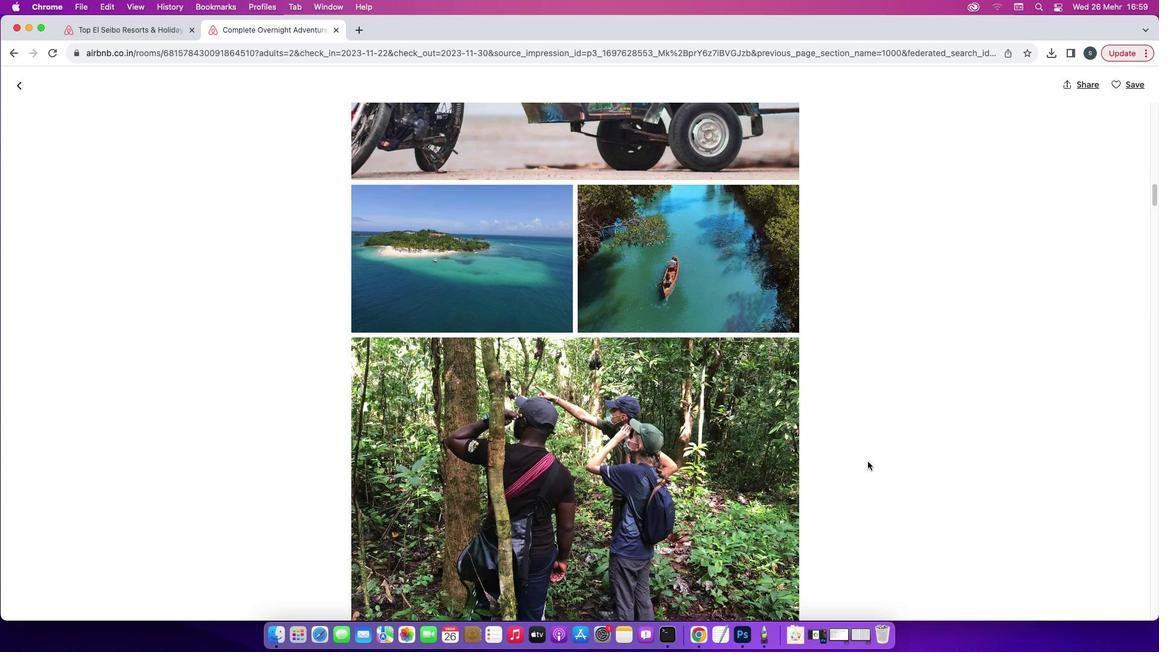 
Action: Mouse scrolled (861, 455) with delta (-6, -7)
Screenshot: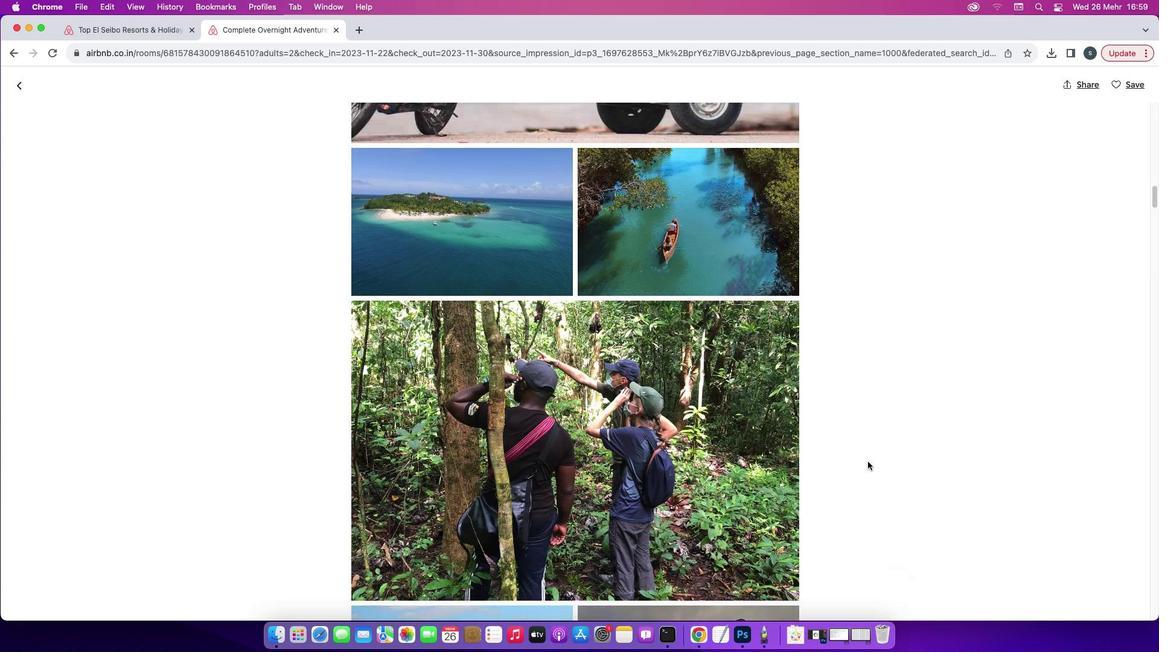 
Action: Mouse scrolled (861, 455) with delta (-6, -8)
Screenshot: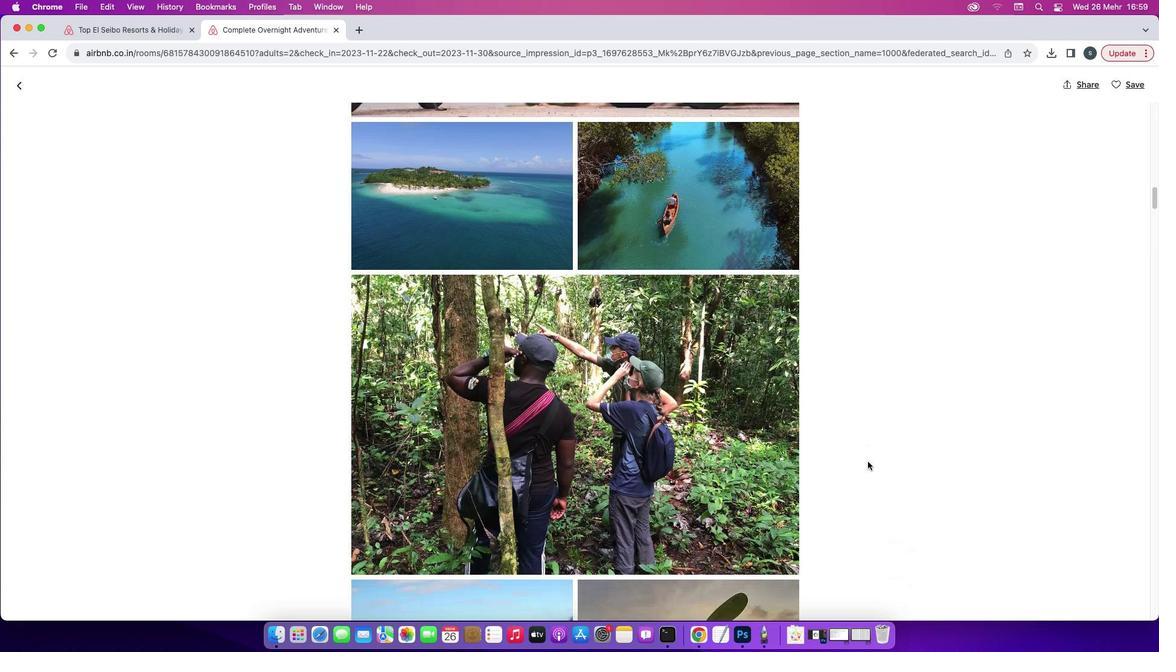 
Action: Mouse scrolled (861, 455) with delta (-6, -6)
Screenshot: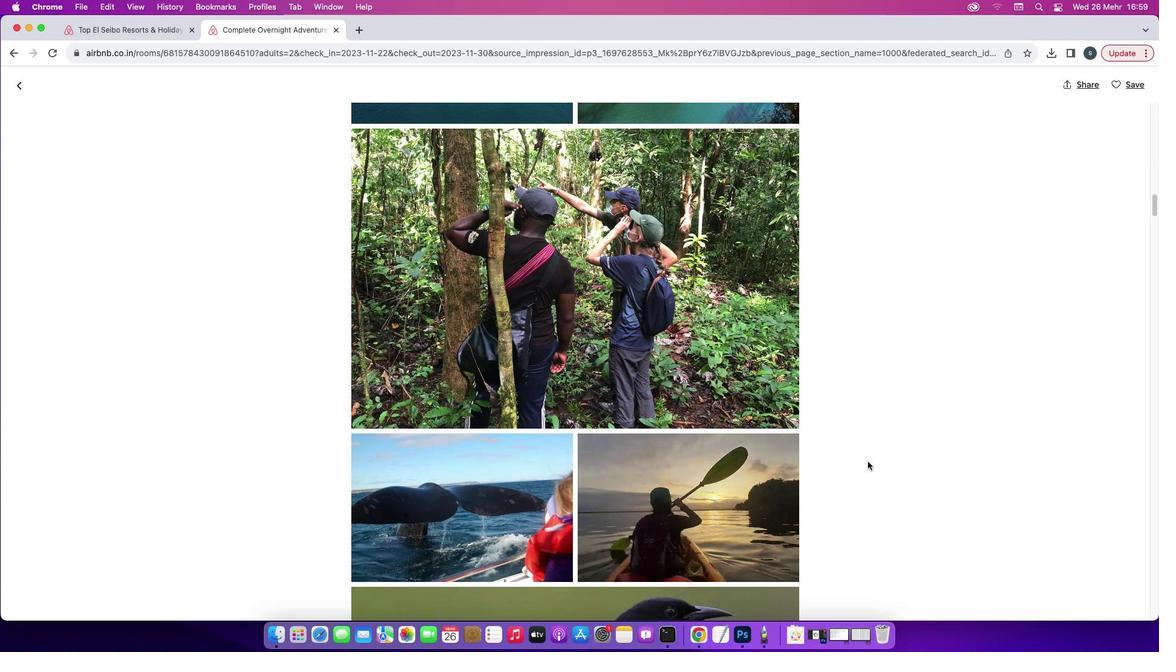 
Action: Mouse scrolled (861, 455) with delta (-6, -6)
Screenshot: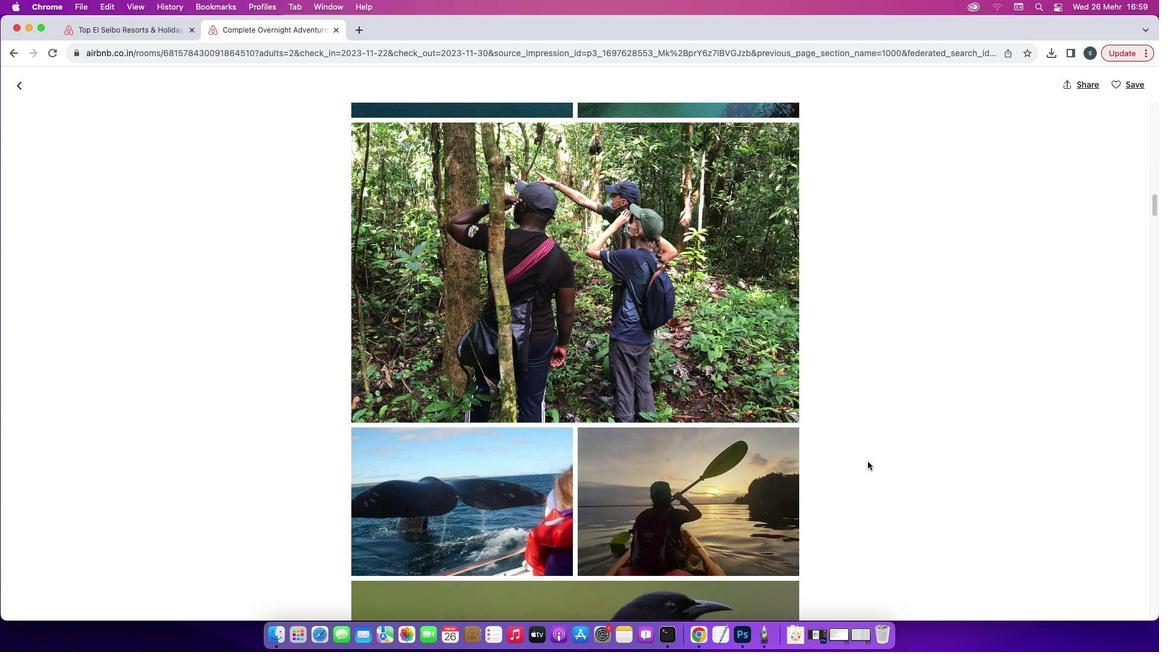 
Action: Mouse scrolled (861, 455) with delta (-6, -7)
Screenshot: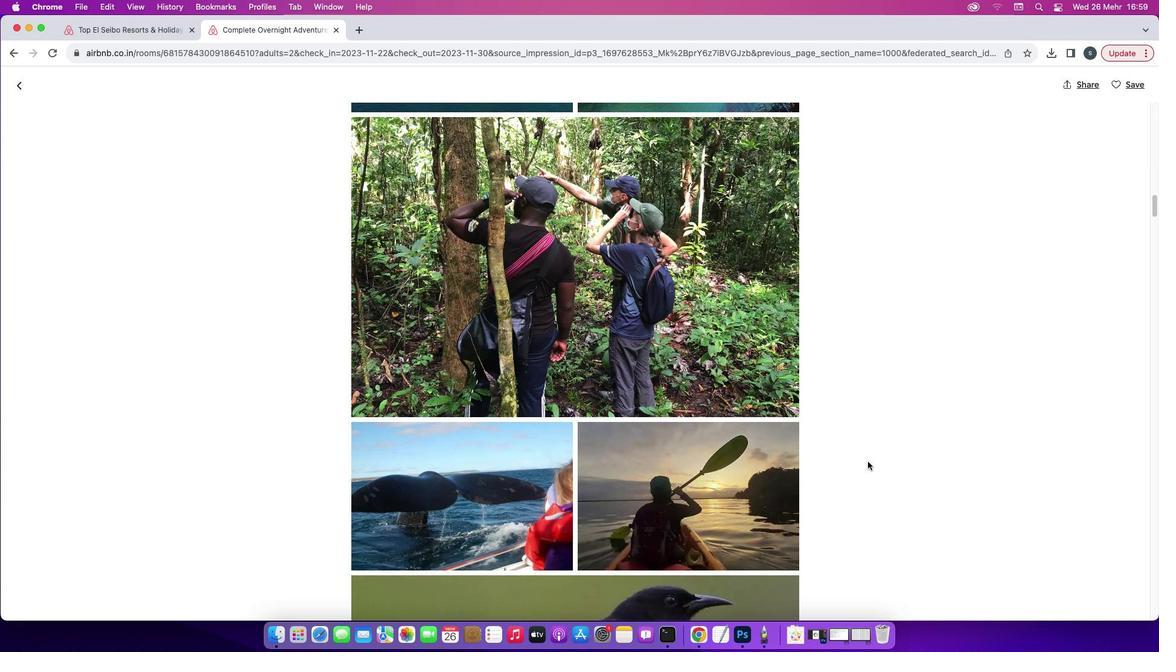
Action: Mouse scrolled (861, 455) with delta (-6, -7)
Screenshot: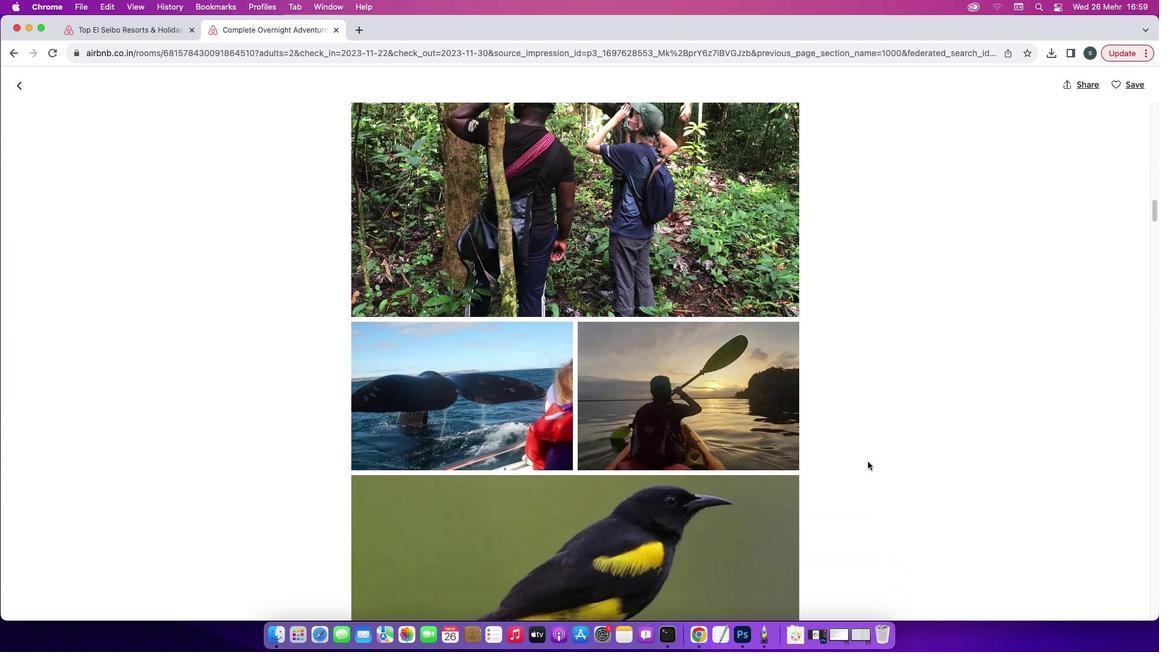 
Action: Mouse scrolled (861, 455) with delta (-6, -6)
Screenshot: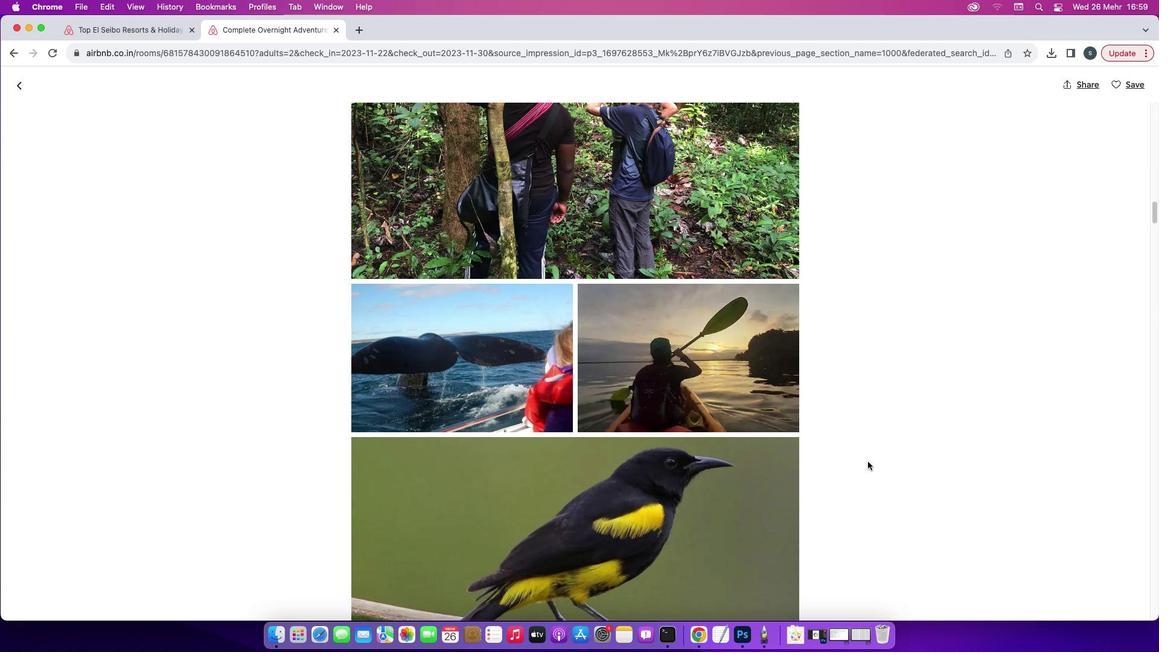 
Action: Mouse scrolled (861, 455) with delta (-6, -6)
Screenshot: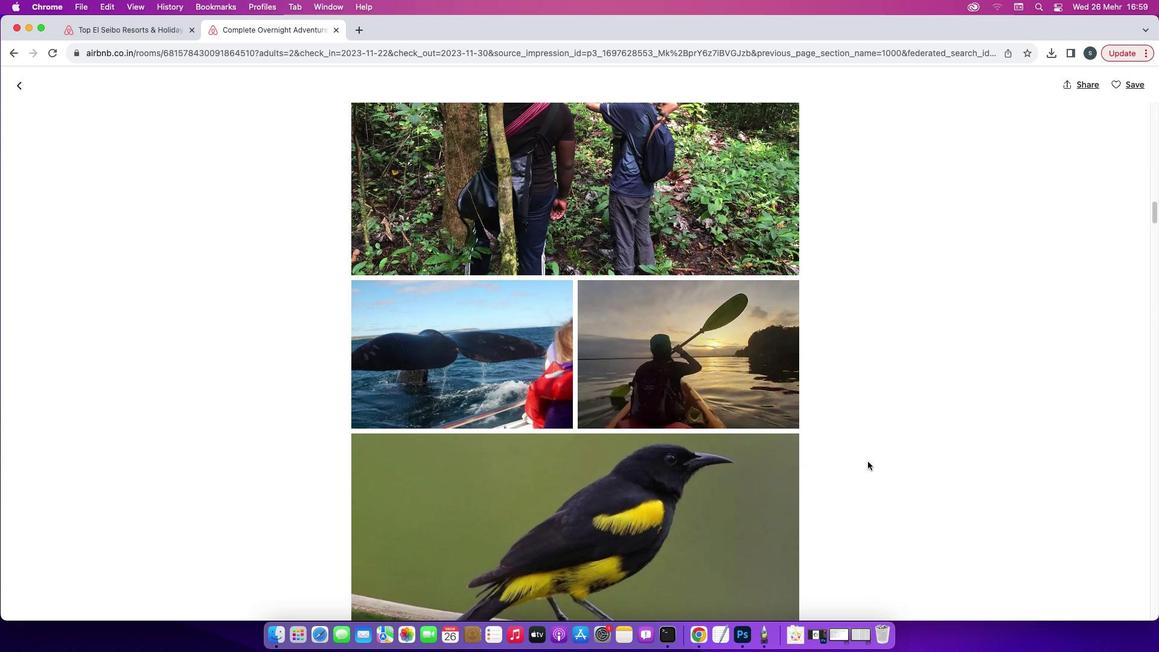 
Action: Mouse scrolled (861, 455) with delta (-6, -7)
Screenshot: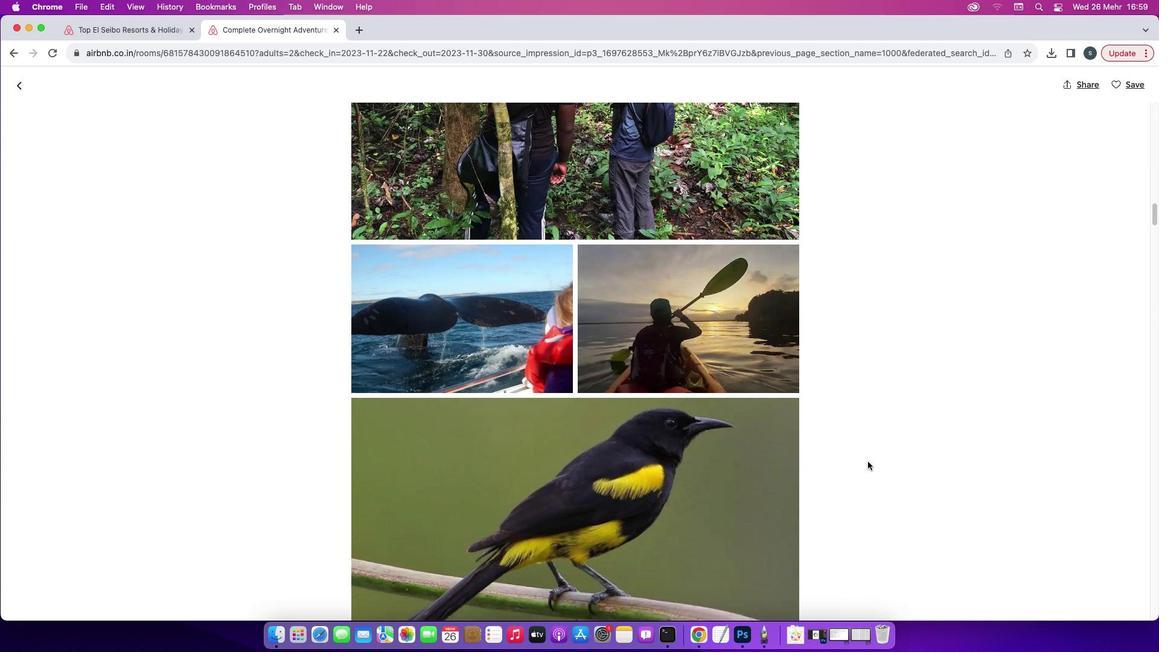 
Action: Mouse scrolled (861, 455) with delta (-6, -8)
Screenshot: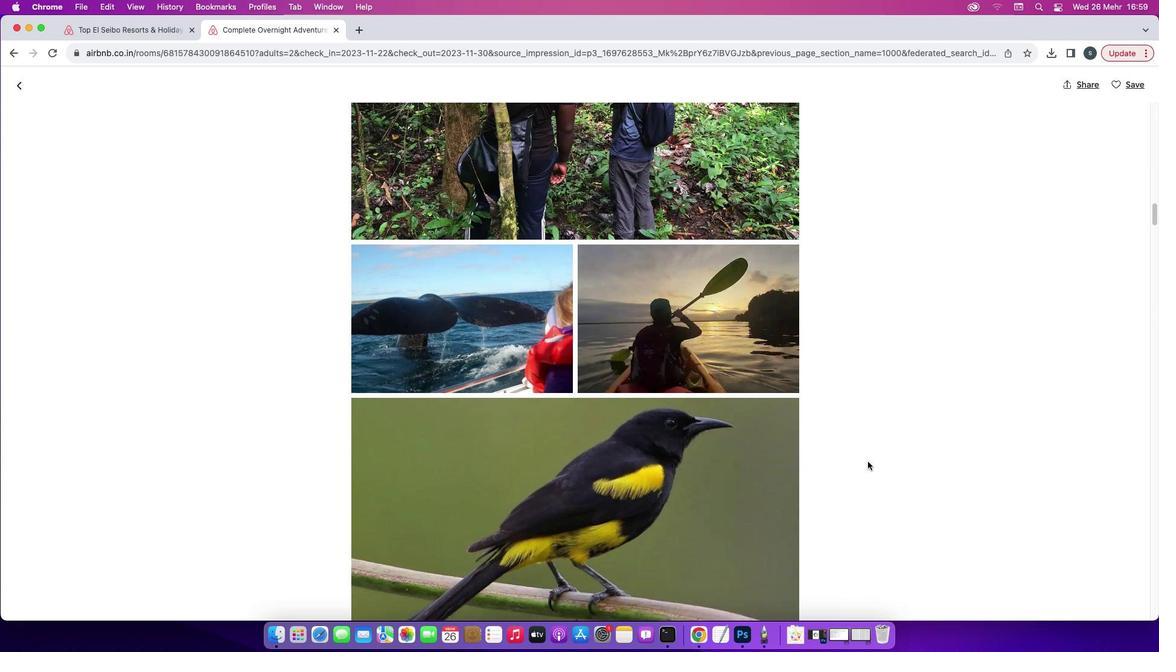 
Action: Mouse scrolled (861, 455) with delta (-6, -9)
Screenshot: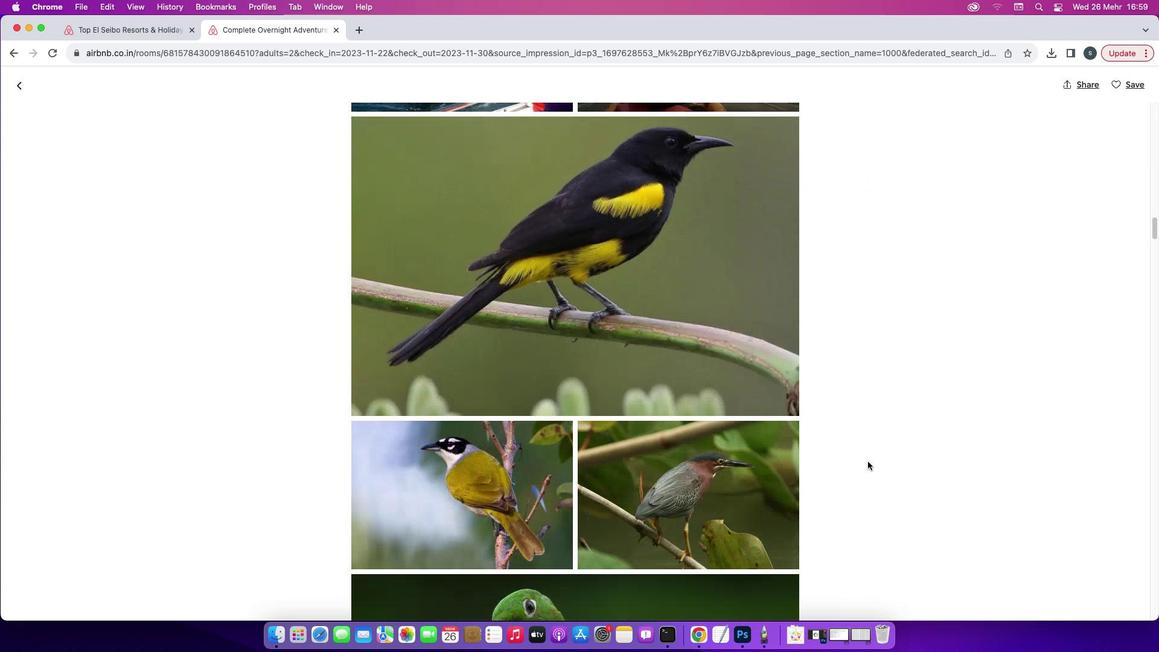 
Action: Mouse scrolled (861, 455) with delta (-6, -6)
Screenshot: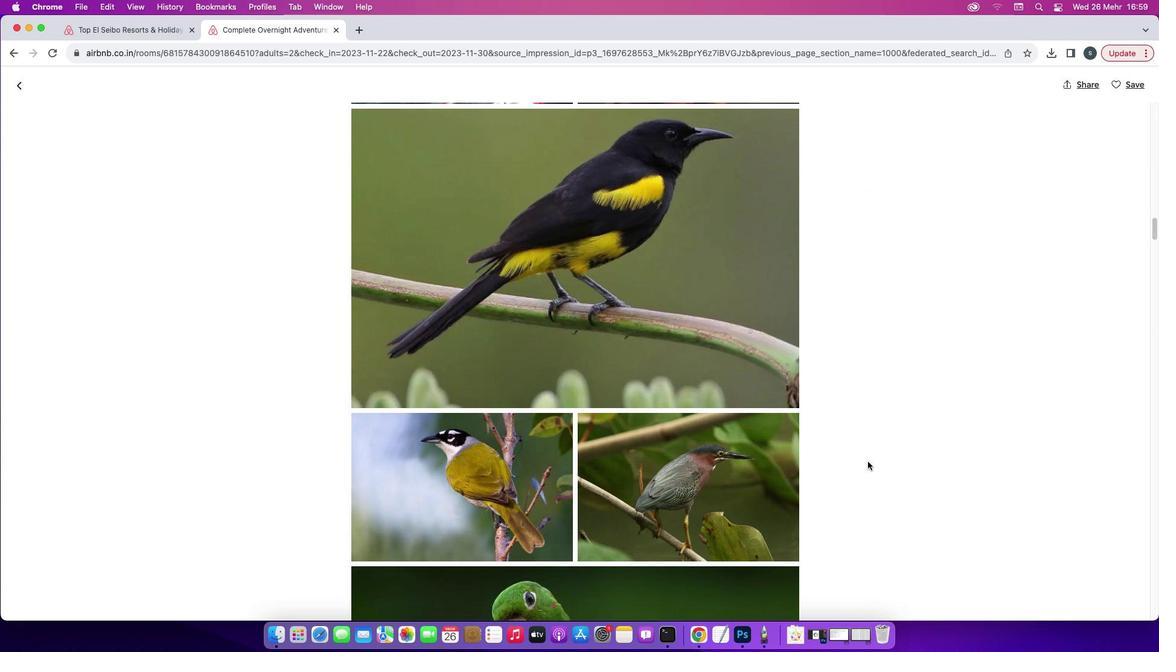 
Action: Mouse scrolled (861, 455) with delta (-6, -6)
Screenshot: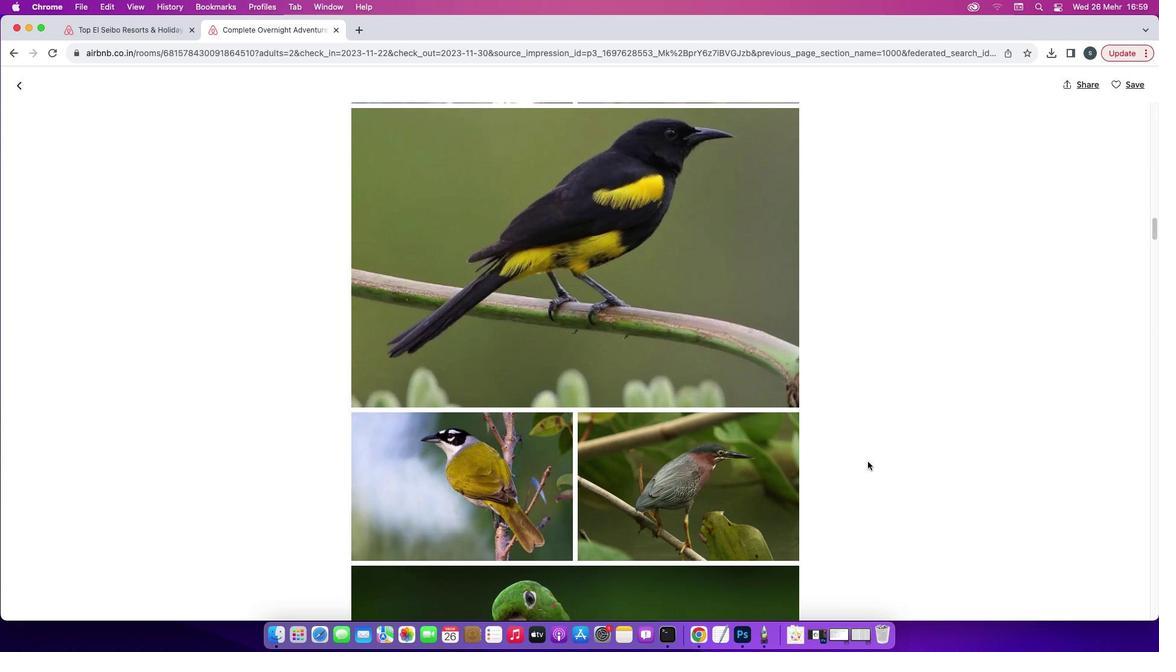 
Action: Mouse scrolled (861, 455) with delta (-6, -6)
Screenshot: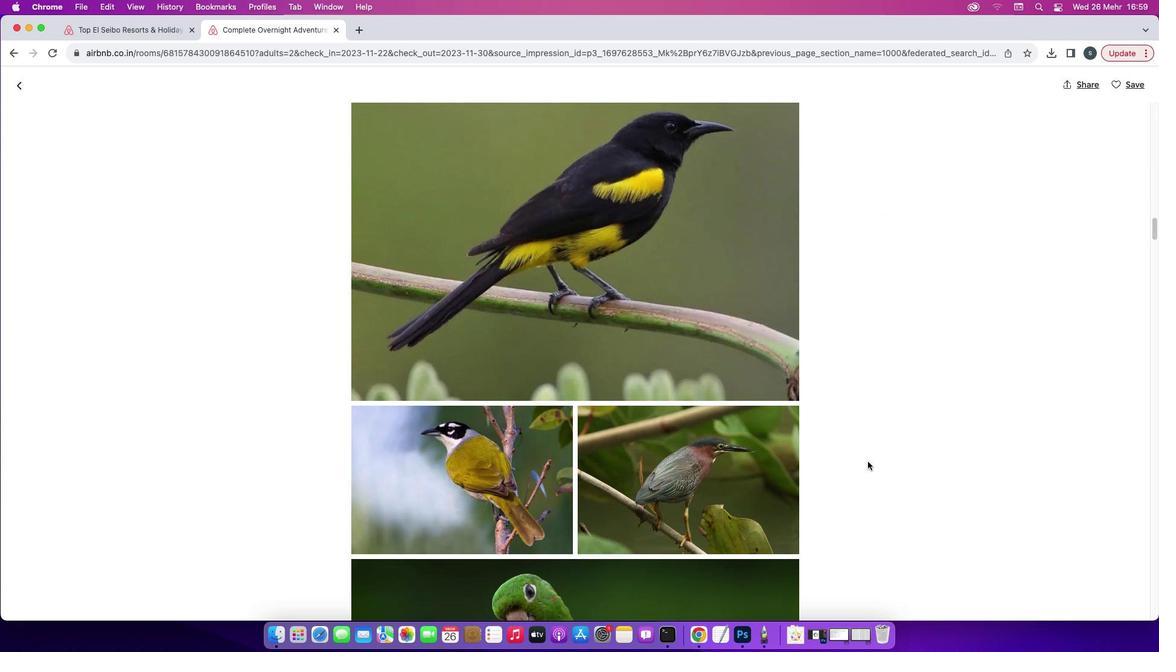 
Action: Mouse scrolled (861, 455) with delta (-6, -7)
Screenshot: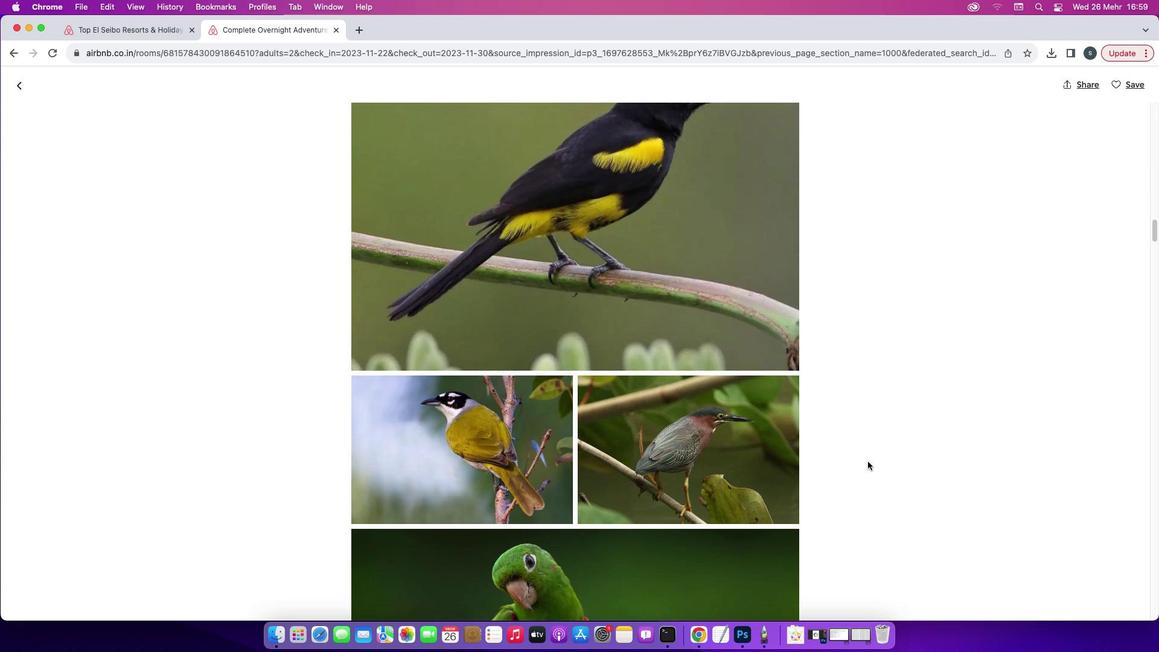 
Action: Mouse scrolled (861, 455) with delta (-6, -6)
Screenshot: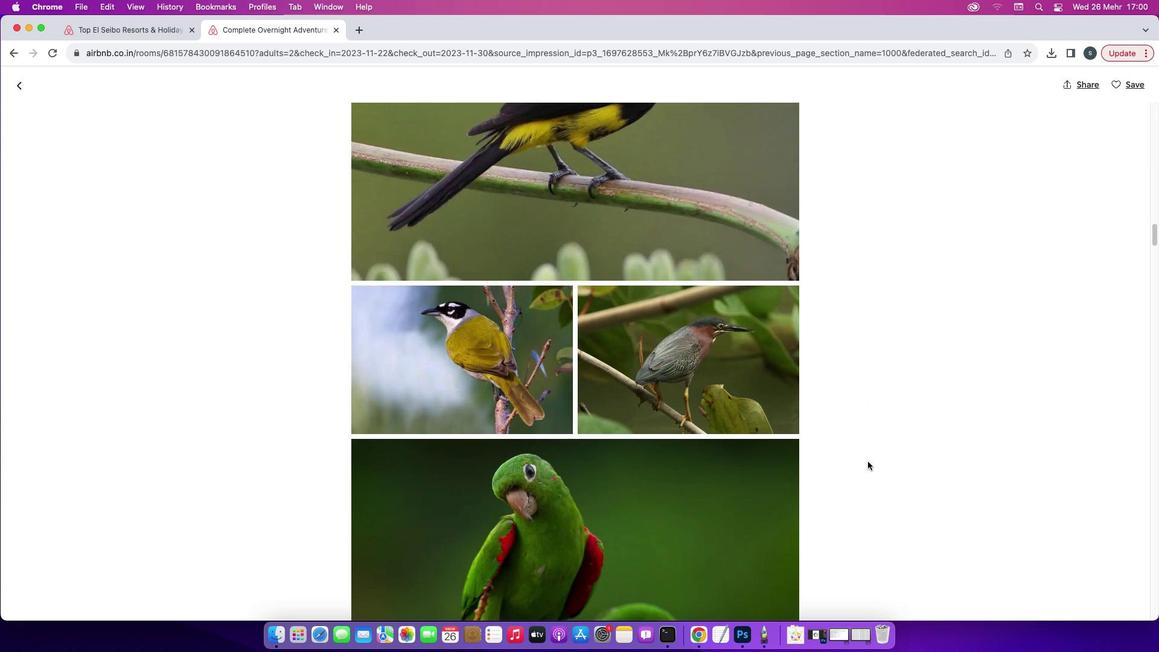 
Action: Mouse scrolled (861, 455) with delta (-6, -6)
Screenshot: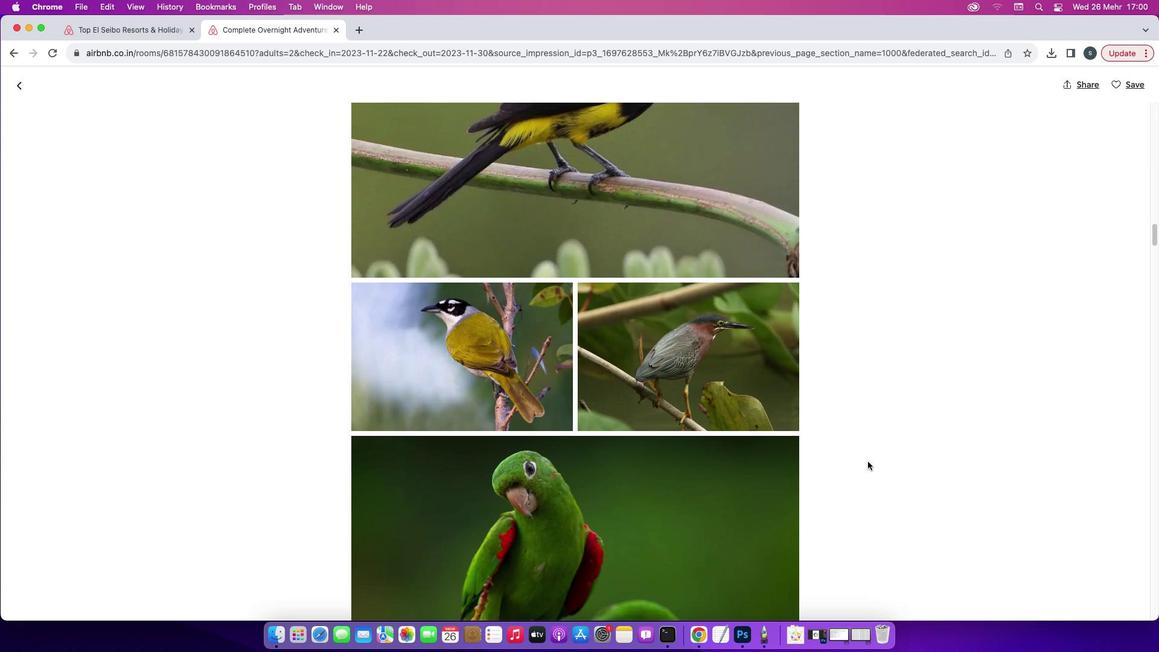 
Action: Mouse scrolled (861, 455) with delta (-6, -7)
Screenshot: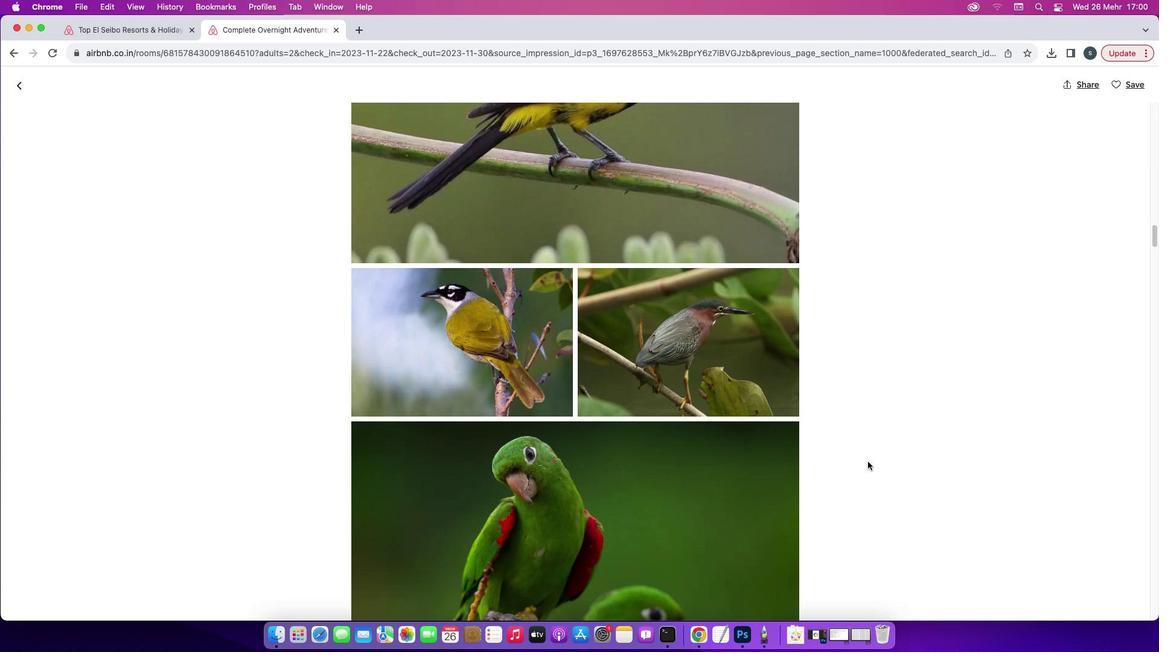 
Action: Mouse scrolled (861, 455) with delta (-6, -8)
Screenshot: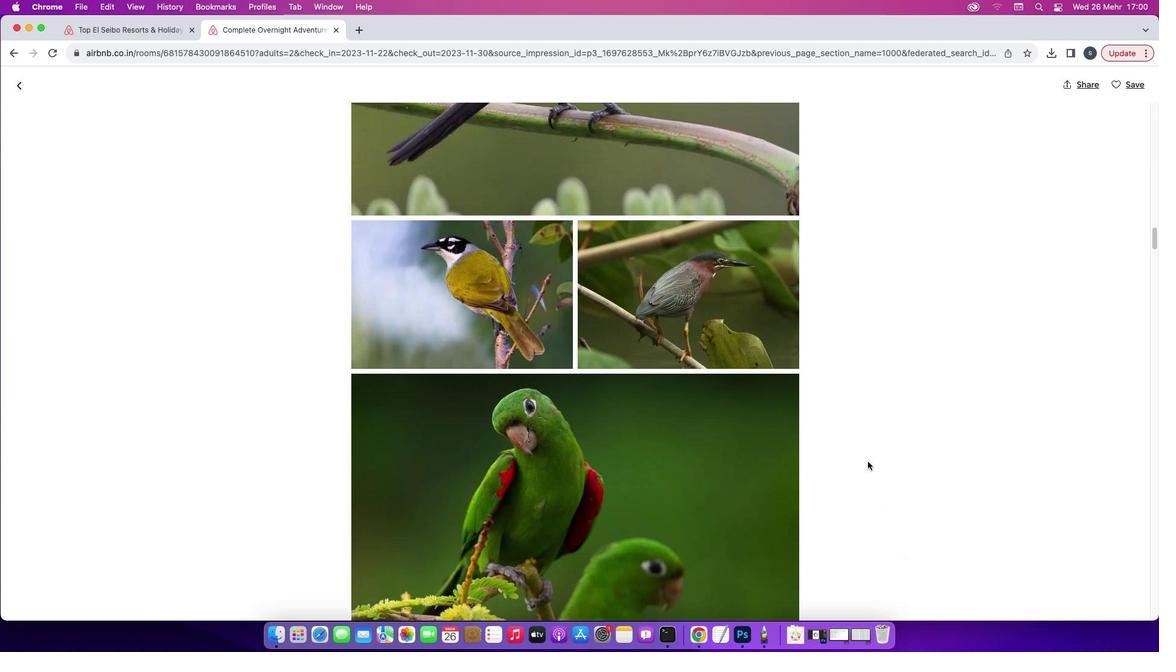 
Action: Mouse scrolled (861, 455) with delta (-6, -6)
Screenshot: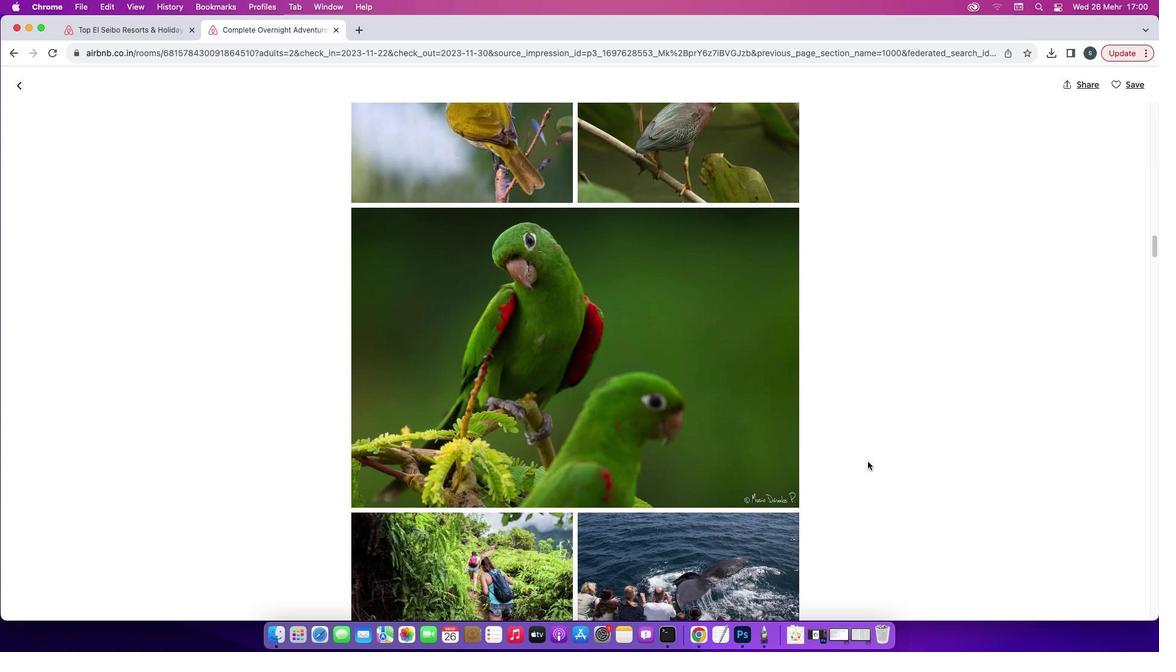
Action: Mouse scrolled (861, 455) with delta (-6, -6)
Screenshot: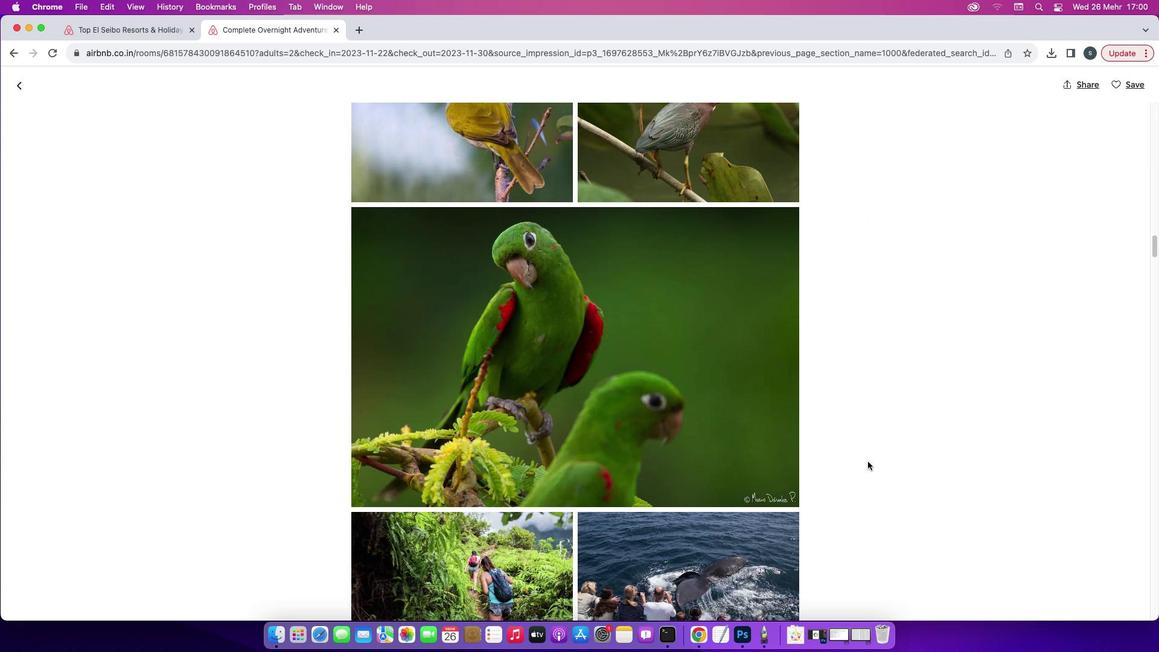 
Action: Mouse scrolled (861, 455) with delta (-6, -7)
Screenshot: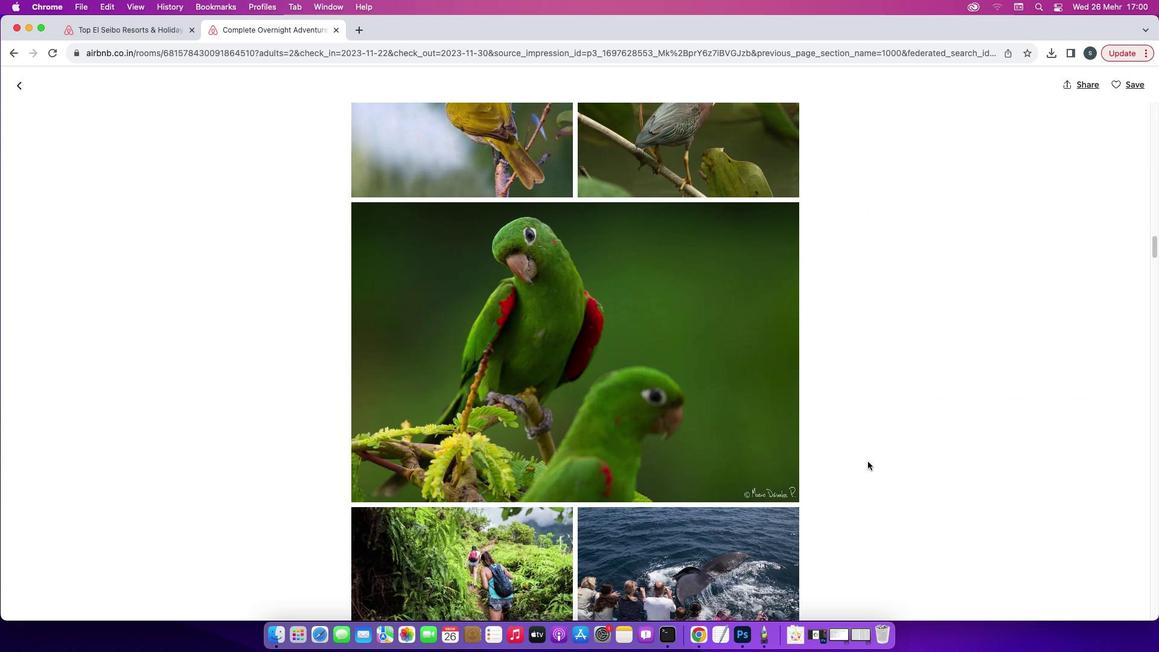 
Action: Mouse scrolled (861, 455) with delta (-6, -8)
Screenshot: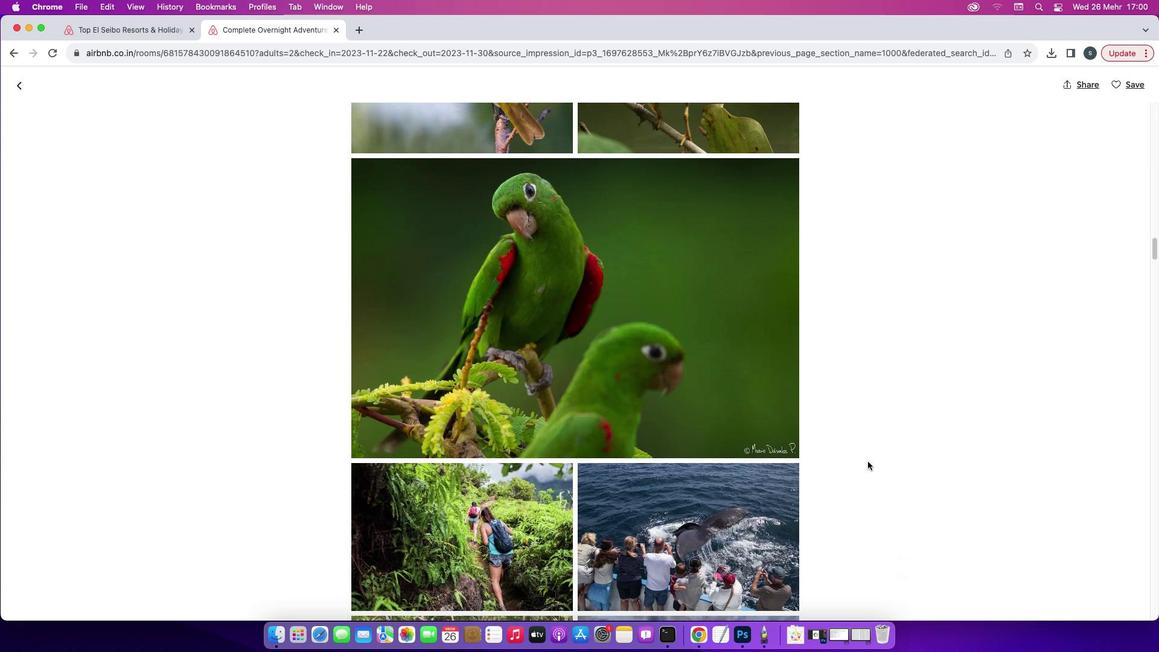 
Action: Mouse scrolled (861, 455) with delta (-6, -6)
Screenshot: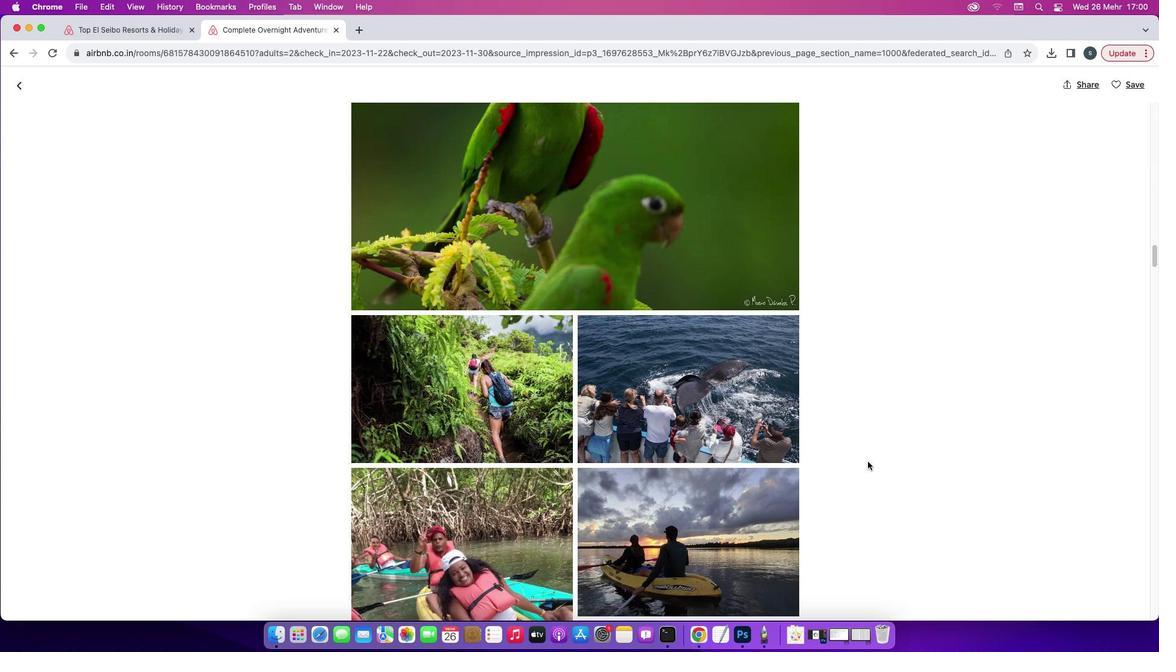 
Action: Mouse scrolled (861, 455) with delta (-6, -6)
Screenshot: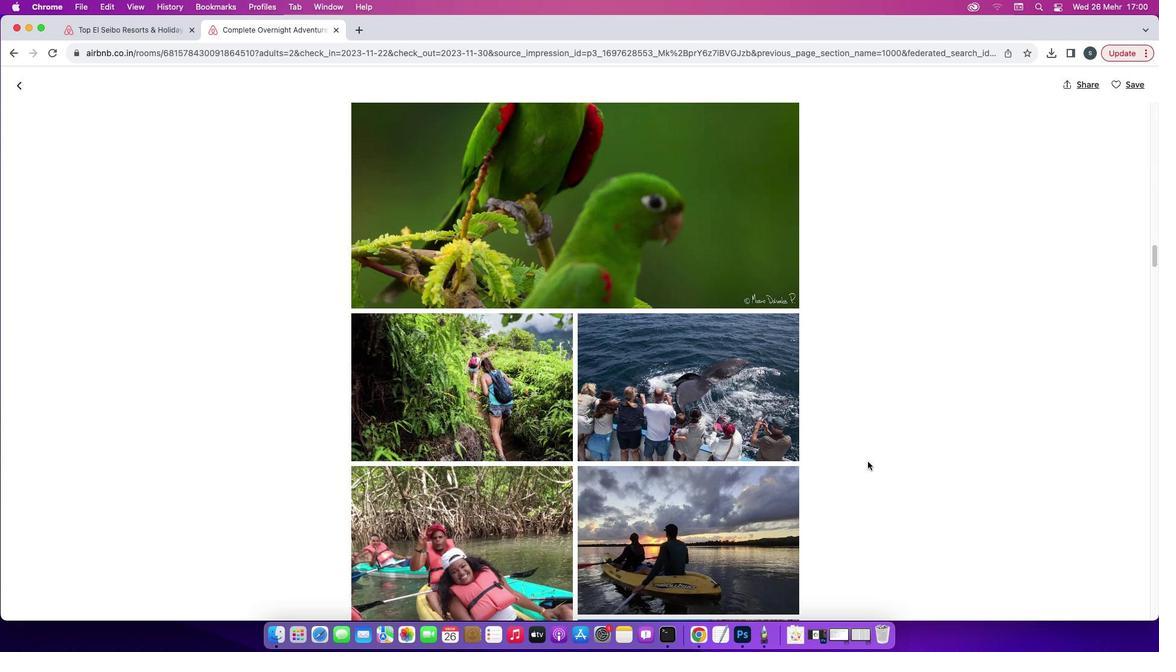 
Action: Mouse scrolled (861, 455) with delta (-6, -6)
Screenshot: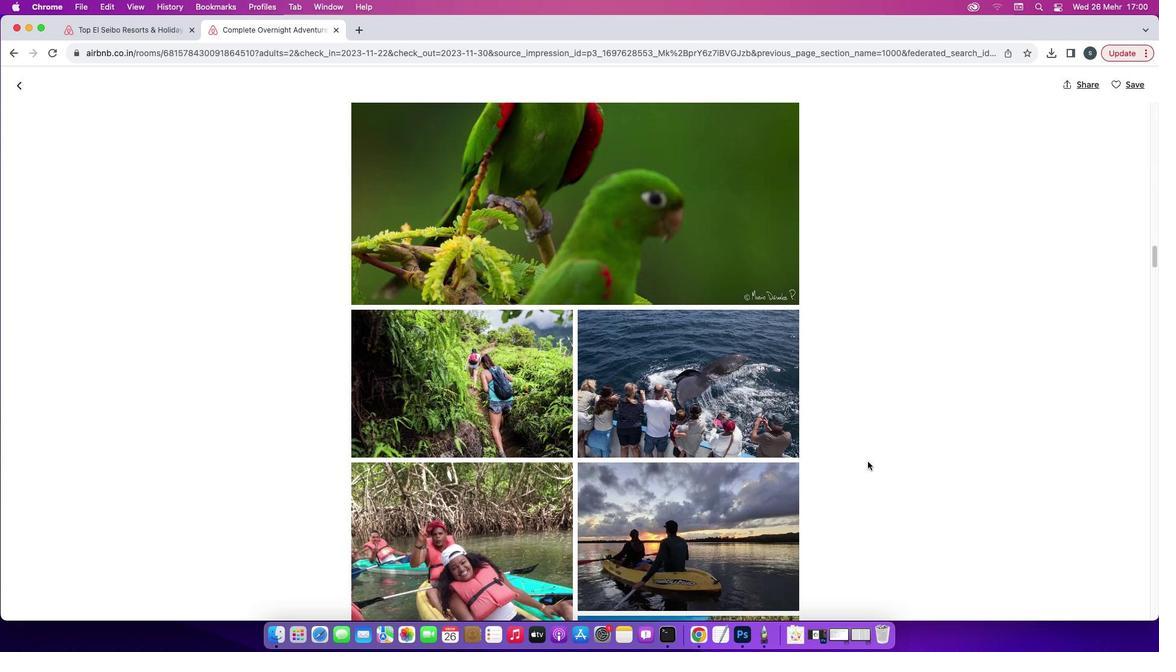 
Action: Mouse scrolled (861, 455) with delta (-6, -7)
Screenshot: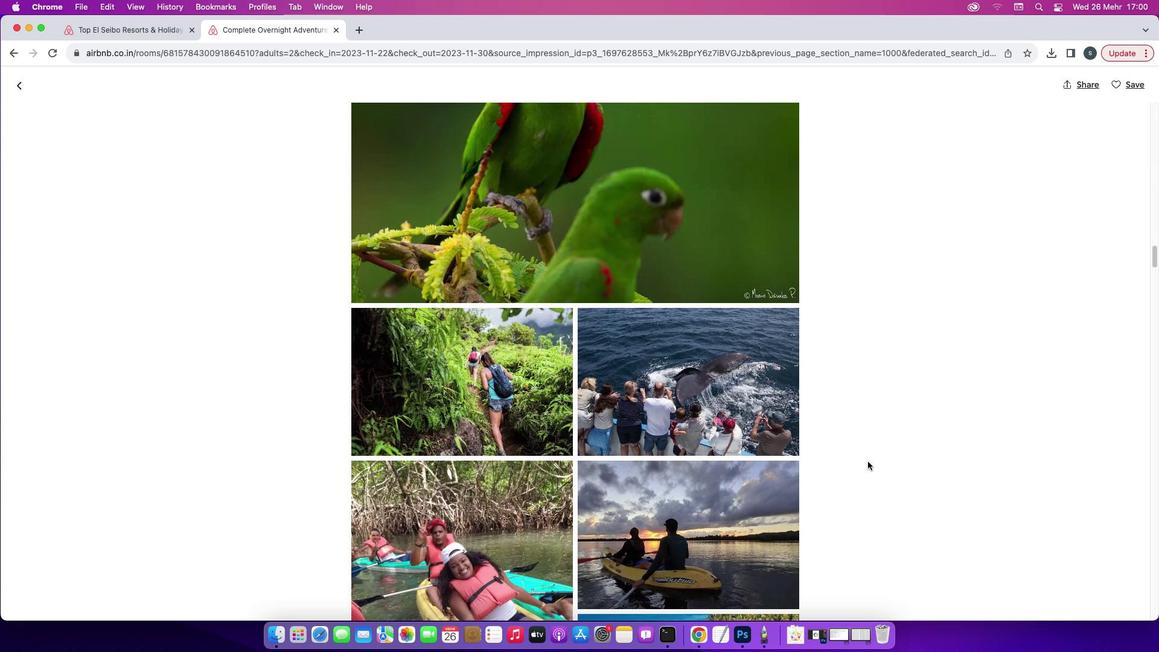 
Action: Mouse scrolled (861, 455) with delta (-6, -7)
Screenshot: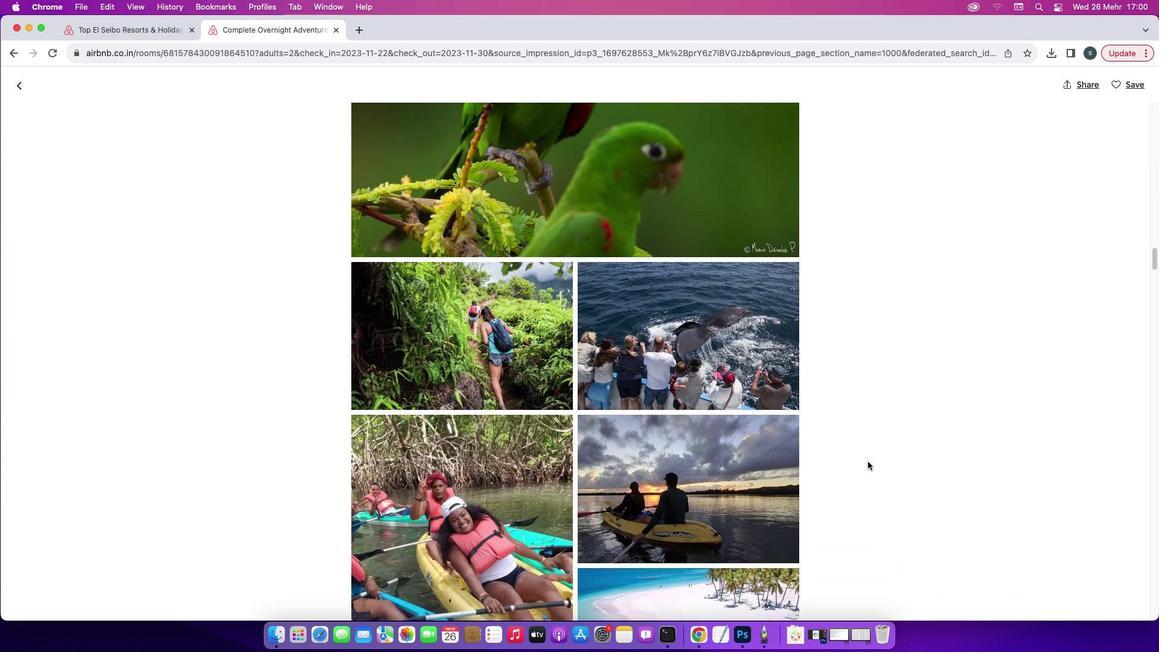 
Action: Mouse scrolled (861, 455) with delta (-6, -6)
Screenshot: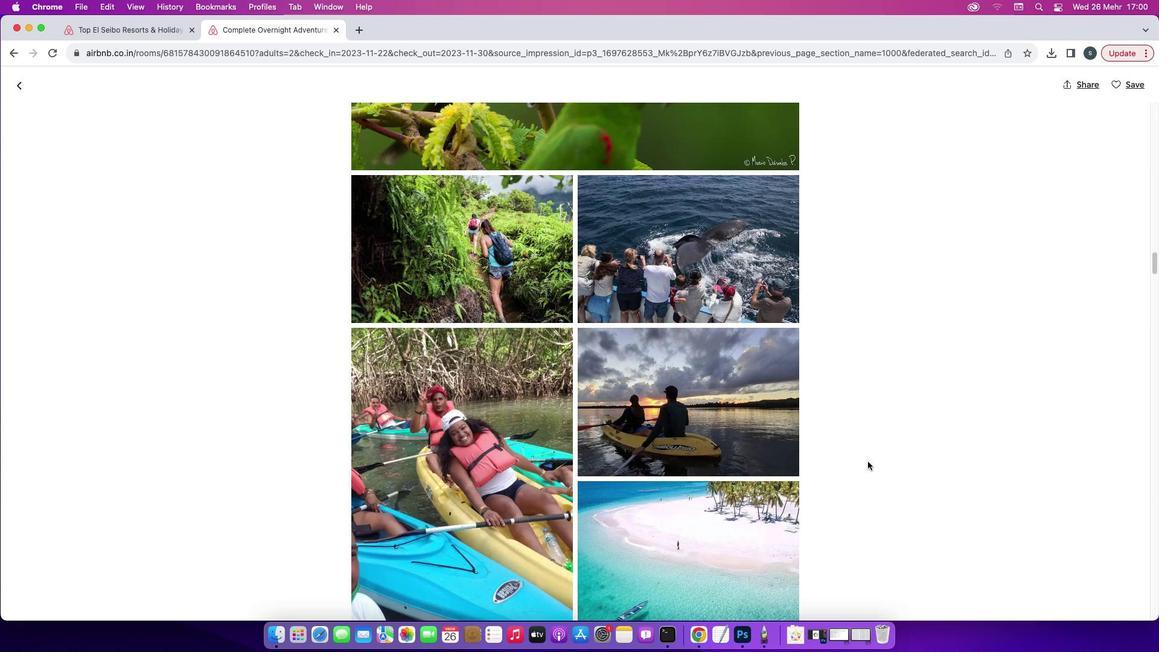 
Action: Mouse scrolled (861, 455) with delta (-6, -6)
Screenshot: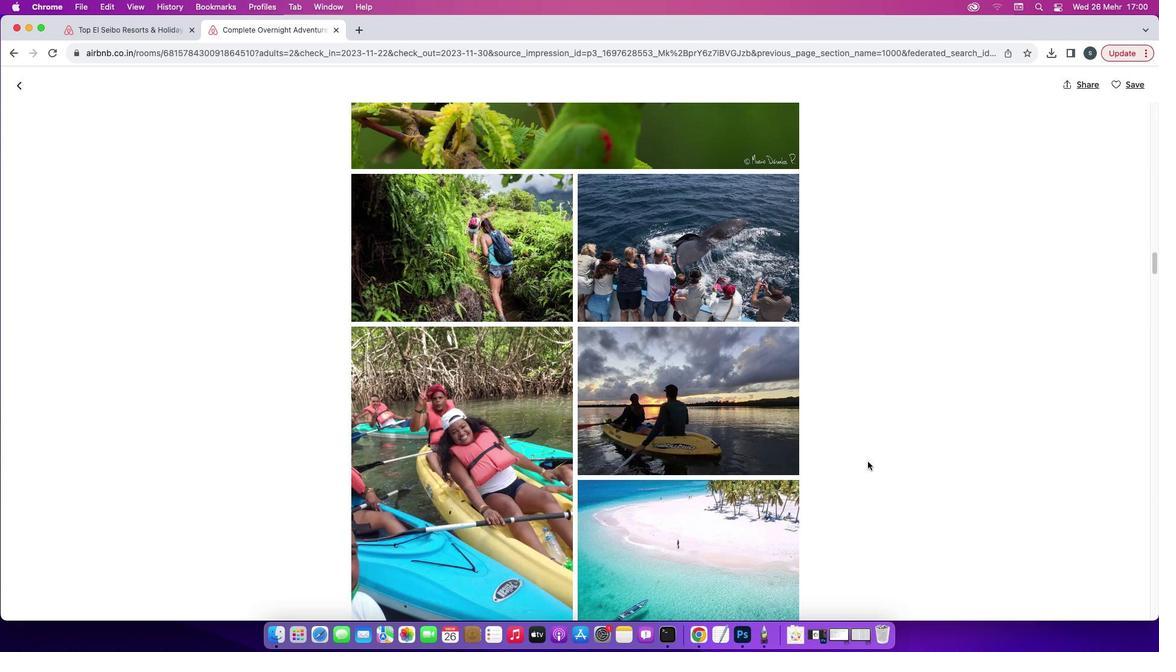 
Action: Mouse scrolled (861, 455) with delta (-6, -6)
Screenshot: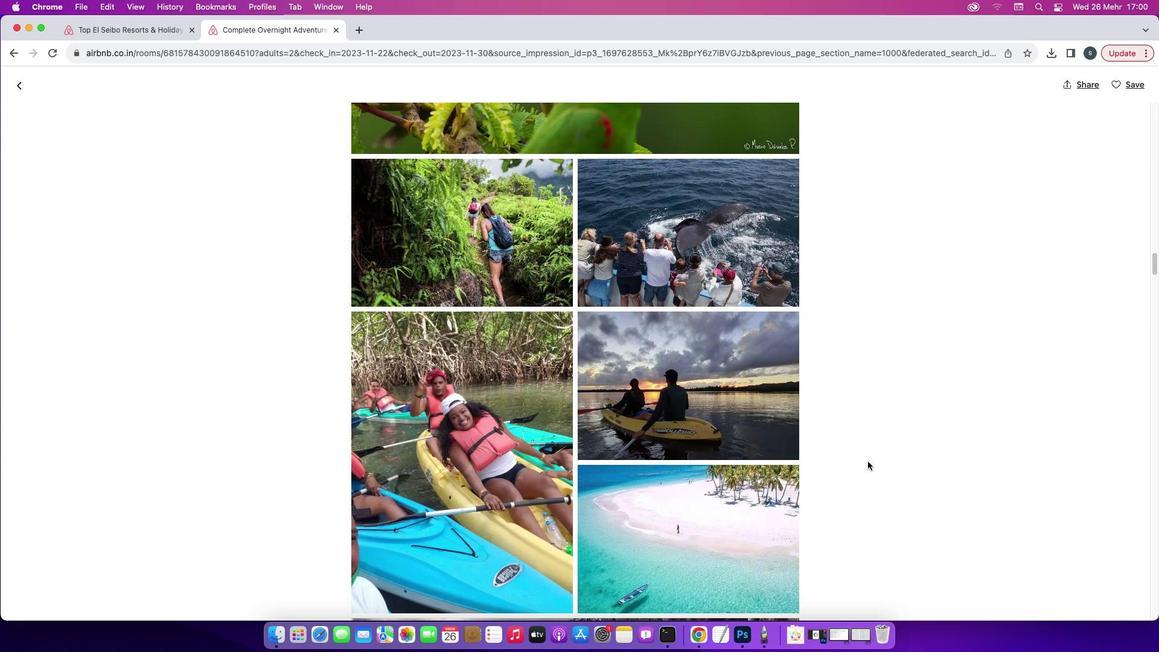 
Action: Mouse scrolled (861, 455) with delta (-6, -6)
Screenshot: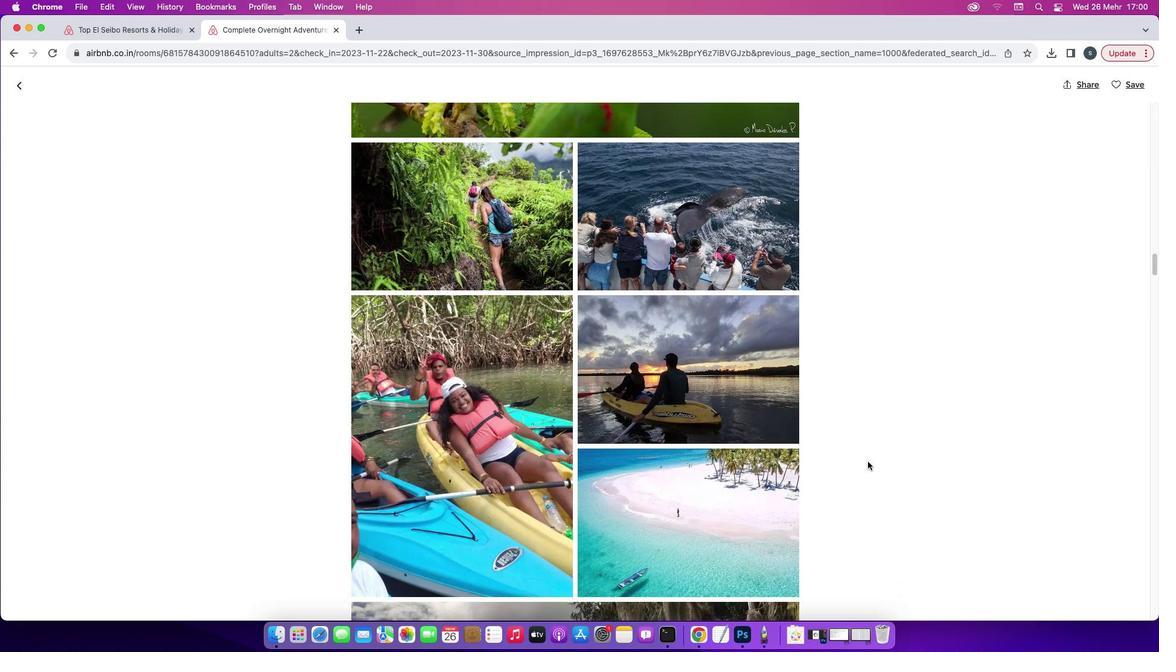 
Action: Mouse scrolled (861, 455) with delta (-6, -6)
Screenshot: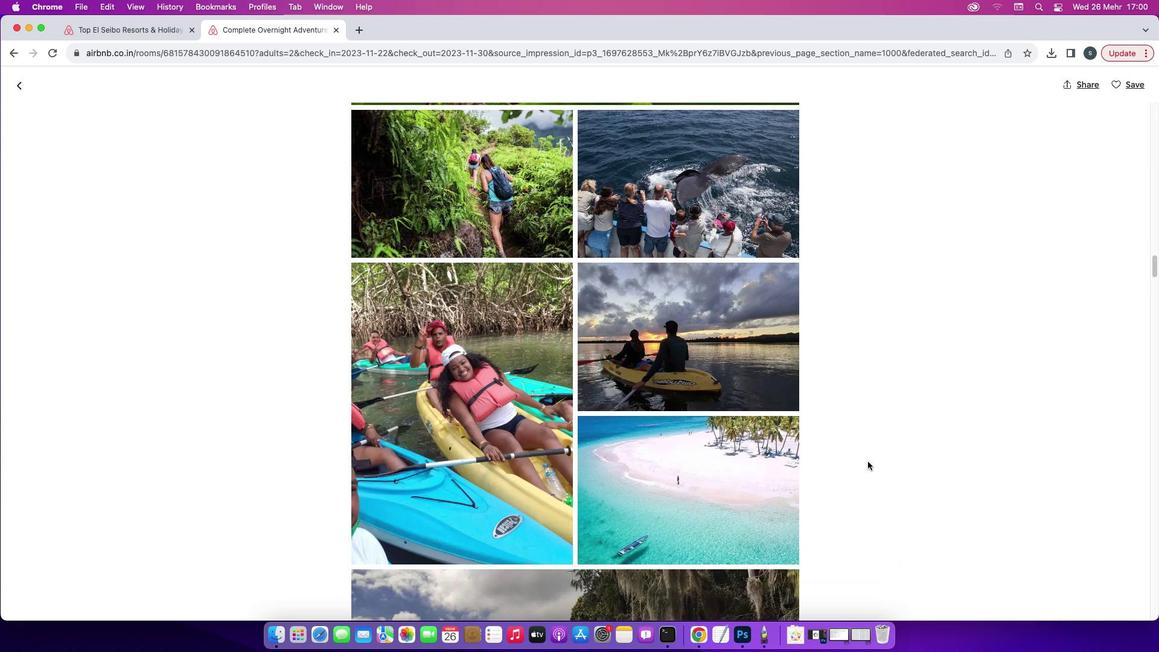 
Action: Mouse scrolled (861, 455) with delta (-6, -6)
Screenshot: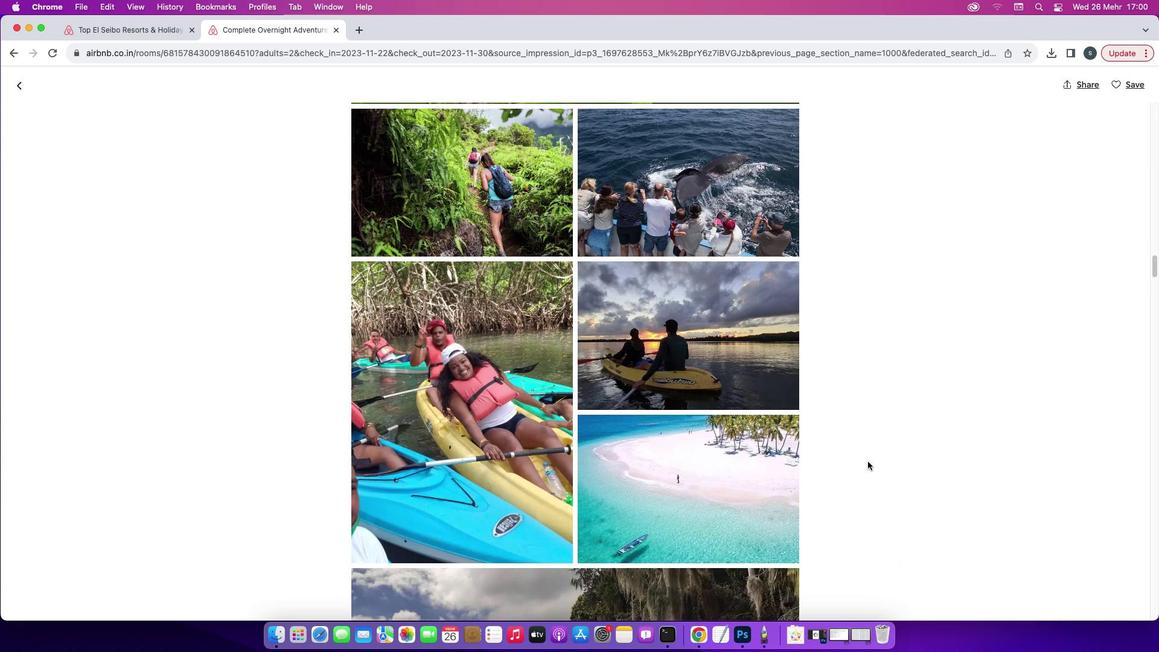 
Action: Mouse scrolled (861, 455) with delta (-6, -6)
Screenshot: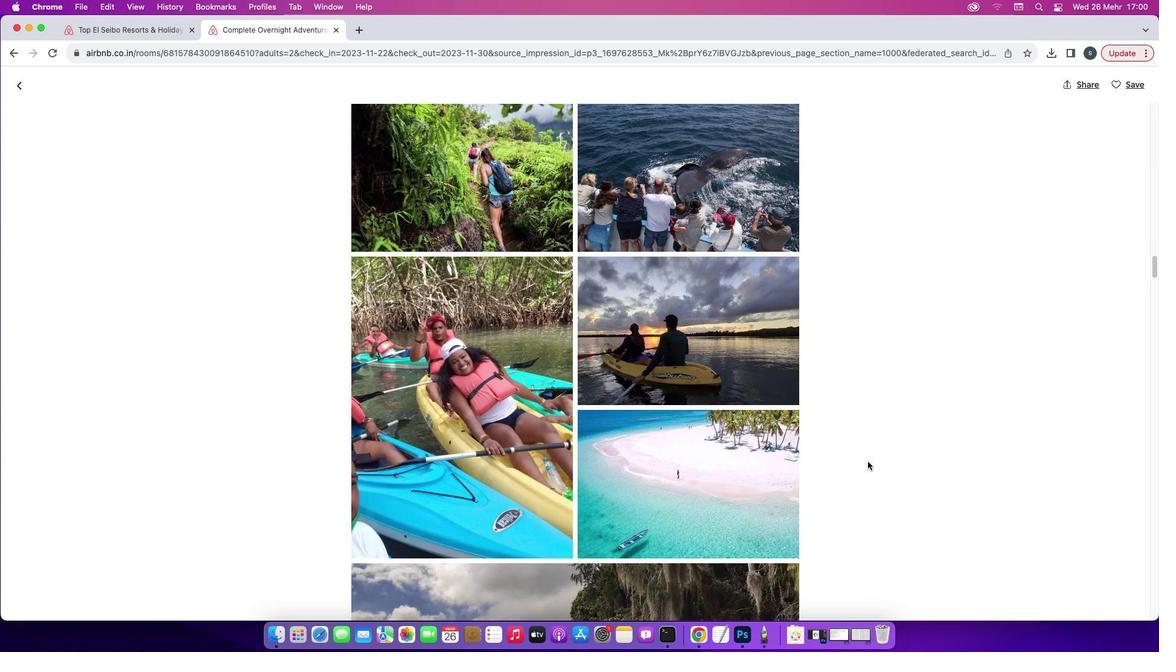 
Action: Mouse scrolled (861, 455) with delta (-6, -7)
Screenshot: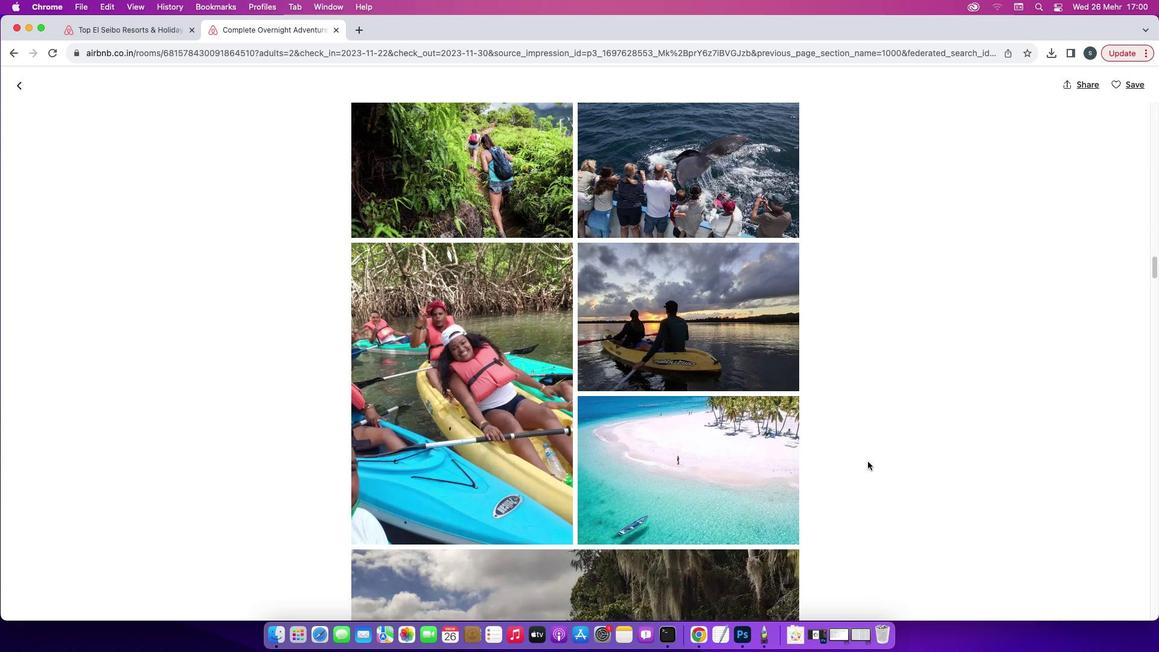 
Action: Mouse scrolled (861, 455) with delta (-6, -6)
Screenshot: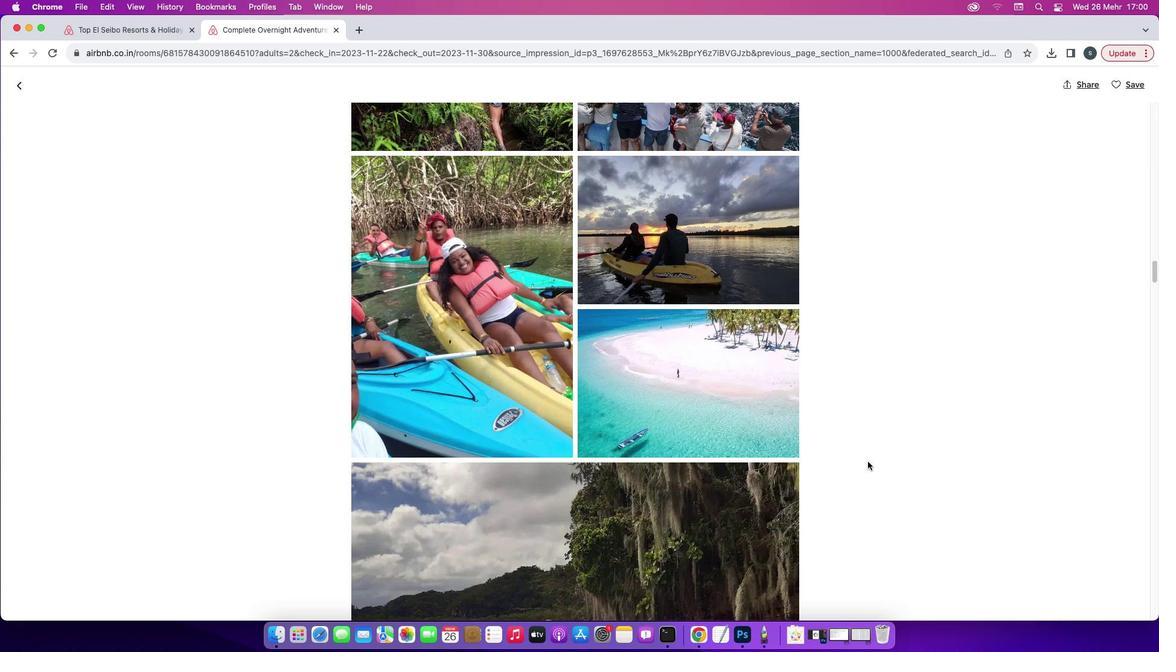 
Action: Mouse scrolled (861, 455) with delta (-6, -6)
Screenshot: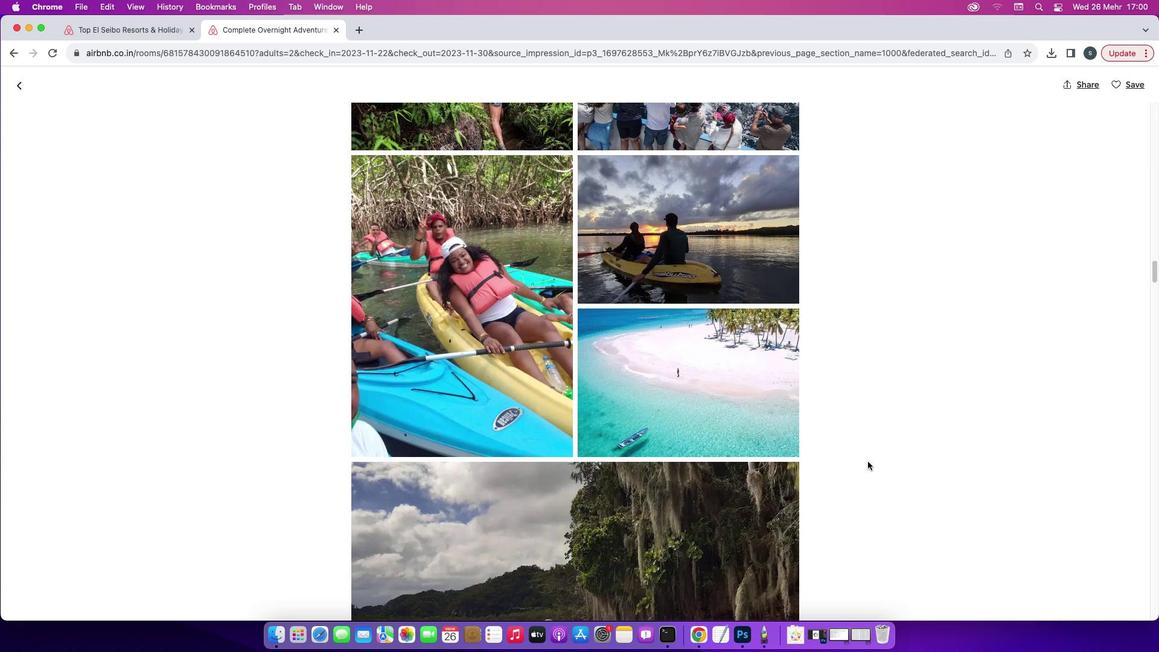 
Action: Mouse scrolled (861, 455) with delta (-6, -7)
Screenshot: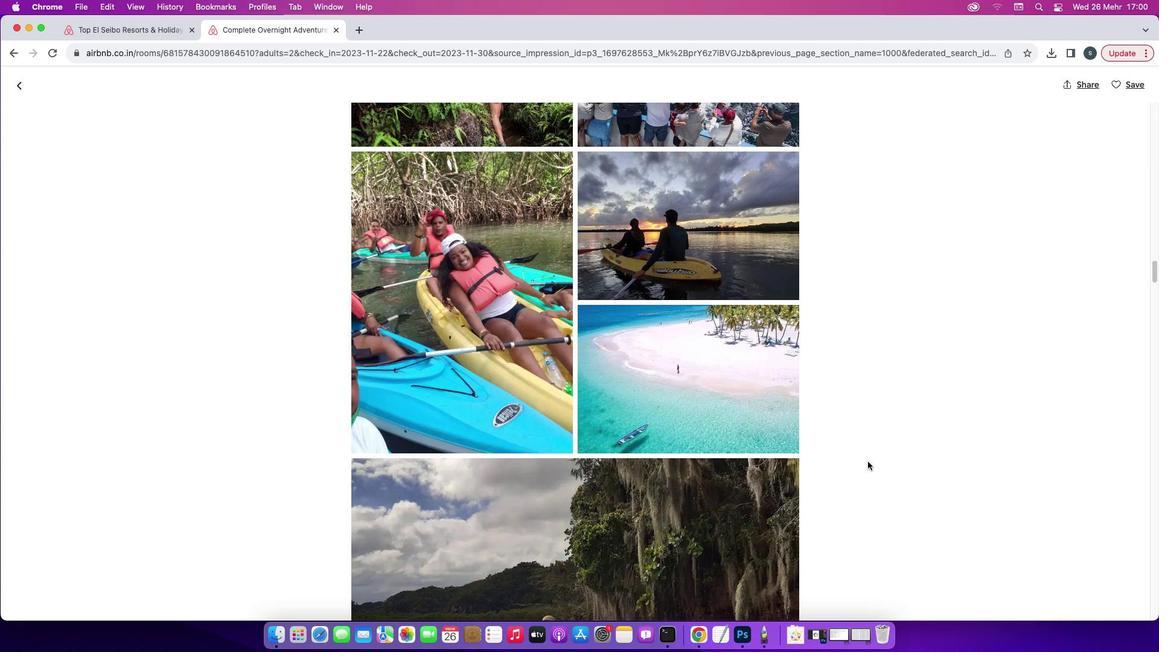 
Action: Mouse scrolled (861, 455) with delta (-6, -8)
Screenshot: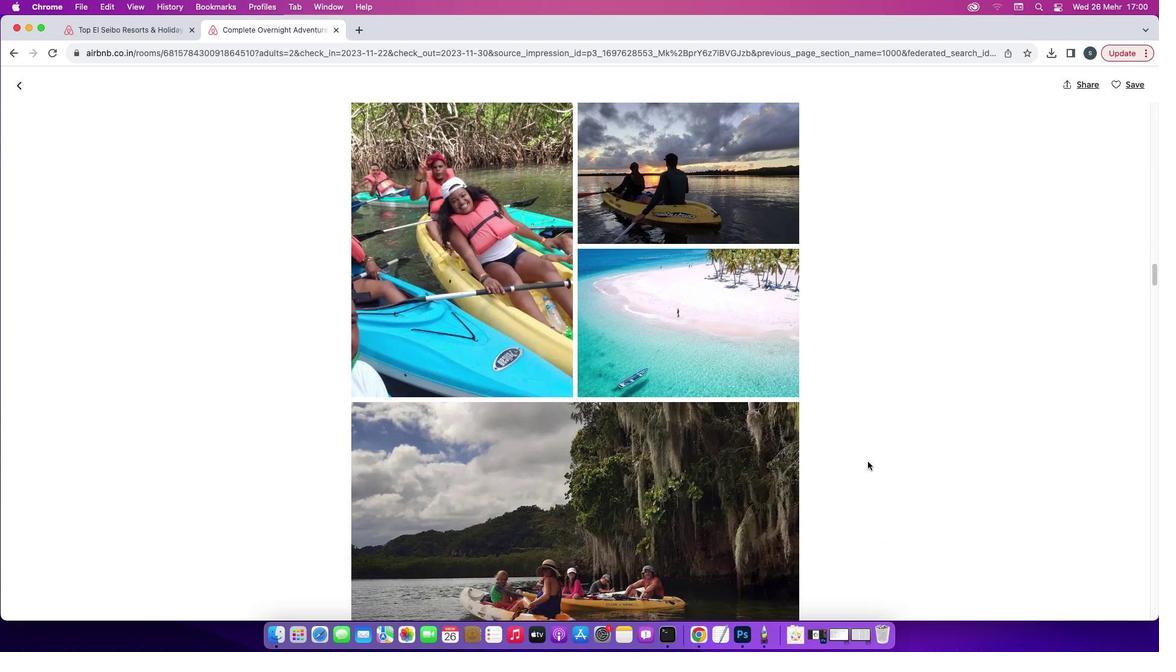 
Action: Mouse scrolled (861, 455) with delta (-6, -6)
Screenshot: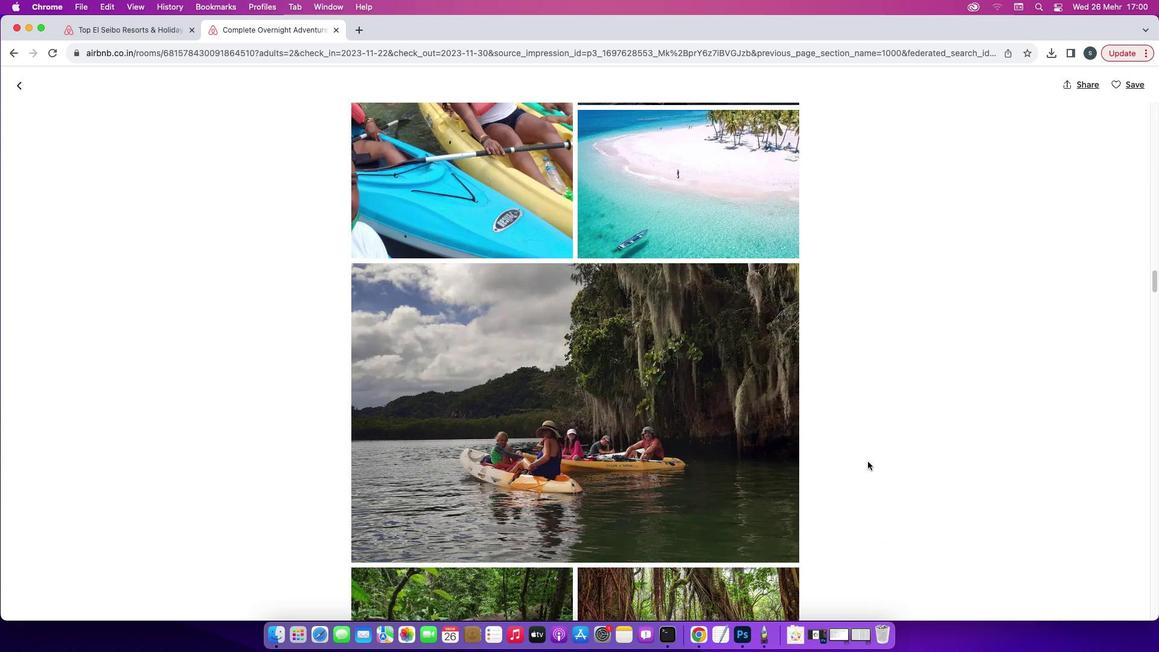 
Action: Mouse scrolled (861, 455) with delta (-6, -6)
Screenshot: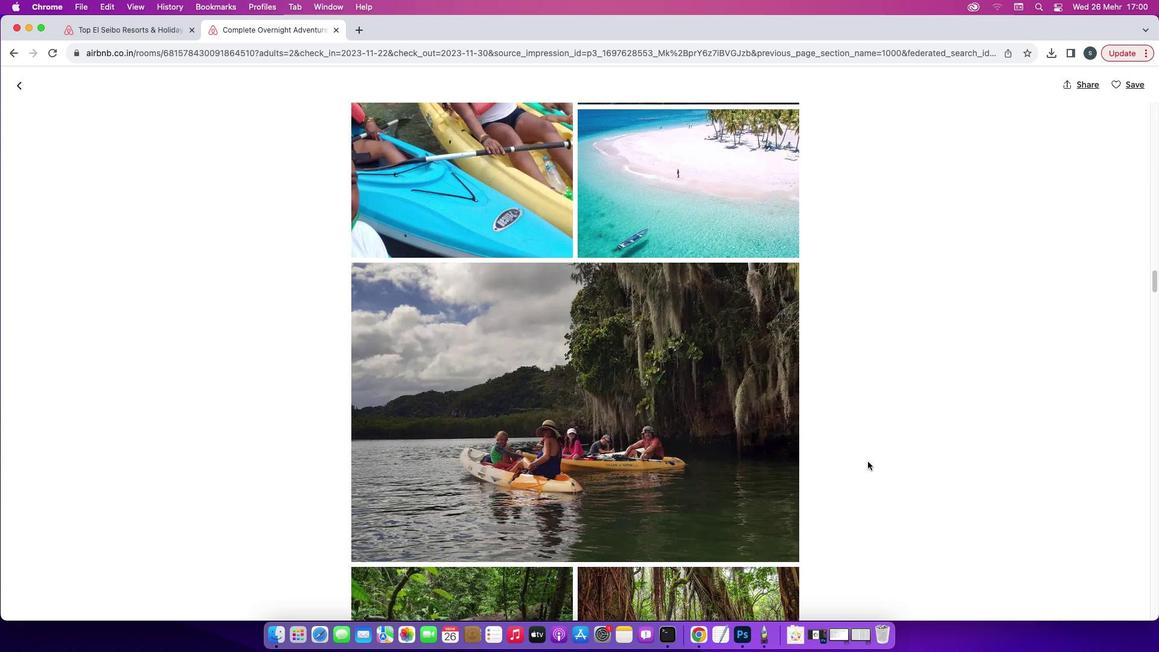 
Action: Mouse scrolled (861, 455) with delta (-6, -7)
Screenshot: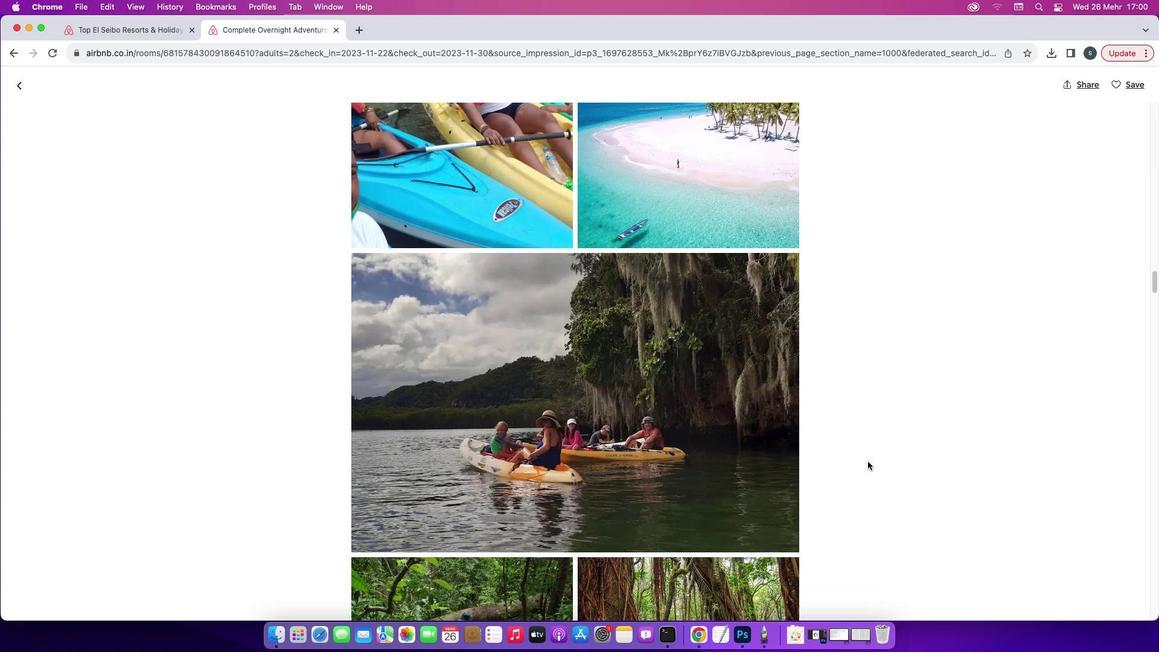 
Action: Mouse scrolled (861, 455) with delta (-6, -8)
Screenshot: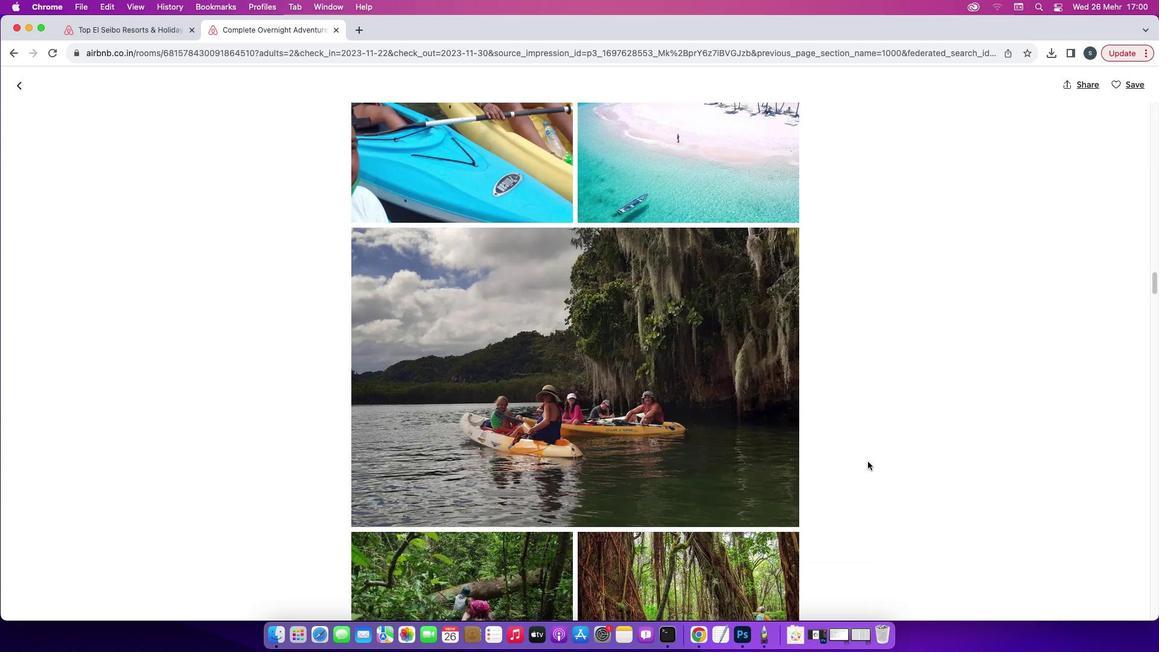 
Action: Mouse scrolled (861, 455) with delta (-6, -6)
Screenshot: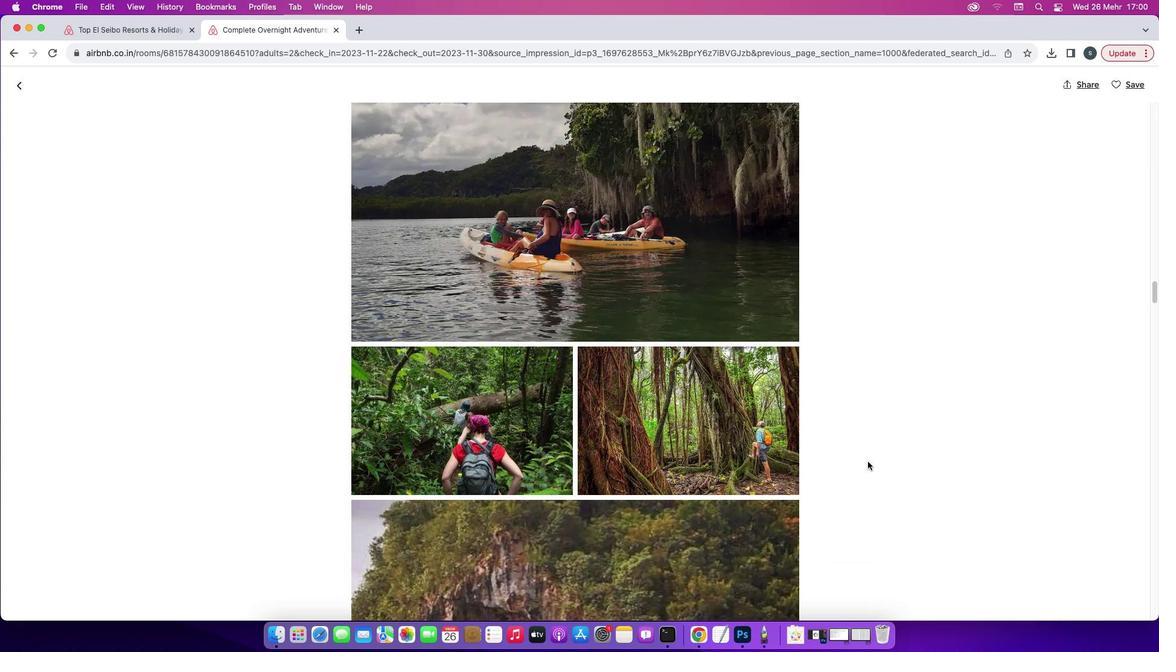 
Action: Mouse scrolled (861, 455) with delta (-6, -6)
Screenshot: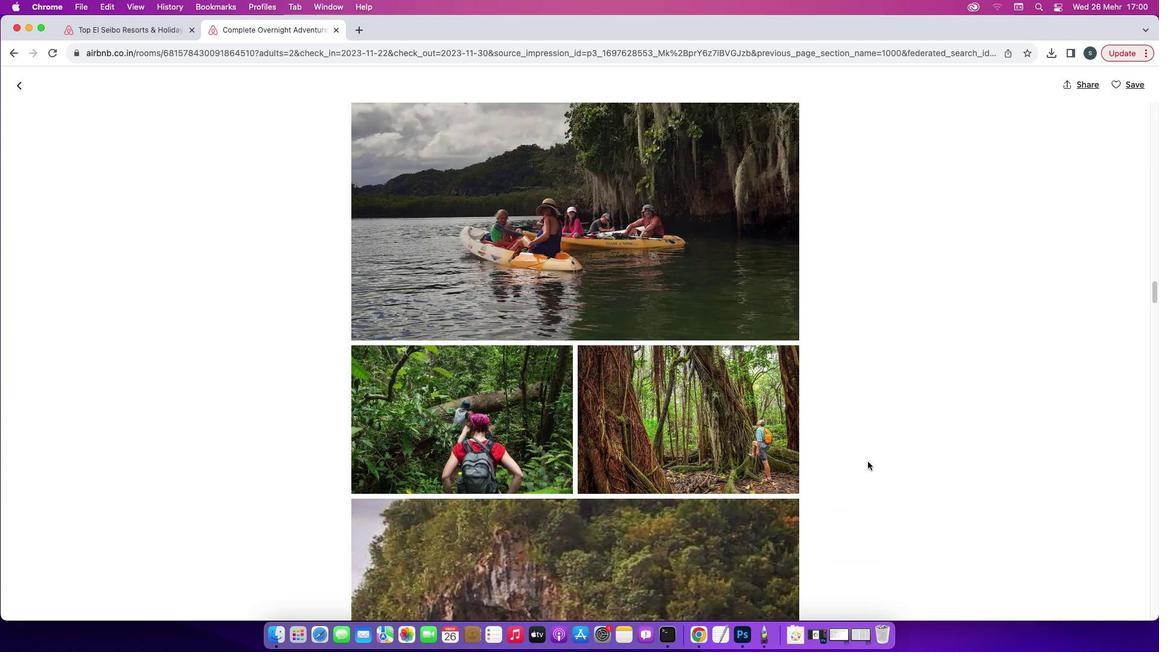 
Action: Mouse scrolled (861, 455) with delta (-6, -7)
Screenshot: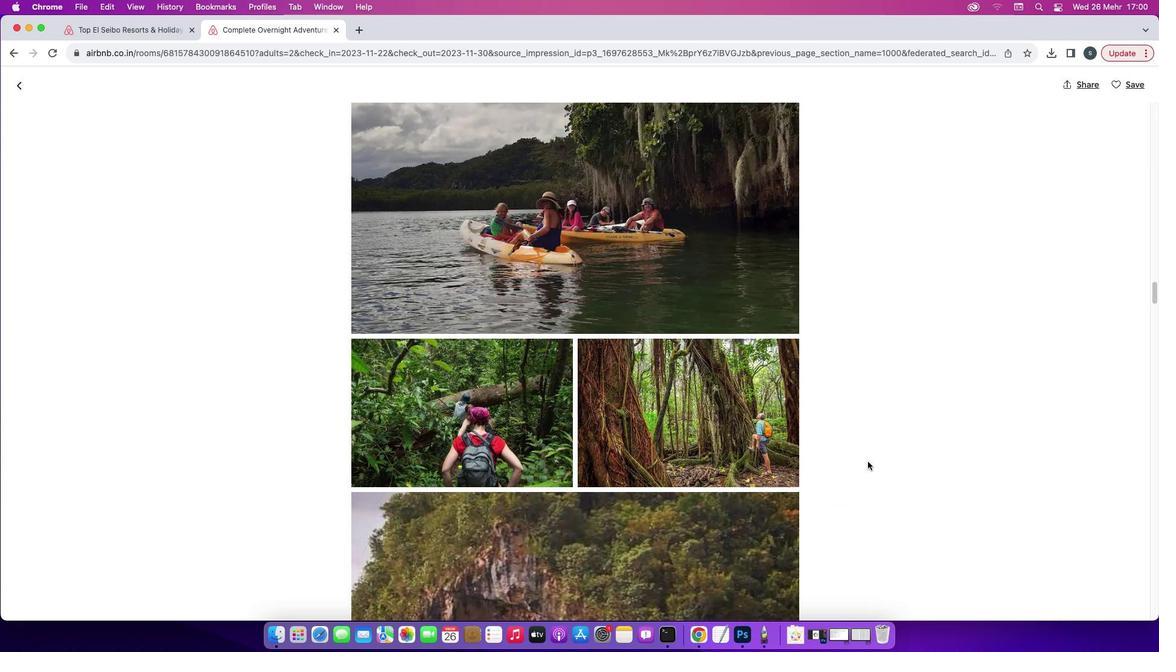 
Action: Mouse scrolled (861, 455) with delta (-6, -8)
Screenshot: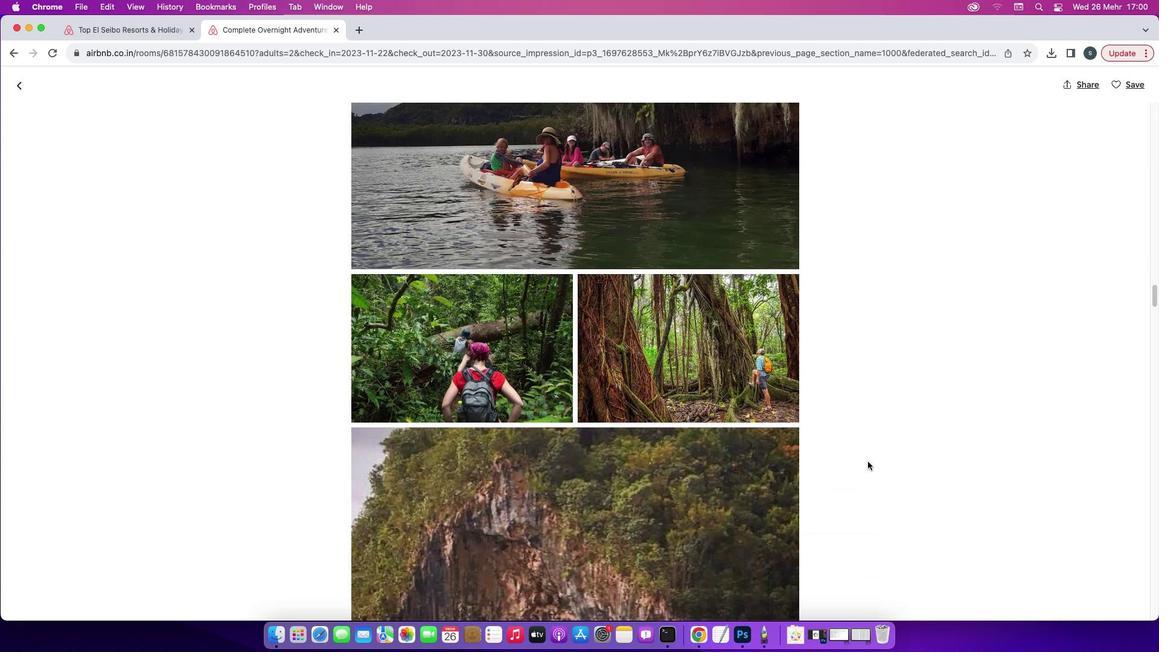 
Action: Mouse scrolled (861, 455) with delta (-6, -6)
Screenshot: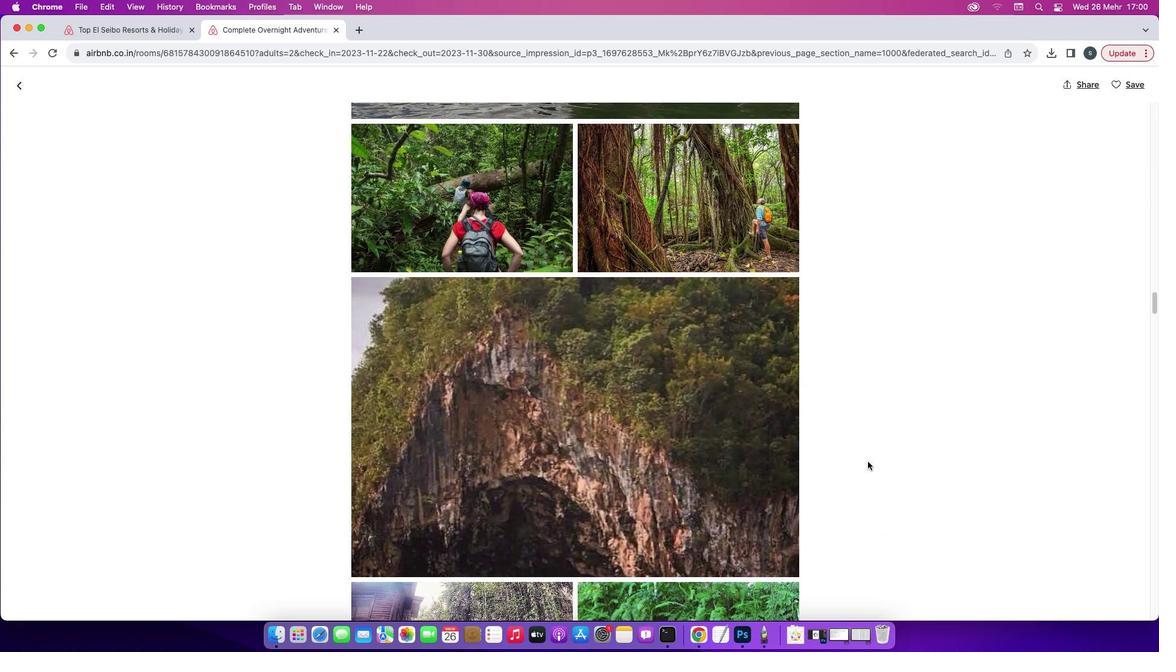 
Action: Mouse scrolled (861, 455) with delta (-6, -6)
Screenshot: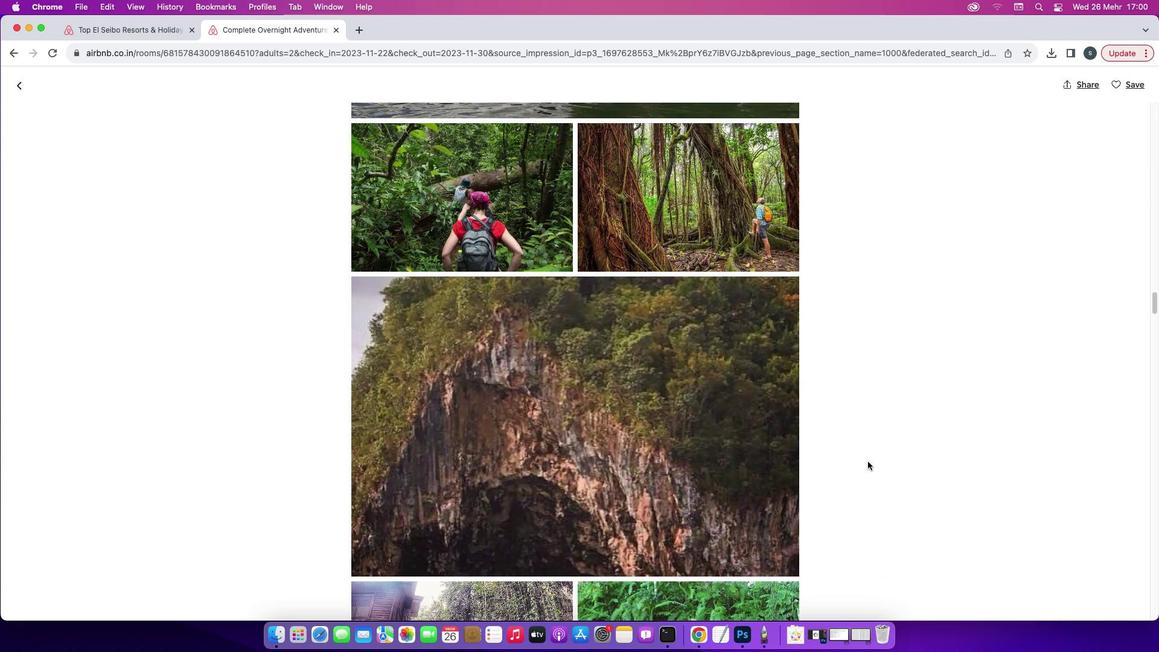 
Action: Mouse scrolled (861, 455) with delta (-6, -7)
Screenshot: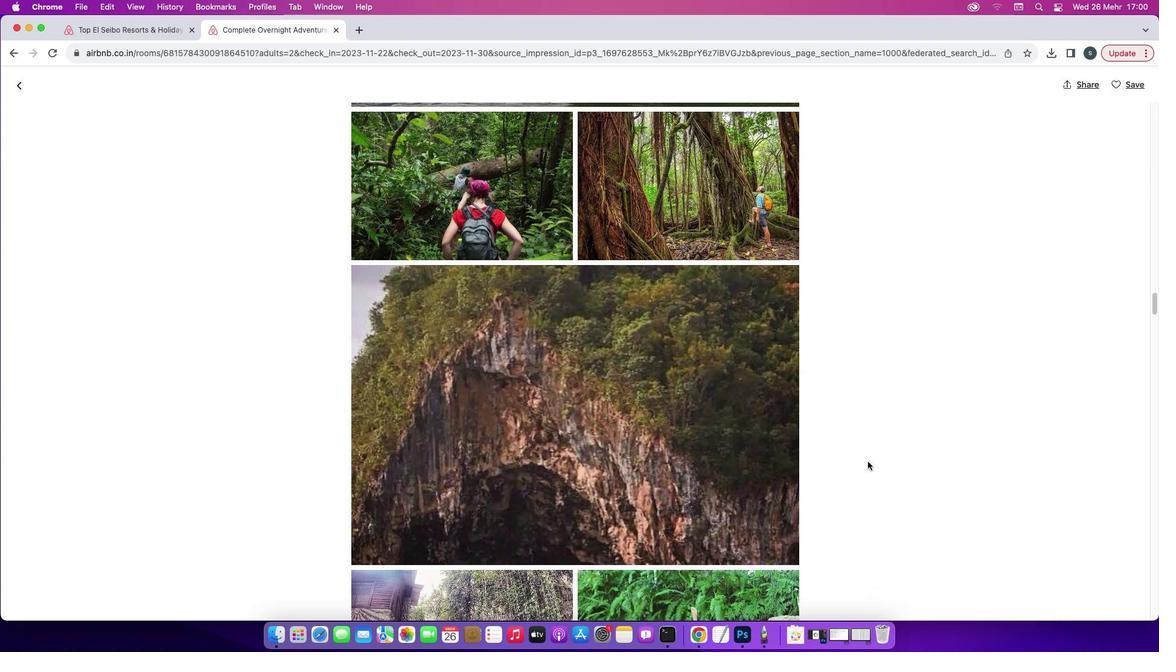 
Action: Mouse moved to (859, 455)
Screenshot: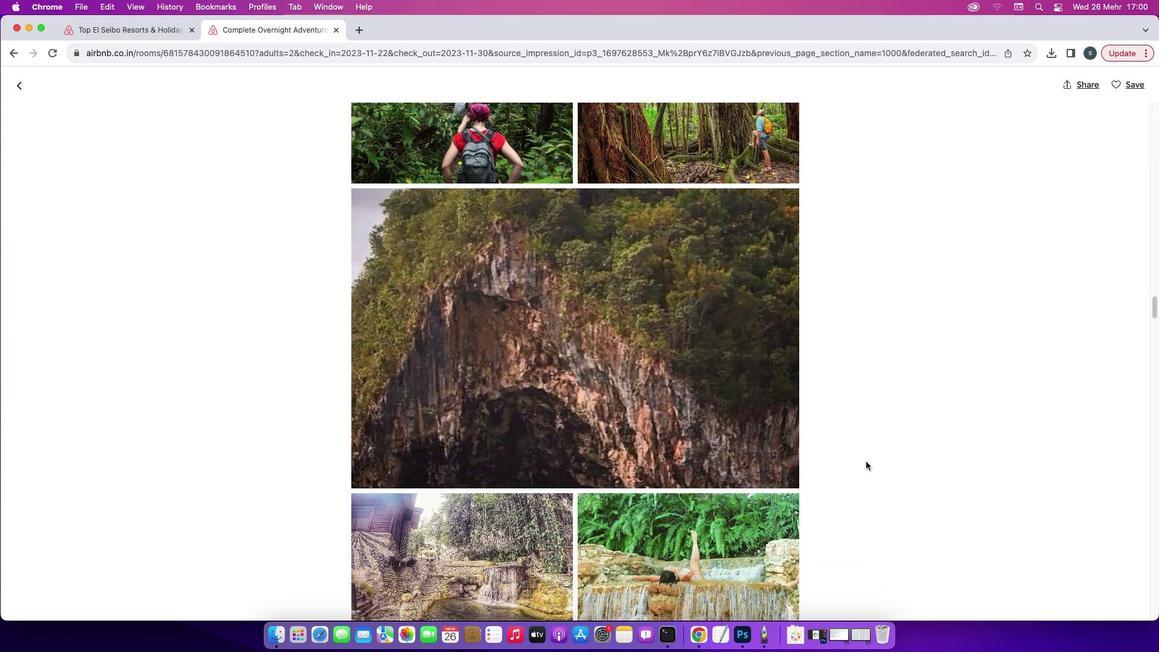 
Action: Mouse scrolled (859, 455) with delta (-6, -6)
Screenshot: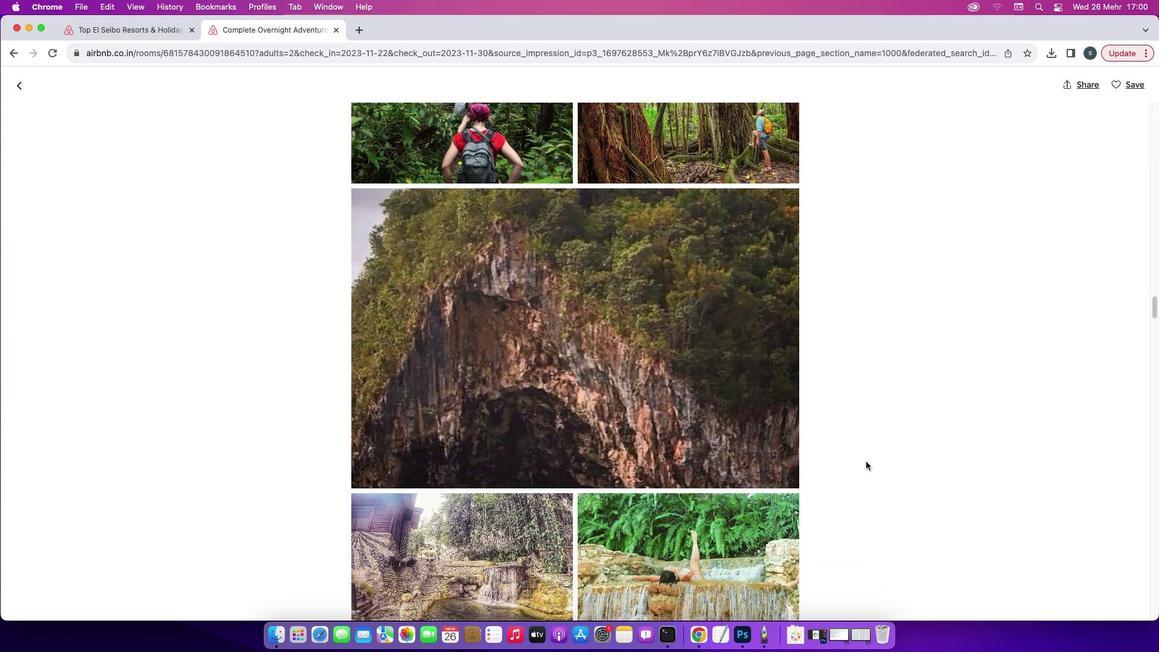 
Action: Mouse moved to (859, 454)
Screenshot: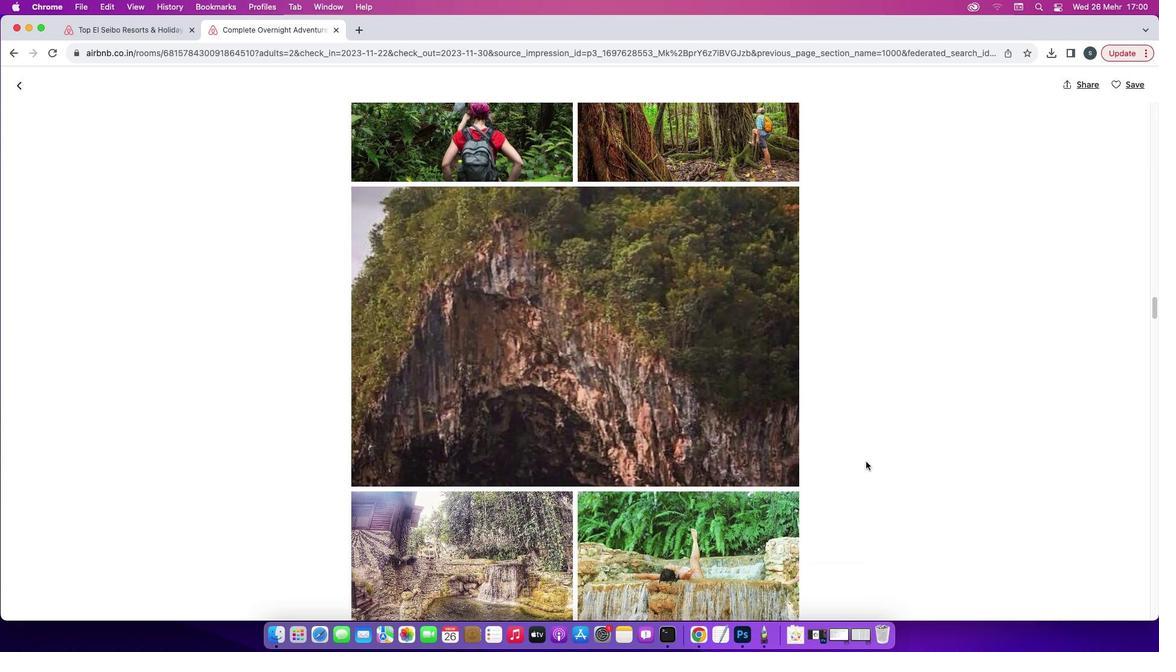 
Action: Mouse scrolled (859, 454) with delta (-6, -6)
Screenshot: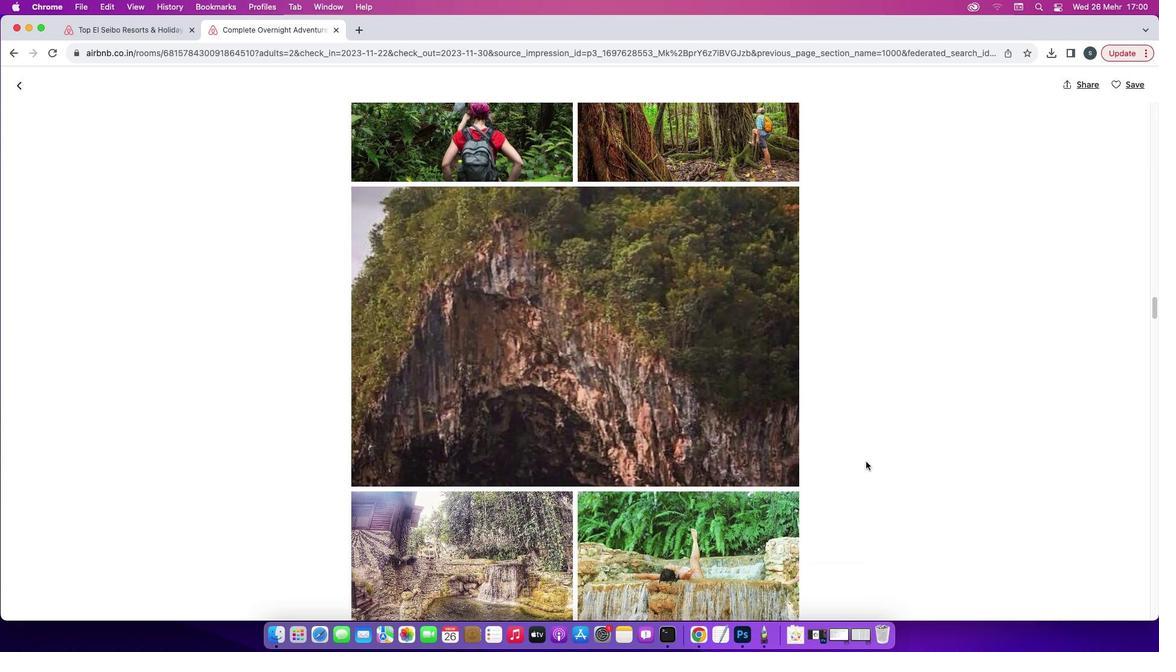 
Action: Mouse scrolled (859, 454) with delta (-6, -7)
Screenshot: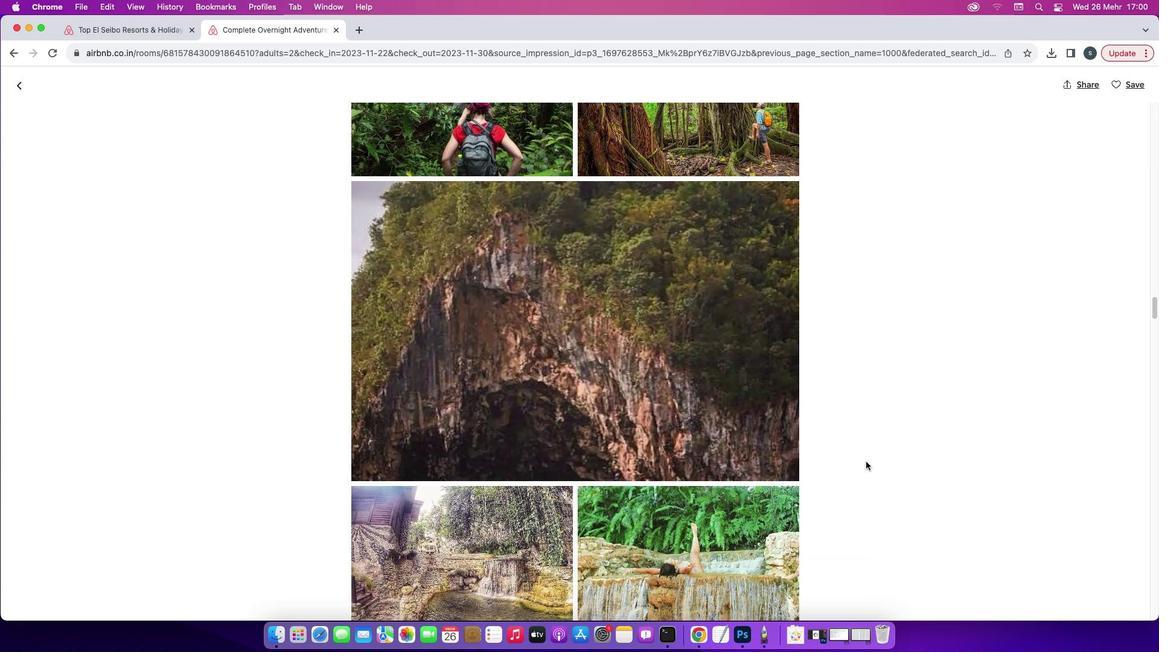 
Action: Mouse scrolled (859, 454) with delta (-6, -7)
Screenshot: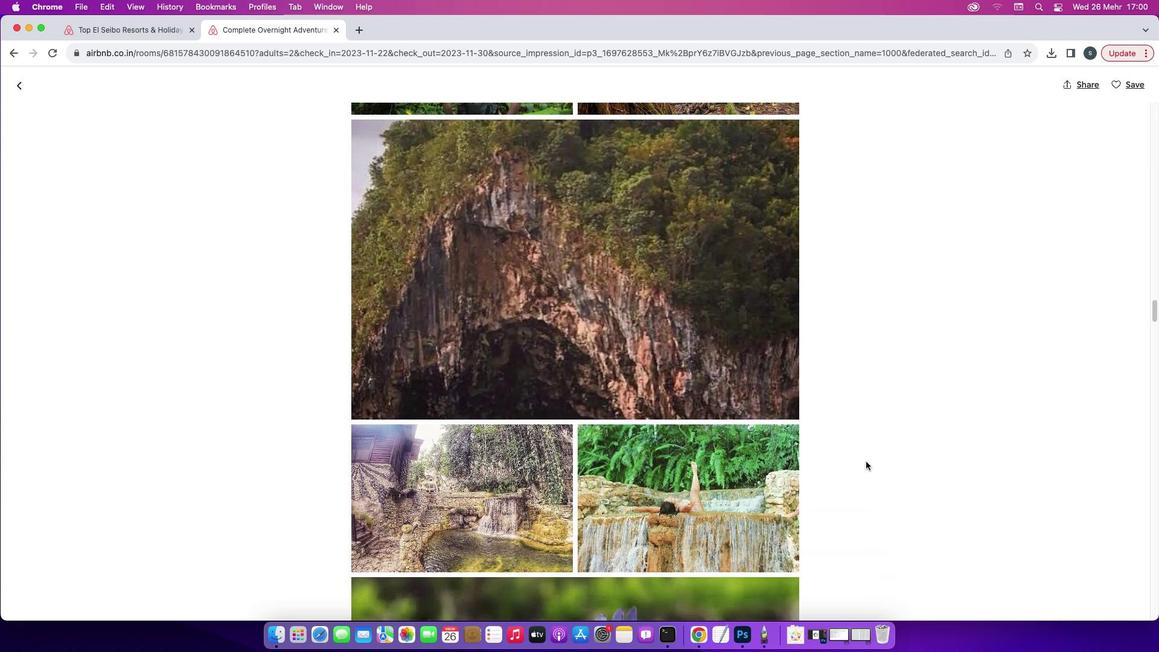 
Action: Mouse scrolled (859, 454) with delta (-6, -6)
Screenshot: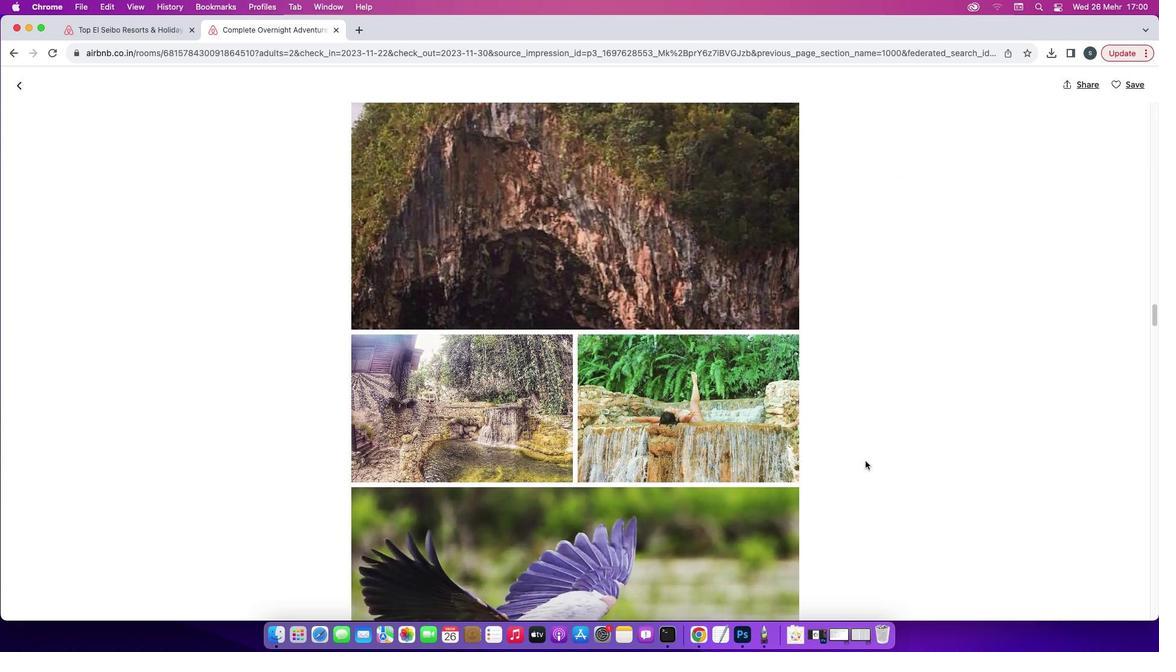 
Action: Mouse moved to (859, 454)
Screenshot: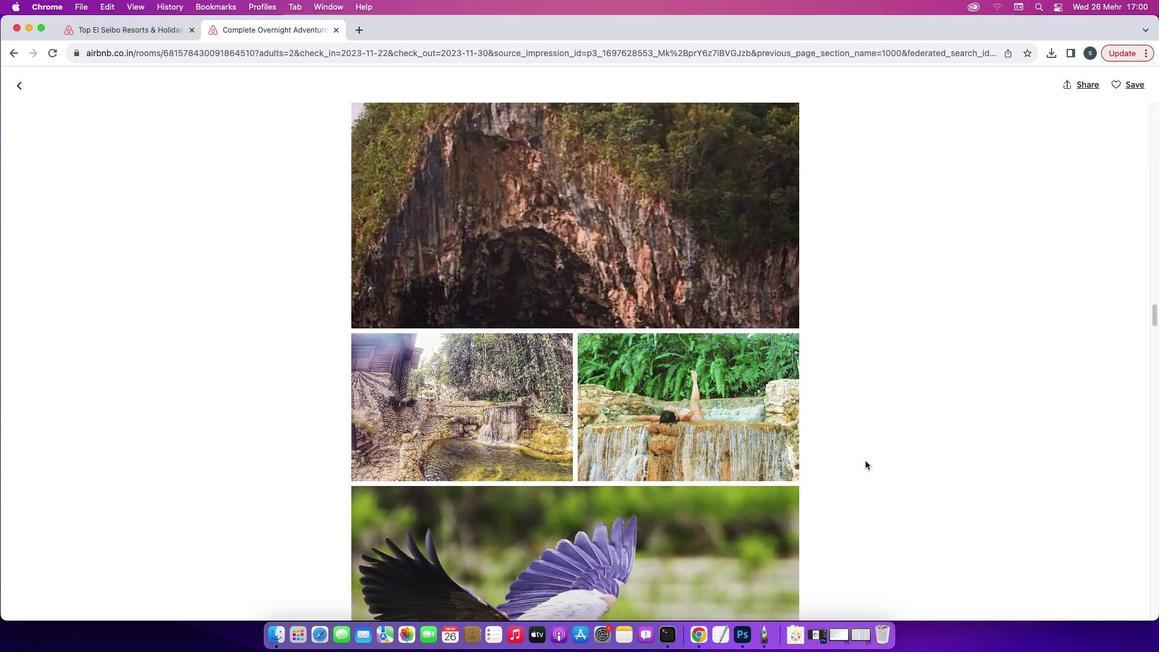 
Action: Mouse scrolled (859, 454) with delta (-6, -6)
Screenshot: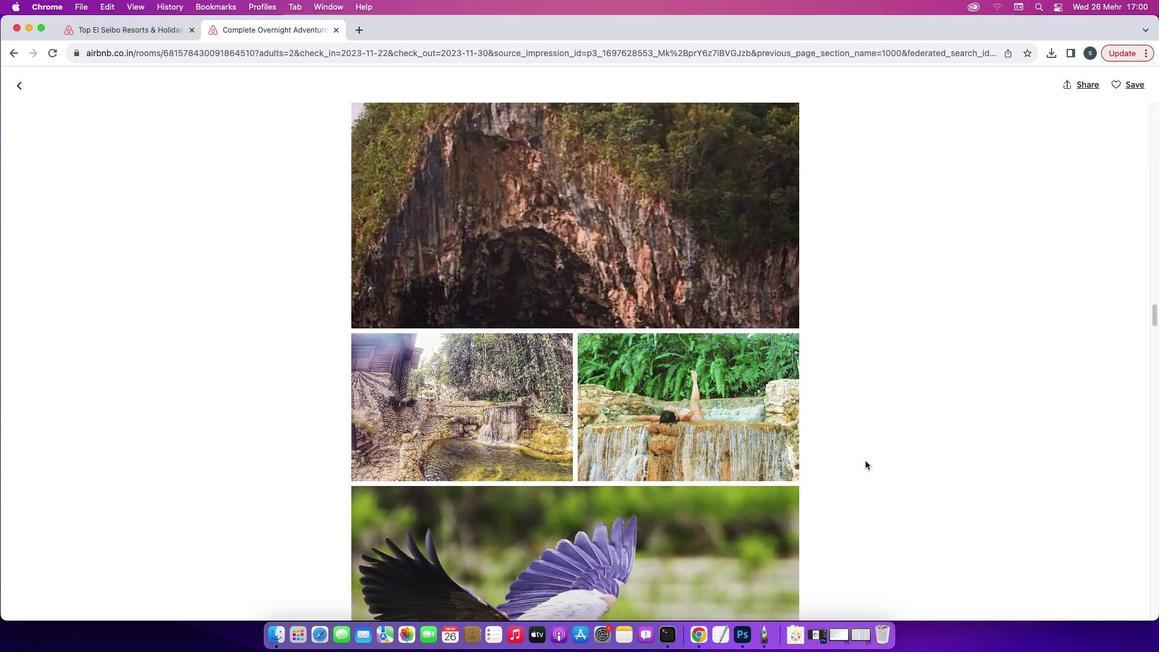 
Action: Mouse moved to (859, 454)
Screenshot: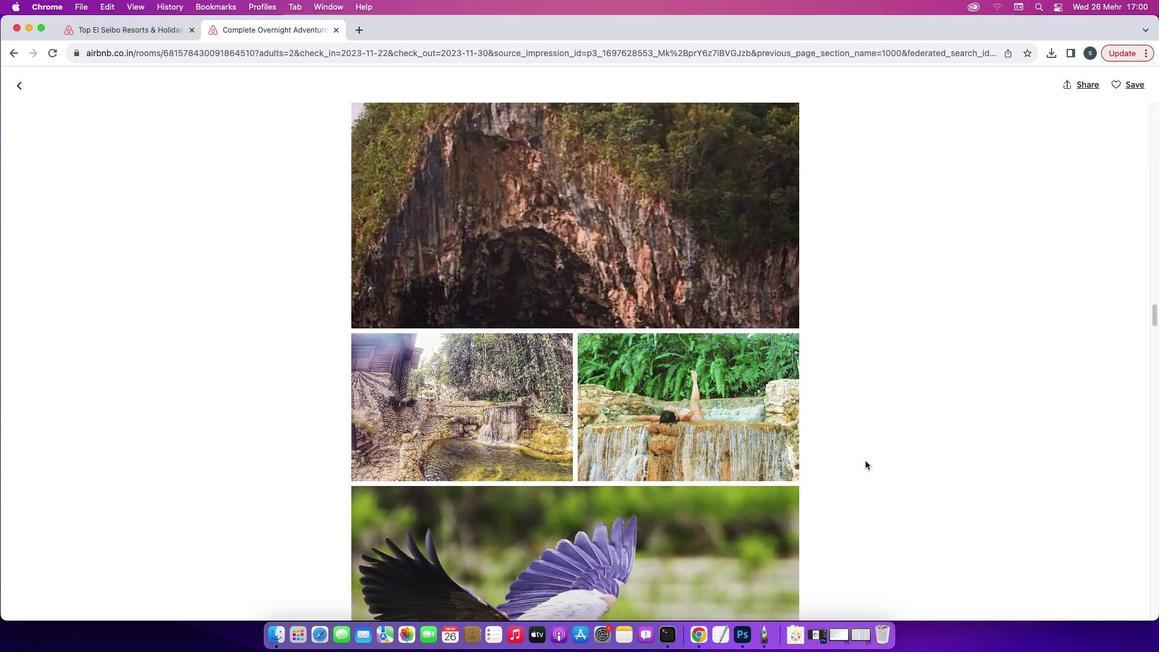 
Action: Mouse scrolled (859, 454) with delta (-6, -7)
Screenshot: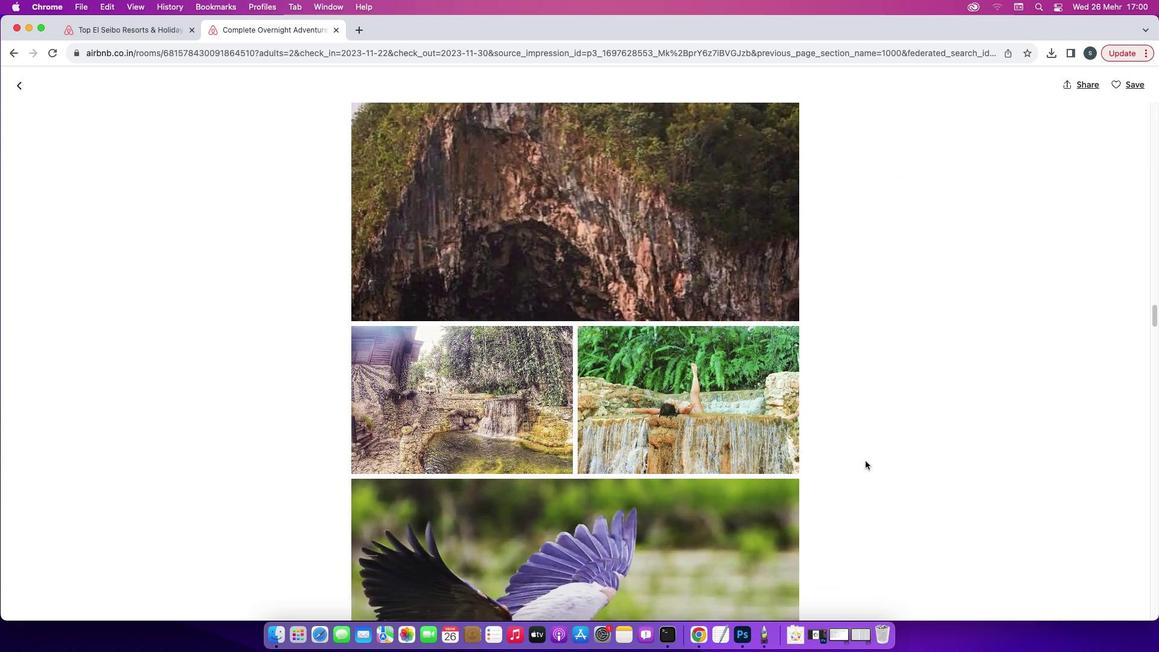 
Action: Mouse moved to (859, 452)
Screenshot: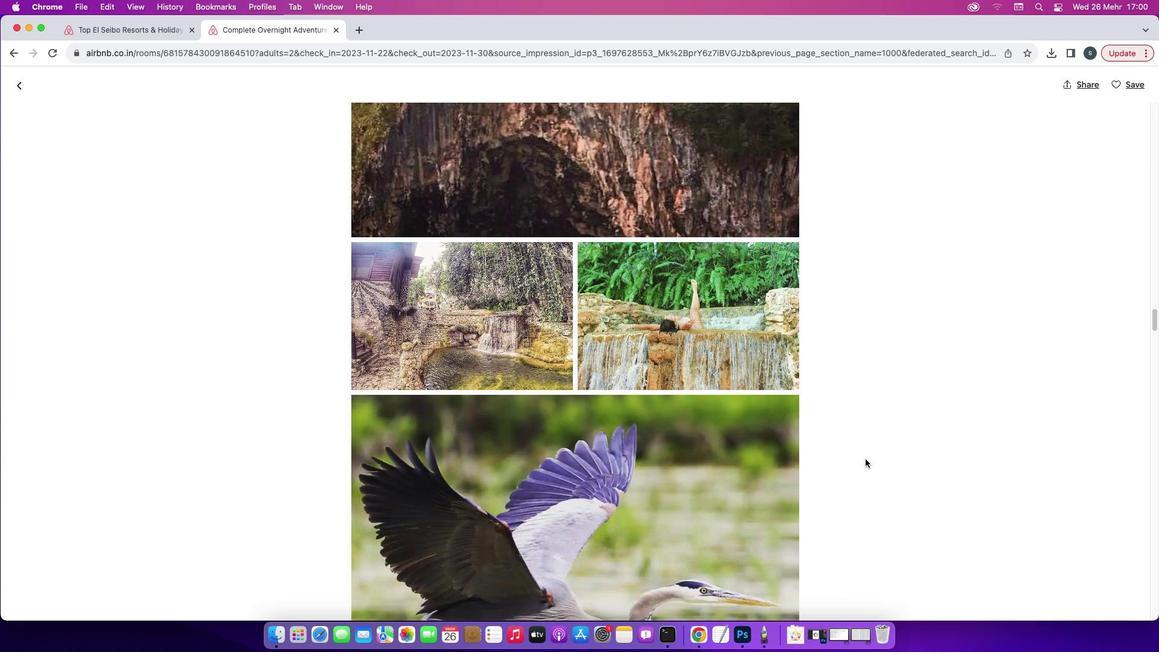 
Action: Mouse scrolled (859, 452) with delta (-6, -6)
Screenshot: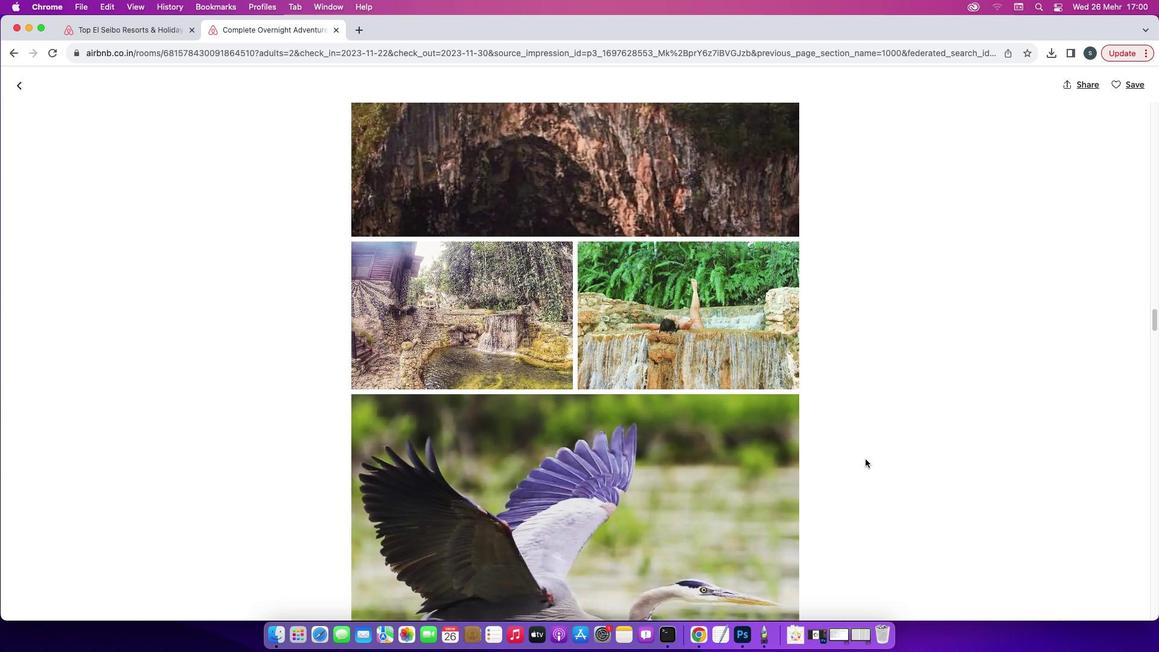 
Action: Mouse scrolled (859, 452) with delta (-6, -6)
Screenshot: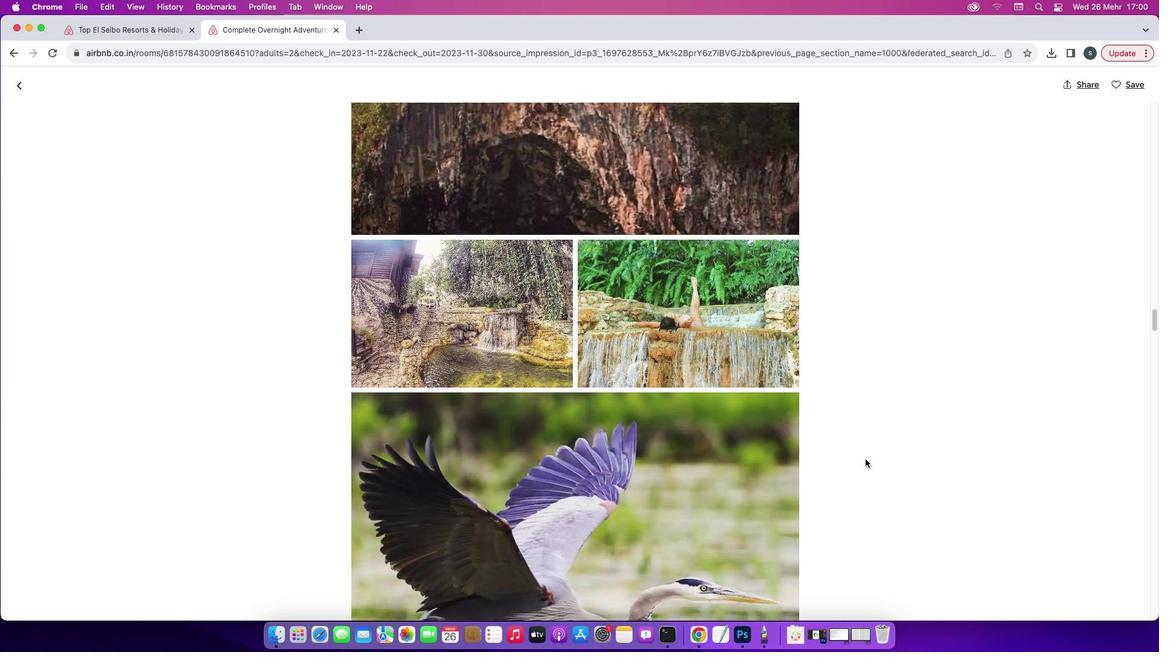 
Action: Mouse scrolled (859, 452) with delta (-6, -7)
Screenshot: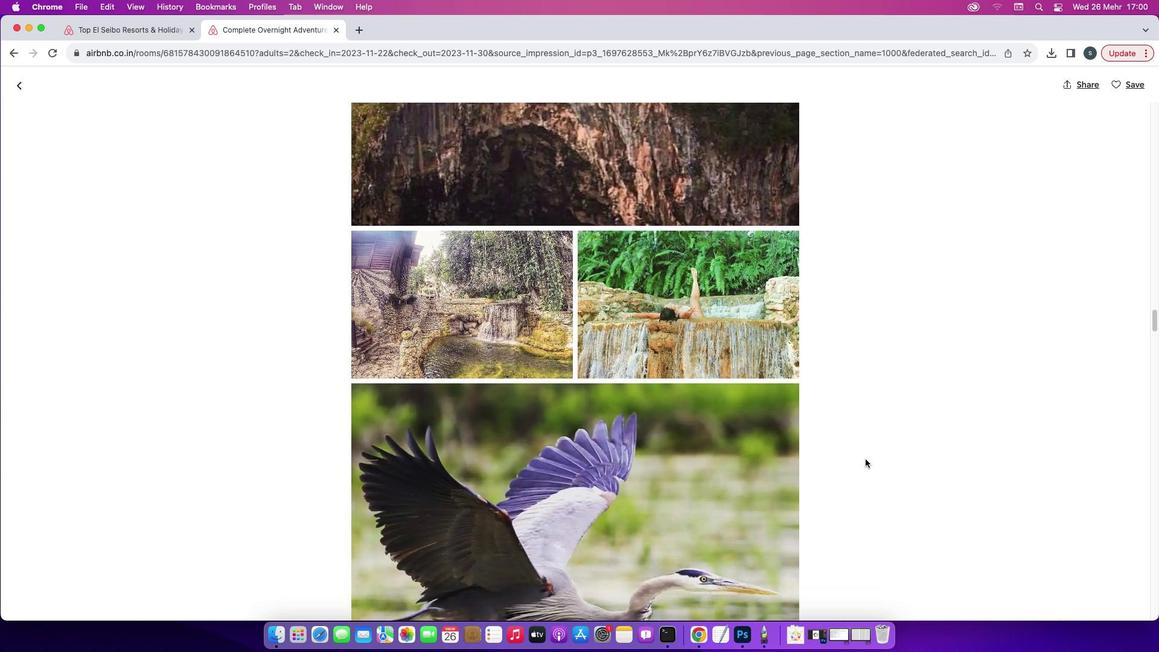 
Action: Mouse scrolled (859, 452) with delta (-6, -8)
